Task: Create an automation rule in Jira to clone a parent issue from one project to another when a version is created.
Action: Mouse moved to (788, 106)
Screenshot: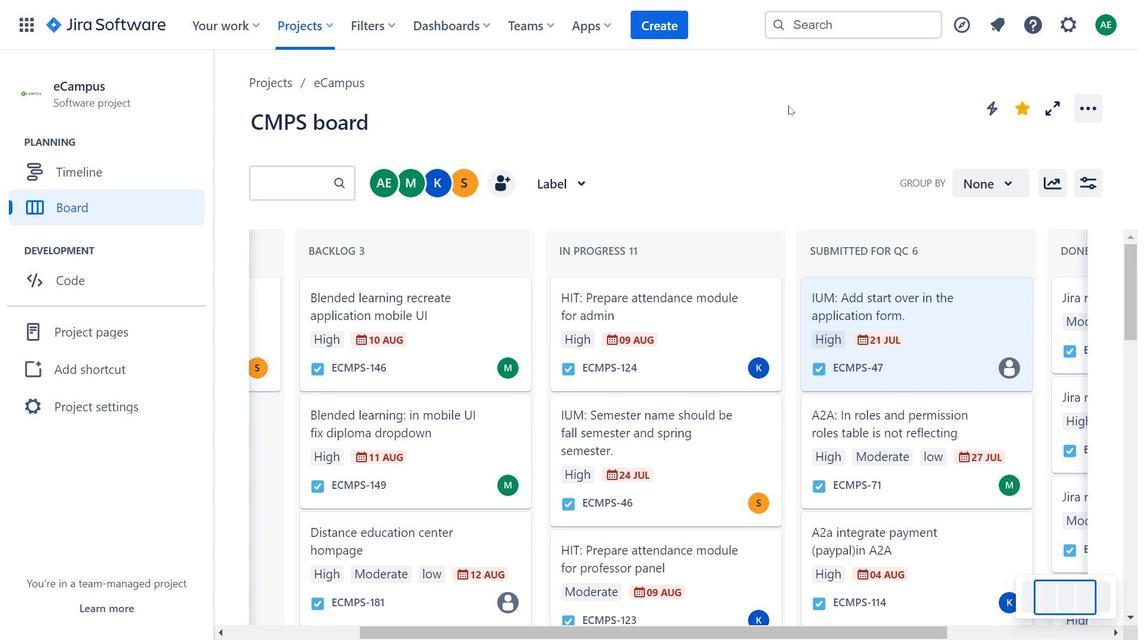
Action: Mouse pressed left at (788, 106)
Screenshot: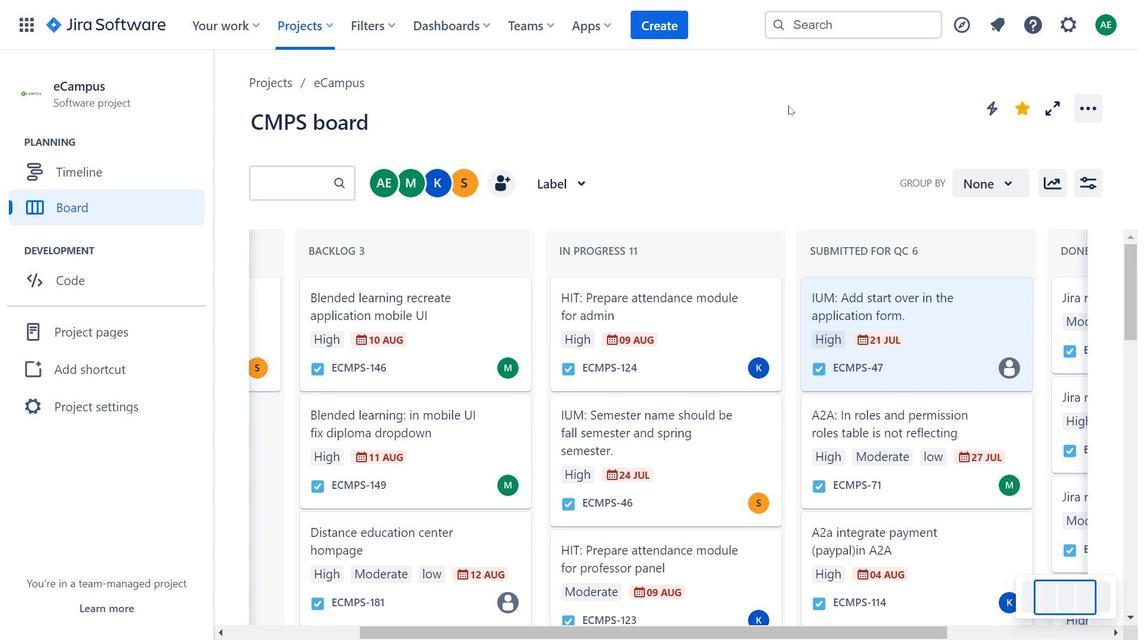 
Action: Mouse moved to (990, 179)
Screenshot: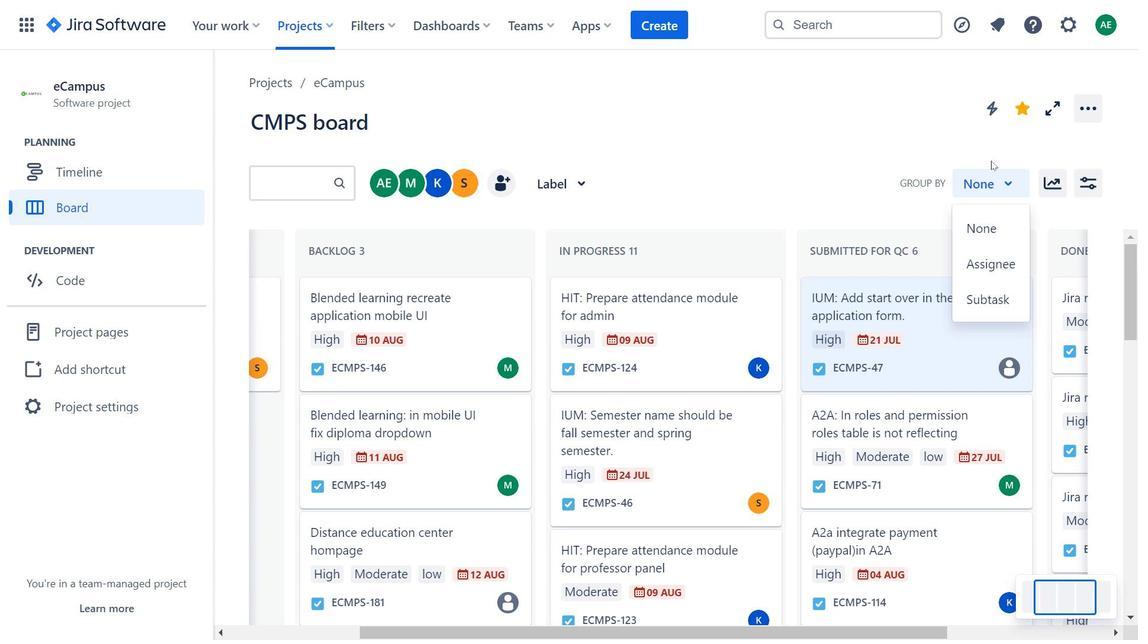 
Action: Mouse pressed left at (990, 179)
Screenshot: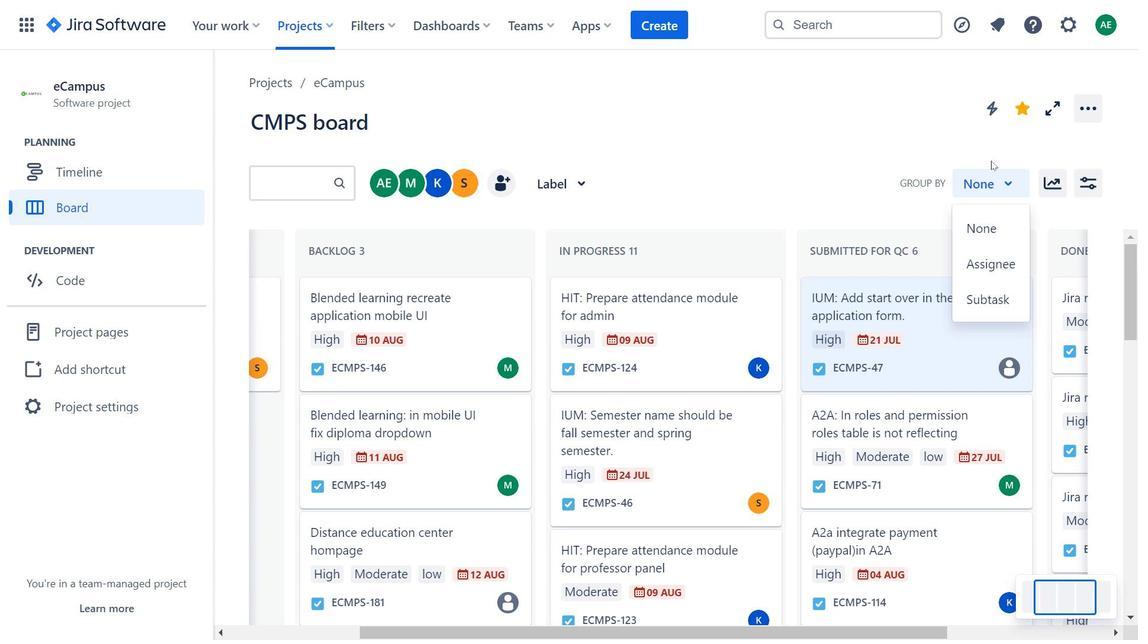 
Action: Mouse moved to (820, 126)
Screenshot: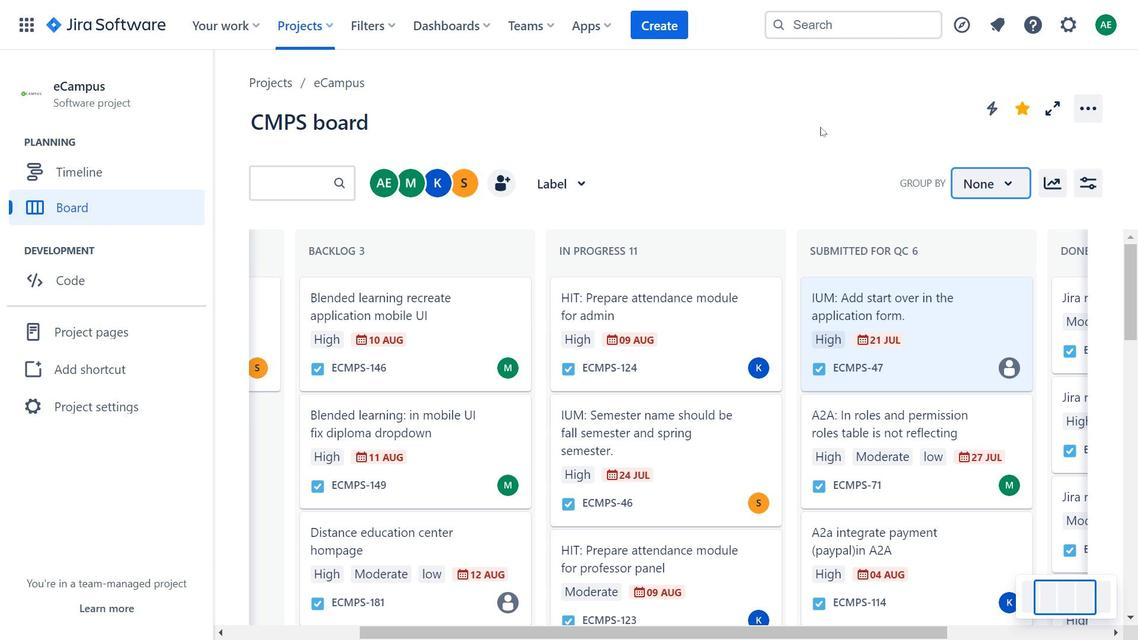 
Action: Mouse pressed left at (820, 126)
Screenshot: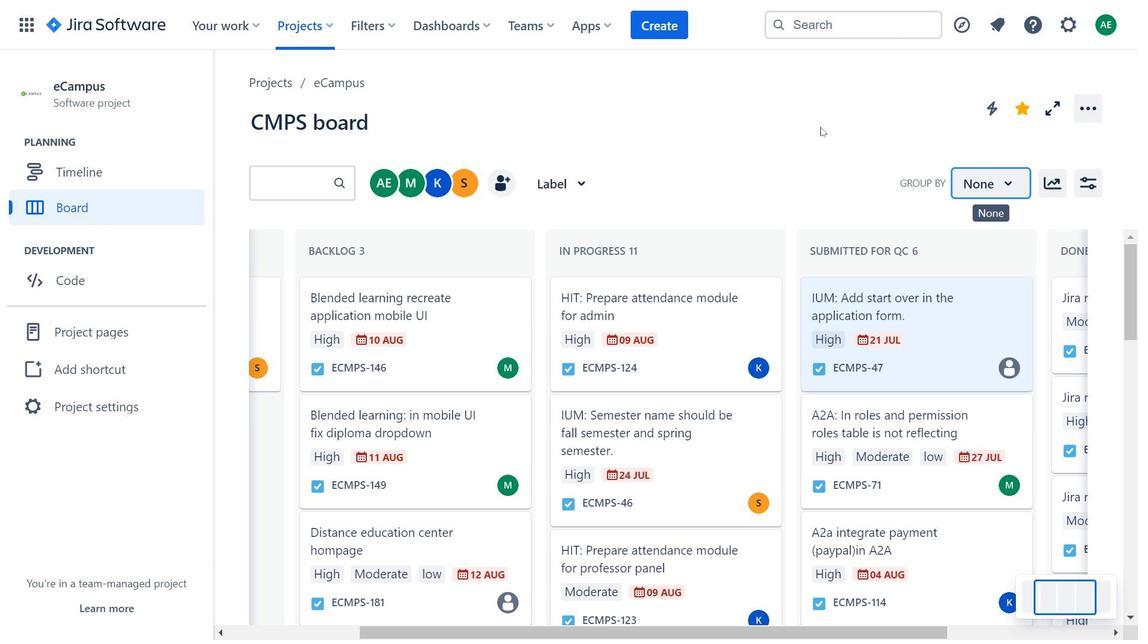 
Action: Mouse moved to (1045, 185)
Screenshot: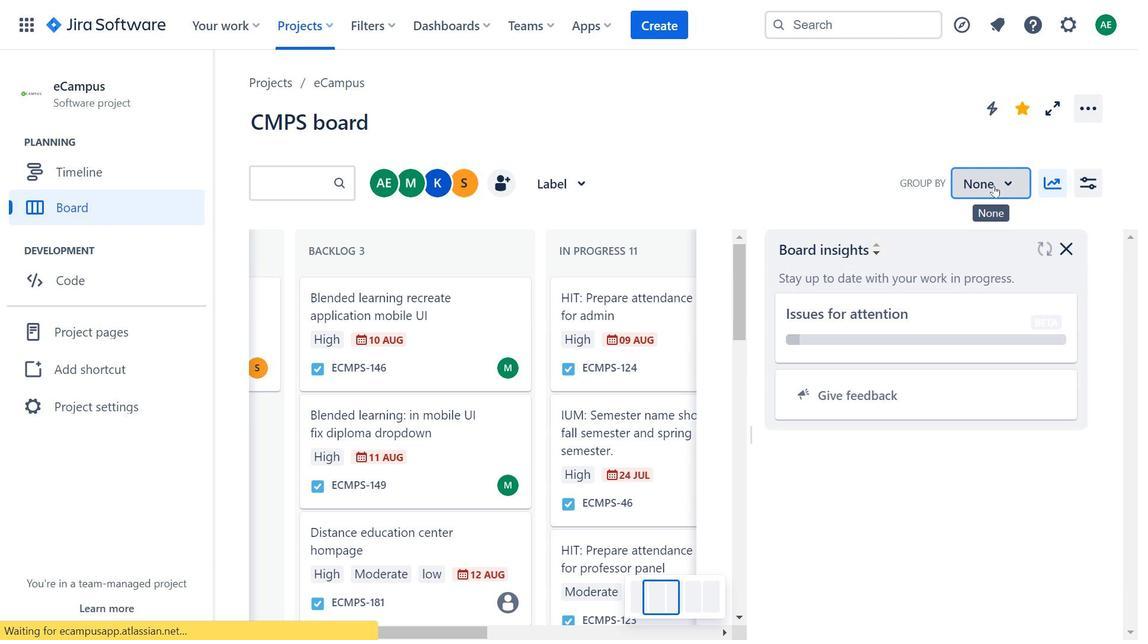
Action: Mouse pressed left at (1045, 185)
Screenshot: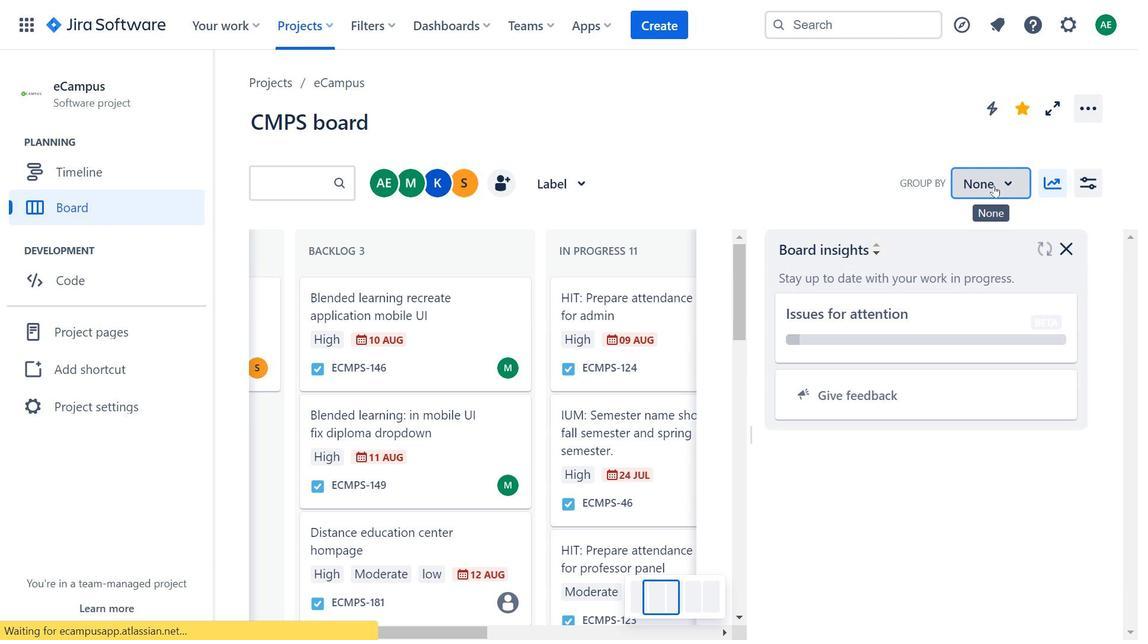 
Action: Mouse moved to (1071, 250)
Screenshot: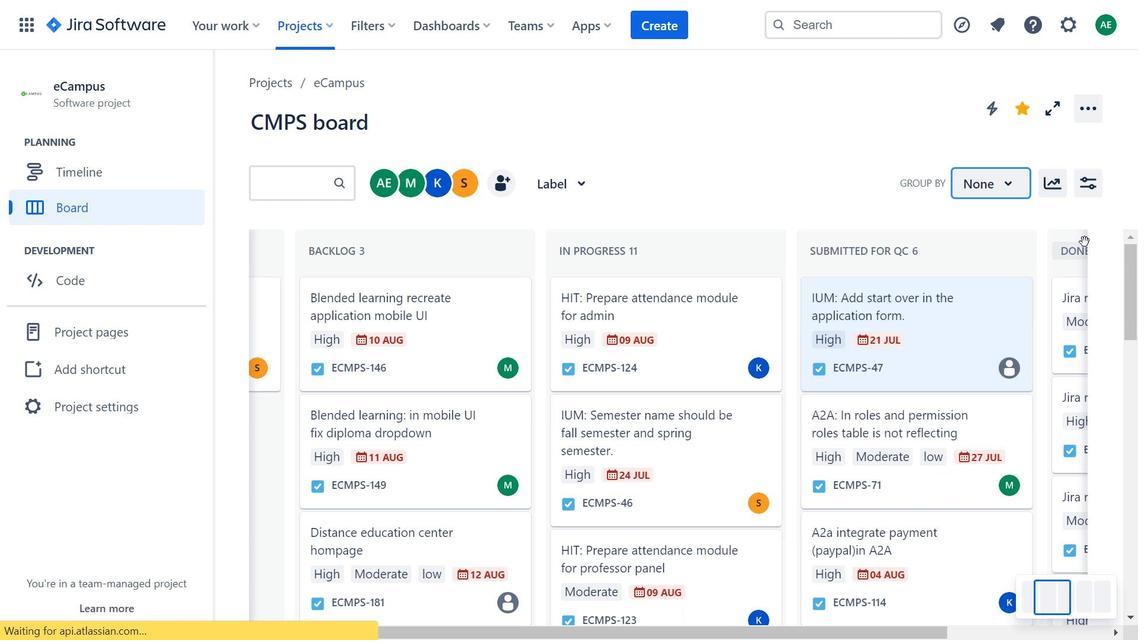 
Action: Mouse pressed left at (1071, 250)
Screenshot: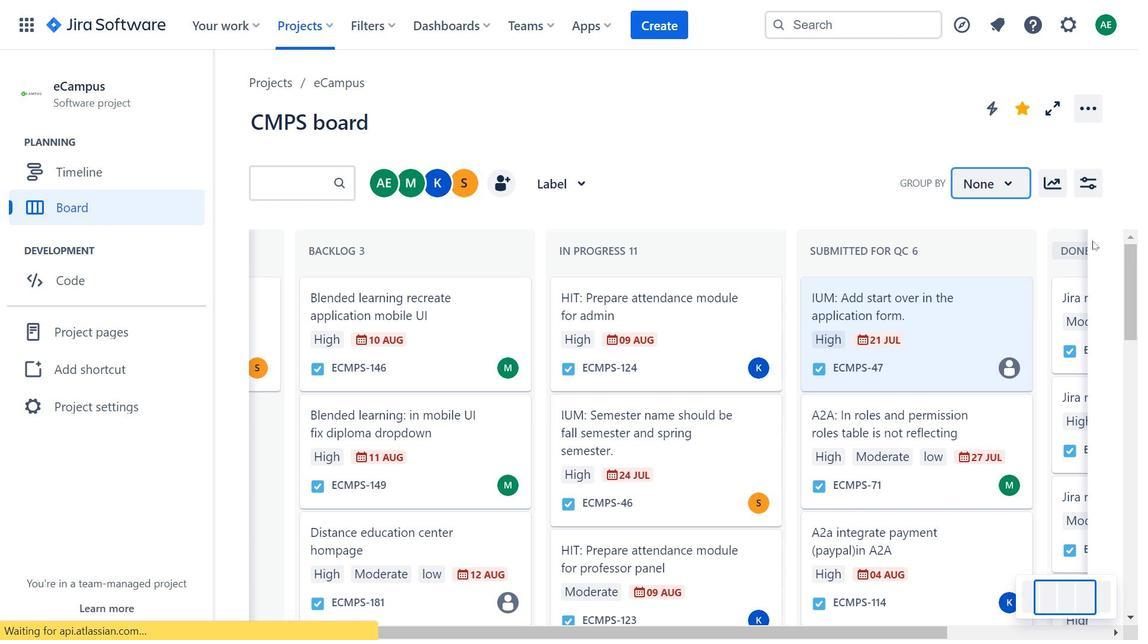
Action: Mouse moved to (709, 239)
Screenshot: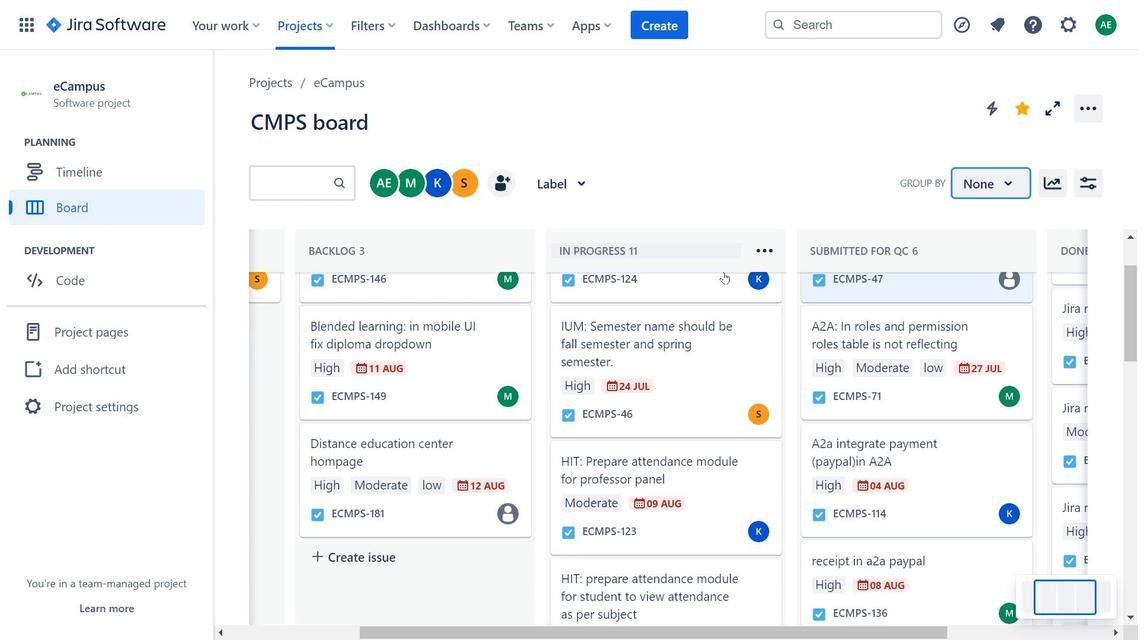 
Action: Mouse scrolled (709, 239) with delta (0, 0)
Screenshot: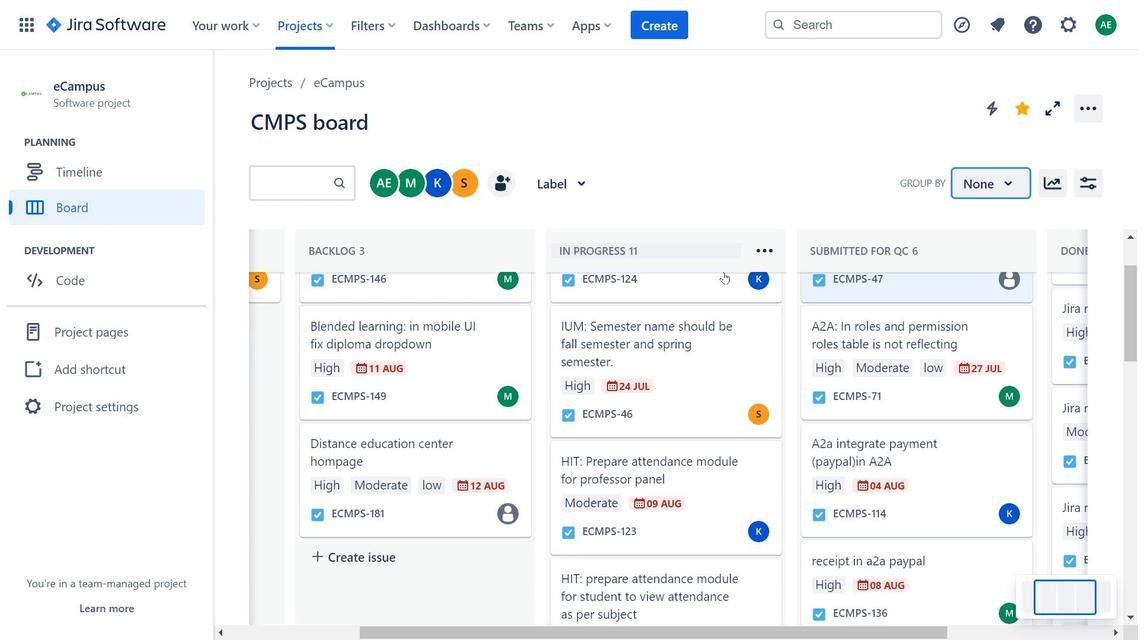 
Action: Mouse moved to (724, 284)
Screenshot: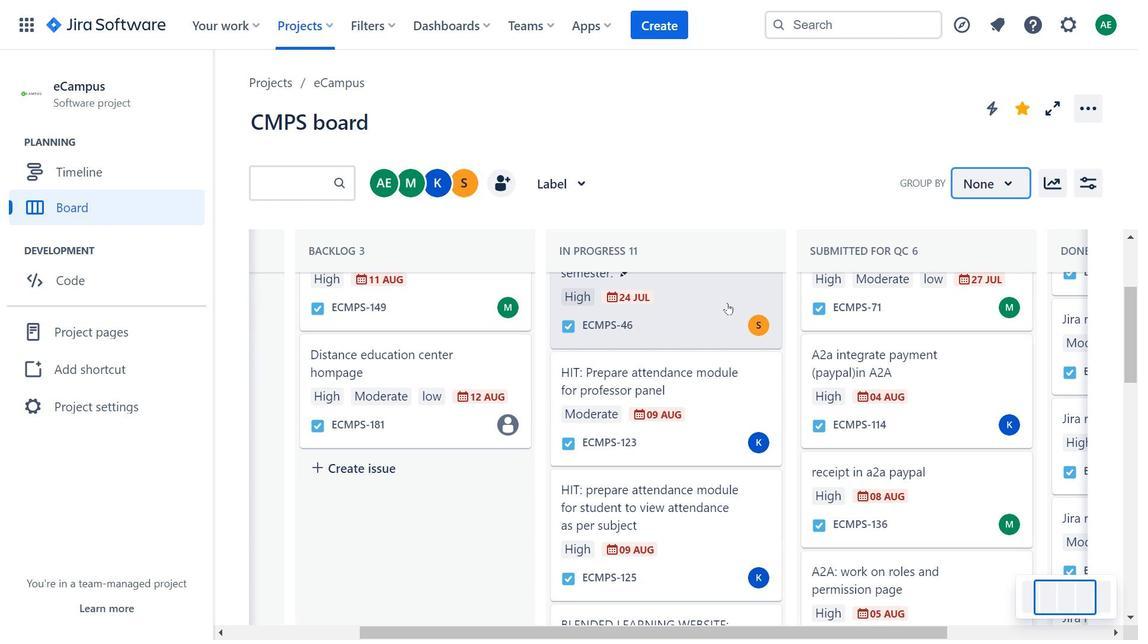 
Action: Mouse scrolled (724, 284) with delta (0, 0)
Screenshot: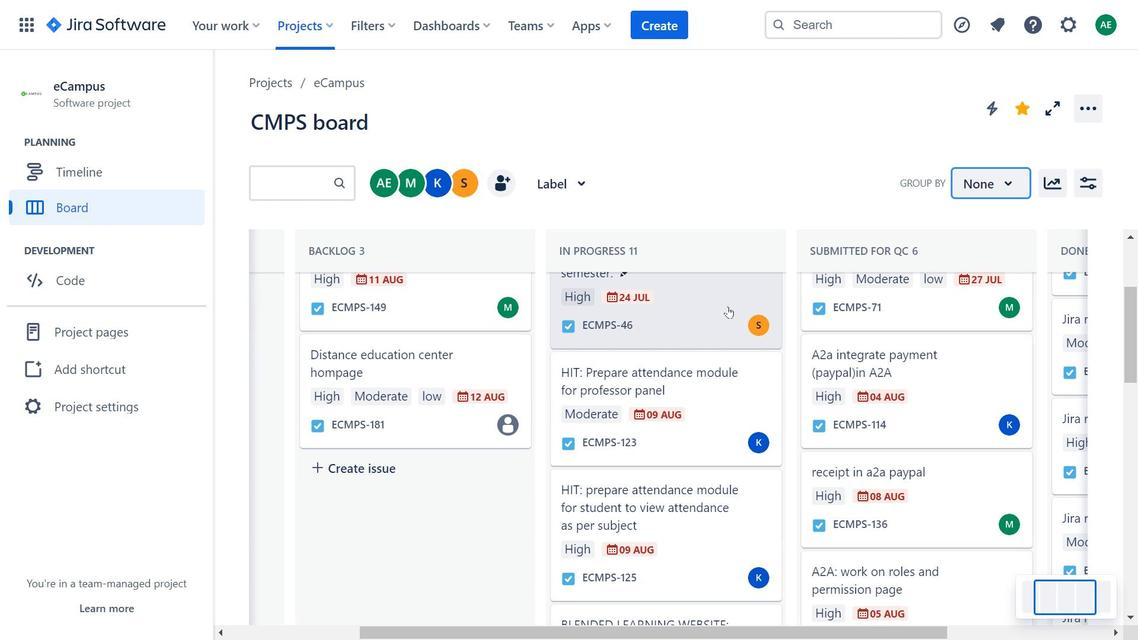 
Action: Mouse moved to (729, 307)
Screenshot: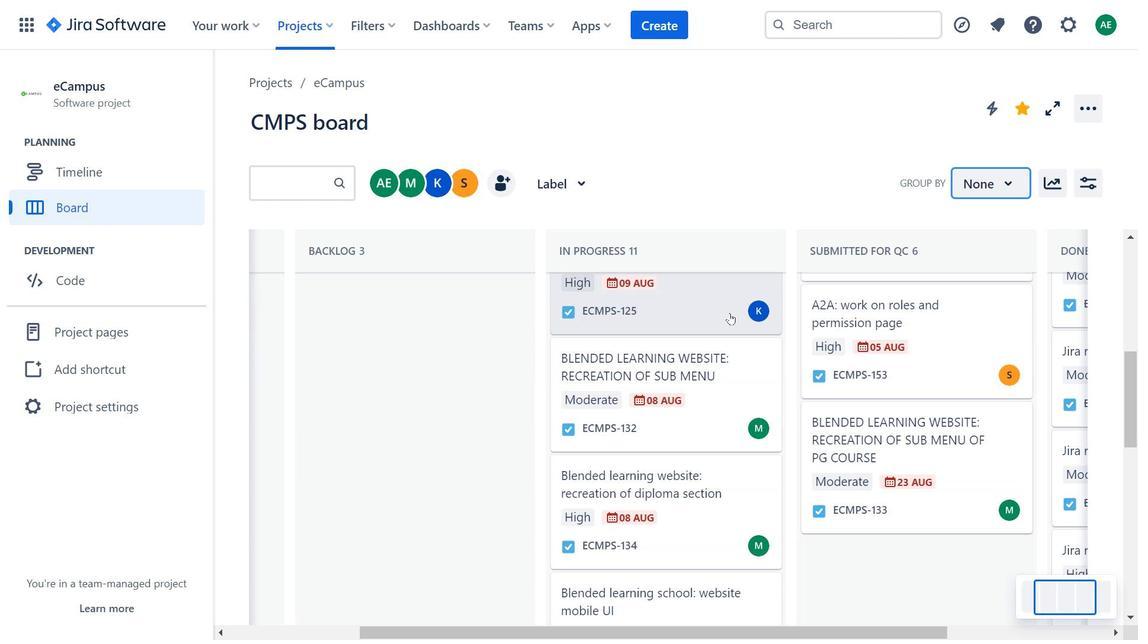 
Action: Mouse scrolled (729, 307) with delta (0, 0)
Screenshot: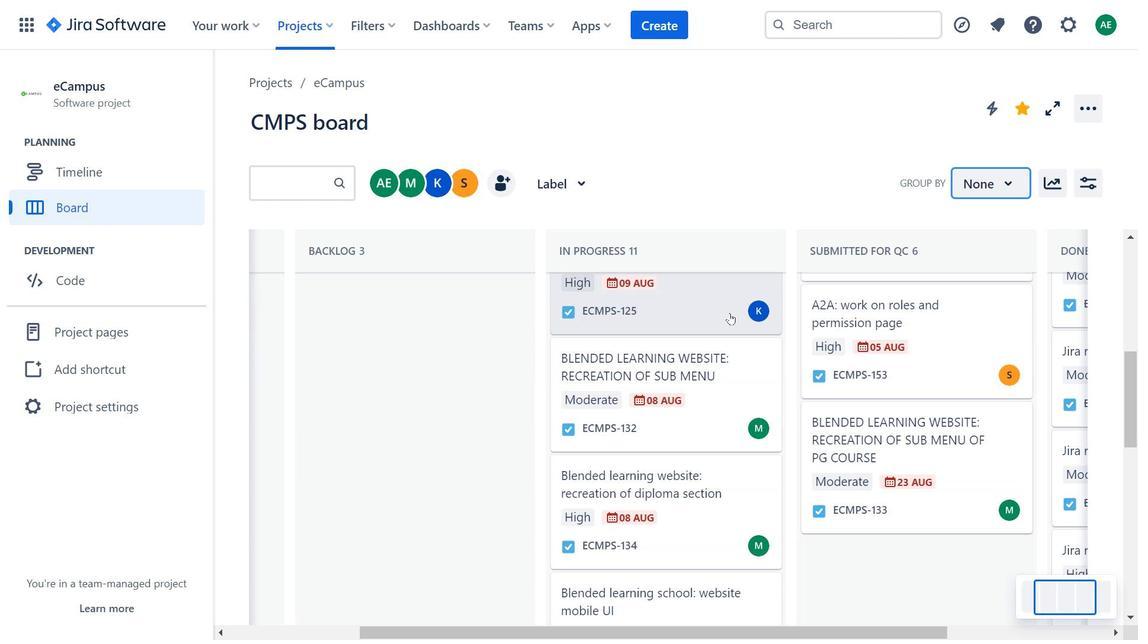 
Action: Mouse scrolled (729, 307) with delta (0, 0)
Screenshot: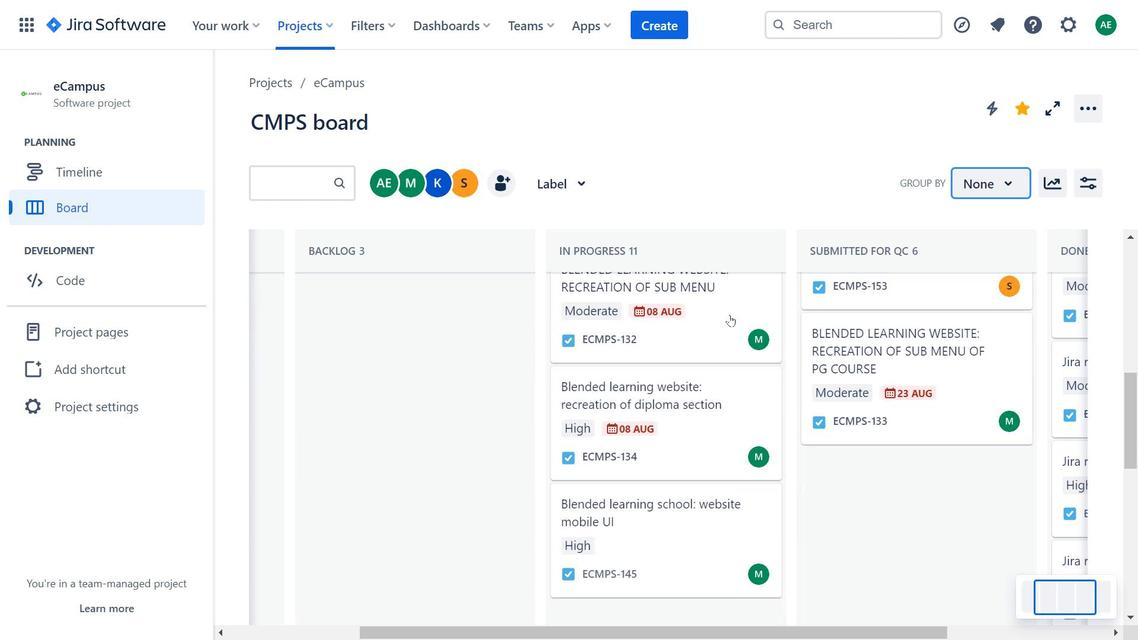 
Action: Mouse moved to (729, 311)
Screenshot: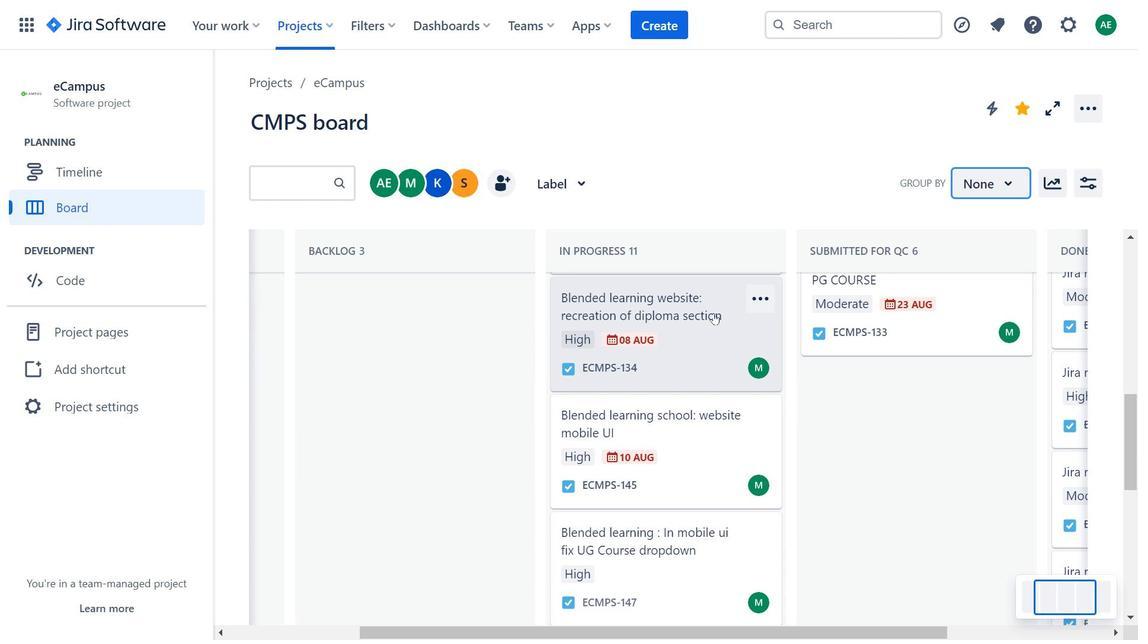 
Action: Mouse scrolled (729, 310) with delta (0, 0)
Screenshot: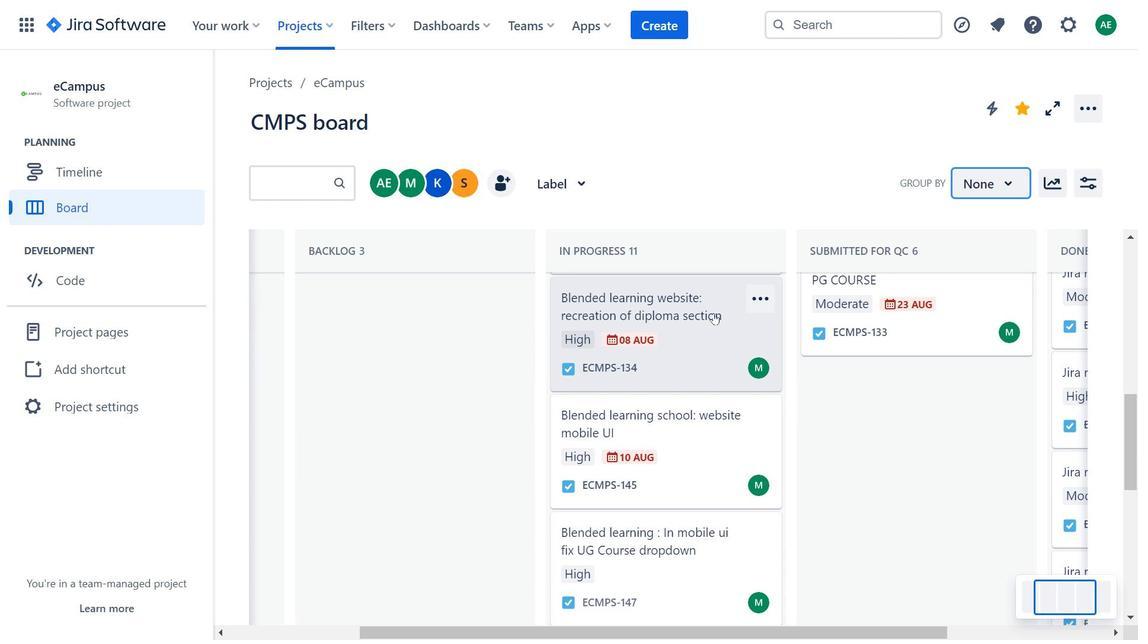
Action: Mouse moved to (729, 312)
Screenshot: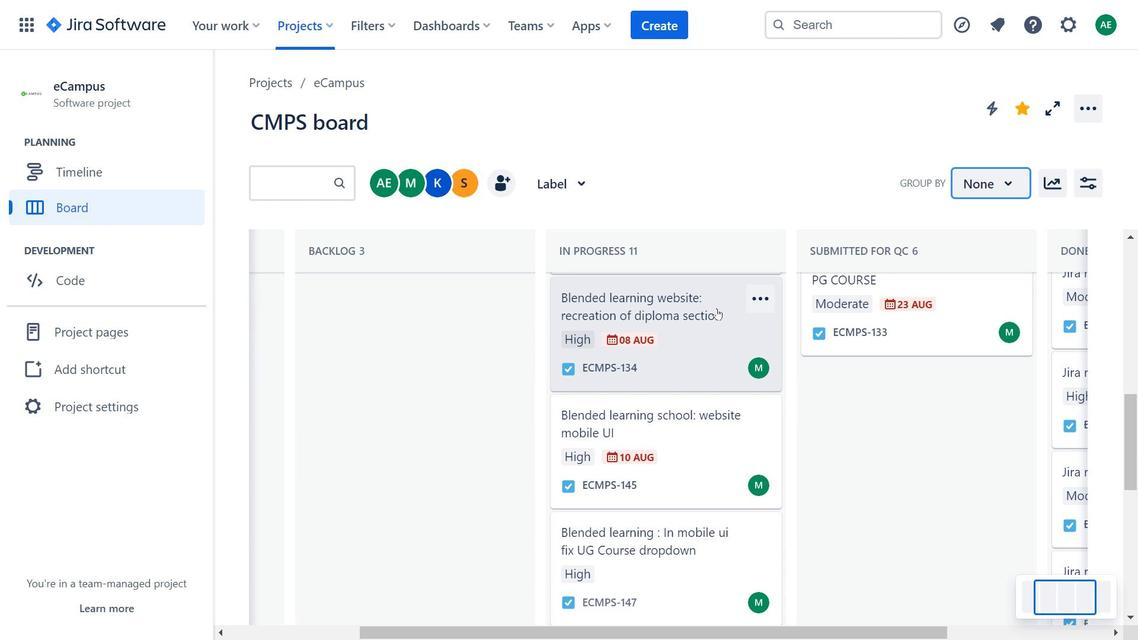 
Action: Mouse scrolled (729, 312) with delta (0, 0)
Screenshot: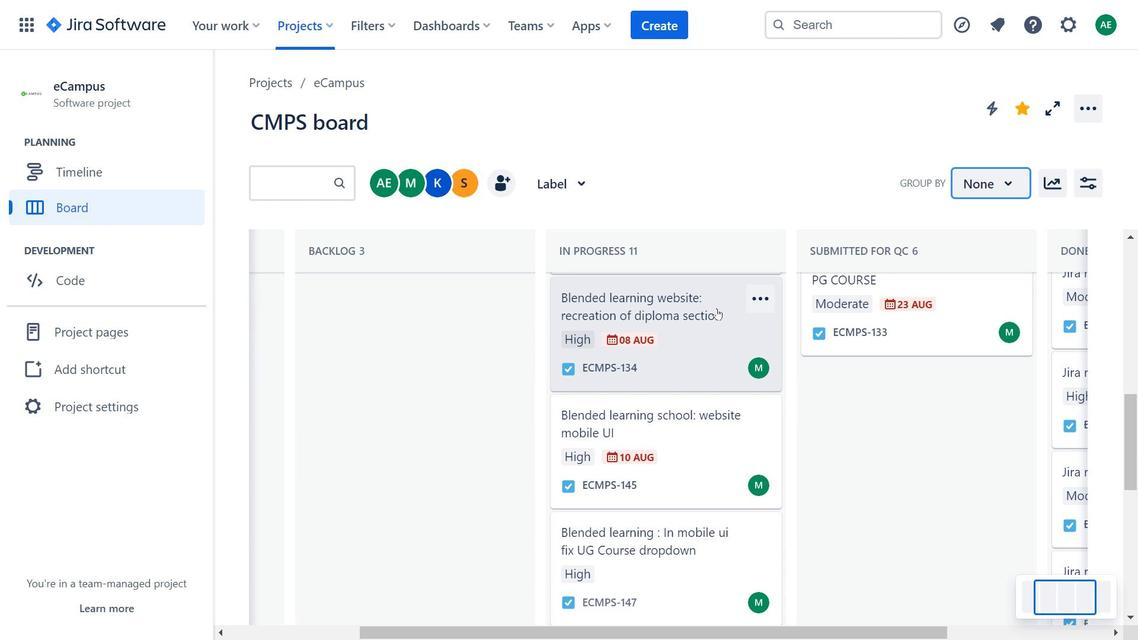 
Action: Mouse moved to (730, 314)
Screenshot: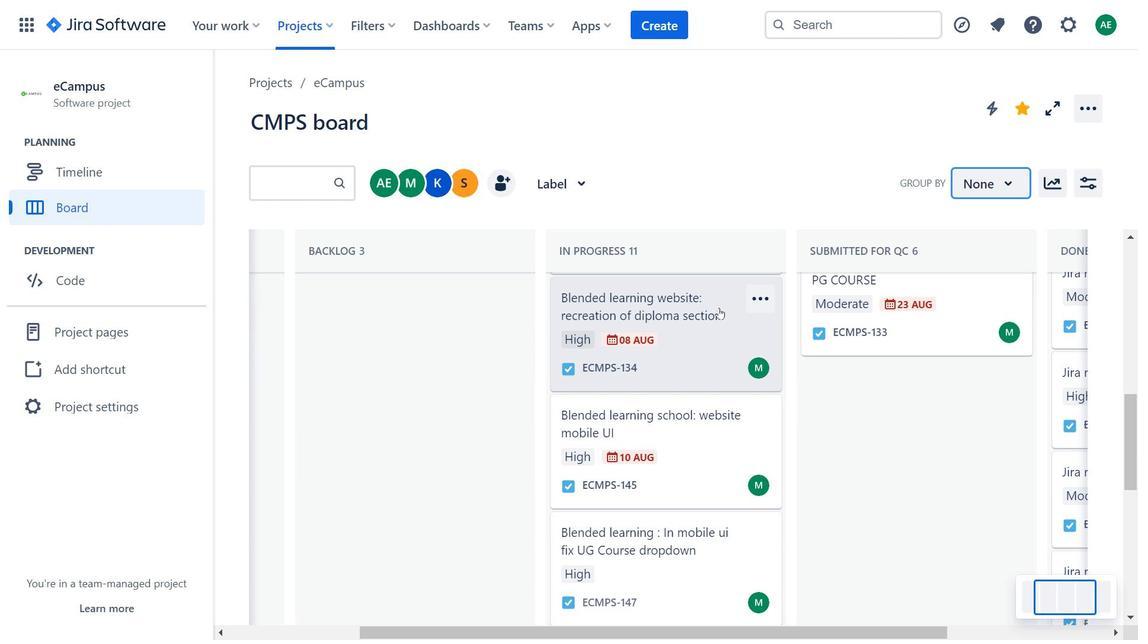 
Action: Mouse scrolled (730, 314) with delta (0, 0)
Screenshot: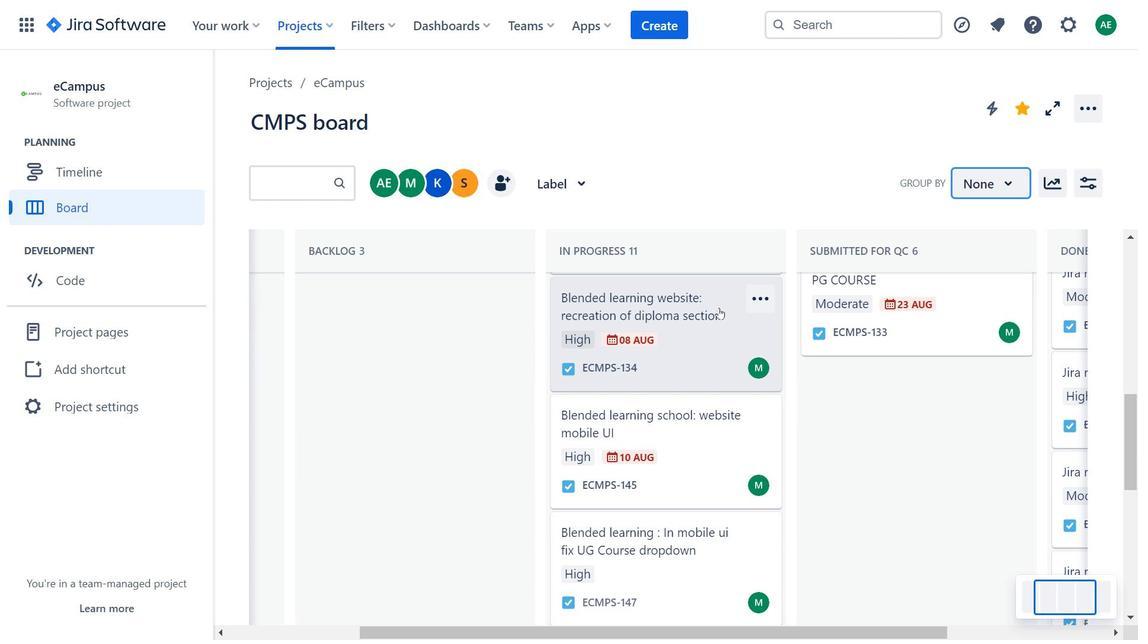
Action: Mouse moved to (720, 351)
Screenshot: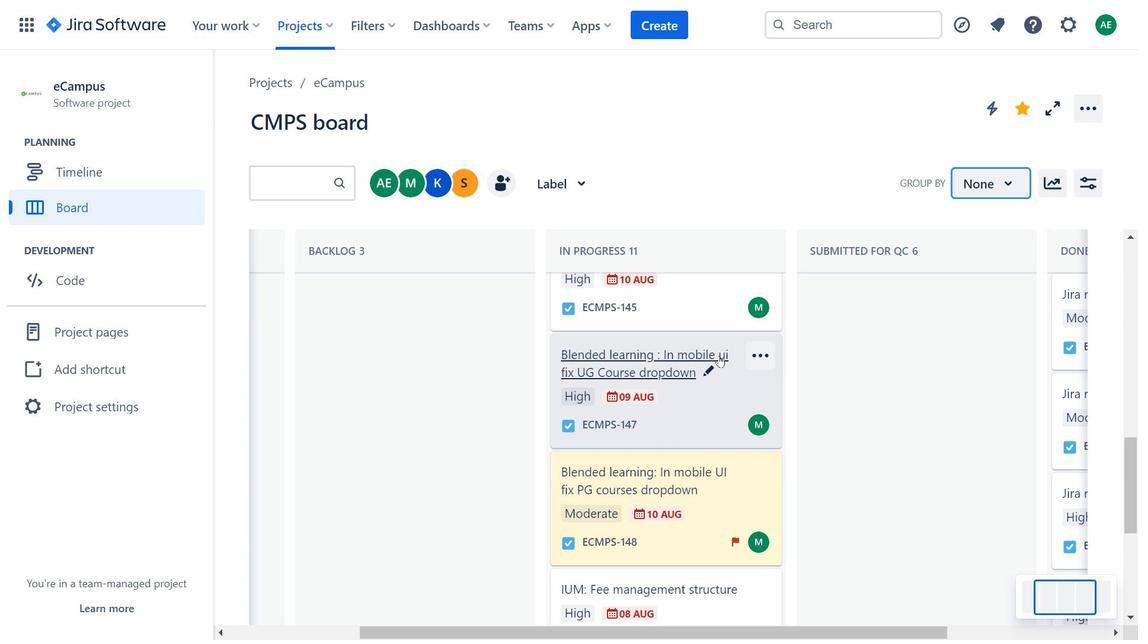 
Action: Mouse scrolled (720, 351) with delta (0, 0)
Screenshot: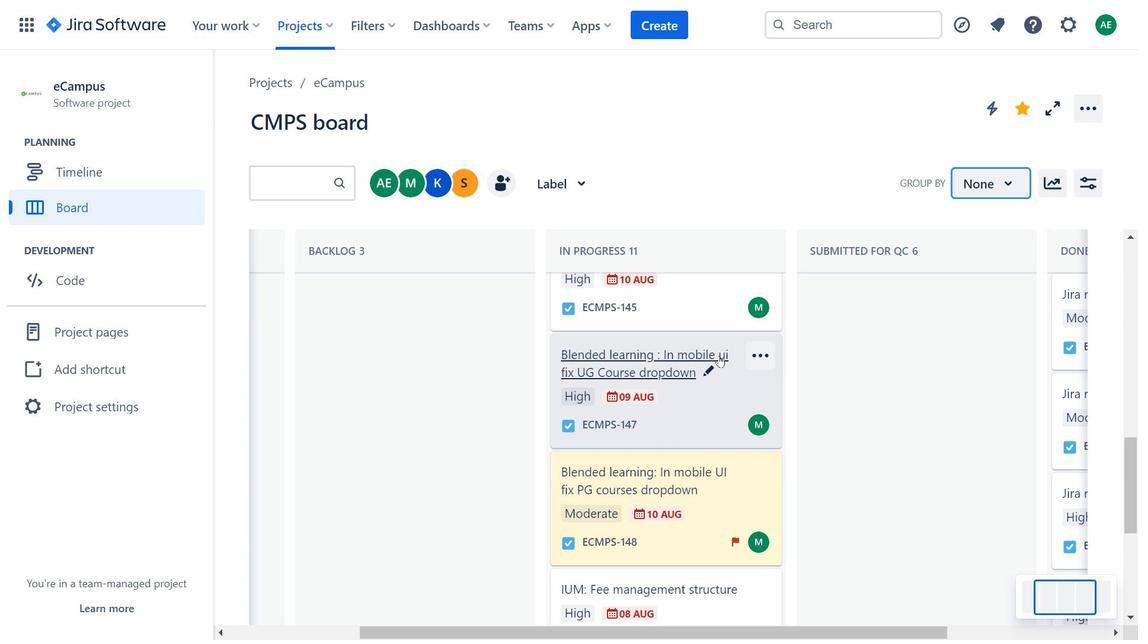 
Action: Mouse moved to (719, 355)
Screenshot: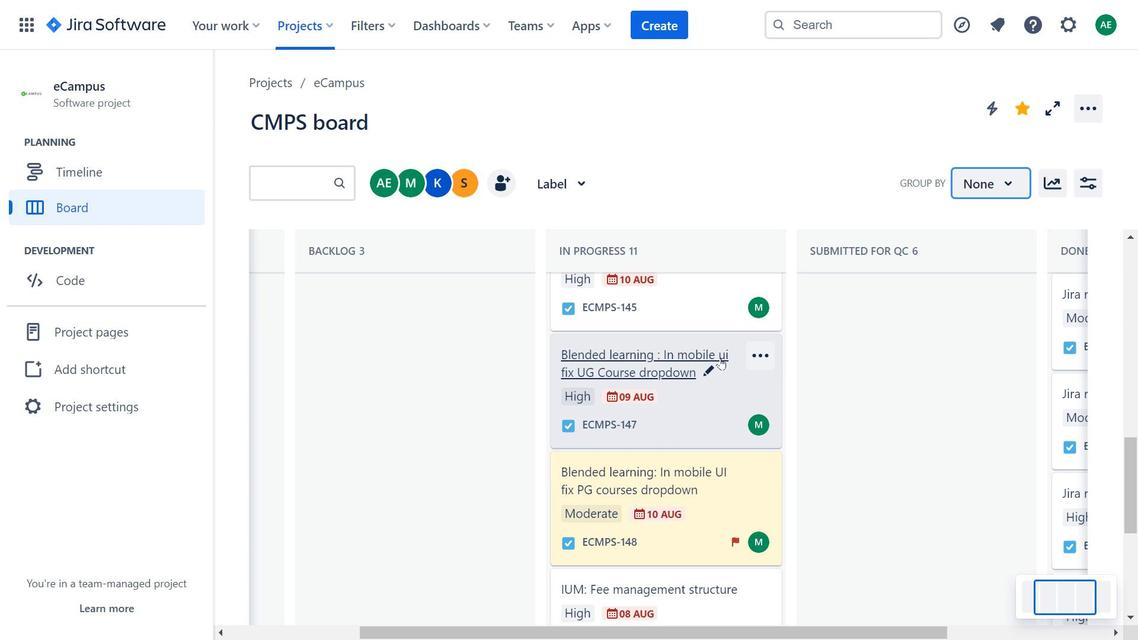 
Action: Mouse scrolled (719, 354) with delta (0, 0)
Screenshot: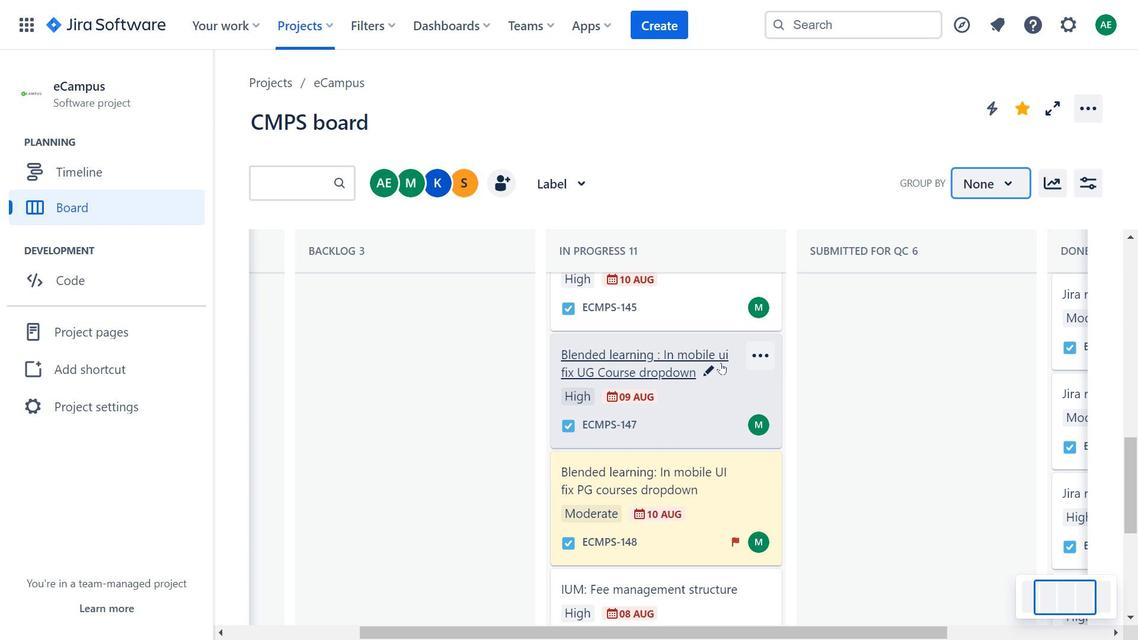 
Action: Mouse moved to (721, 363)
Screenshot: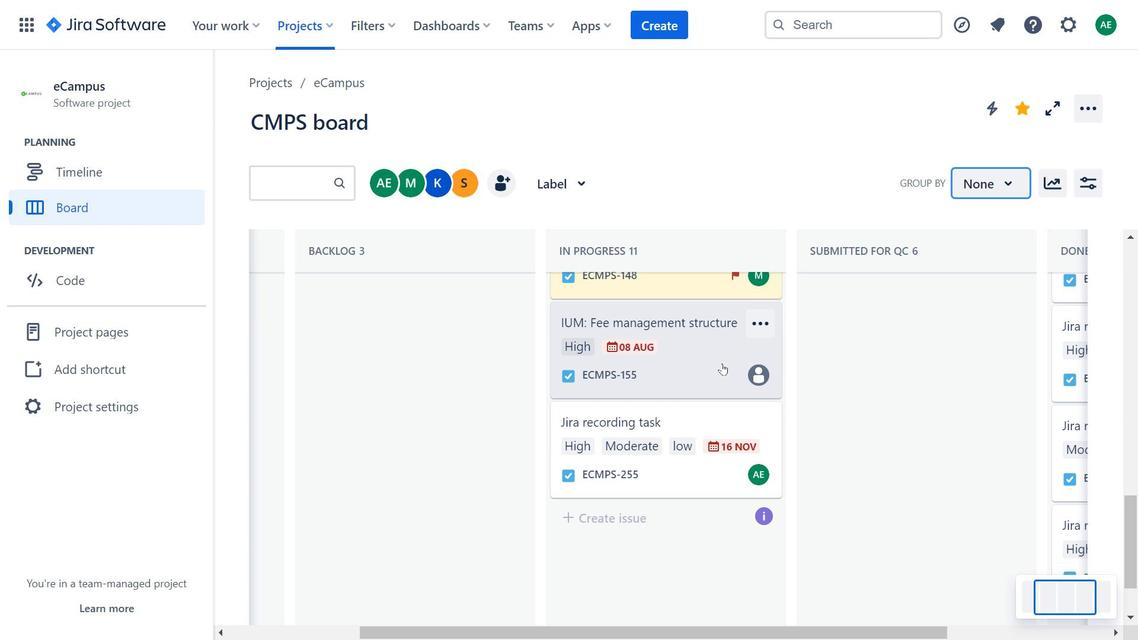 
Action: Mouse scrolled (721, 362) with delta (0, 0)
Screenshot: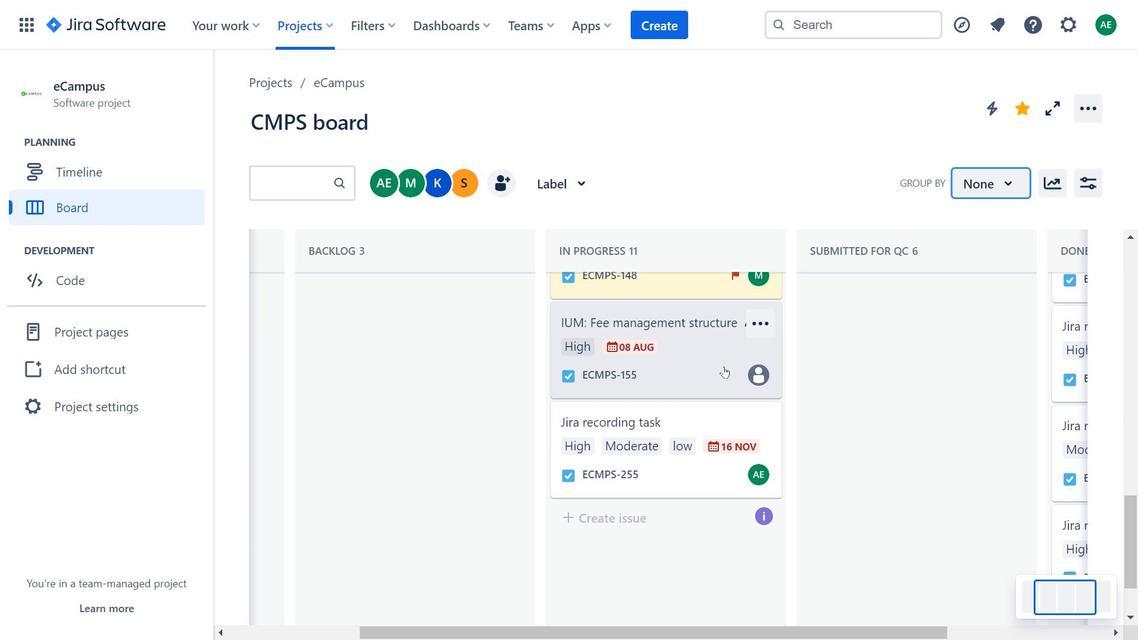 
Action: Mouse scrolled (721, 362) with delta (0, 0)
Screenshot: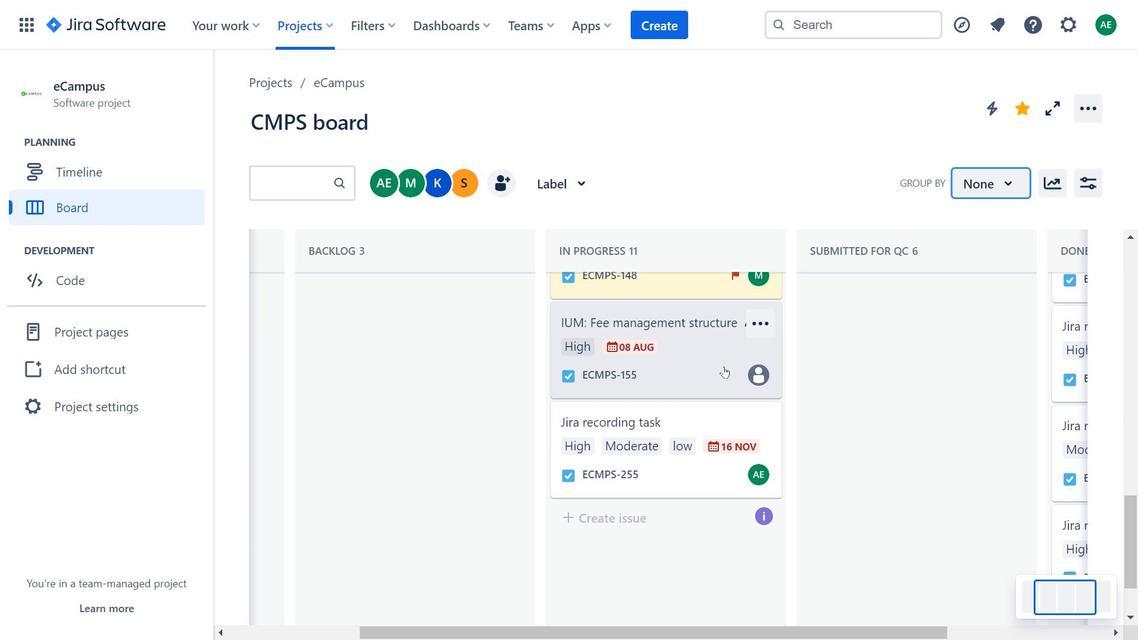 
Action: Mouse moved to (722, 363)
Screenshot: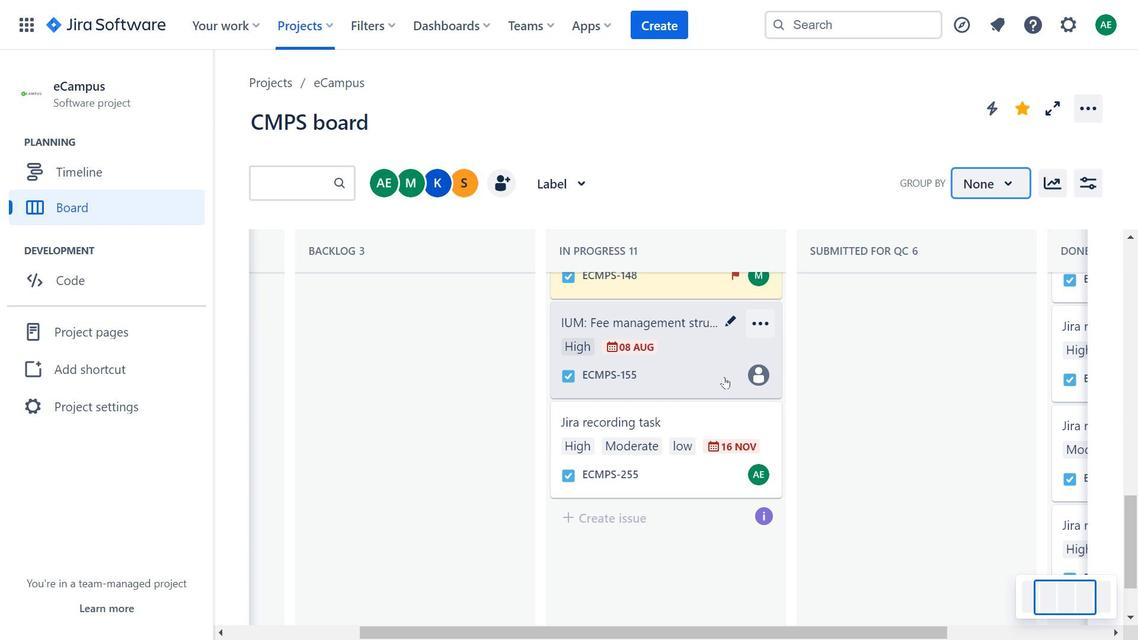 
Action: Mouse scrolled (722, 363) with delta (0, 0)
Screenshot: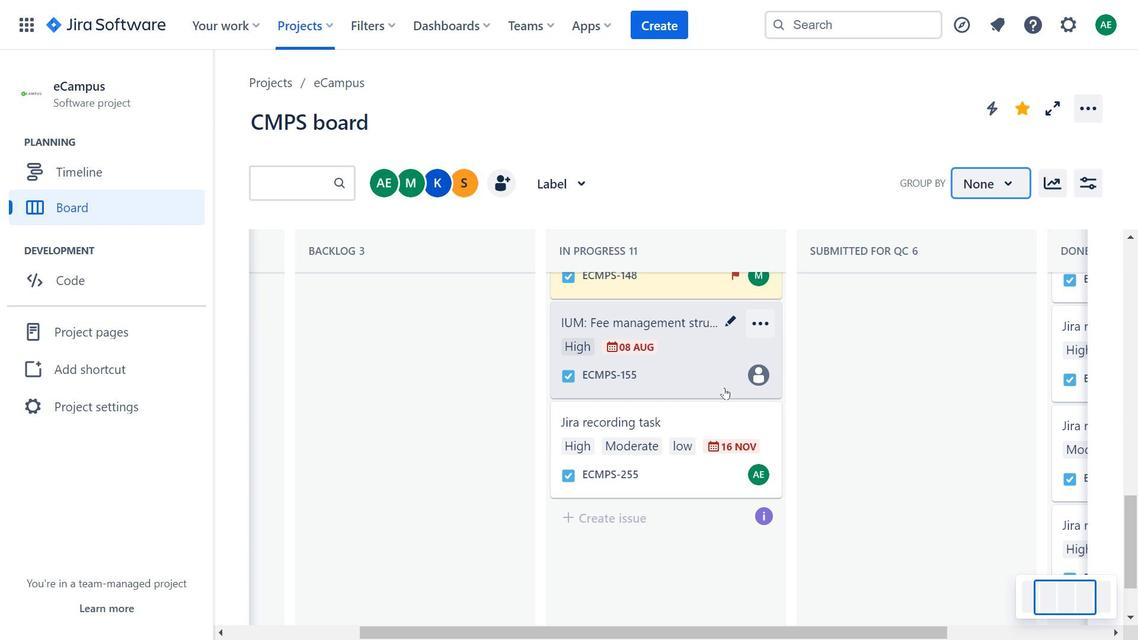 
Action: Mouse moved to (720, 469)
Screenshot: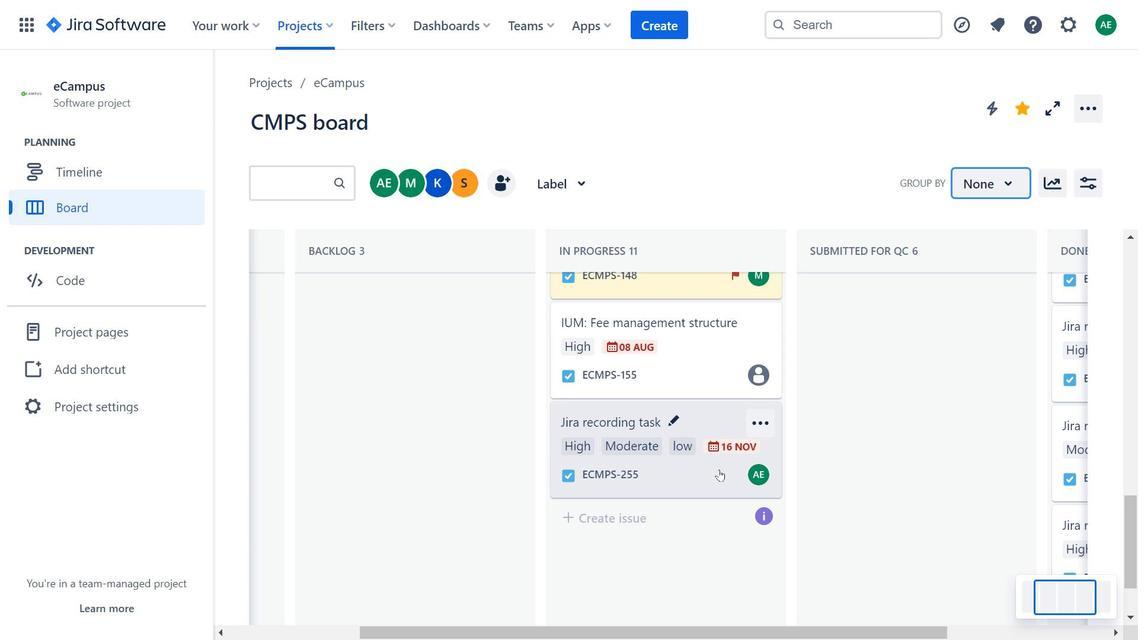 
Action: Mouse pressed left at (720, 469)
Screenshot: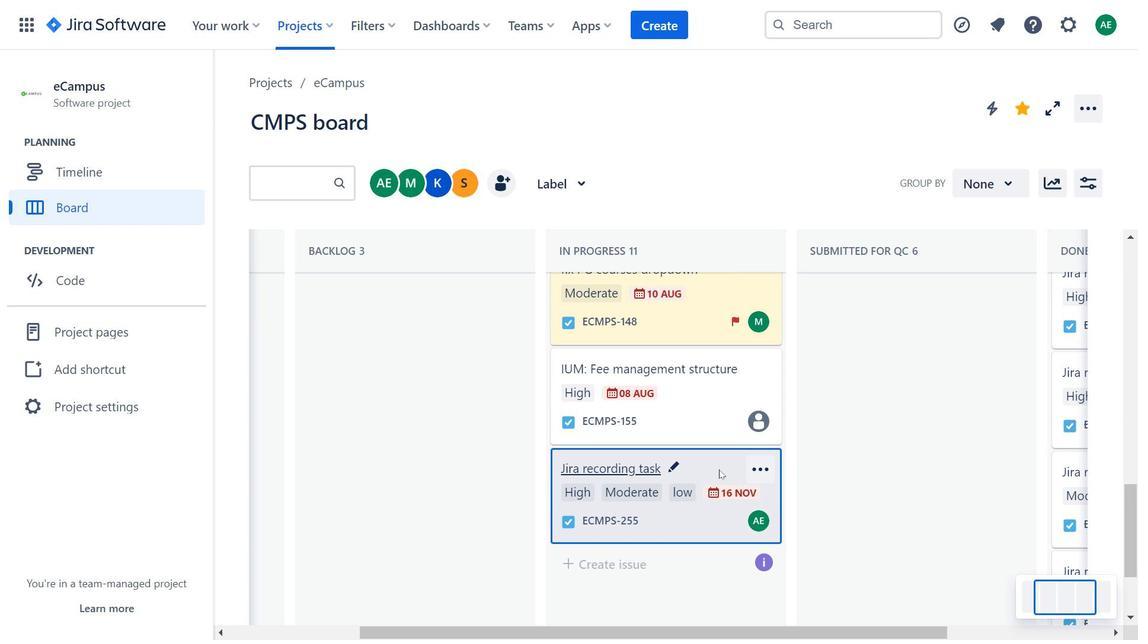 
Action: Mouse moved to (776, 137)
Screenshot: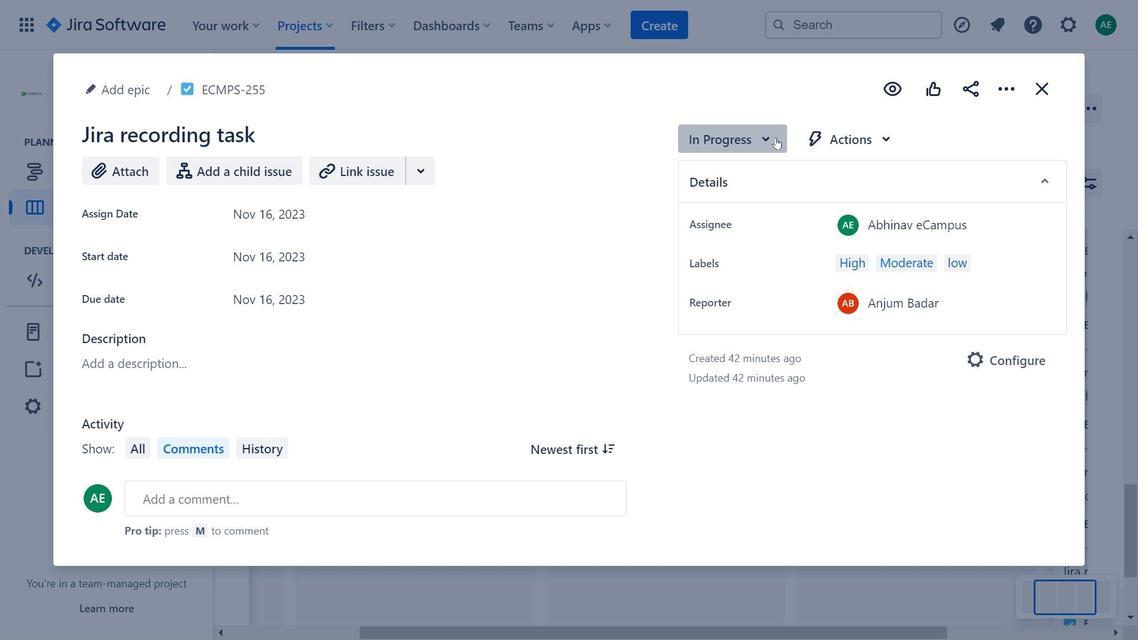 
Action: Mouse pressed left at (776, 137)
Screenshot: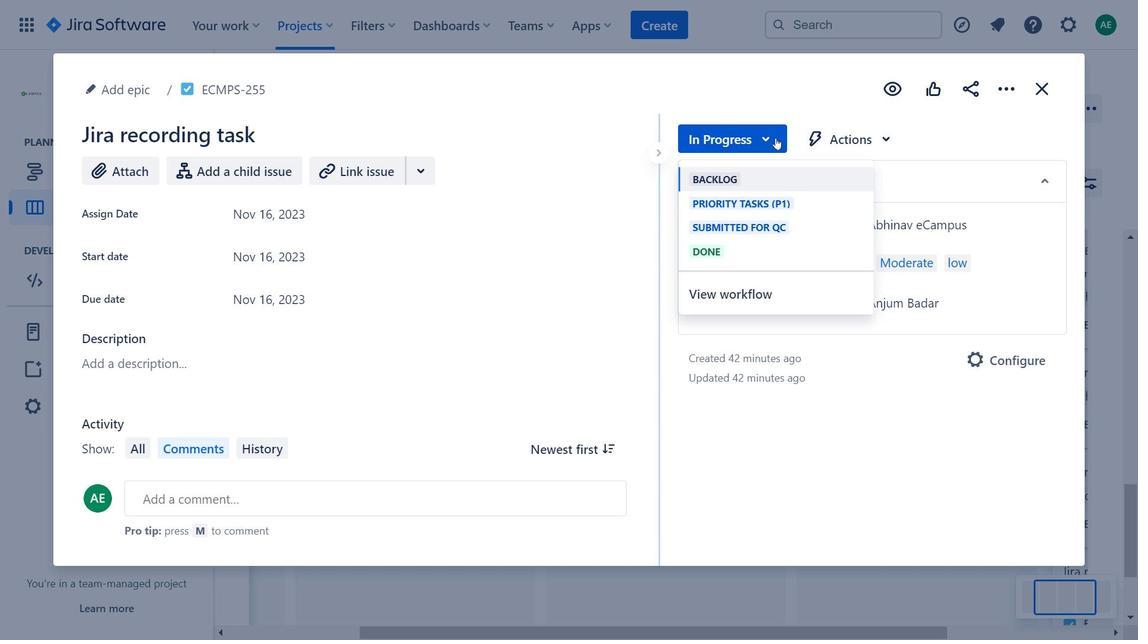 
Action: Mouse moved to (965, 93)
Screenshot: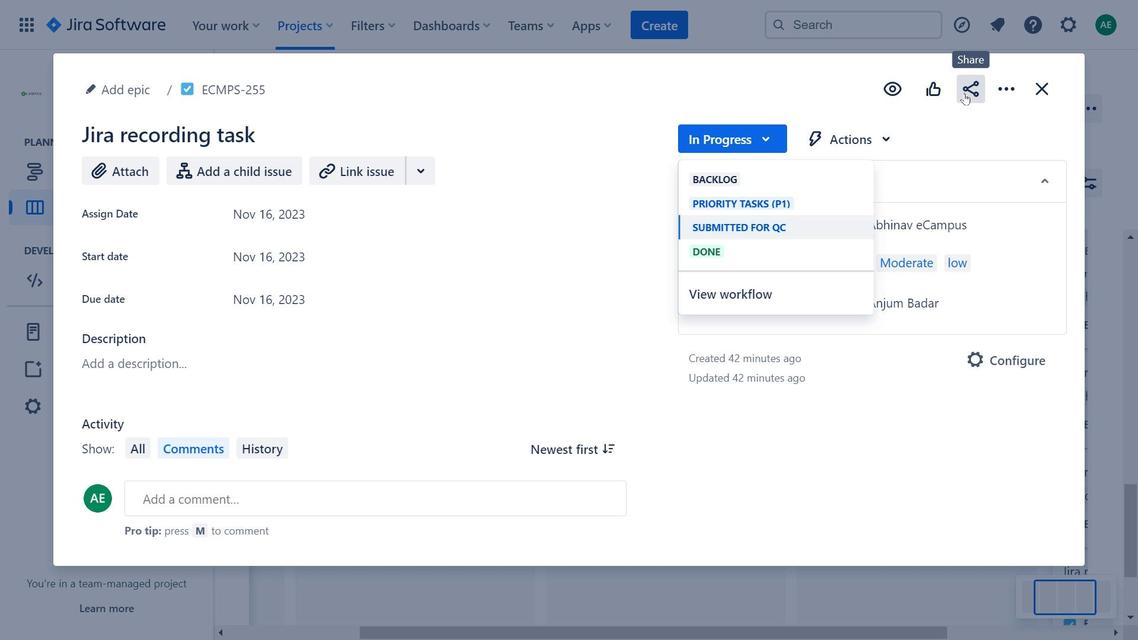 
Action: Mouse pressed left at (965, 93)
Screenshot: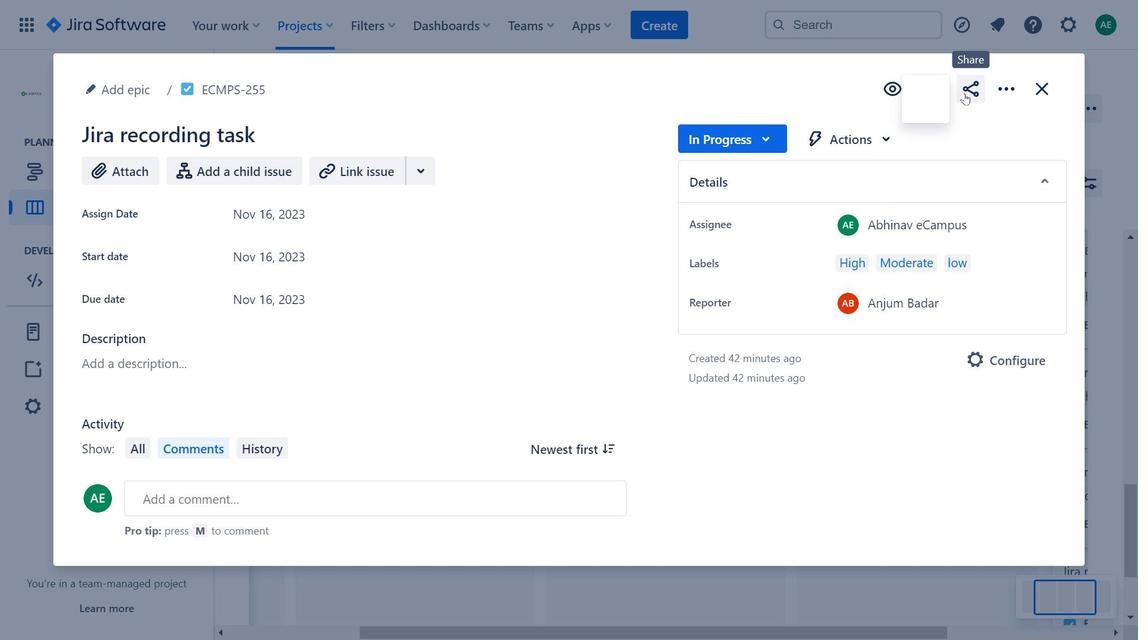 
Action: Mouse moved to (417, 179)
Screenshot: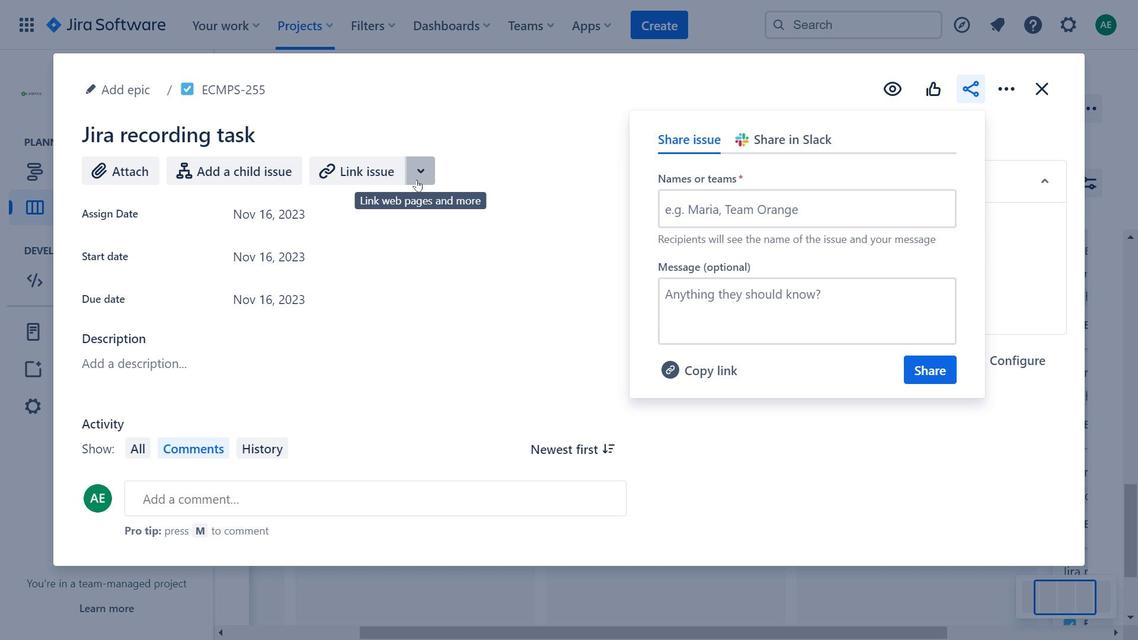 
Action: Mouse pressed left at (417, 179)
Screenshot: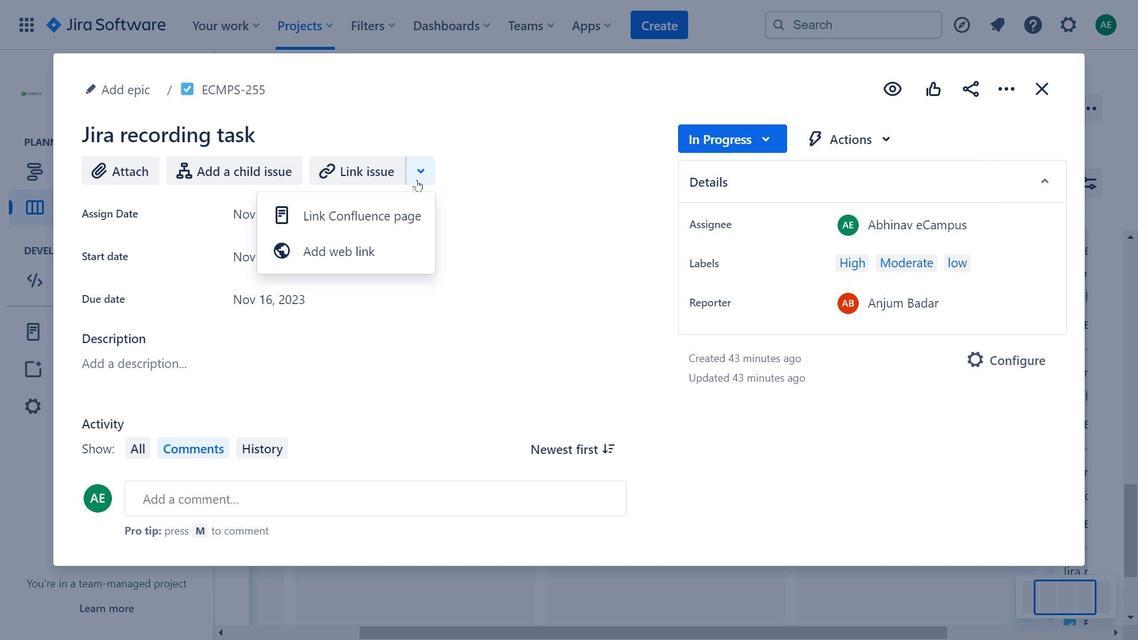 
Action: Mouse moved to (746, 145)
Screenshot: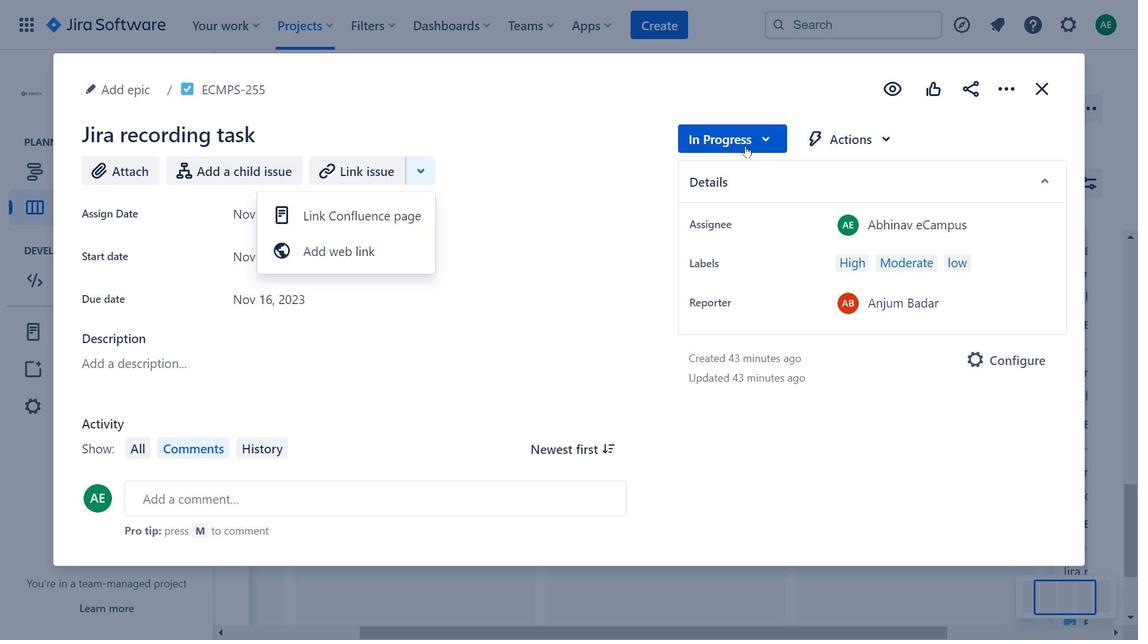 
Action: Mouse pressed left at (746, 145)
Screenshot: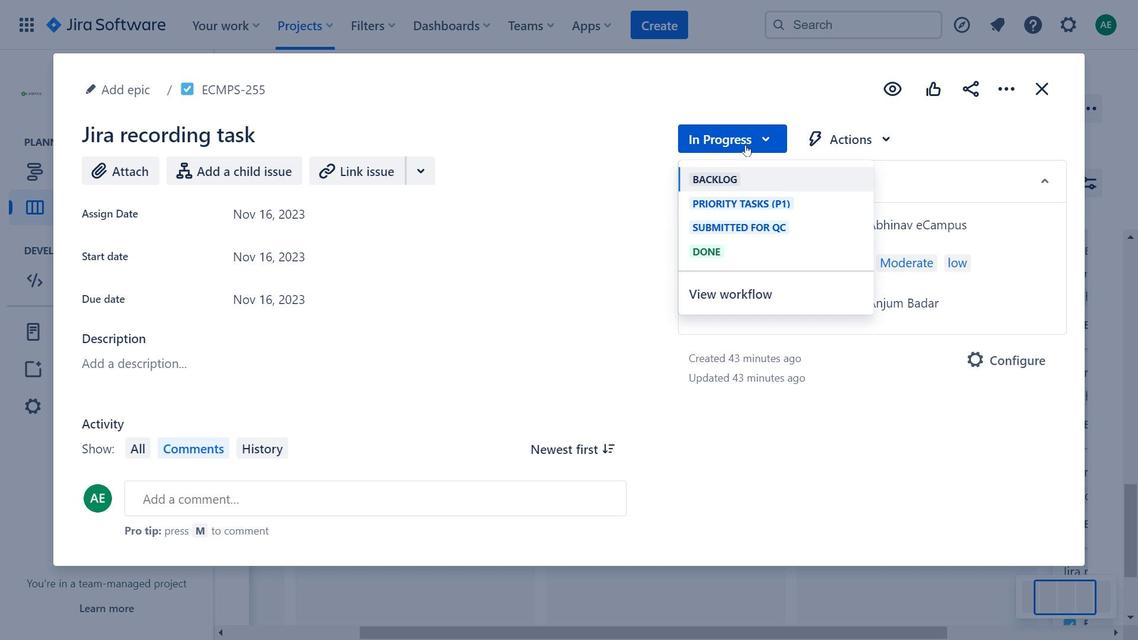 
Action: Mouse moved to (750, 240)
Screenshot: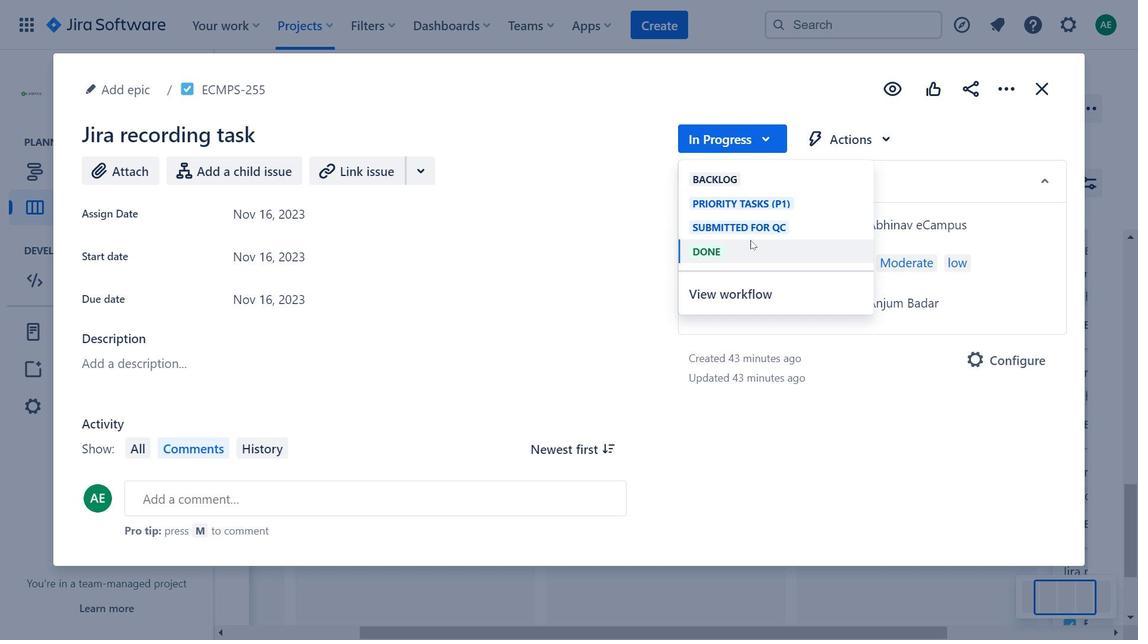 
Action: Mouse pressed left at (750, 240)
Screenshot: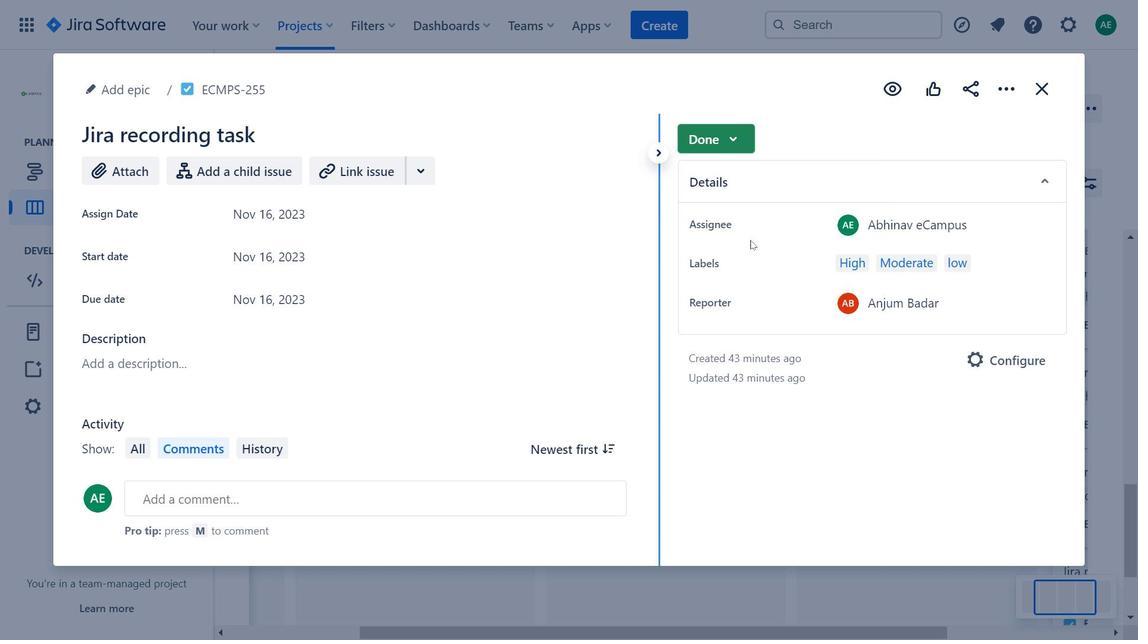 
Action: Mouse moved to (503, 133)
Screenshot: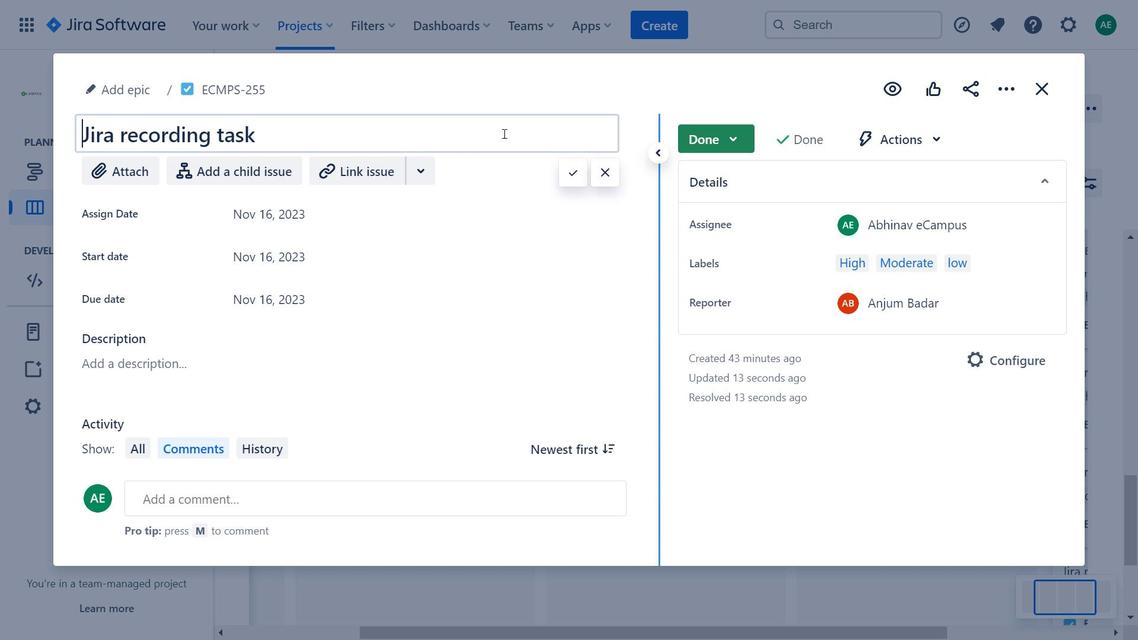 
Action: Mouse pressed left at (503, 133)
Screenshot: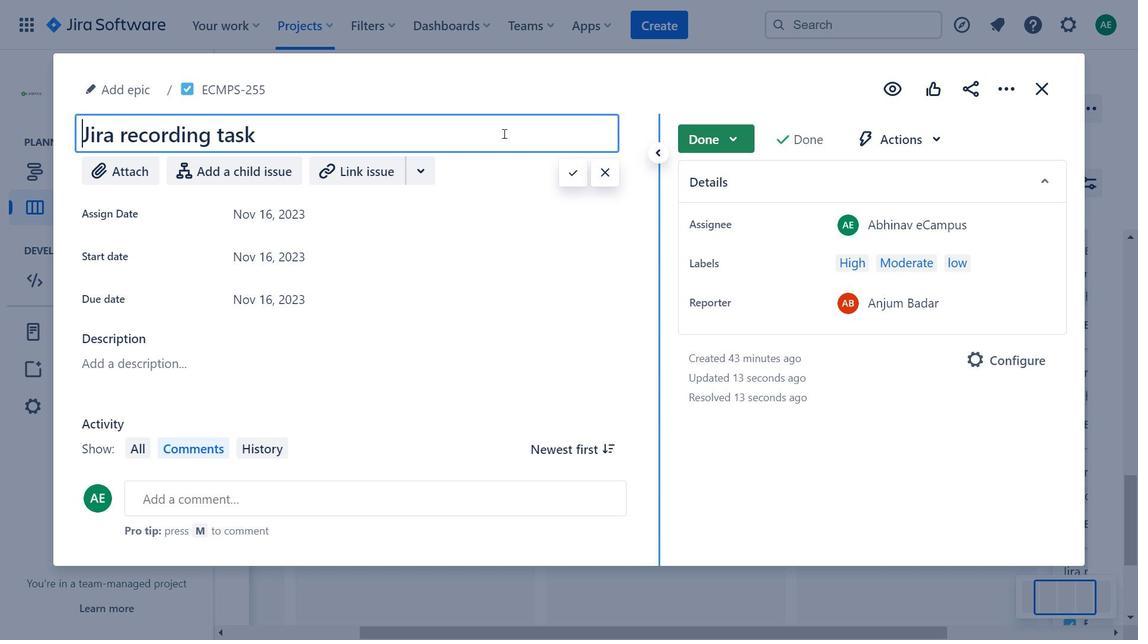 
Action: Mouse moved to (676, 74)
Screenshot: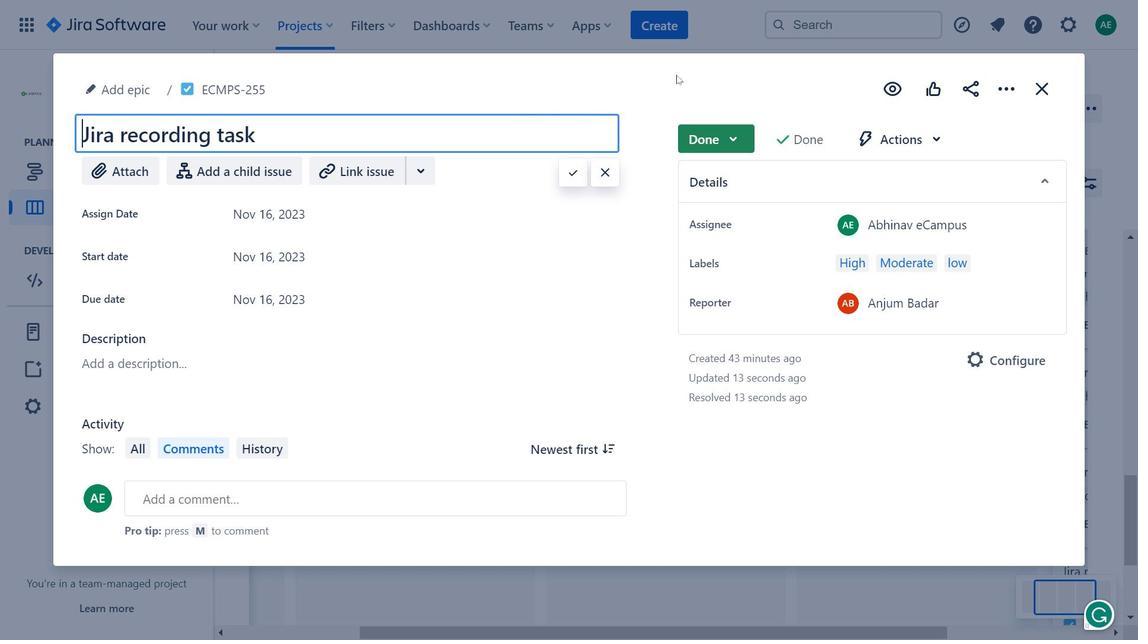 
Action: Mouse pressed left at (676, 74)
Screenshot: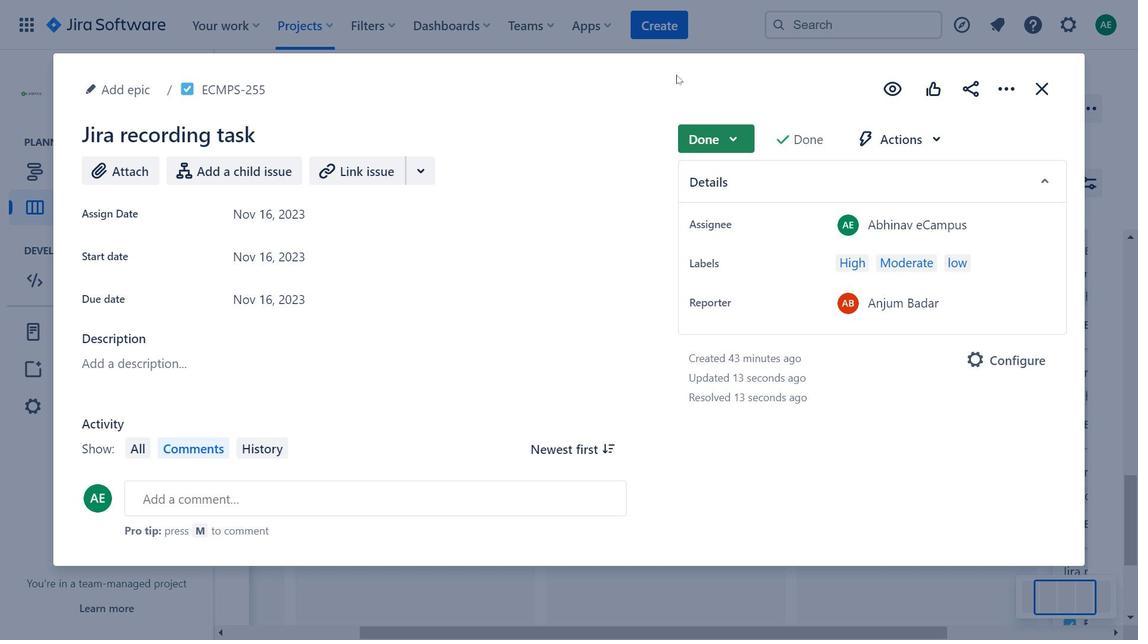 
Action: Mouse moved to (433, 167)
Screenshot: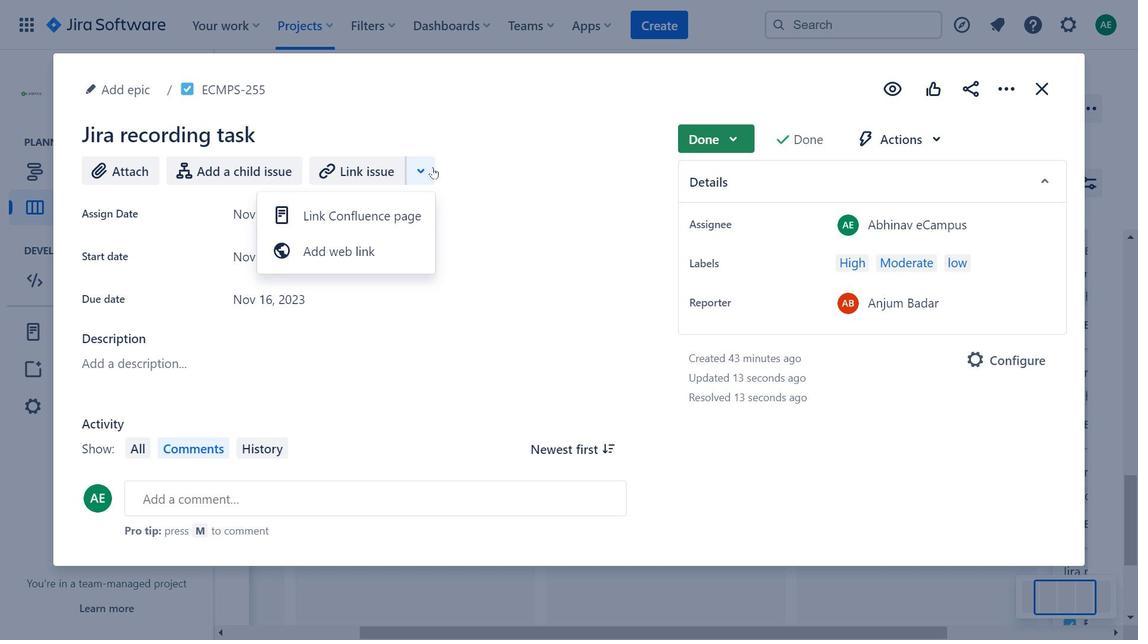 
Action: Mouse pressed left at (433, 167)
Screenshot: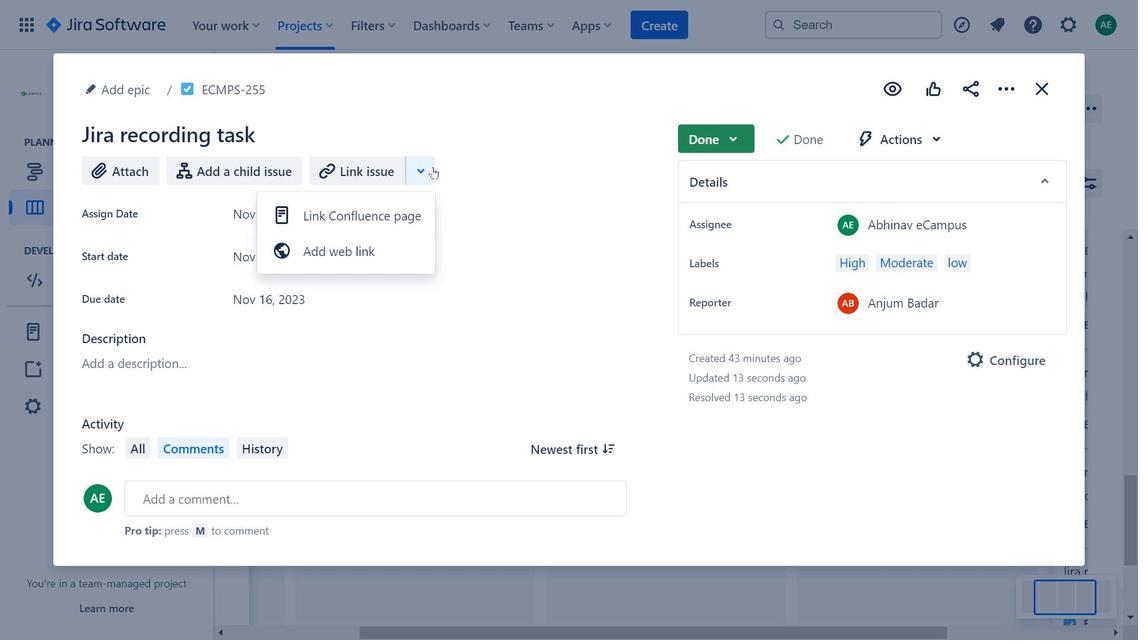 
Action: Mouse moved to (1041, 93)
Screenshot: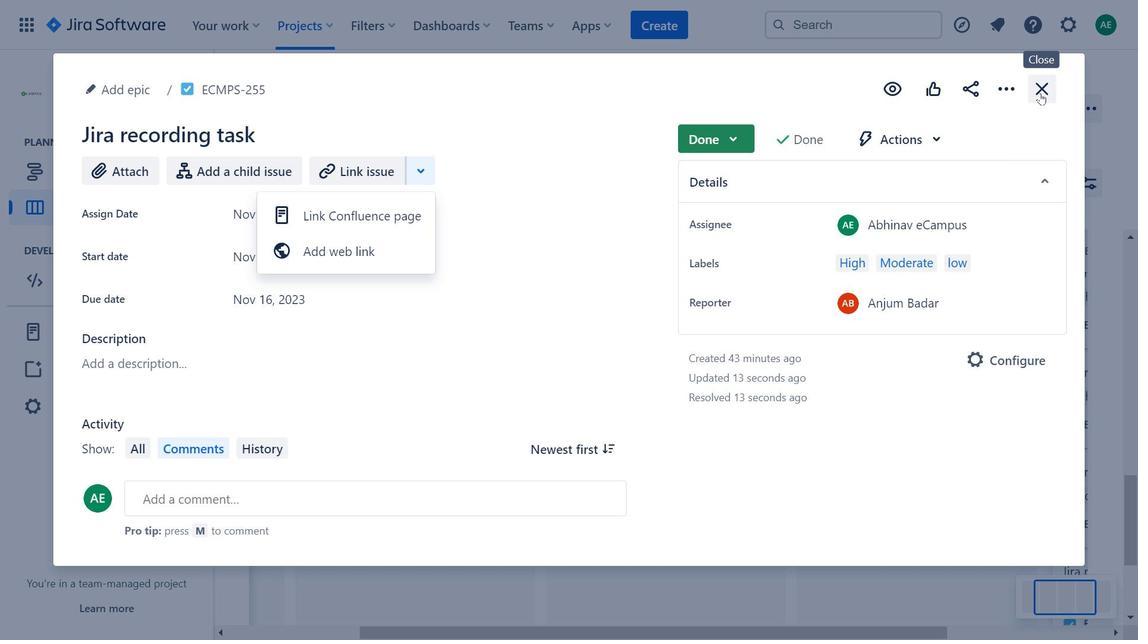 
Action: Mouse pressed left at (1041, 93)
Screenshot: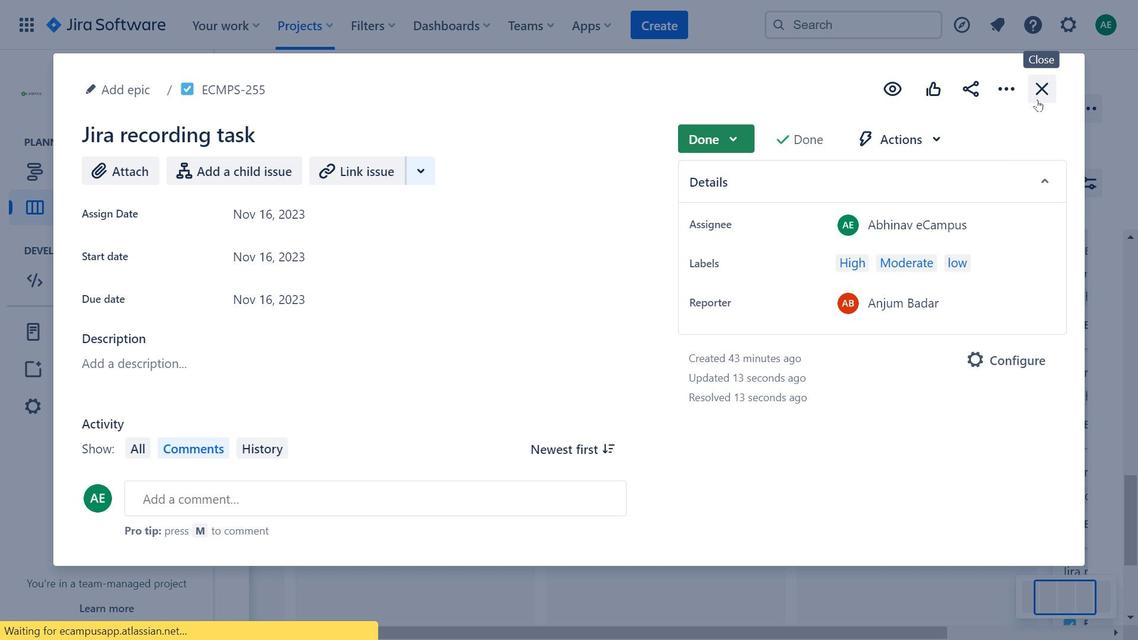 
Action: Mouse moved to (710, 392)
Screenshot: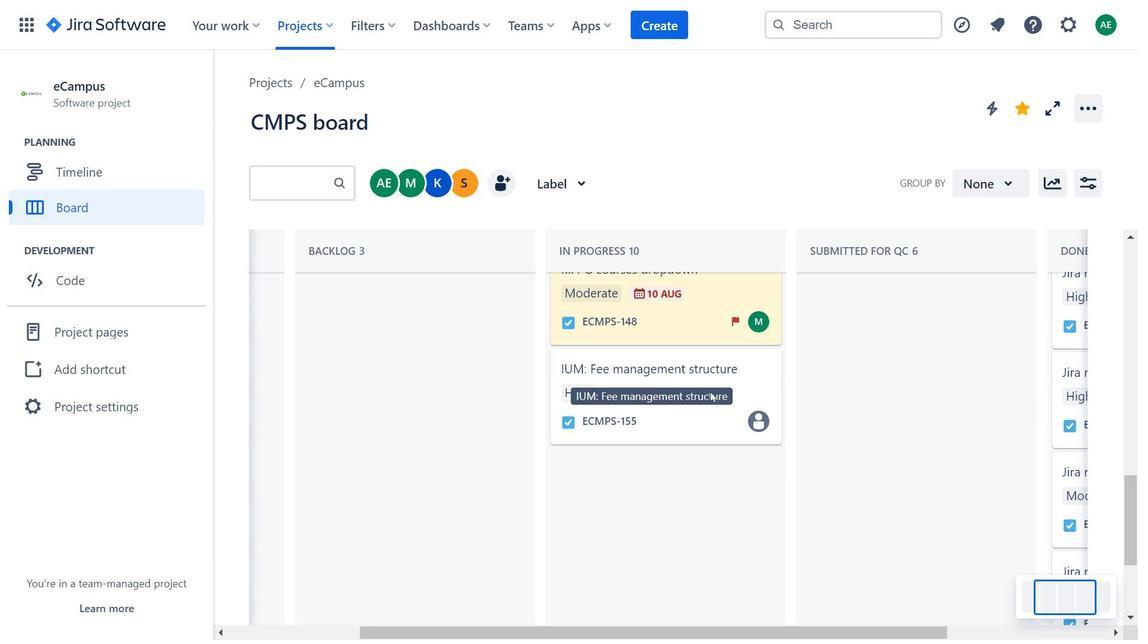 
Action: Mouse scrolled (710, 393) with delta (0, 0)
Screenshot: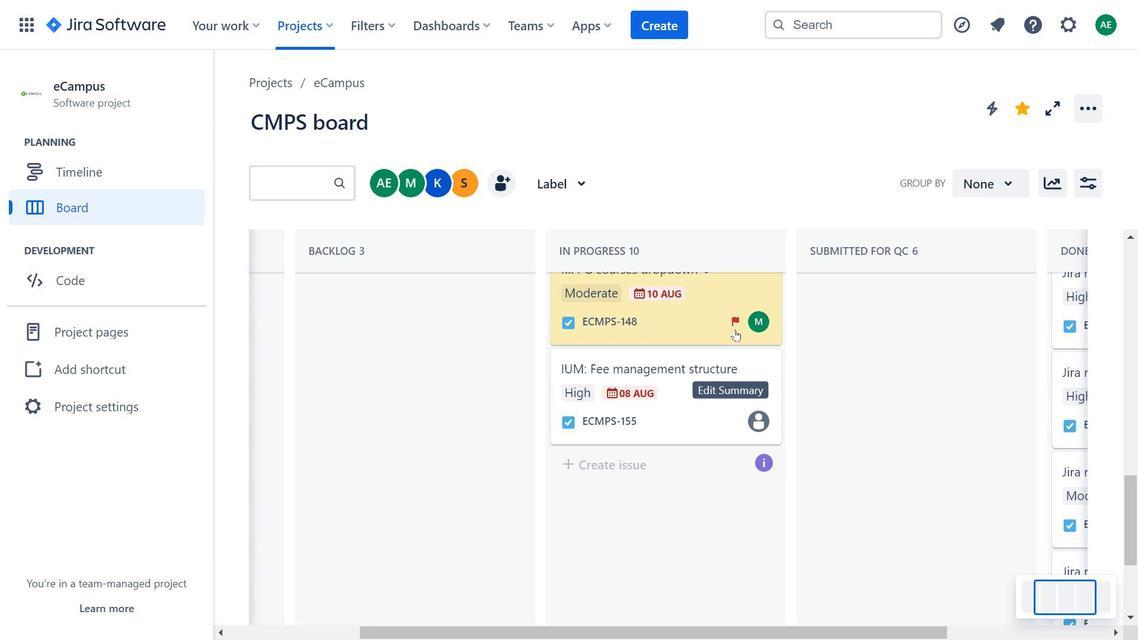 
Action: Mouse scrolled (710, 393) with delta (0, 0)
Screenshot: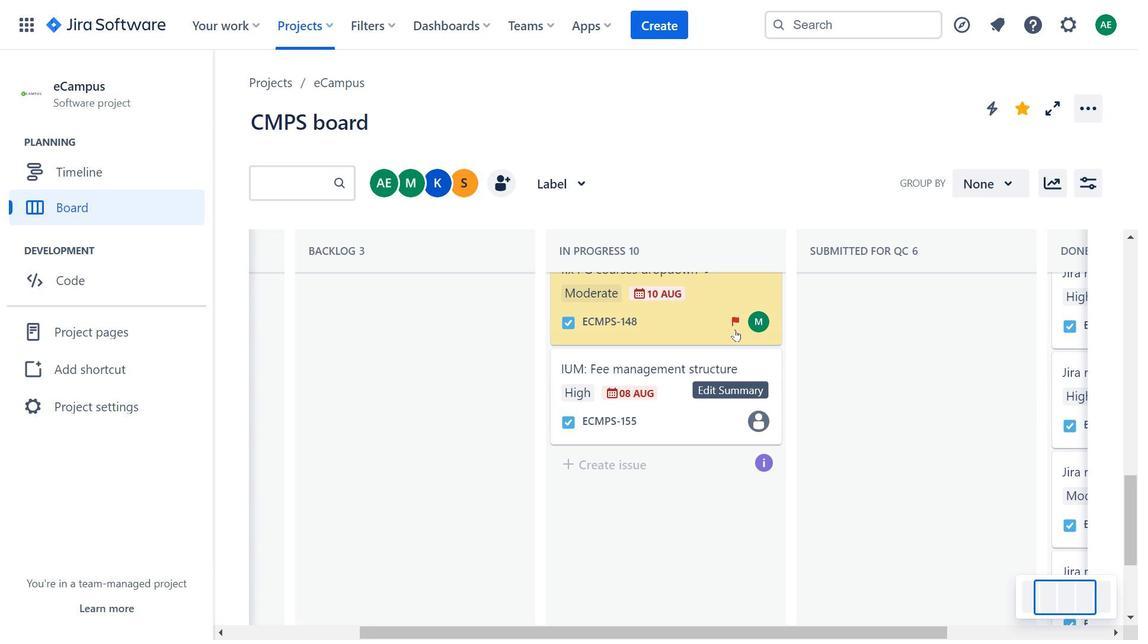 
Action: Mouse moved to (735, 325)
Screenshot: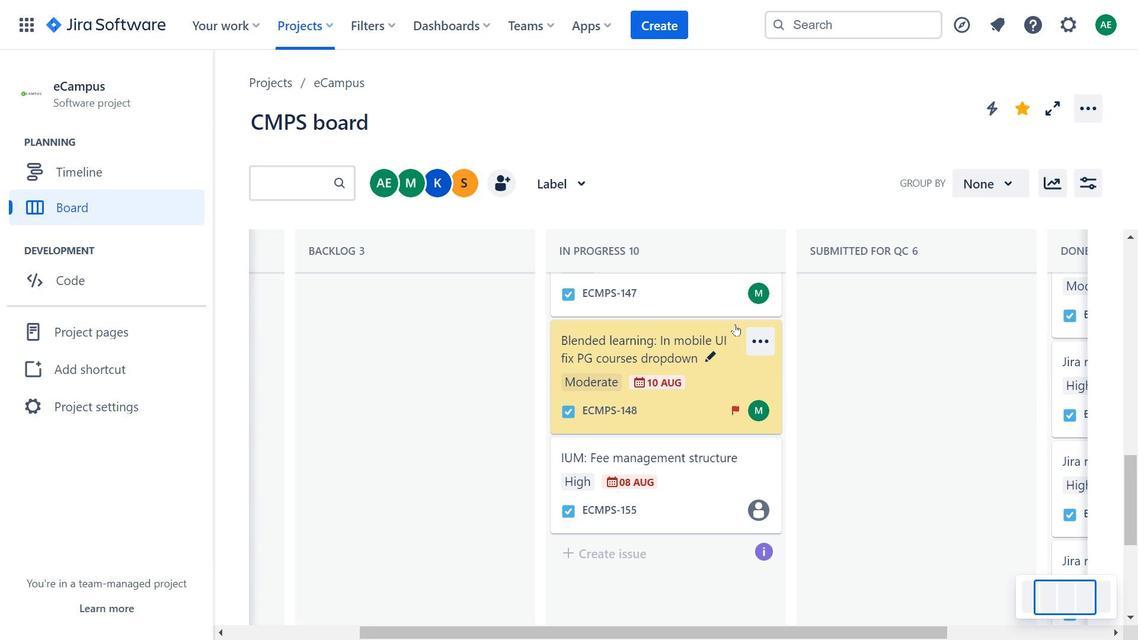 
Action: Mouse scrolled (735, 325) with delta (0, 0)
Screenshot: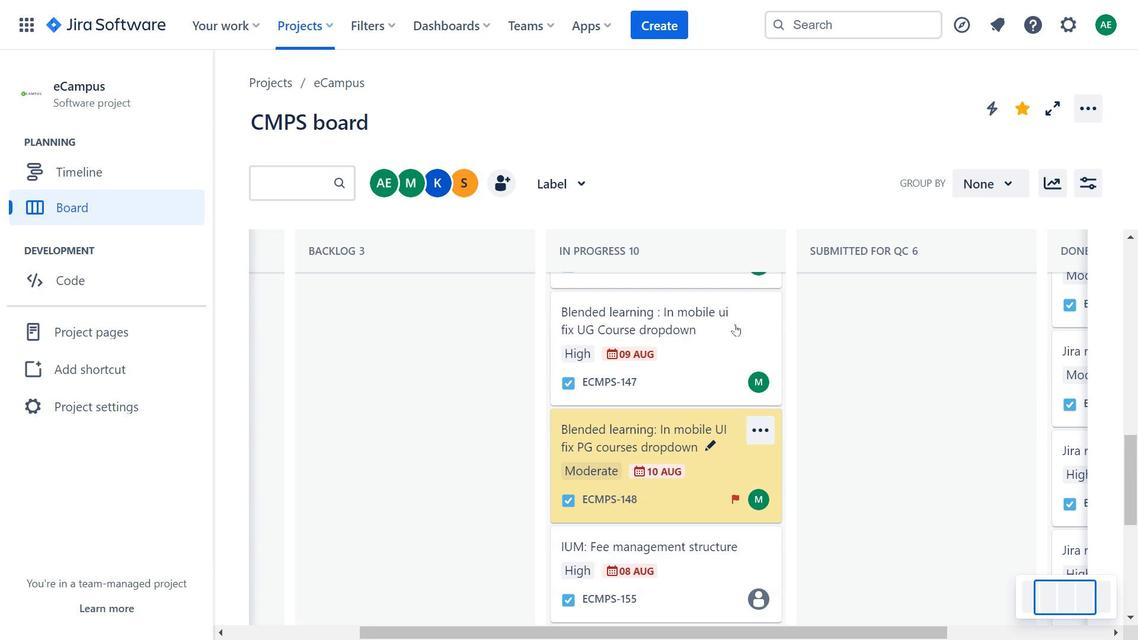 
Action: Mouse scrolled (735, 325) with delta (0, 0)
Screenshot: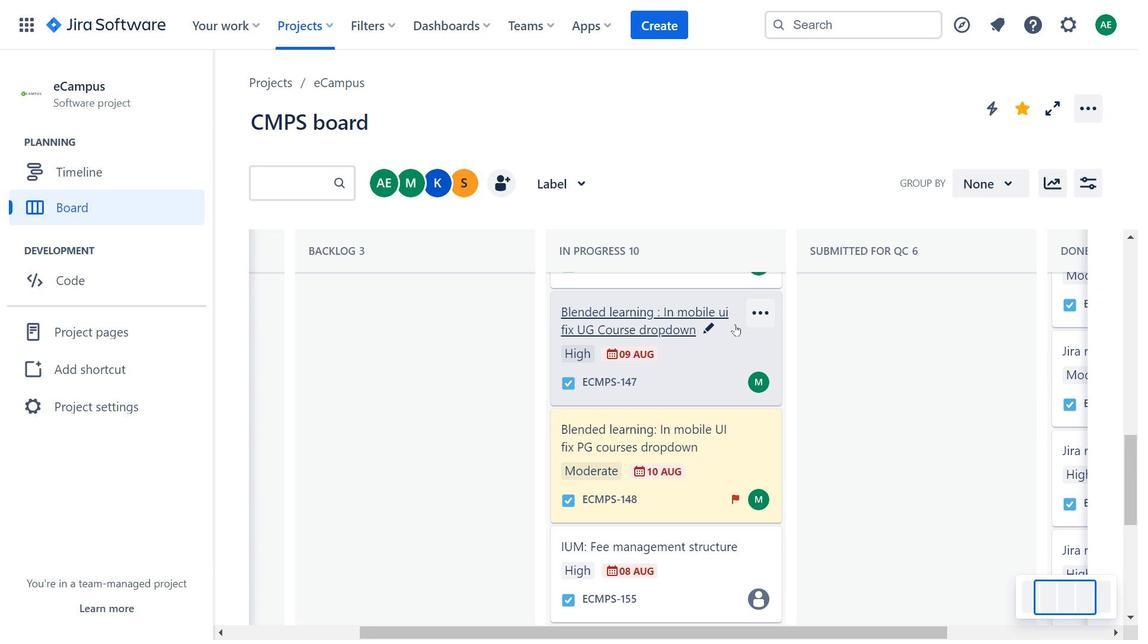 
Action: Mouse scrolled (735, 325) with delta (0, 0)
Screenshot: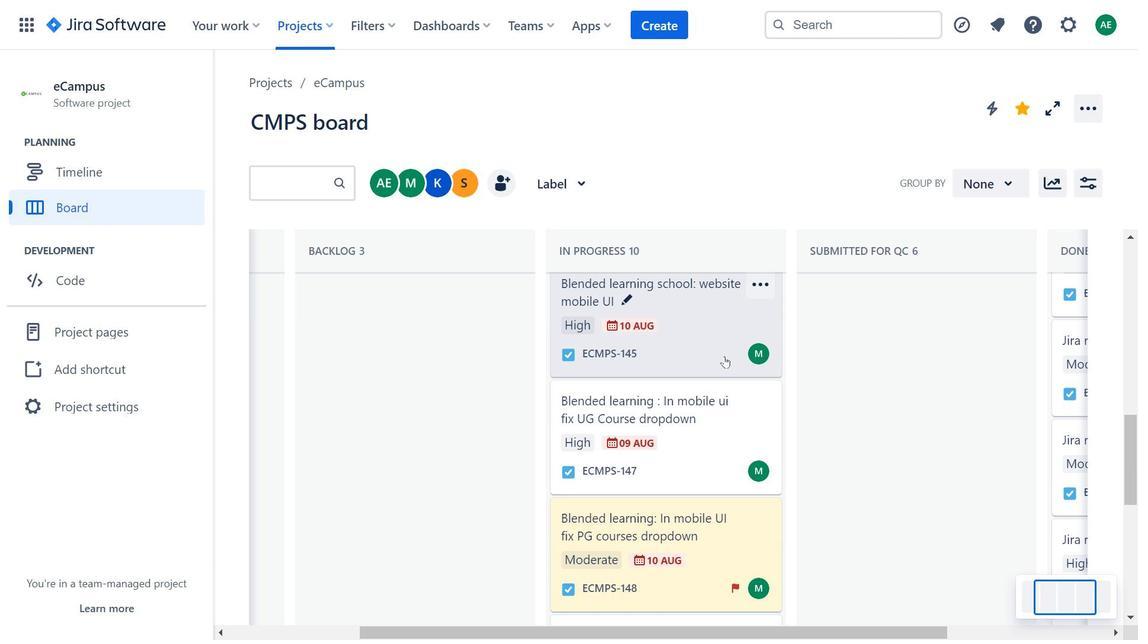
Action: Mouse moved to (724, 356)
Screenshot: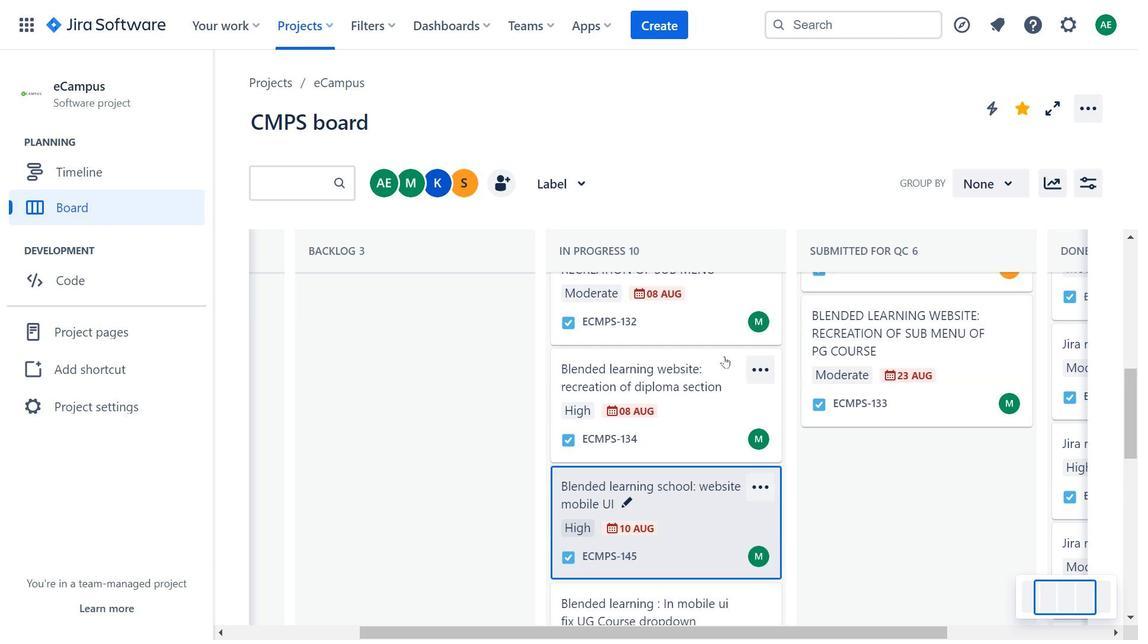 
Action: Mouse pressed left at (724, 356)
Screenshot: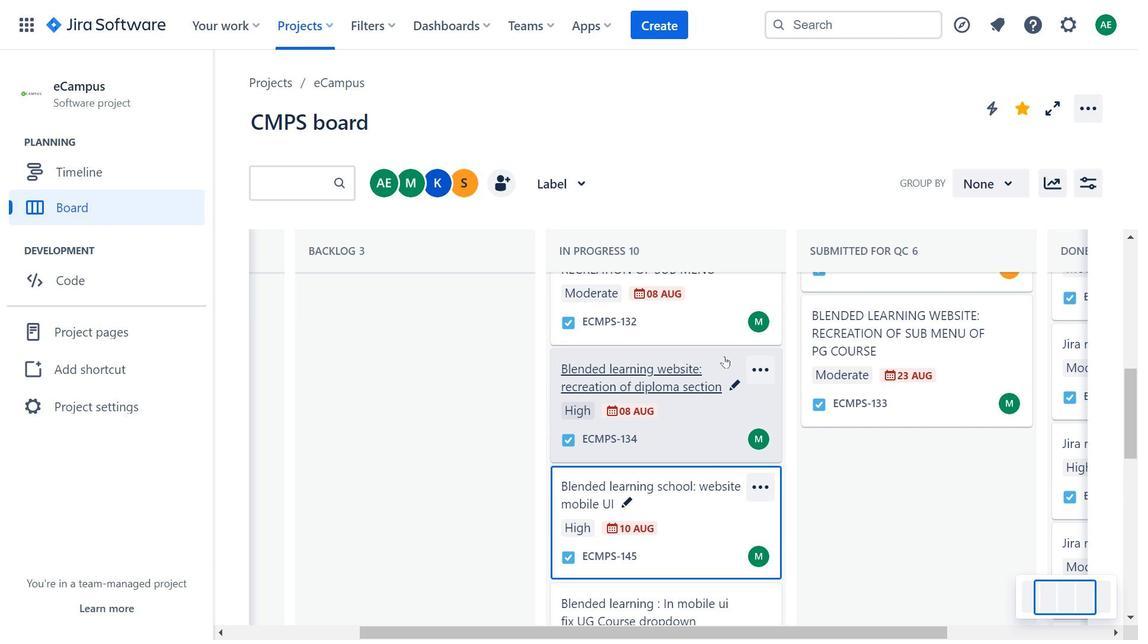 
Action: Mouse moved to (713, 527)
Screenshot: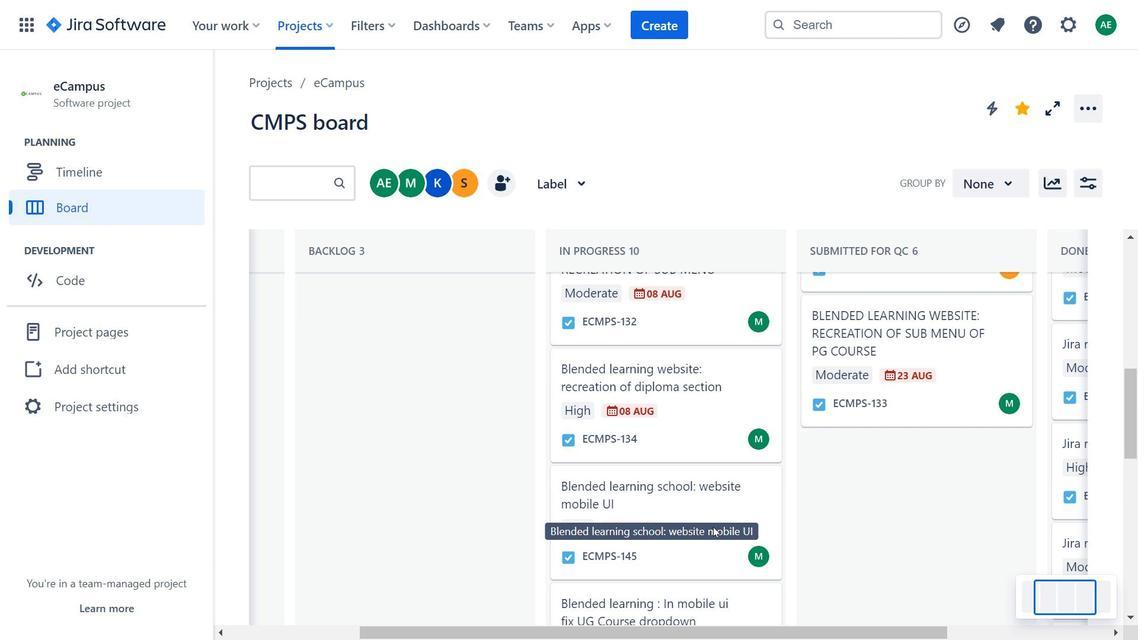 
Action: Mouse pressed left at (713, 527)
Screenshot: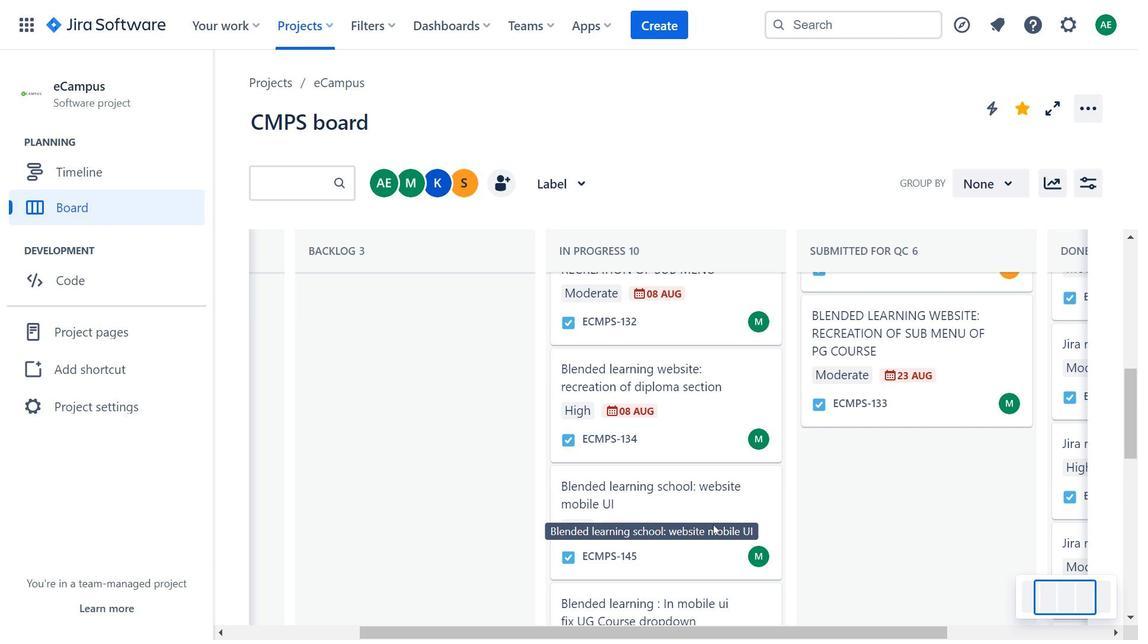 
Action: Mouse moved to (772, 134)
Screenshot: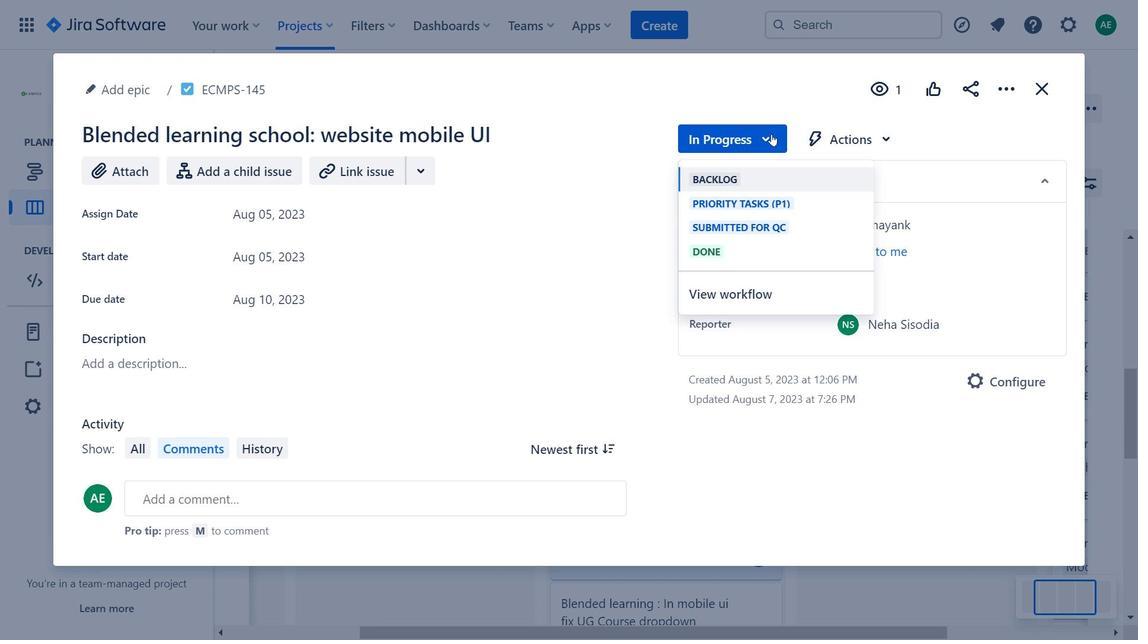 
Action: Mouse pressed left at (772, 134)
Screenshot: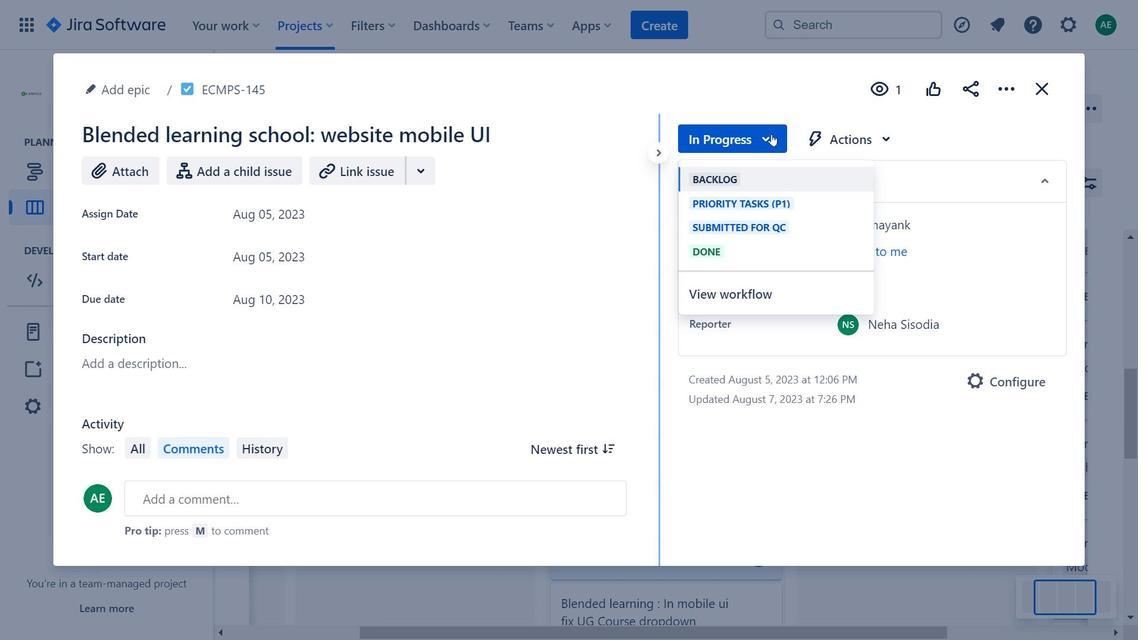 
Action: Mouse moved to (879, 135)
Screenshot: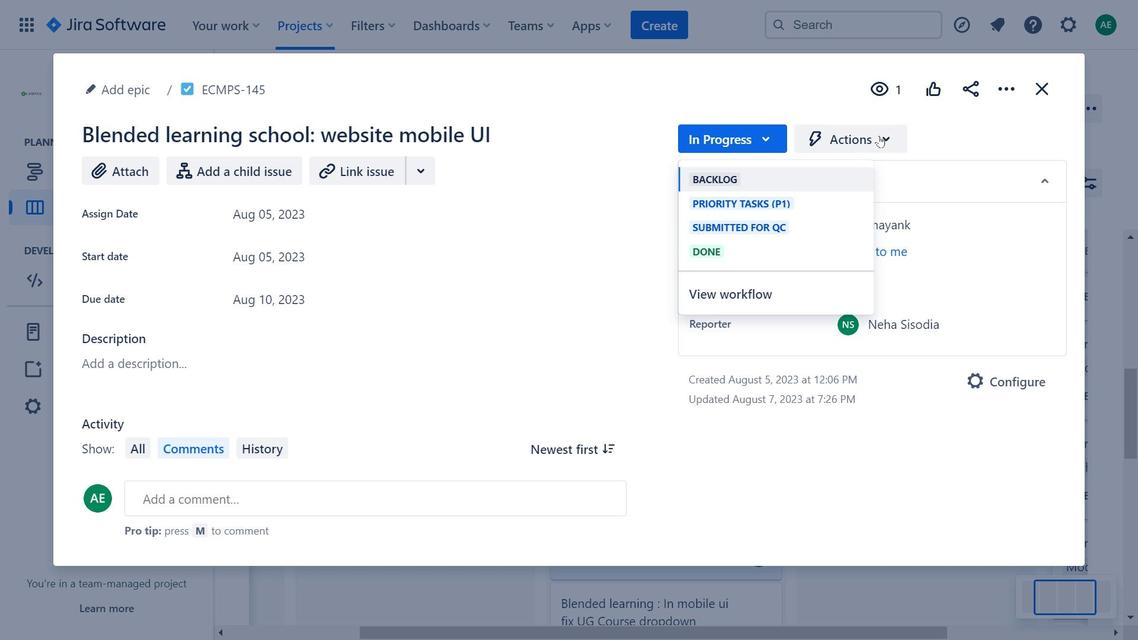 
Action: Mouse pressed left at (879, 135)
Screenshot: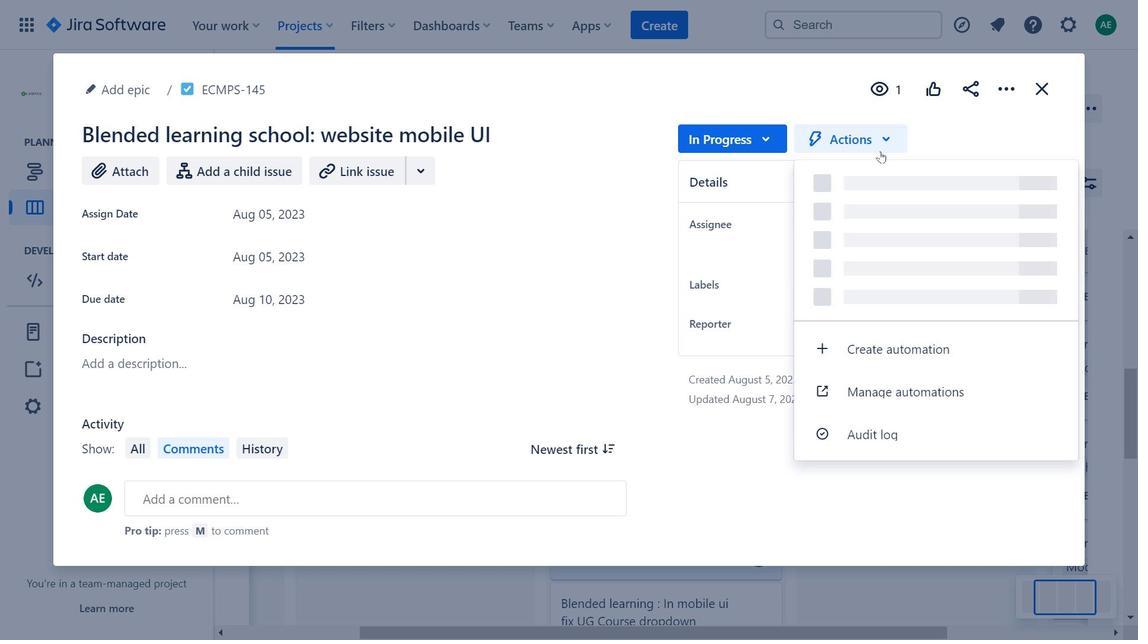 
Action: Mouse moved to (953, 538)
Screenshot: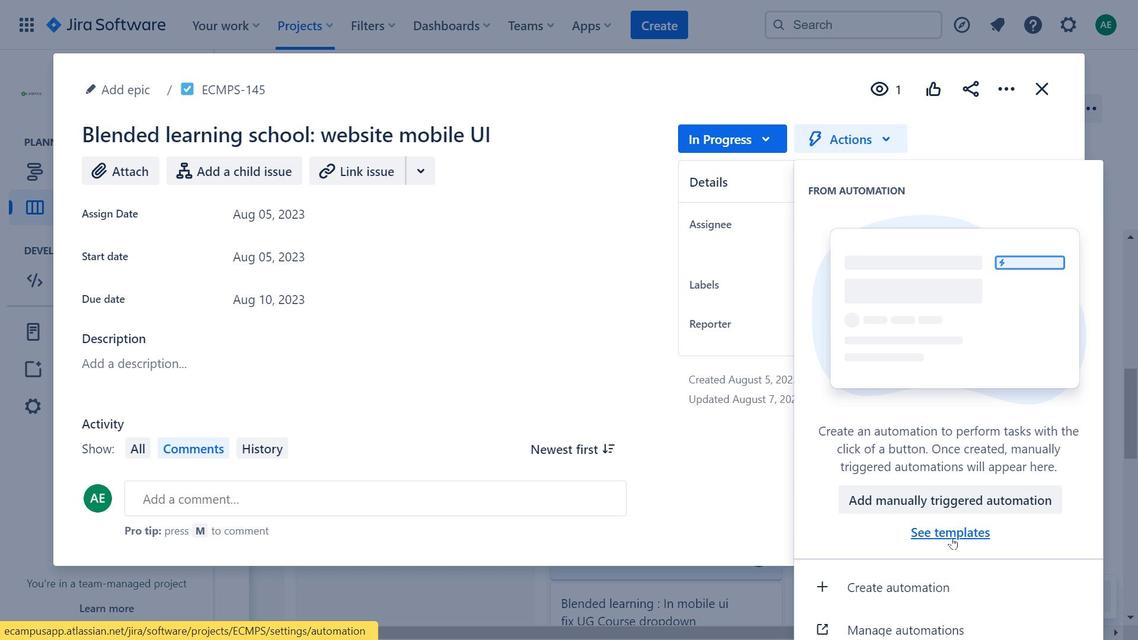 
Action: Mouse pressed left at (953, 538)
Screenshot: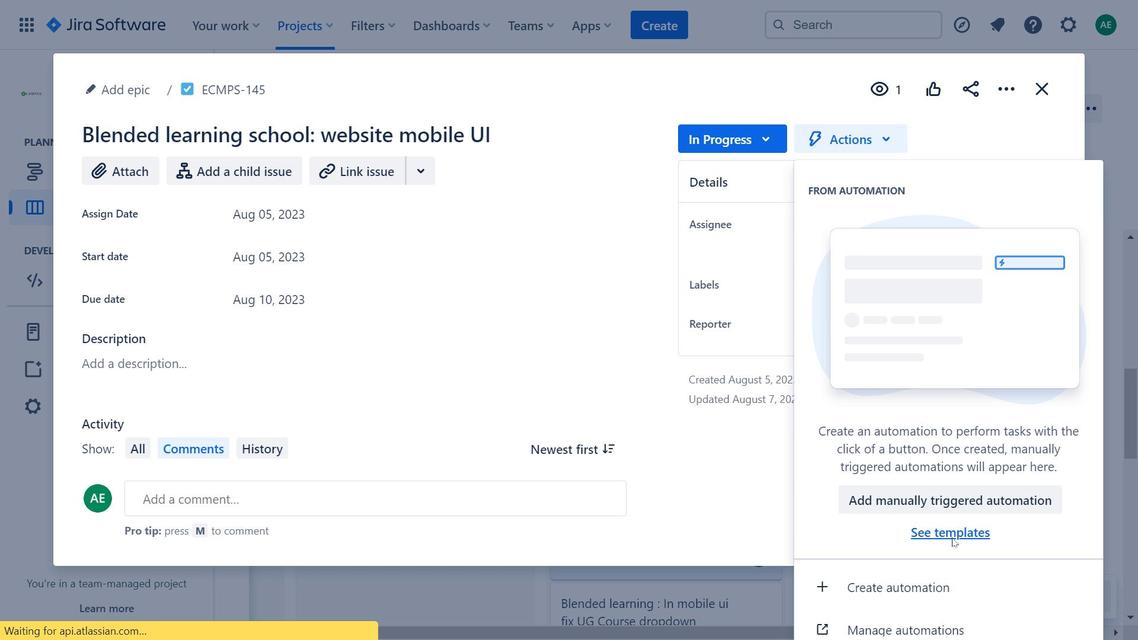 
Action: Mouse moved to (530, 276)
Screenshot: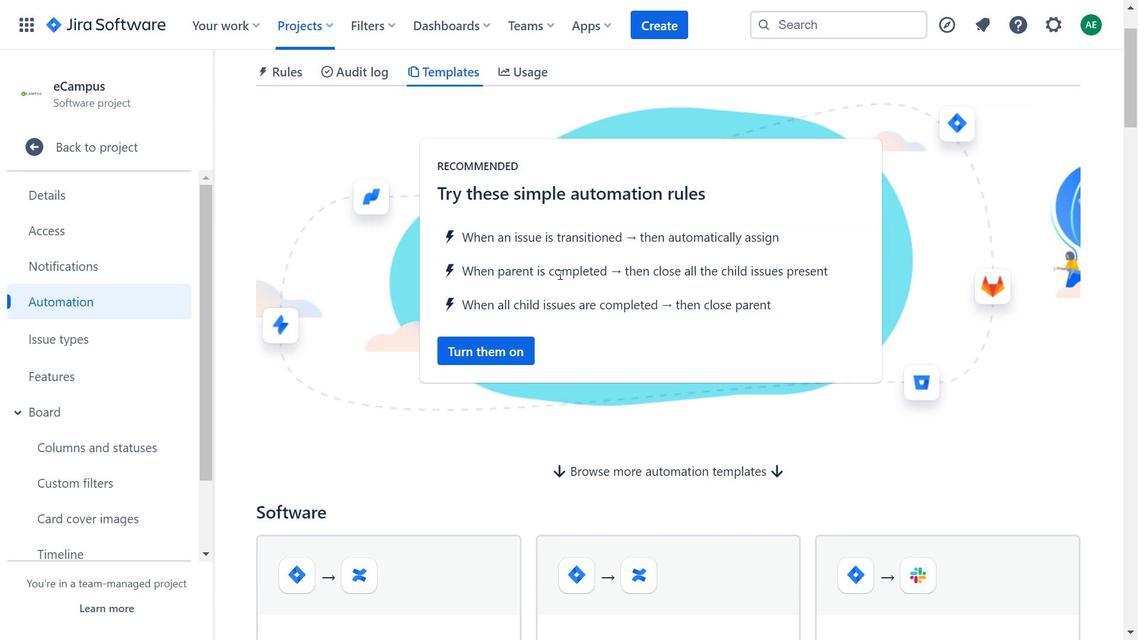 
Action: Mouse scrolled (530, 275) with delta (0, 0)
Screenshot: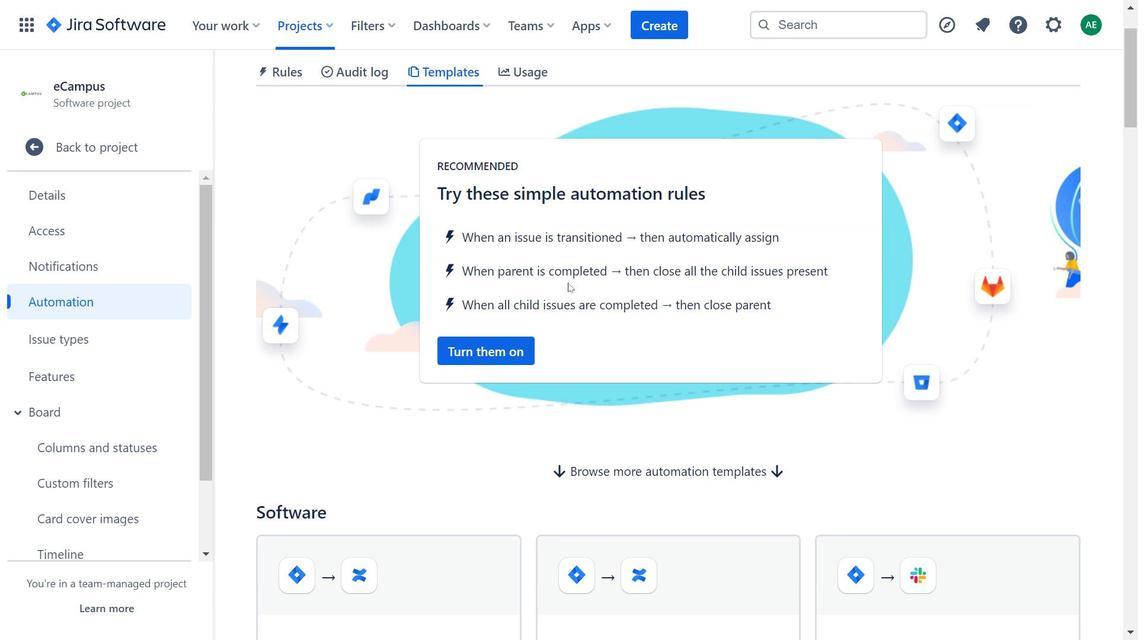 
Action: Mouse moved to (579, 295)
Screenshot: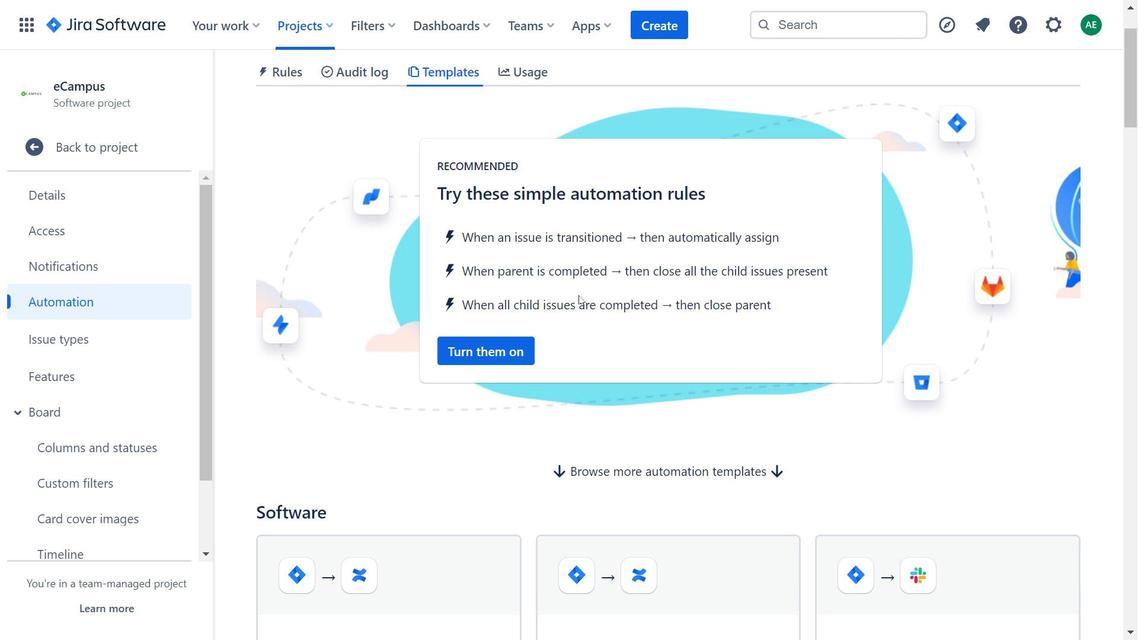 
Action: Mouse scrolled (579, 294) with delta (0, 0)
Screenshot: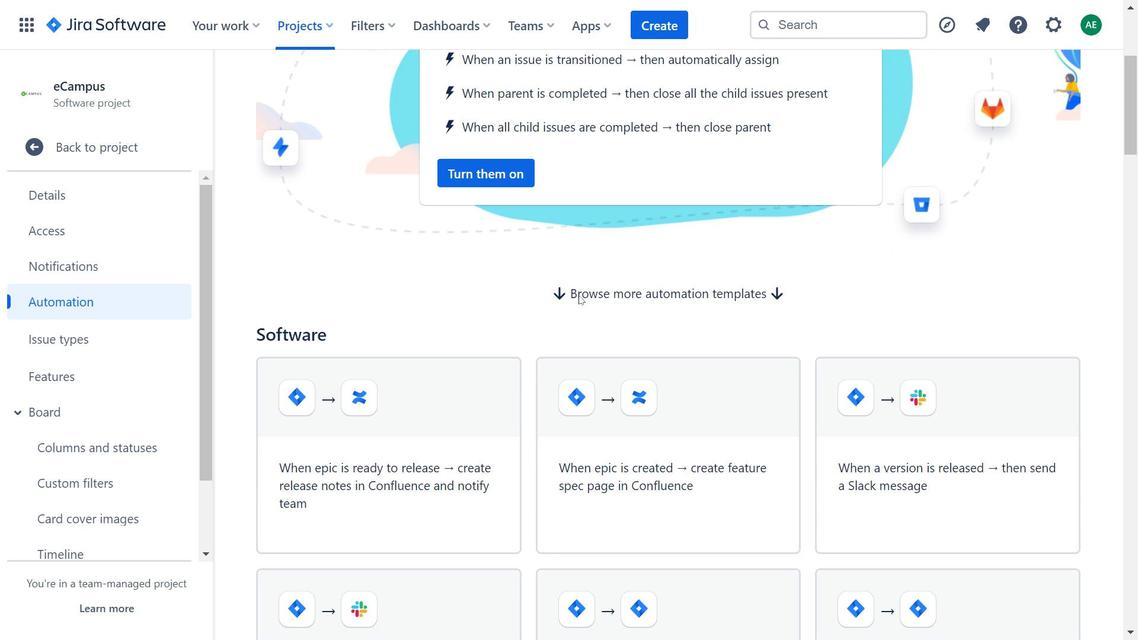 
Action: Mouse scrolled (579, 294) with delta (0, 0)
Screenshot: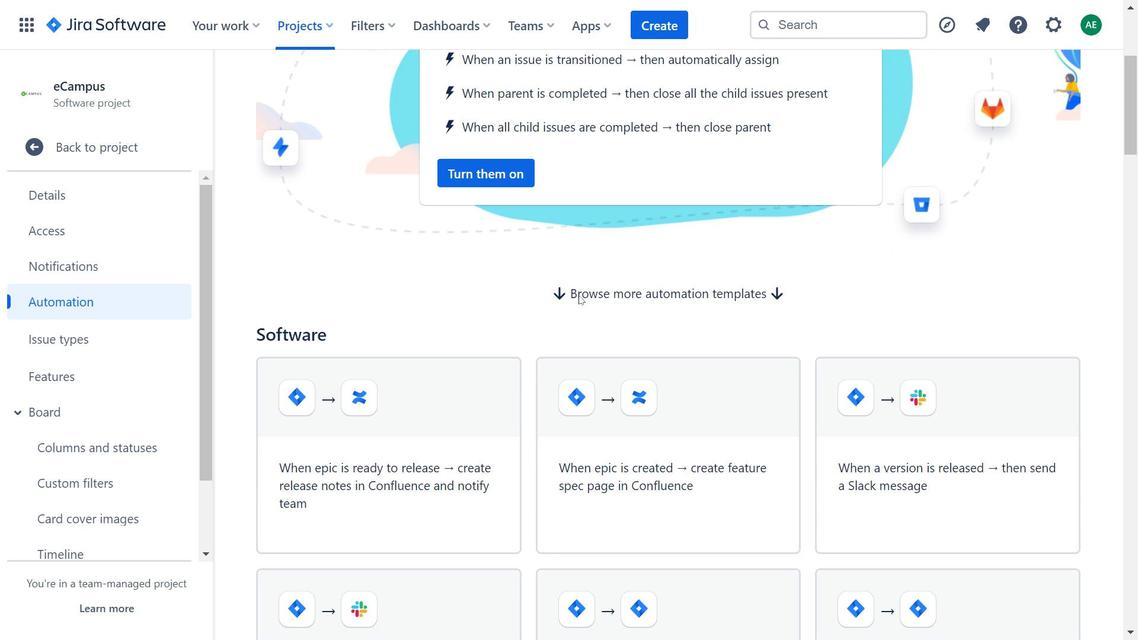
Action: Mouse scrolled (579, 294) with delta (0, 0)
Screenshot: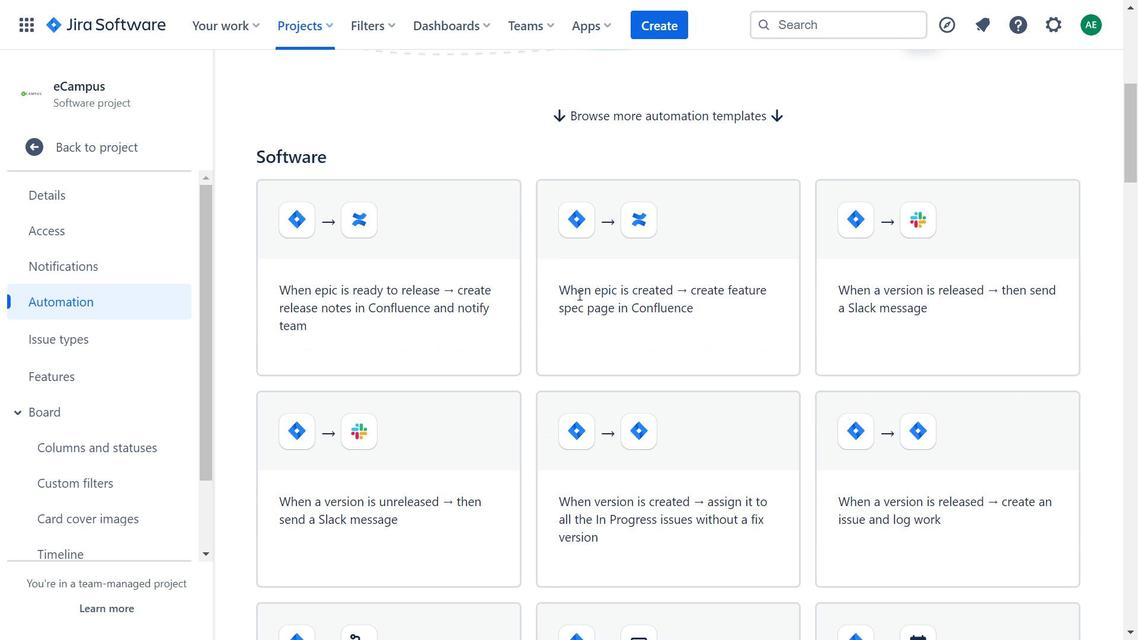 
Action: Mouse scrolled (579, 294) with delta (0, 0)
Screenshot: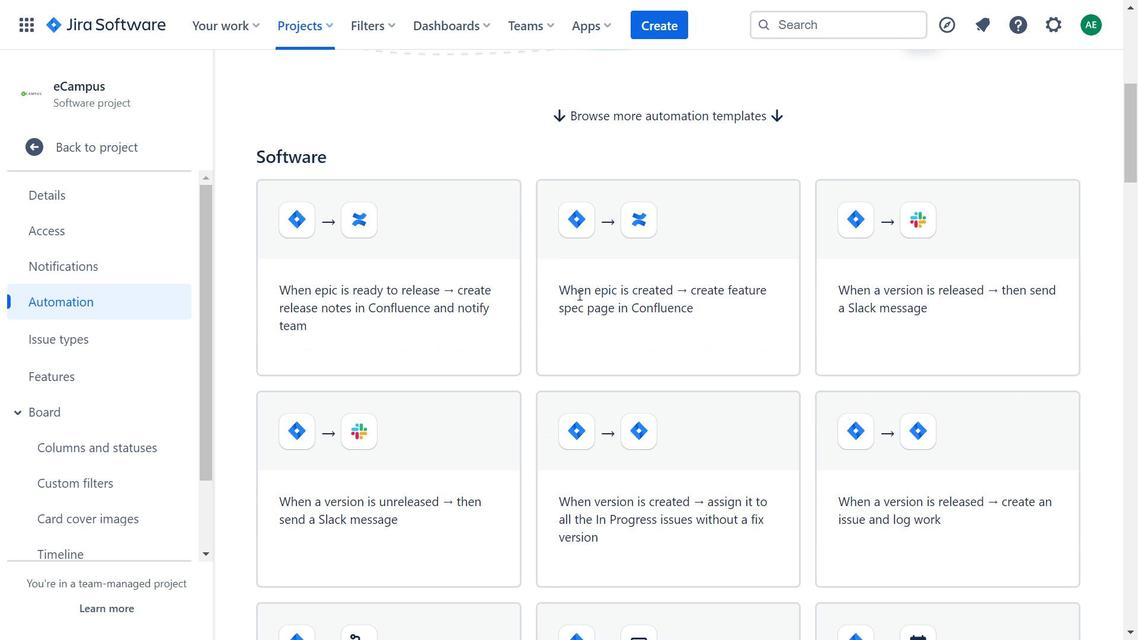 
Action: Mouse moved to (497, 454)
Screenshot: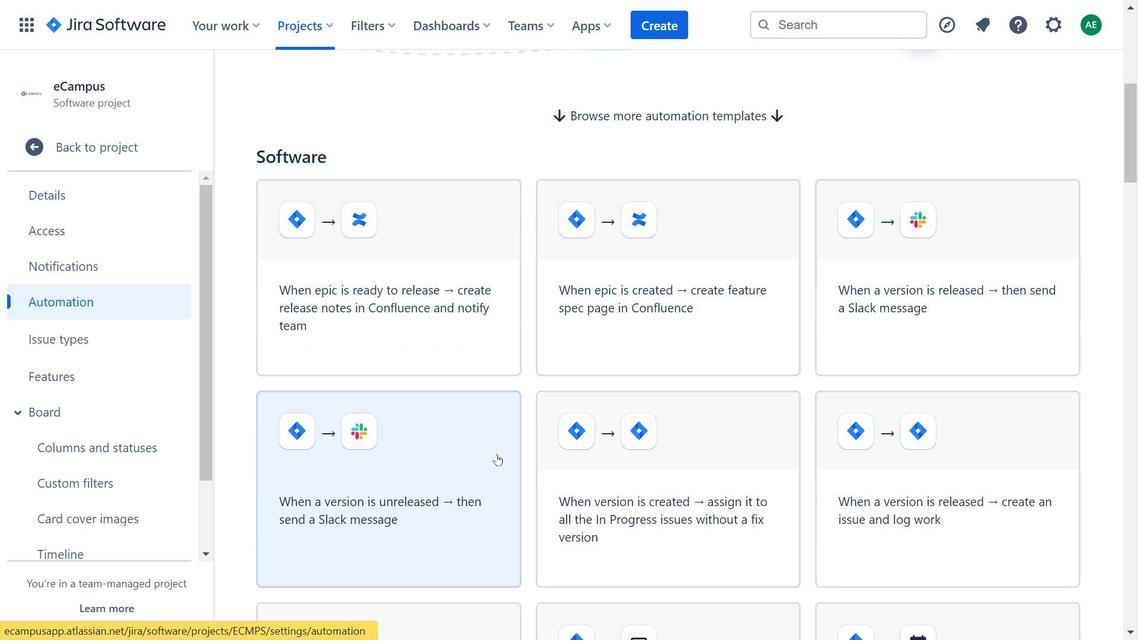 
Action: Mouse pressed left at (497, 454)
Screenshot: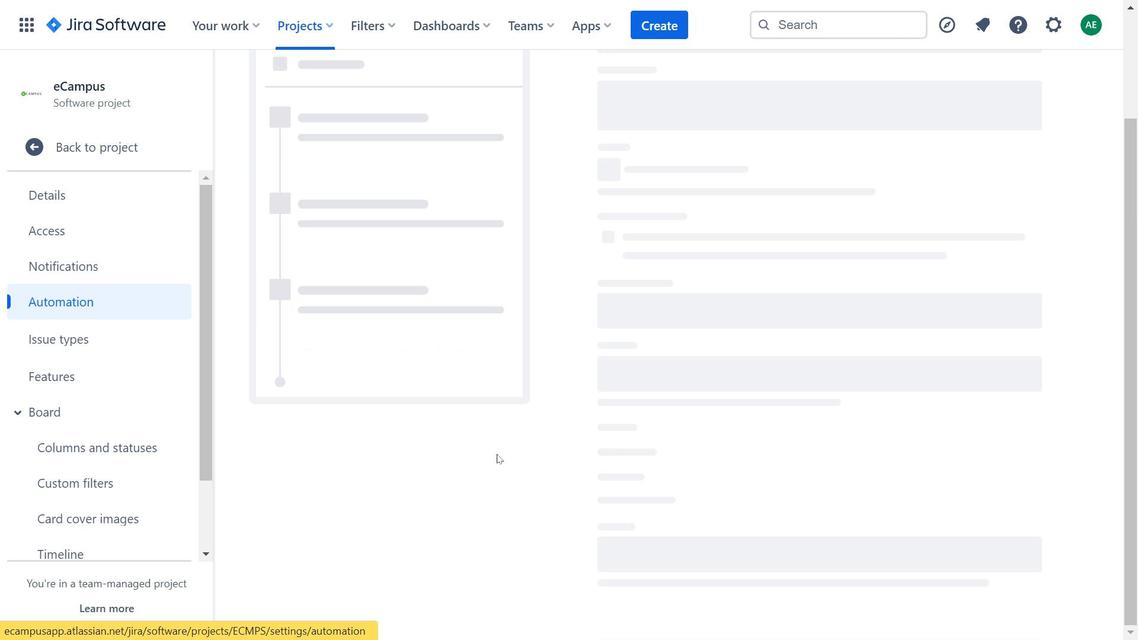 
Action: Mouse moved to (688, 312)
Screenshot: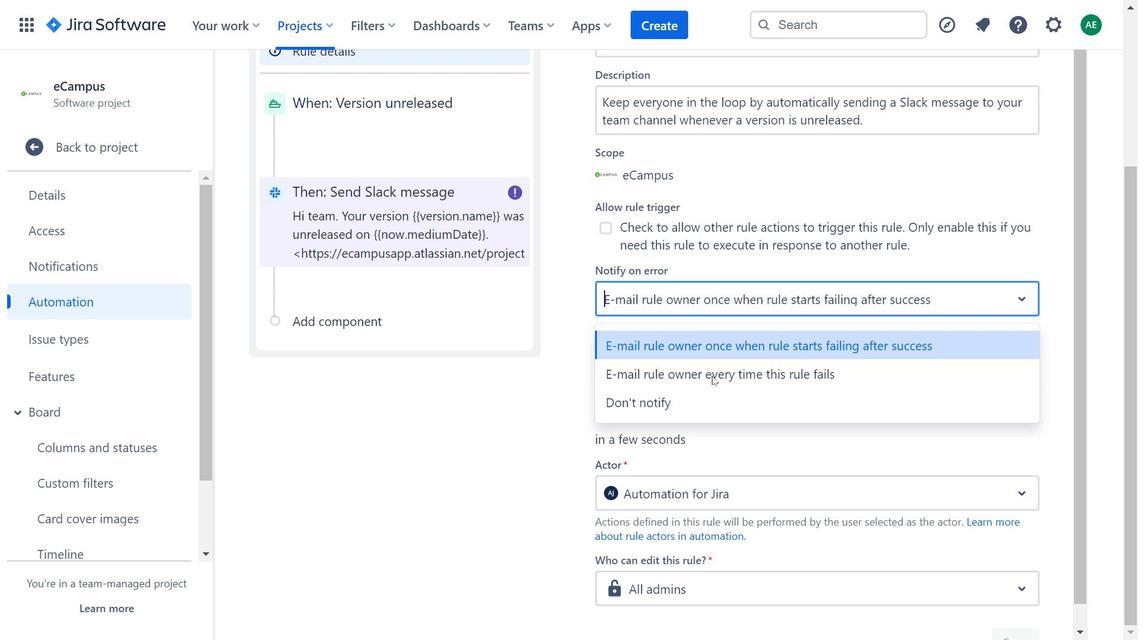 
Action: Mouse pressed left at (688, 312)
Screenshot: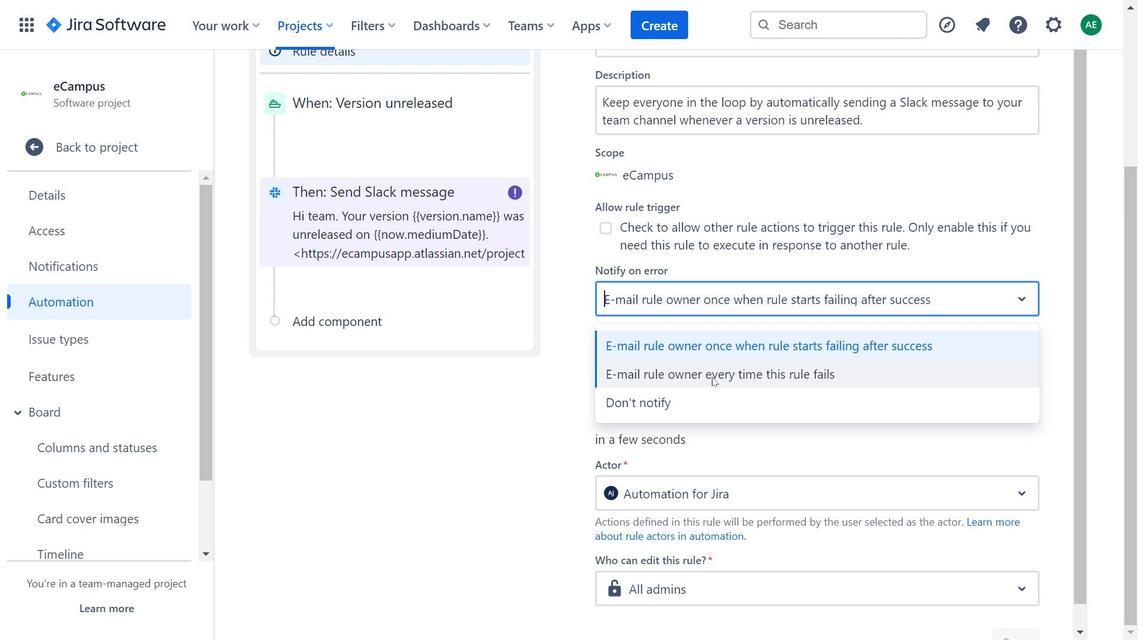 
Action: Mouse moved to (730, 237)
Screenshot: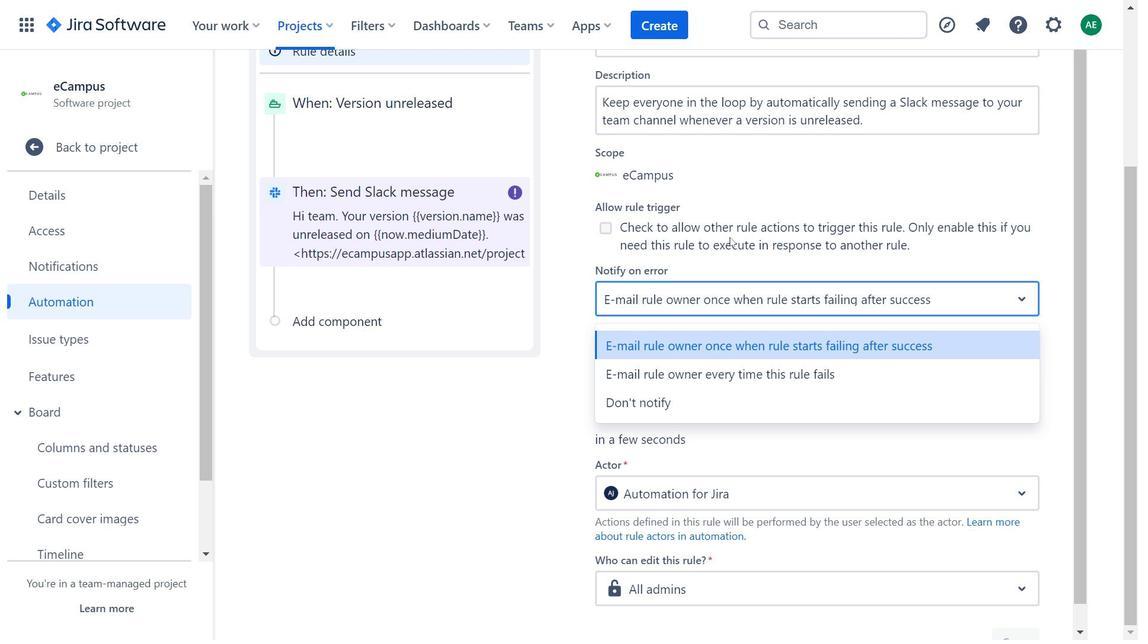 
Action: Mouse scrolled (730, 238) with delta (0, 0)
Screenshot: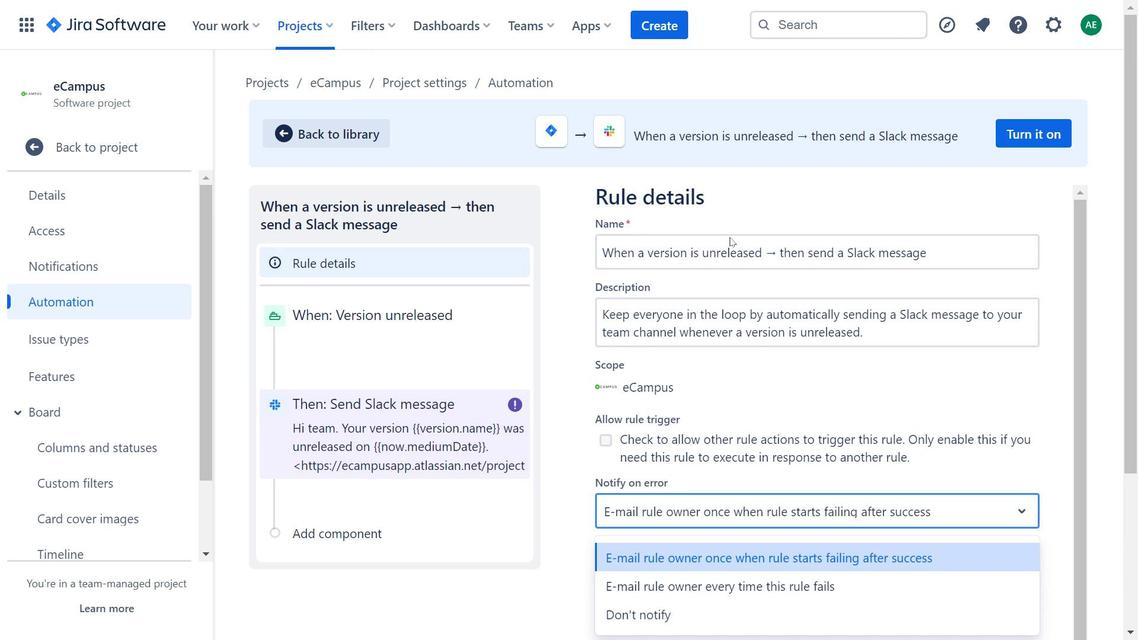 
Action: Mouse scrolled (730, 238) with delta (0, 0)
Screenshot: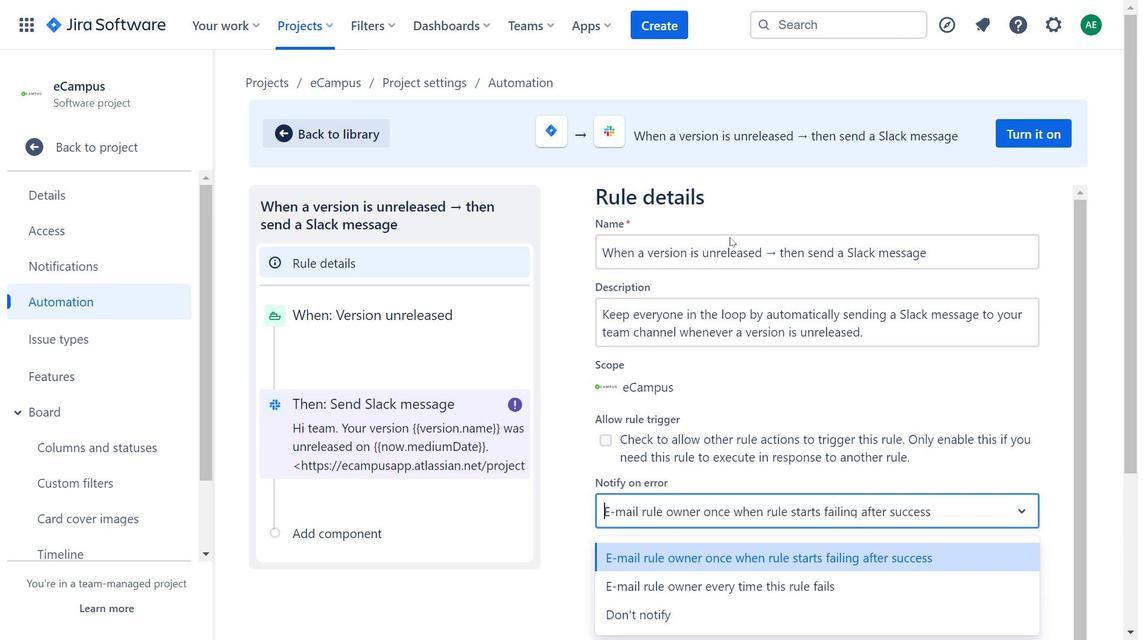 
Action: Mouse scrolled (730, 238) with delta (0, 0)
Screenshot: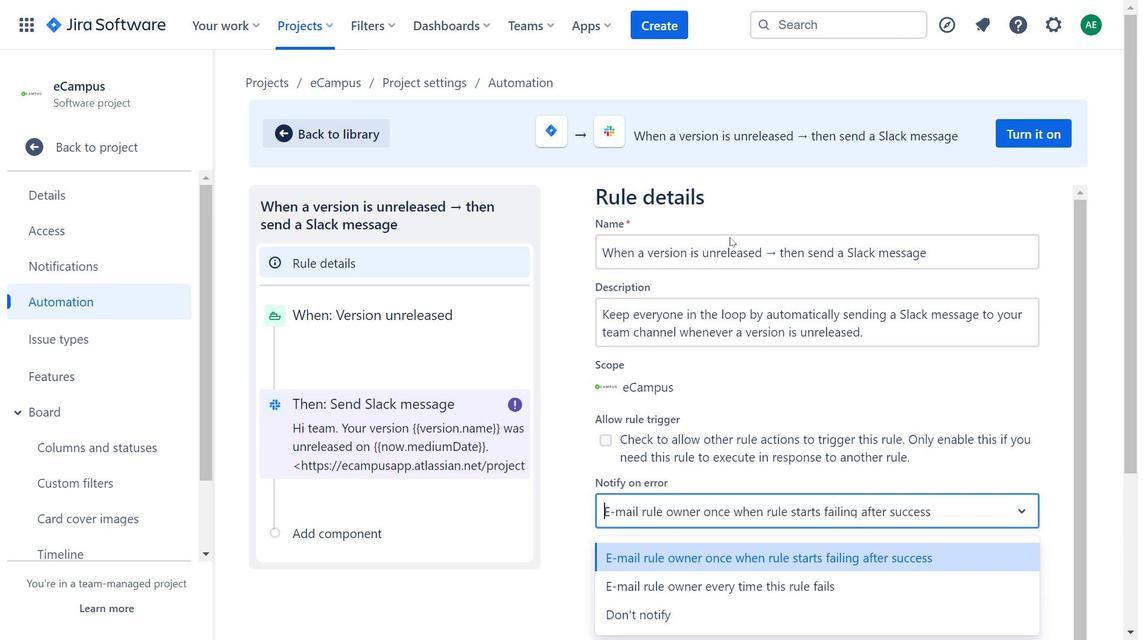 
Action: Mouse scrolled (730, 238) with delta (0, 0)
Screenshot: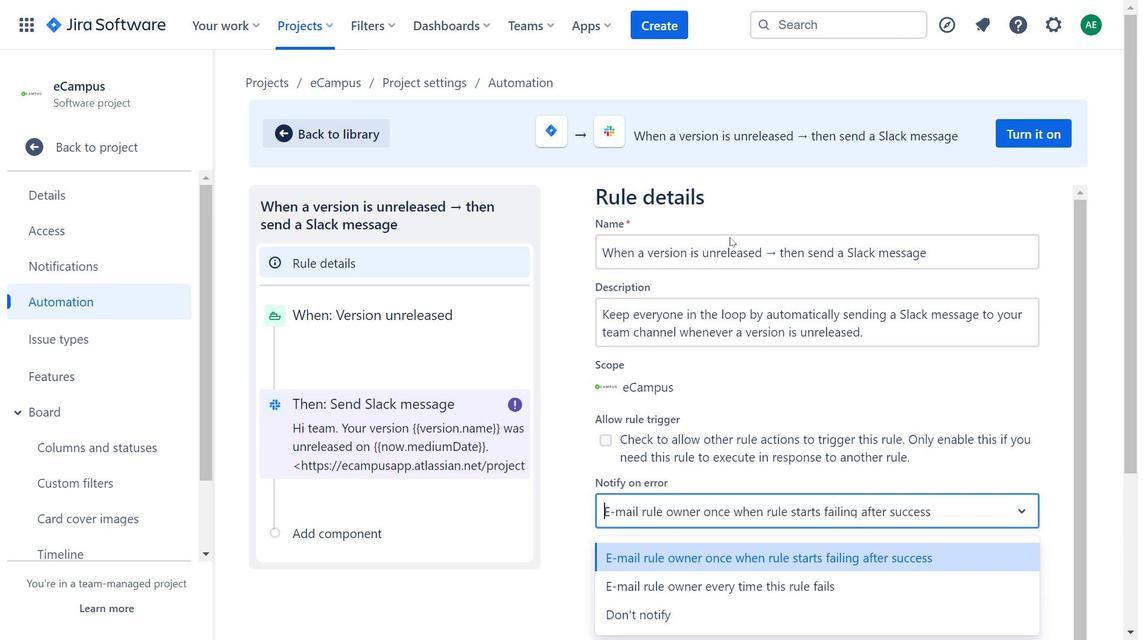 
Action: Mouse scrolled (730, 238) with delta (0, 0)
Screenshot: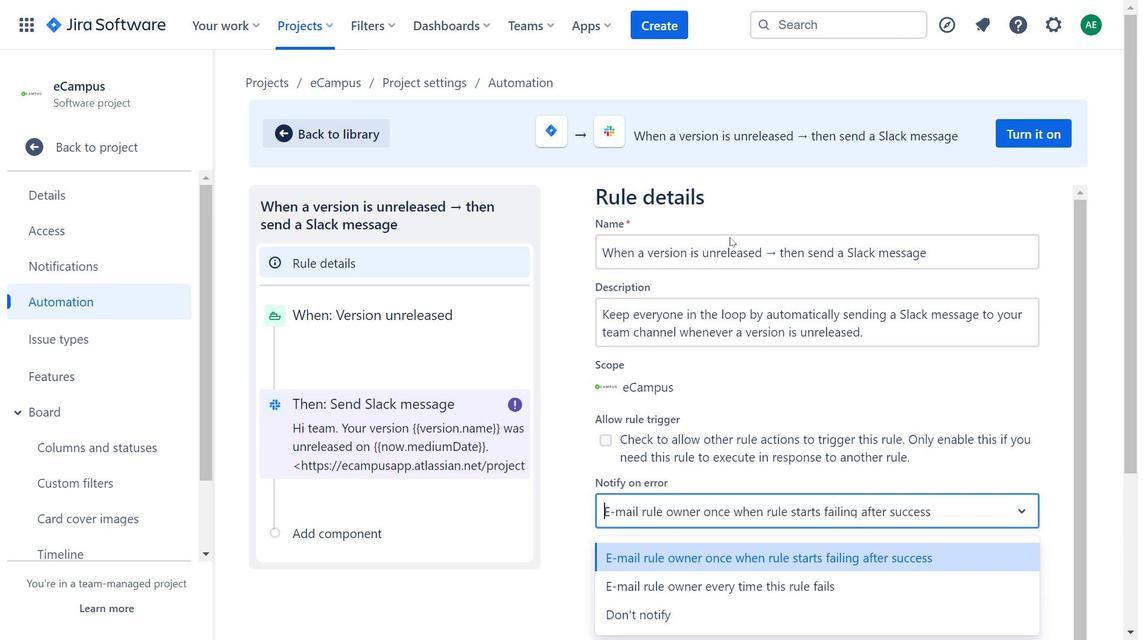 
Action: Mouse moved to (402, 313)
Screenshot: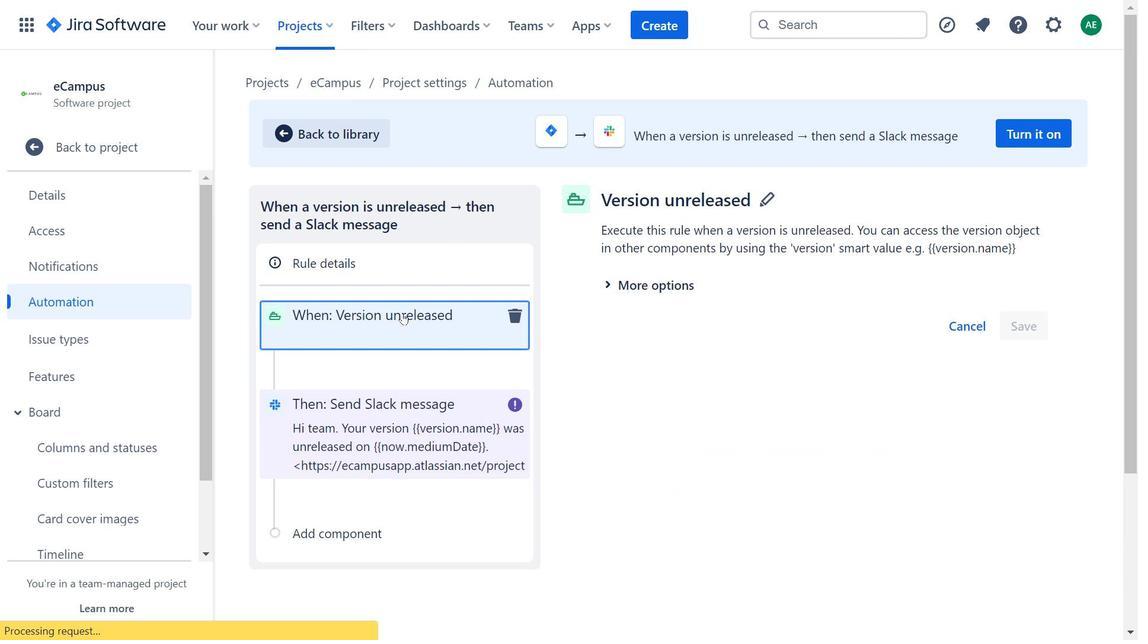 
Action: Mouse pressed left at (402, 313)
Screenshot: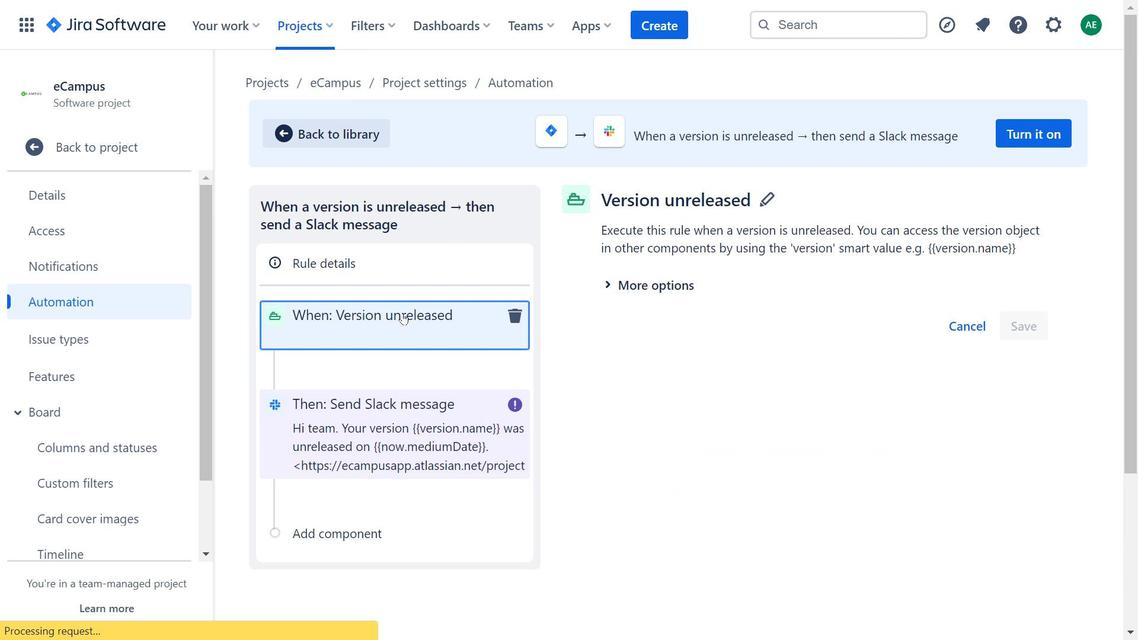 
Action: Mouse moved to (323, 77)
Screenshot: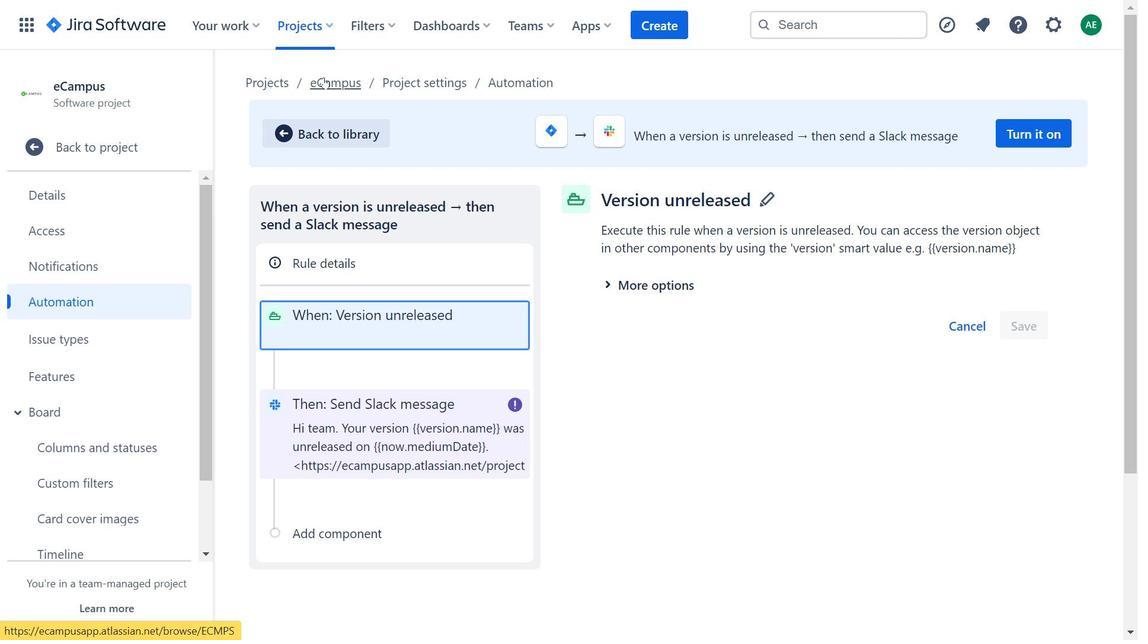 
Action: Mouse pressed left at (323, 77)
Screenshot: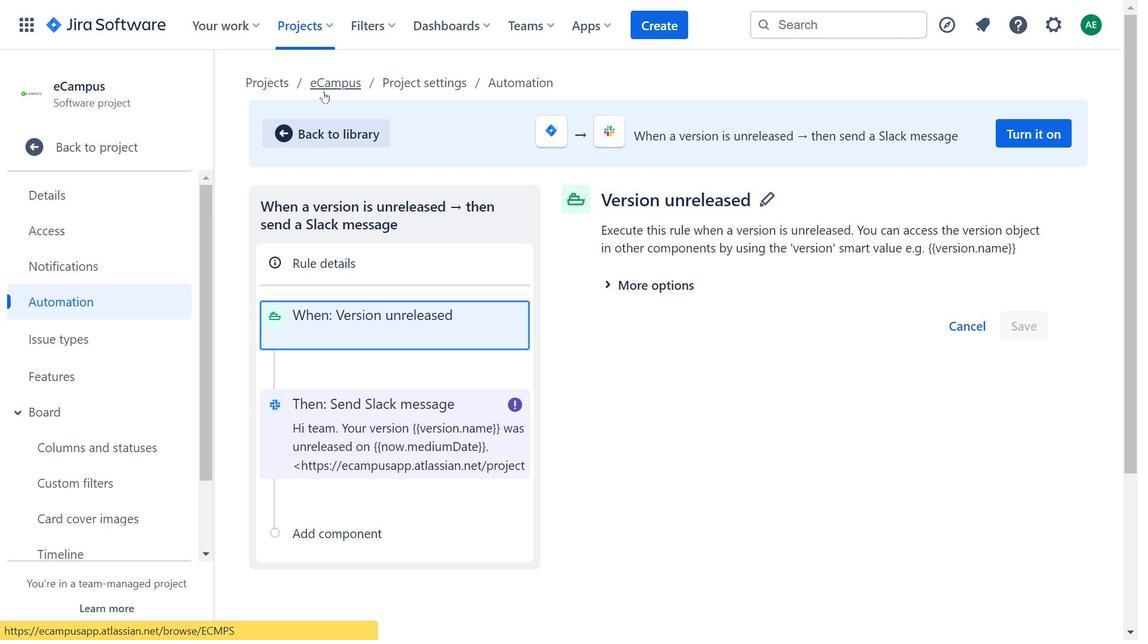 
Action: Mouse moved to (600, 189)
Screenshot: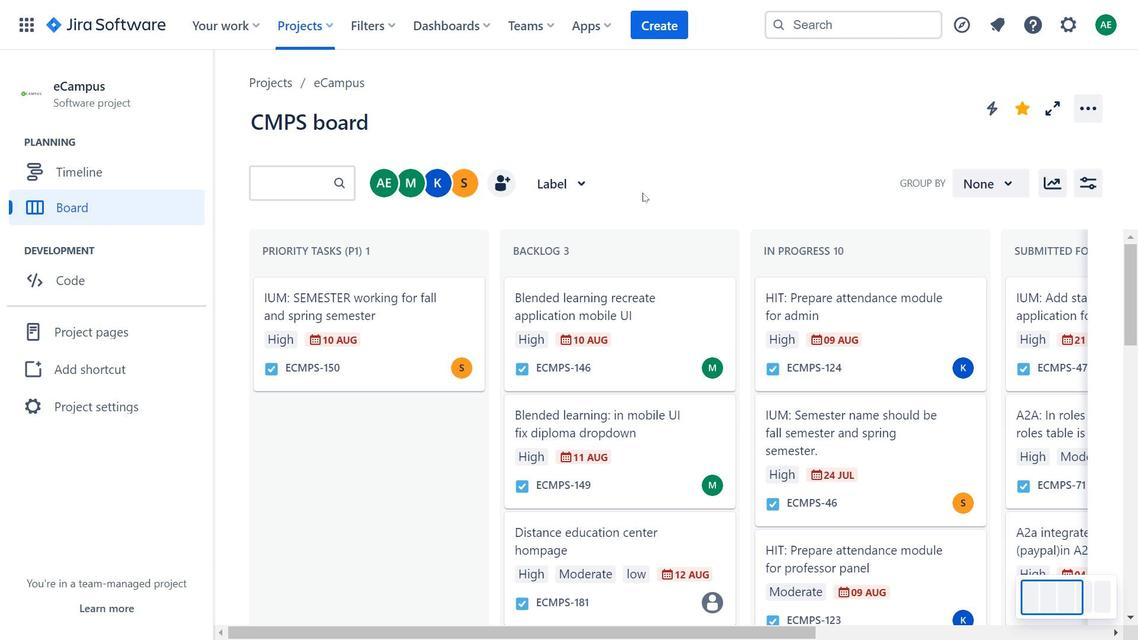 
Action: Mouse scrolled (600, 188) with delta (0, 0)
Screenshot: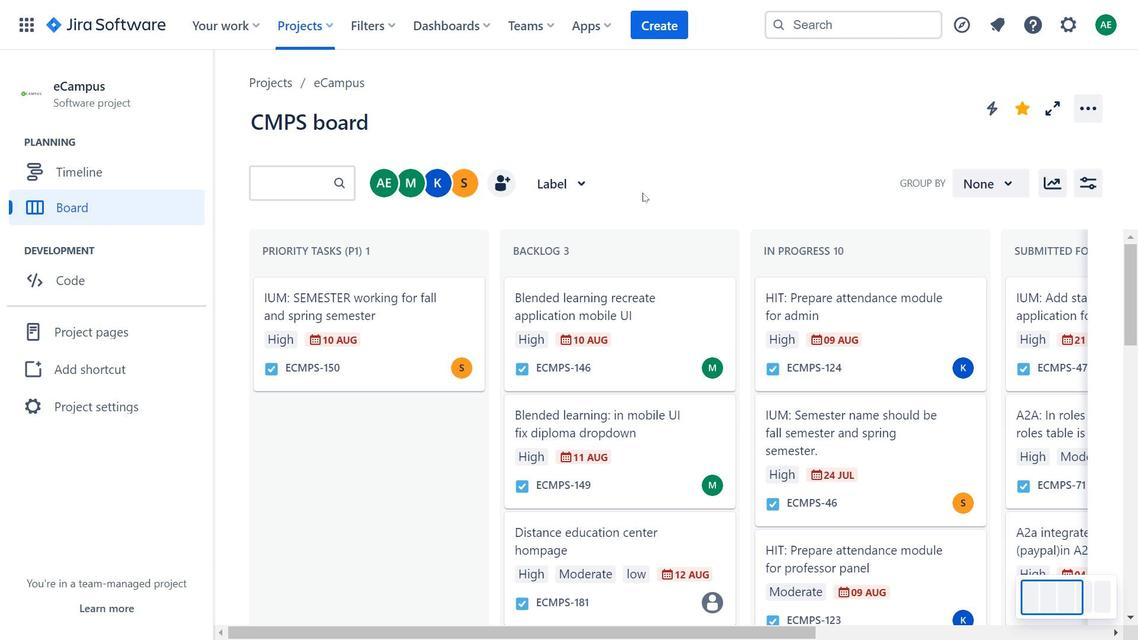 
Action: Mouse moved to (600, 189)
Screenshot: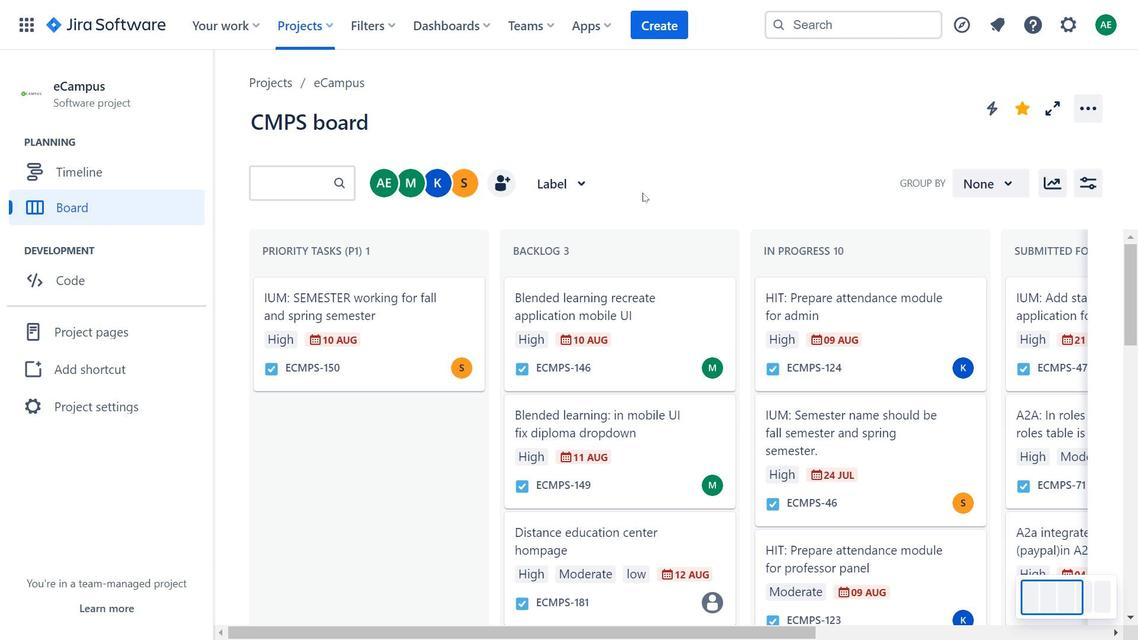 
Action: Mouse scrolled (600, 188) with delta (0, 0)
Screenshot: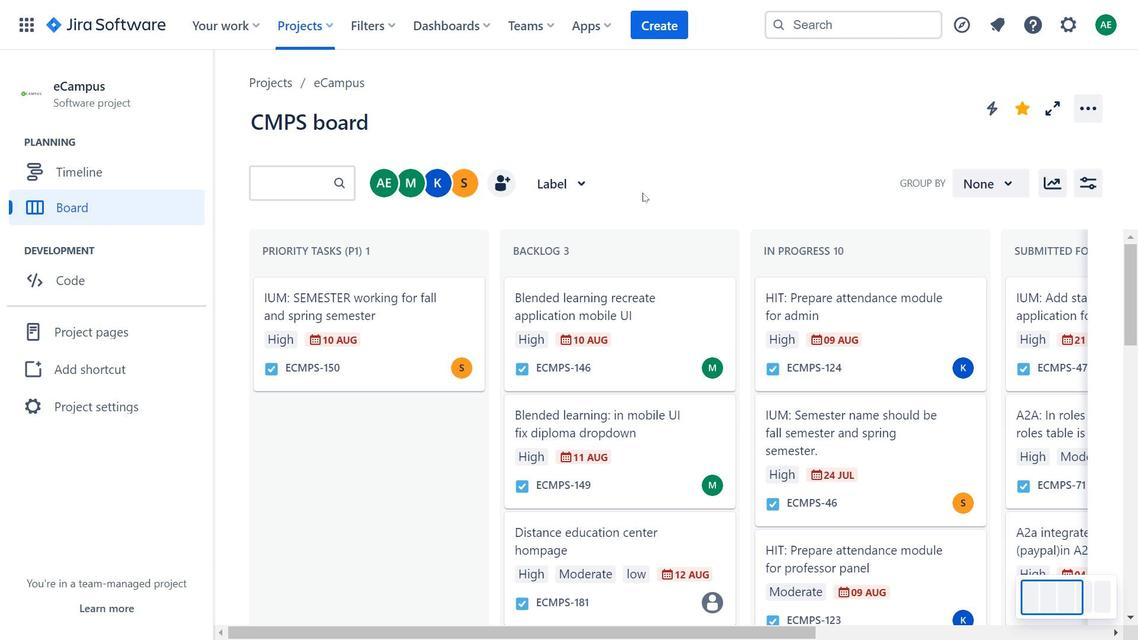
Action: Mouse moved to (666, 291)
Screenshot: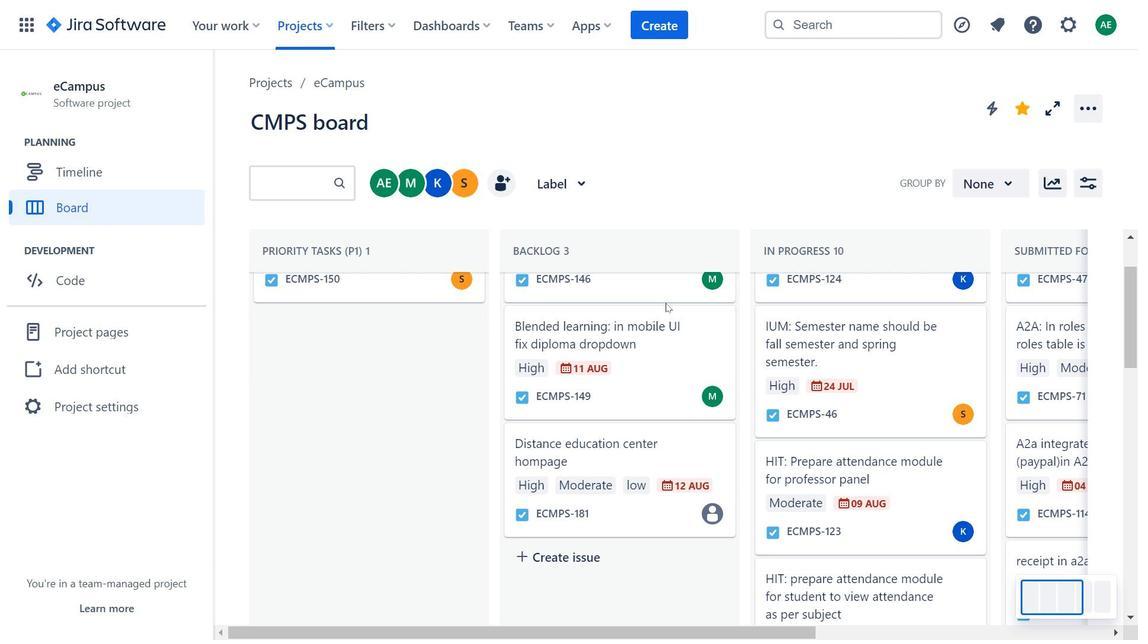 
Action: Mouse scrolled (666, 291) with delta (0, 0)
Screenshot: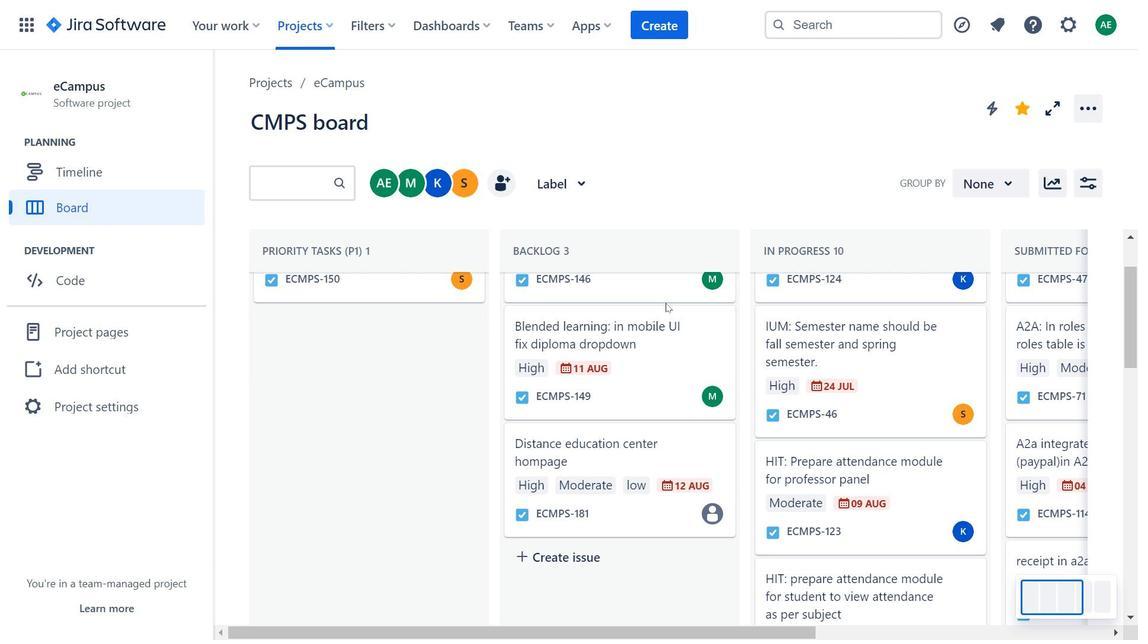 
Action: Mouse moved to (1051, 580)
Screenshot: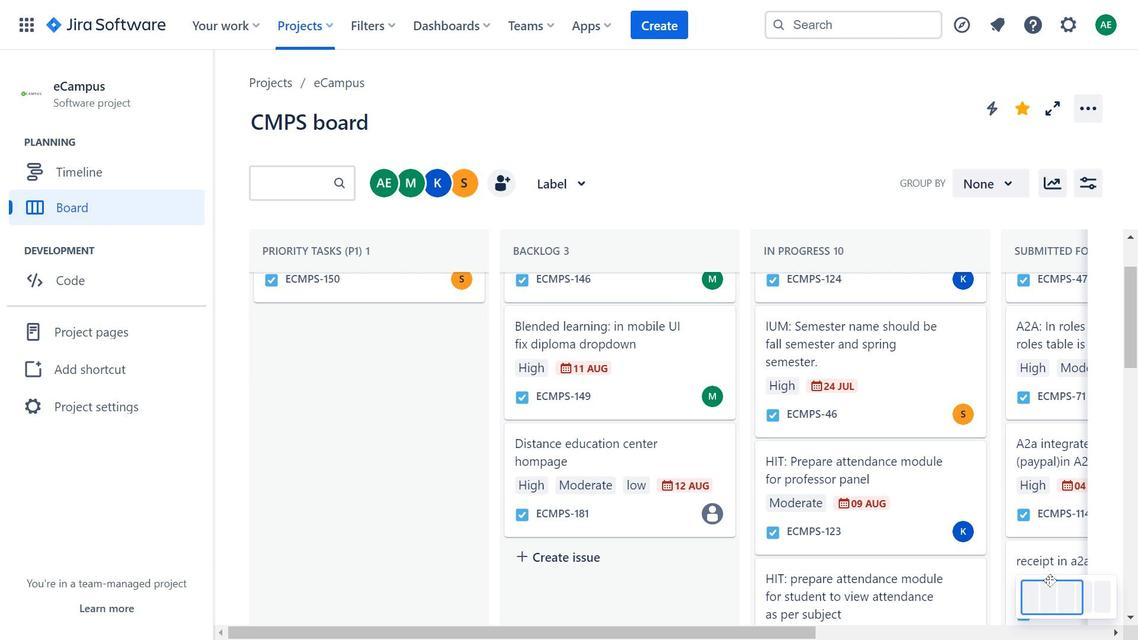 
Action: Mouse pressed left at (1051, 580)
Screenshot: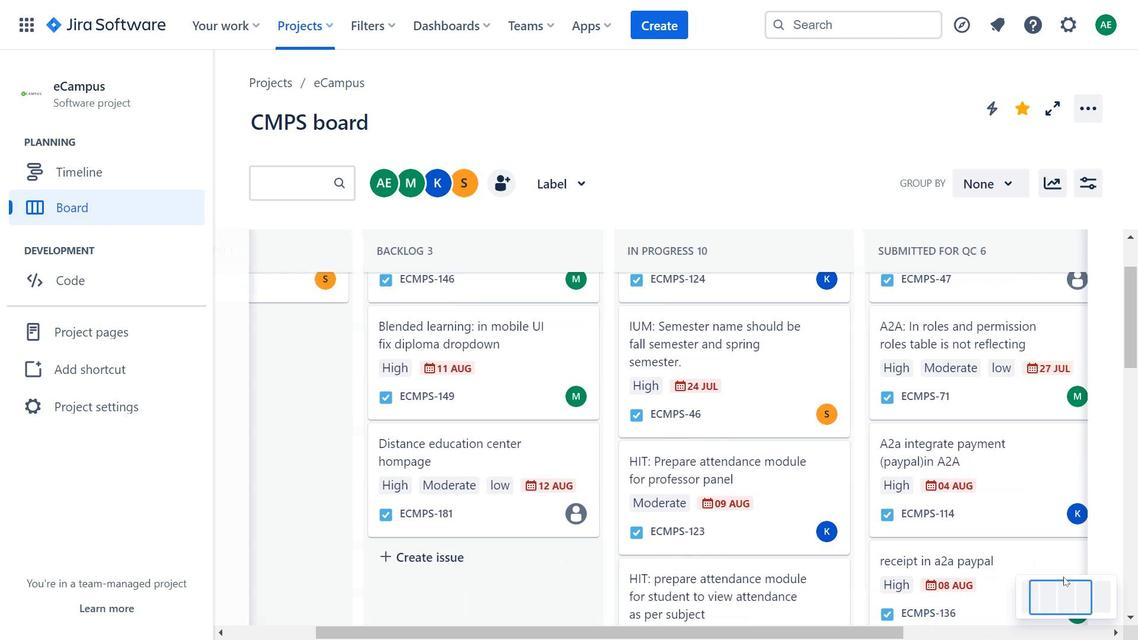 
Action: Mouse moved to (769, 406)
Screenshot: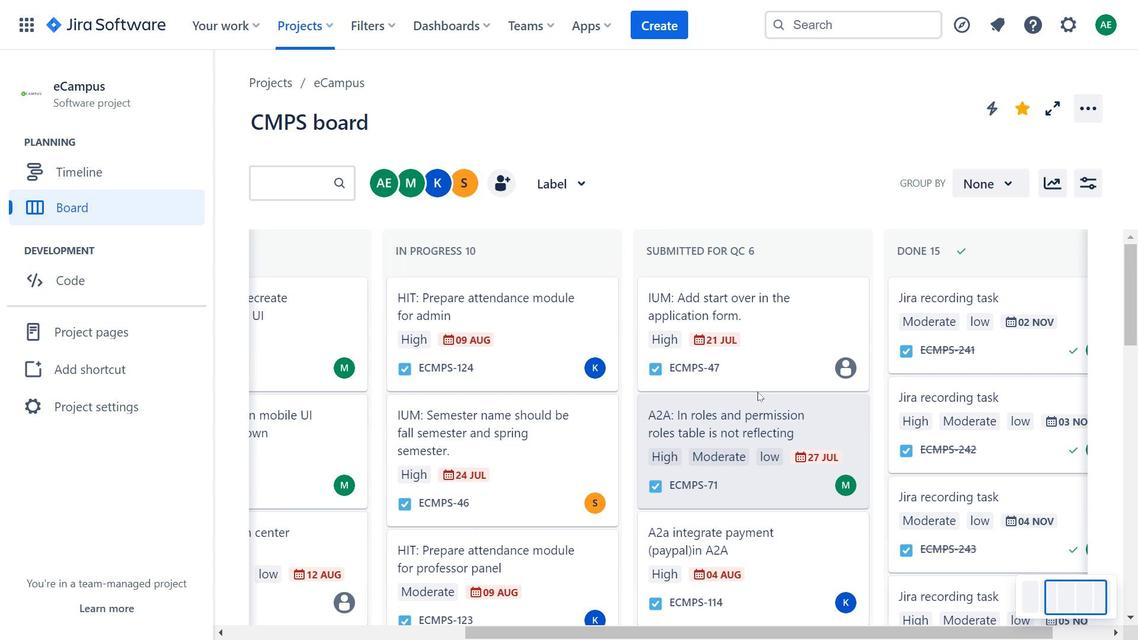 
Action: Mouse scrolled (769, 407) with delta (0, 0)
Screenshot: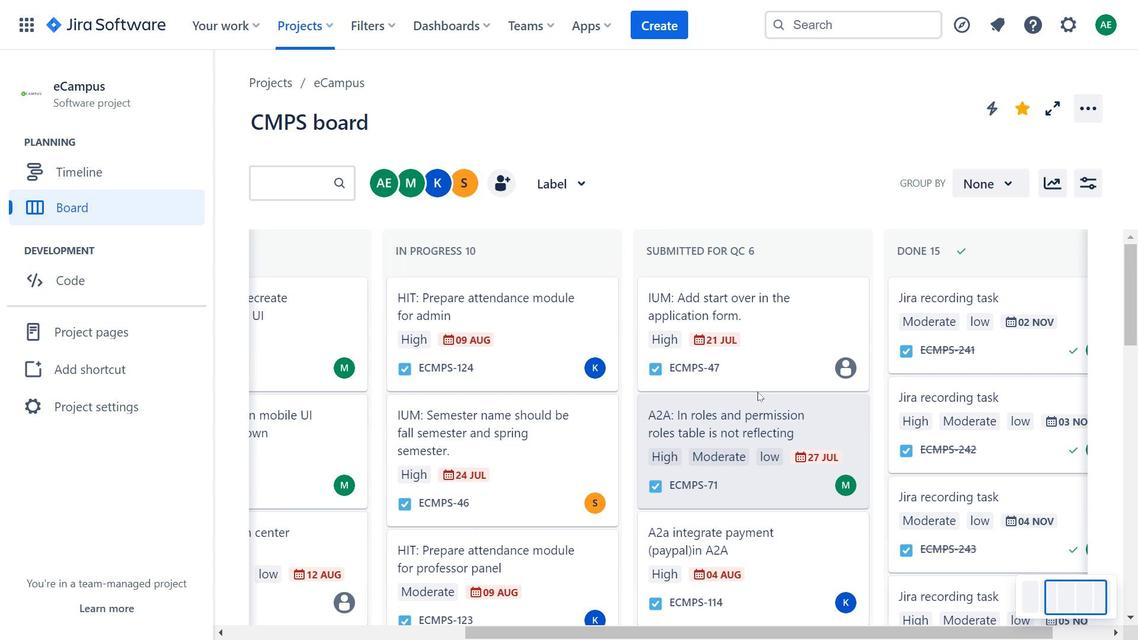 
Action: Mouse scrolled (769, 407) with delta (0, 0)
Screenshot: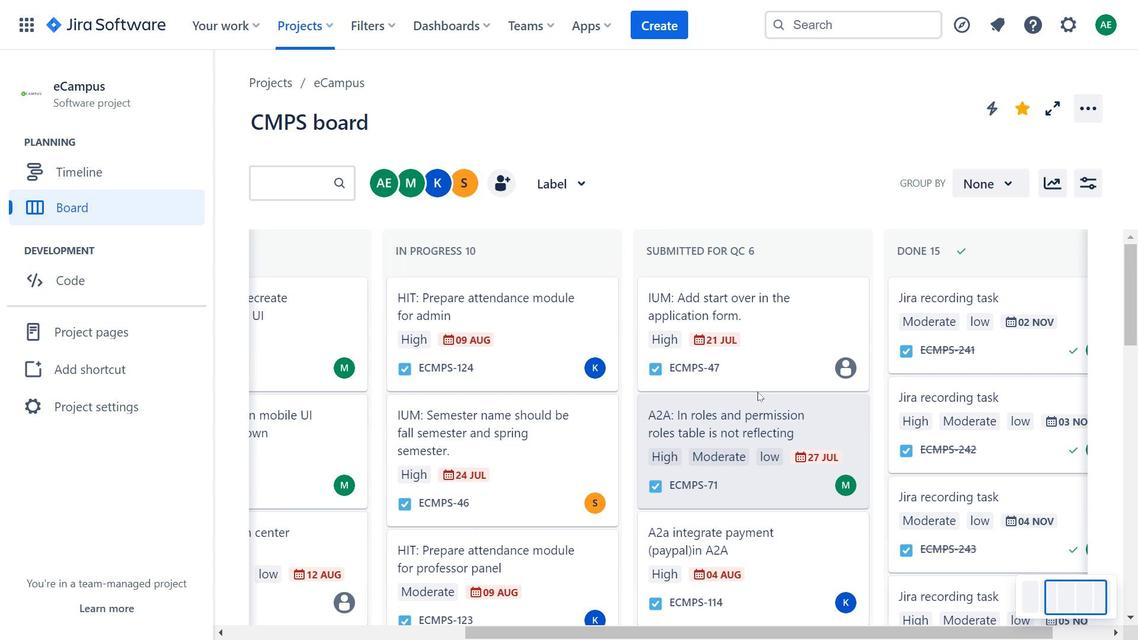 
Action: Mouse moved to (769, 405)
Screenshot: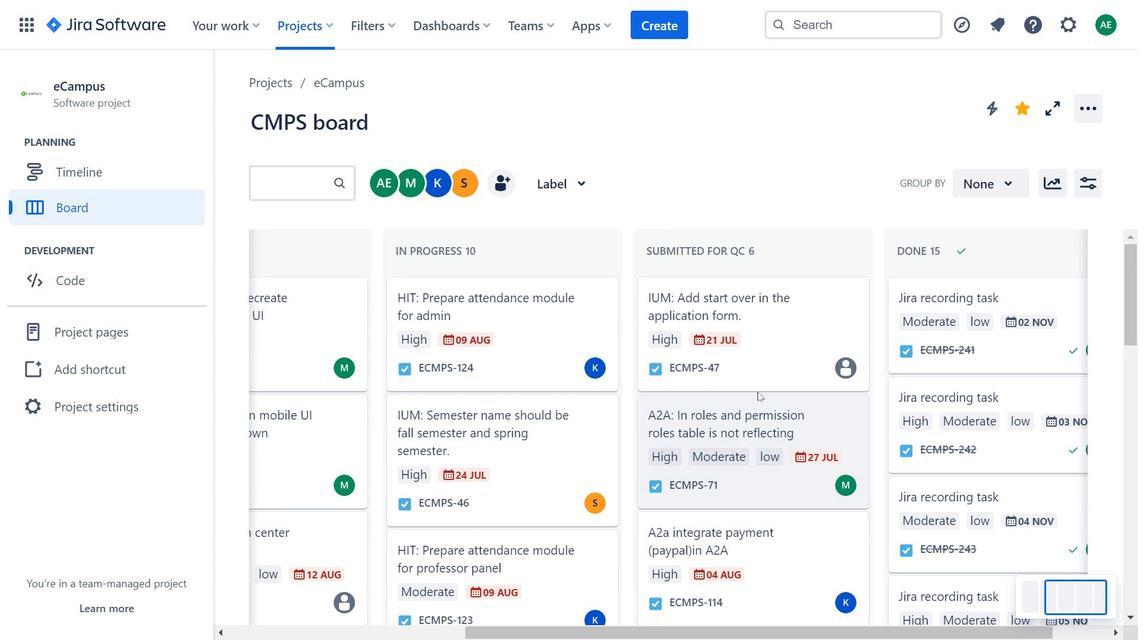 
Action: Mouse scrolled (769, 406) with delta (0, 0)
Screenshot: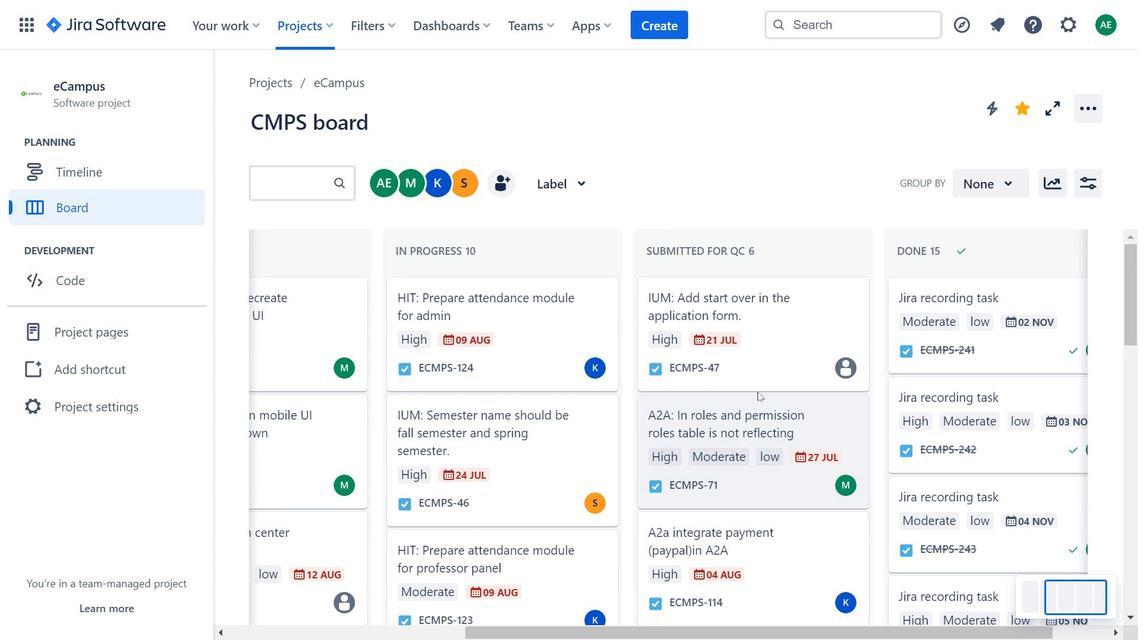 
Action: Mouse moved to (758, 485)
Screenshot: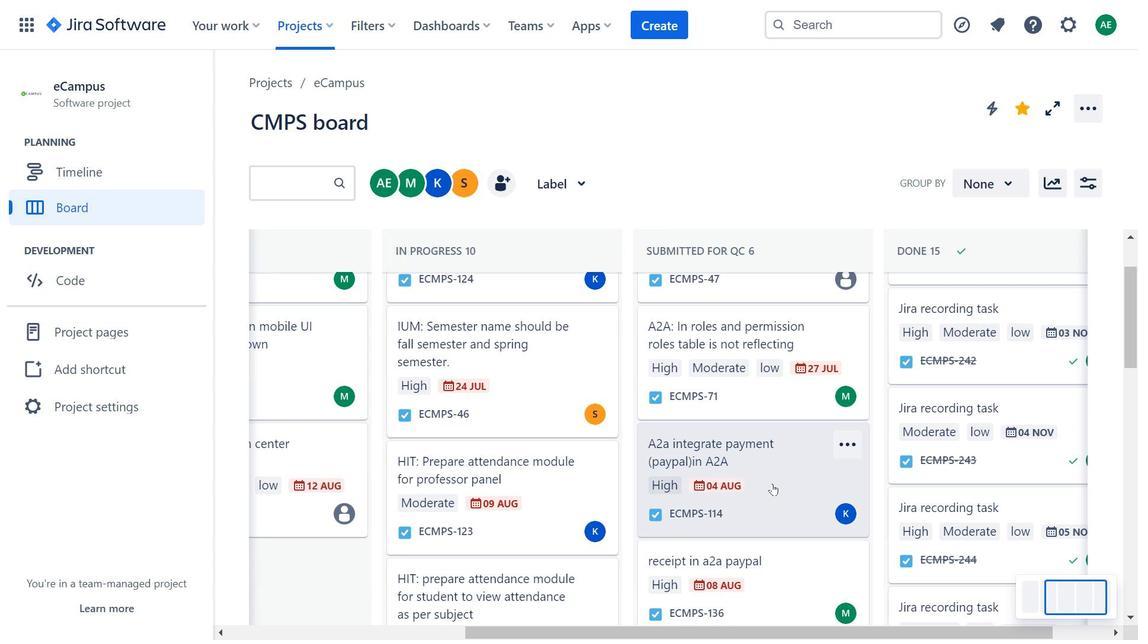 
Action: Mouse scrolled (758, 484) with delta (0, 0)
Screenshot: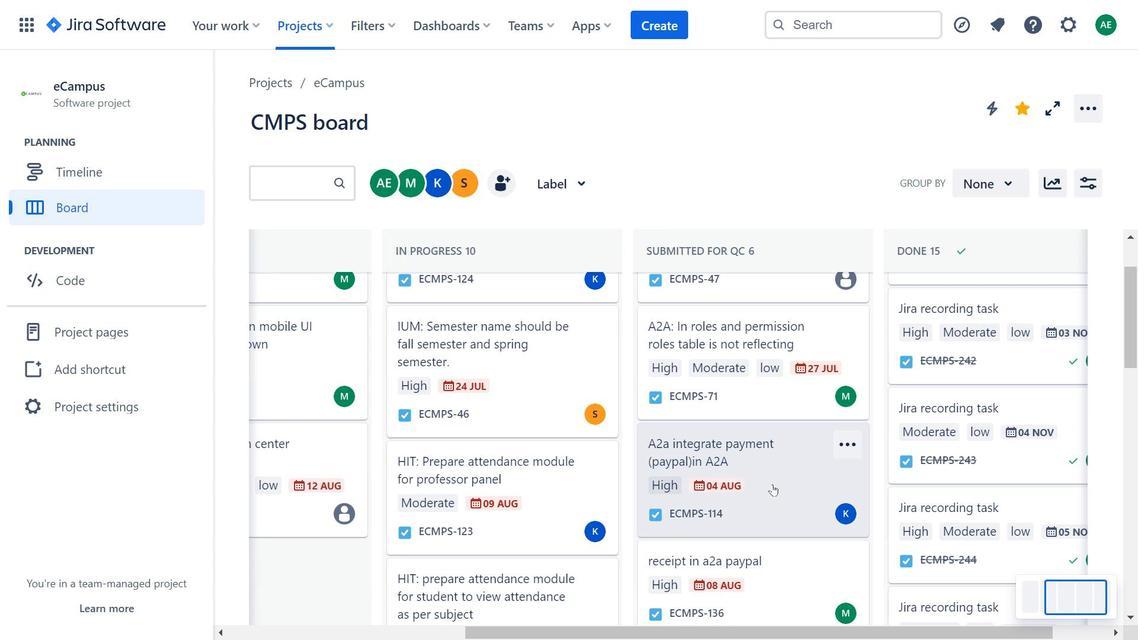 
Action: Mouse moved to (774, 487)
Screenshot: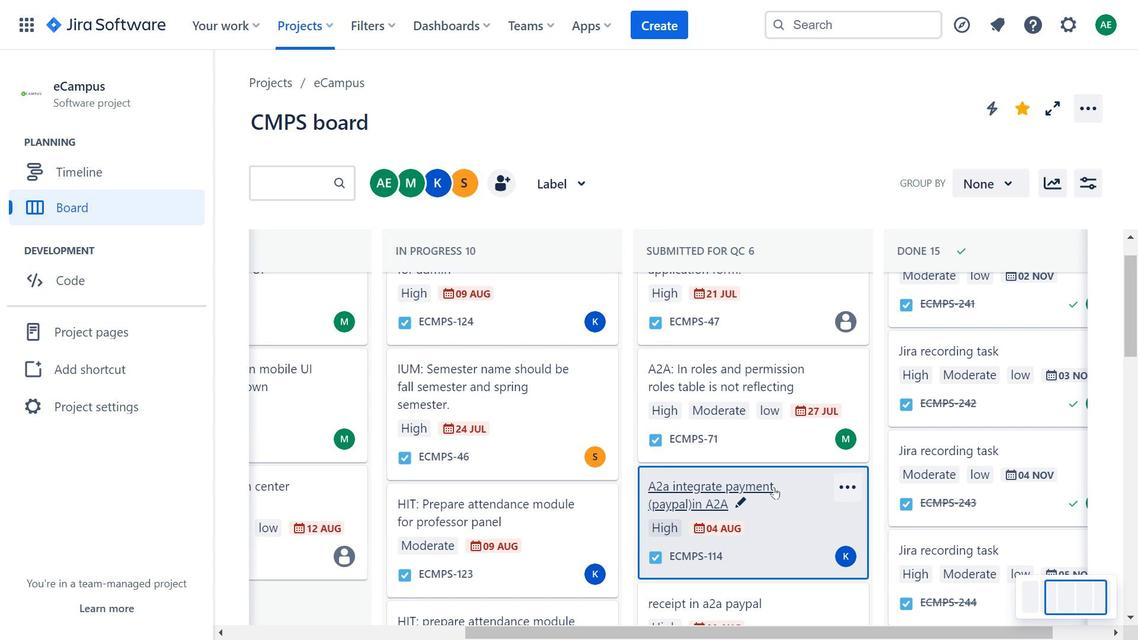 
Action: Mouse pressed left at (774, 487)
Screenshot: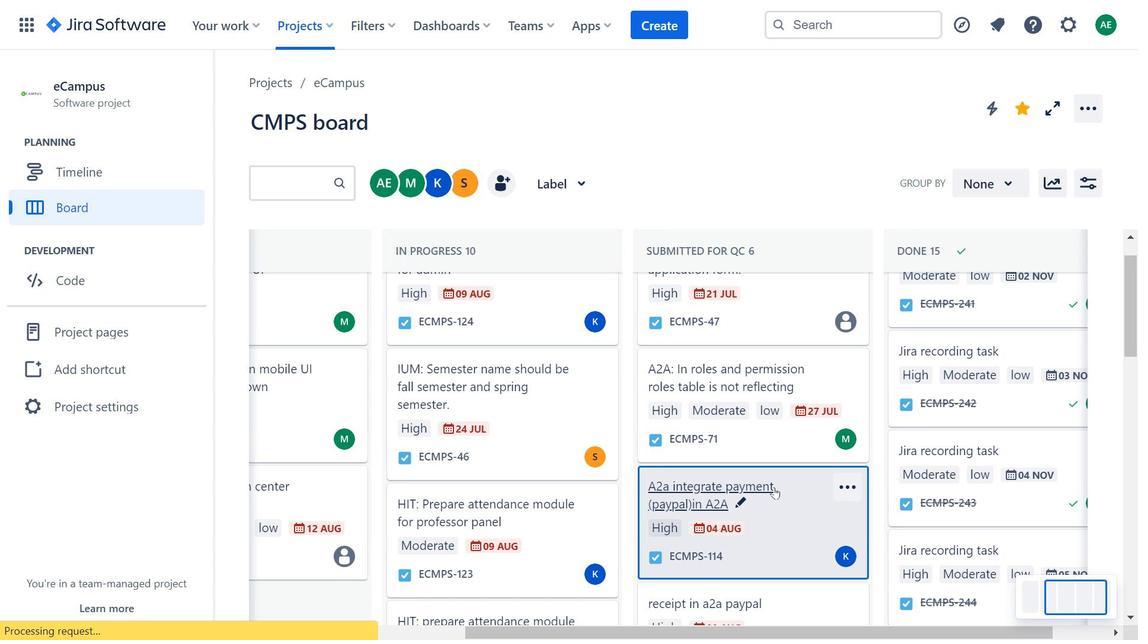 
Action: Mouse moved to (426, 180)
Screenshot: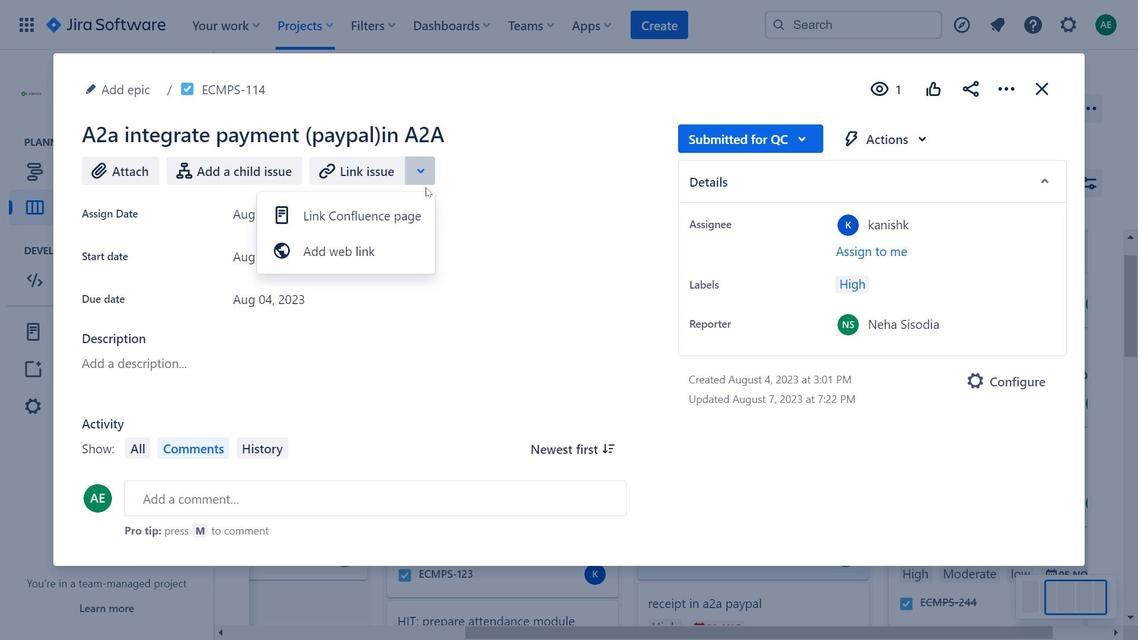 
Action: Mouse pressed left at (426, 180)
Screenshot: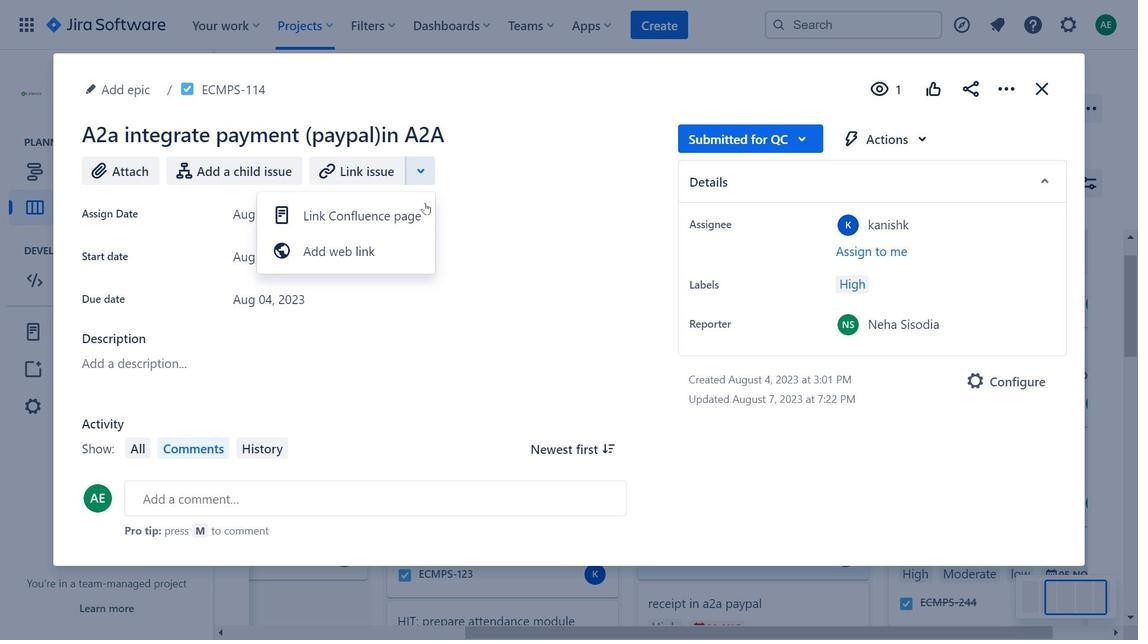 
Action: Mouse moved to (1014, 75)
Screenshot: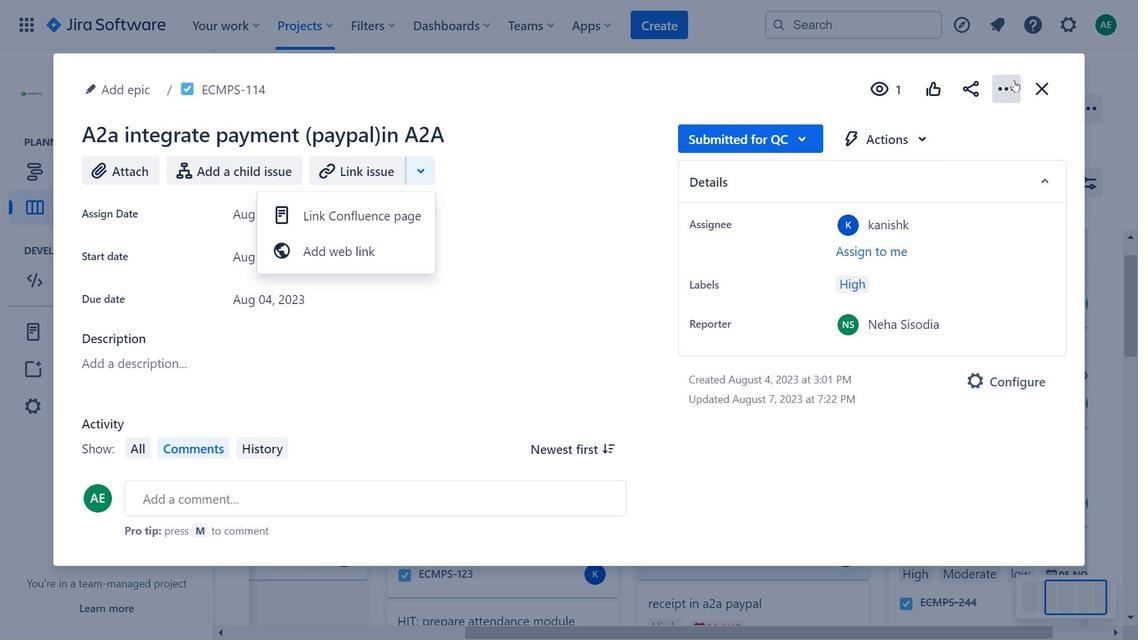 
Action: Mouse pressed left at (1014, 75)
Screenshot: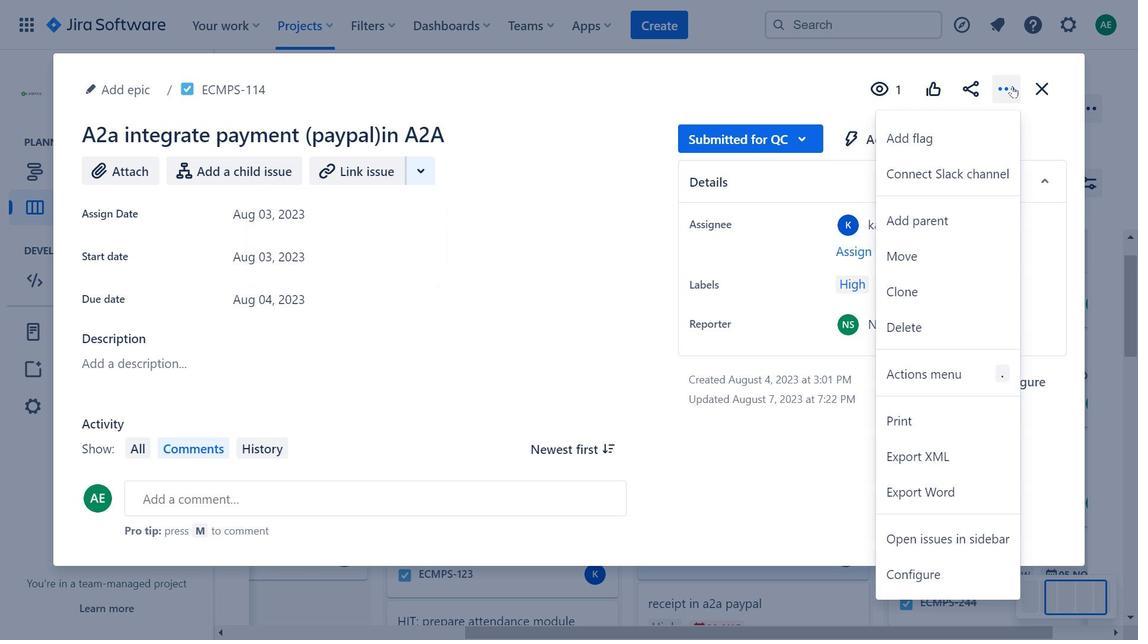 
Action: Mouse moved to (336, 287)
Screenshot: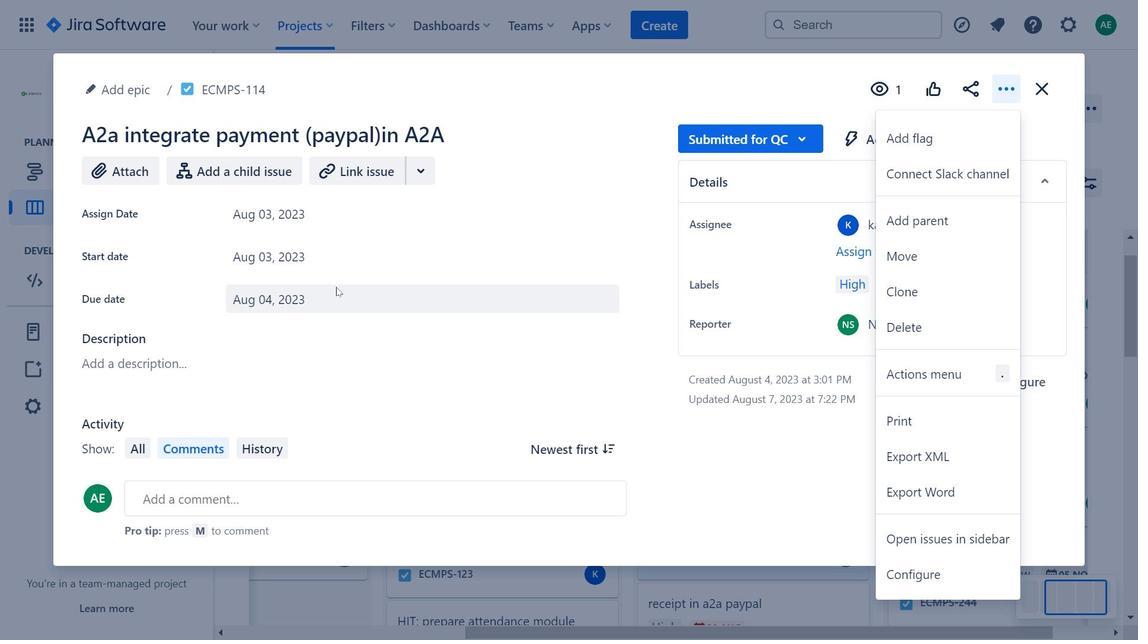 
Action: Mouse pressed left at (336, 287)
Screenshot: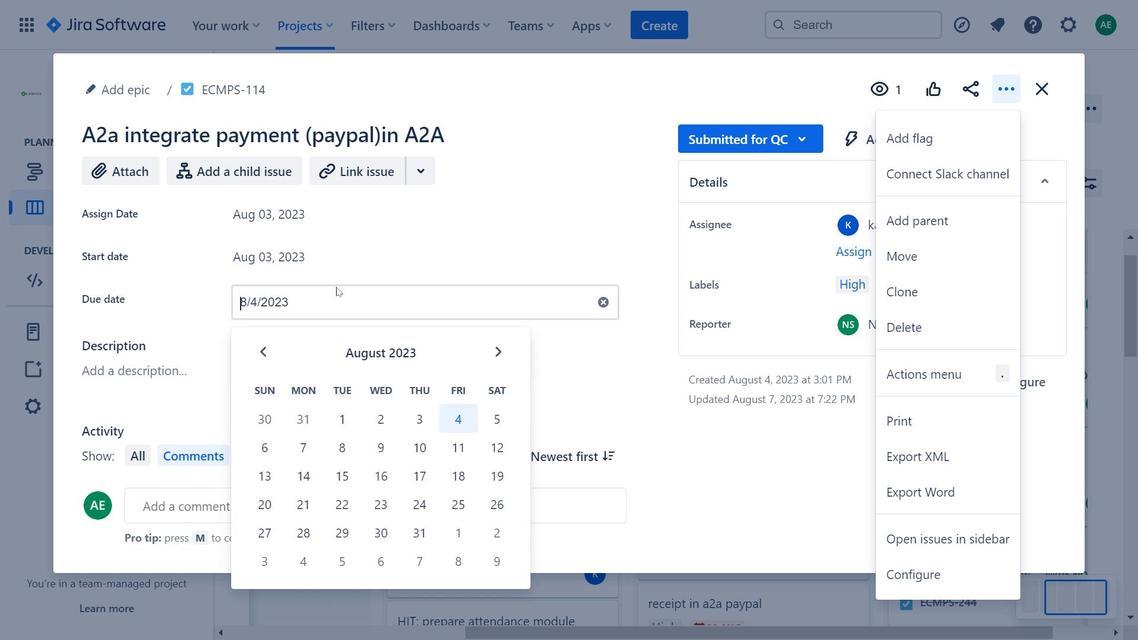 
Action: Mouse moved to (494, 359)
Screenshot: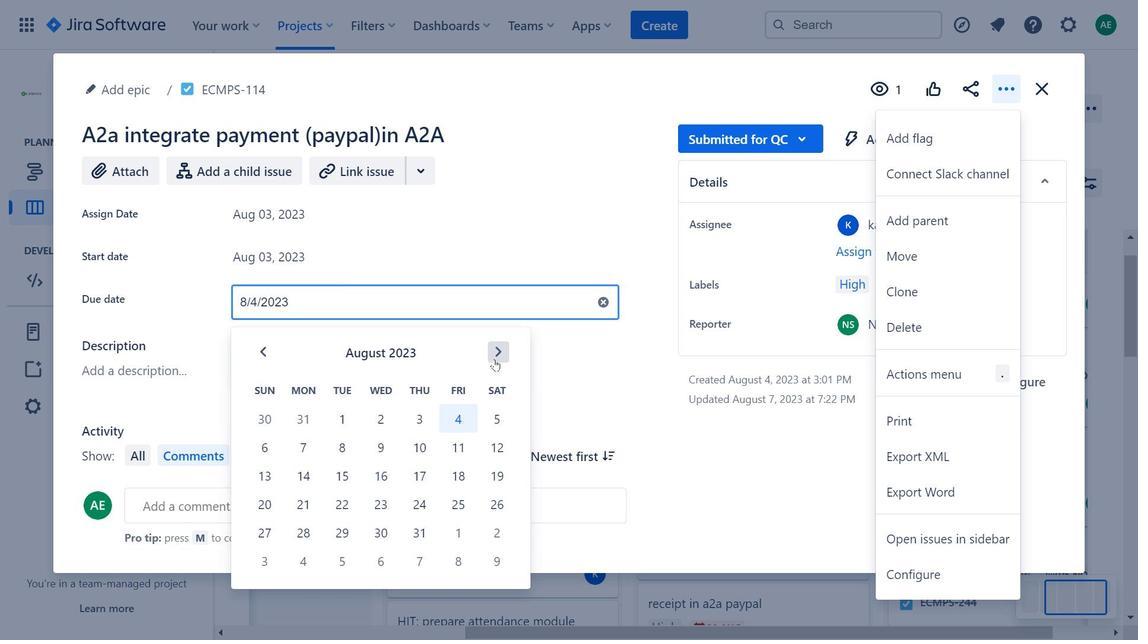 
Action: Mouse pressed left at (494, 359)
Screenshot: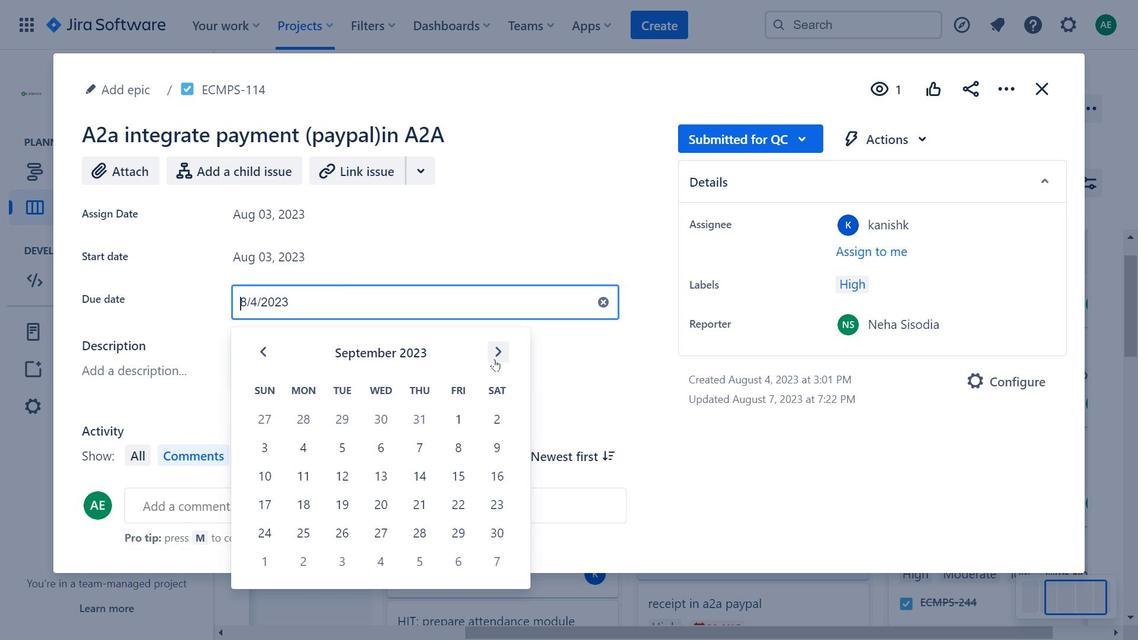 
Action: Mouse pressed left at (494, 359)
Screenshot: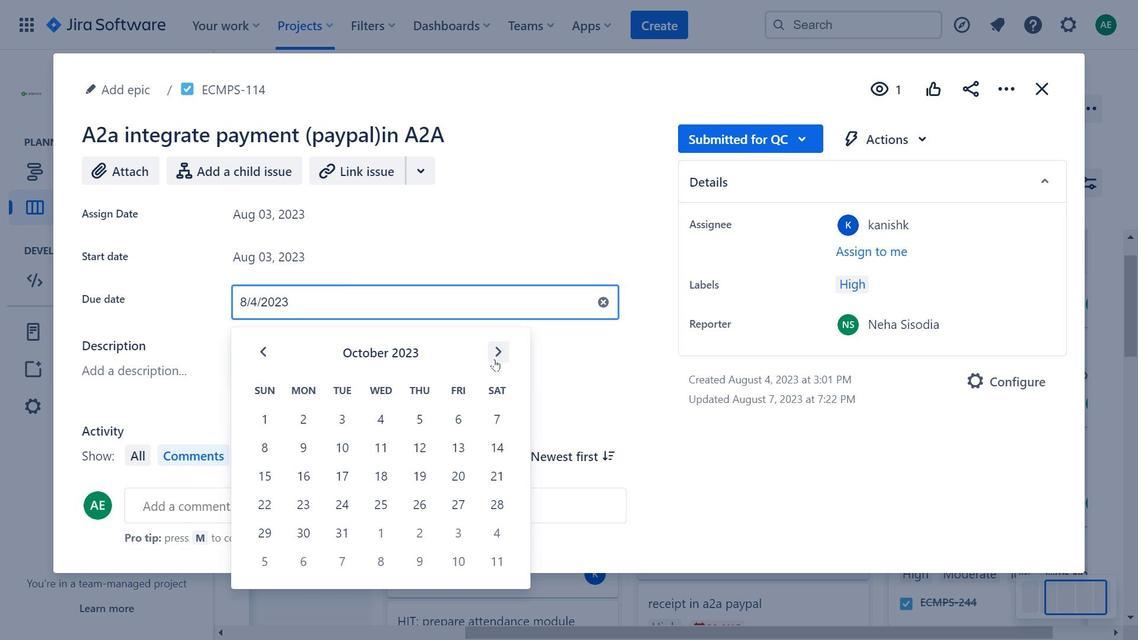 
Action: Mouse pressed left at (494, 359)
Screenshot: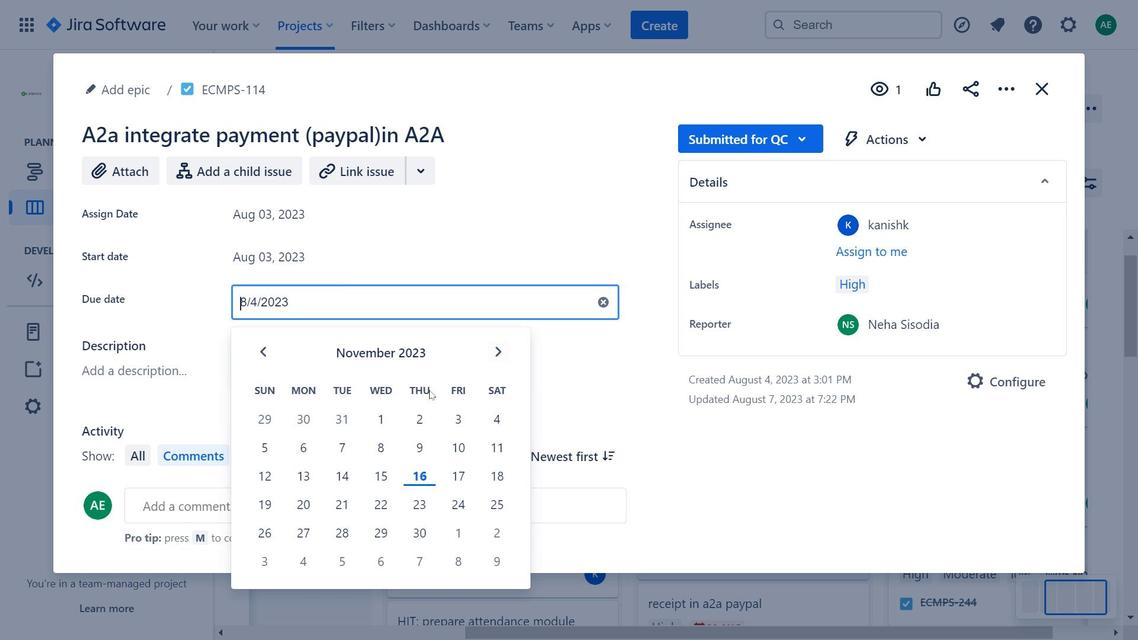 
Action: Mouse moved to (1042, 87)
Screenshot: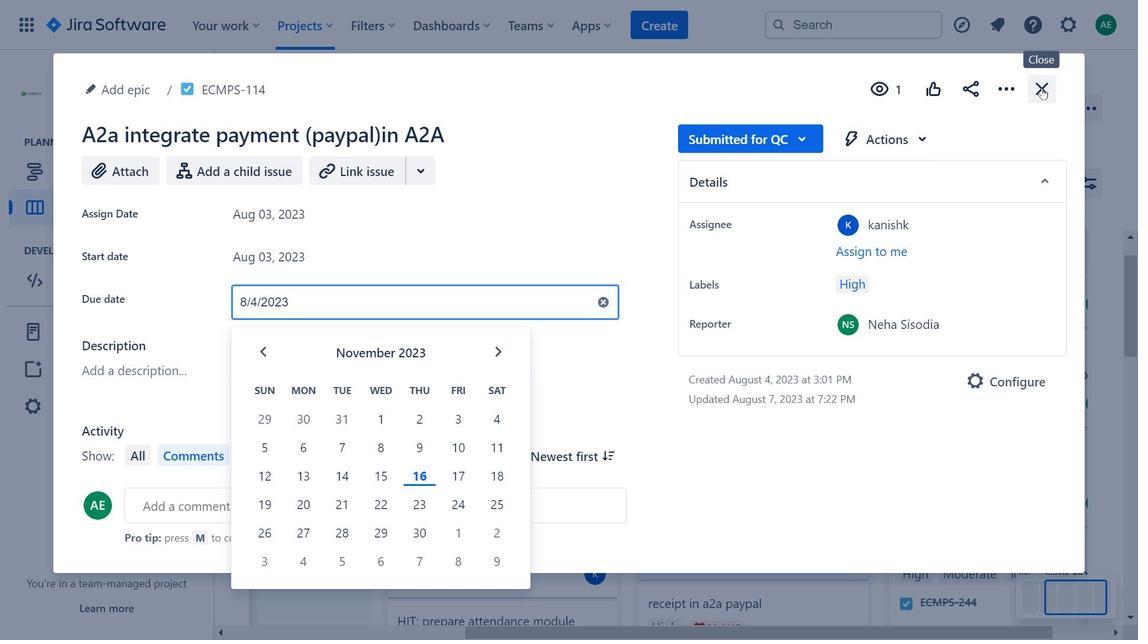 
Action: Mouse pressed left at (1042, 87)
Screenshot: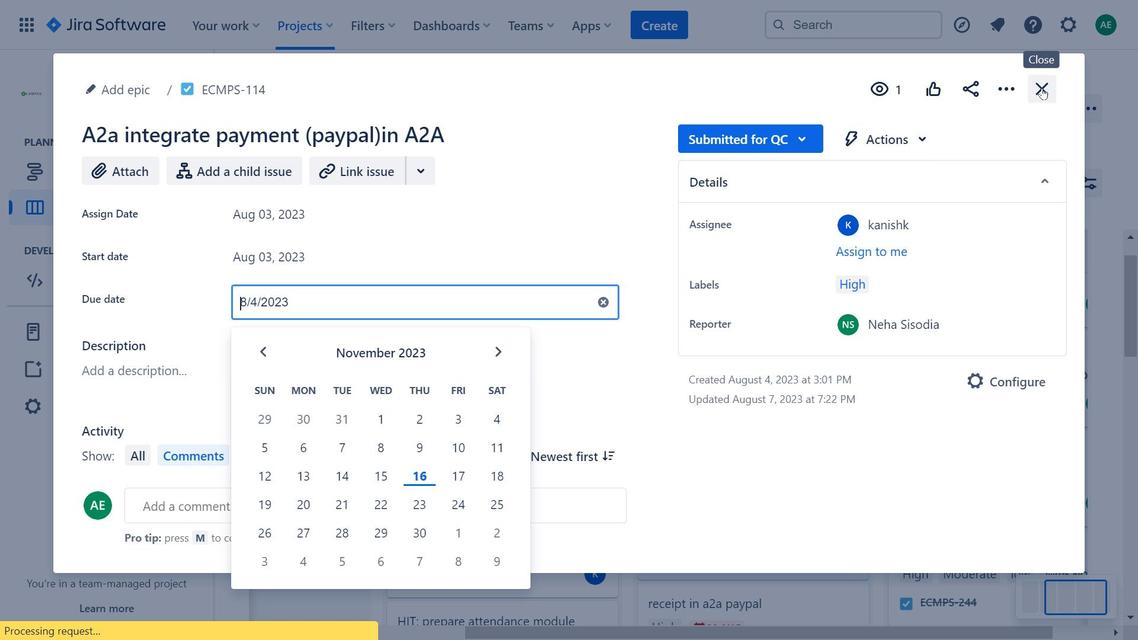 
Action: Mouse moved to (790, 395)
Screenshot: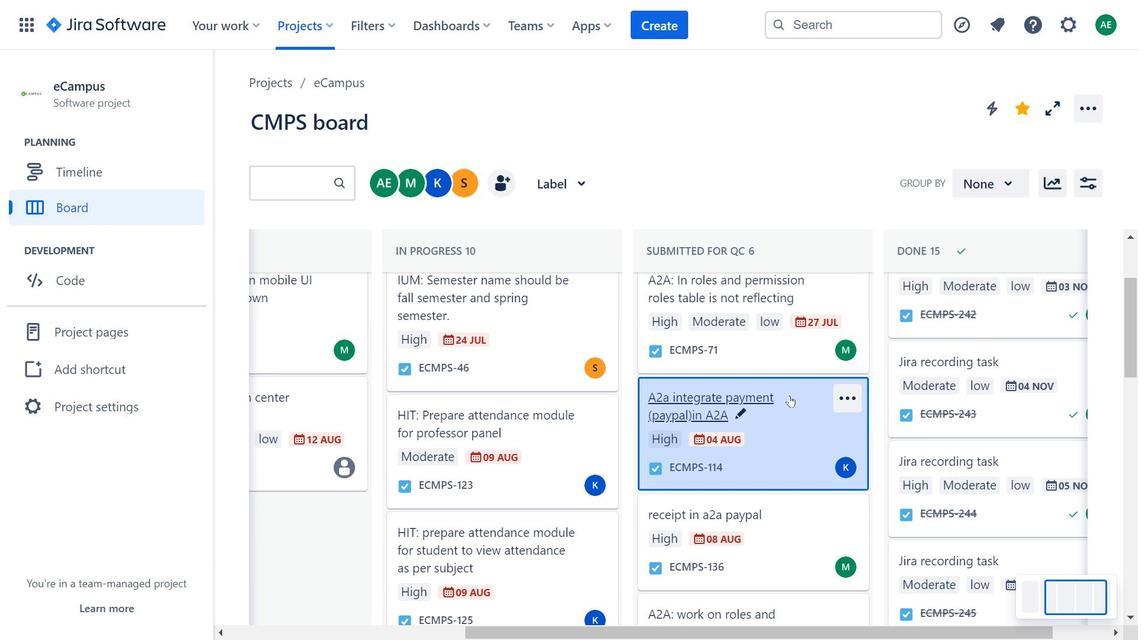 
Action: Mouse scrolled (790, 394) with delta (0, 0)
Screenshot: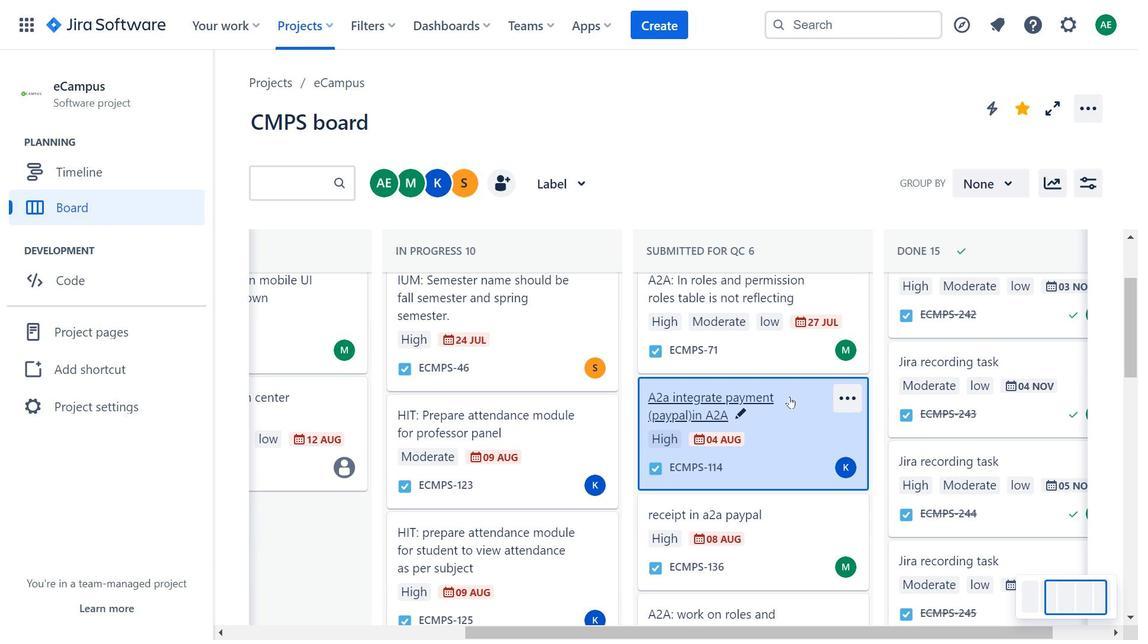 
Action: Mouse moved to (790, 396)
Screenshot: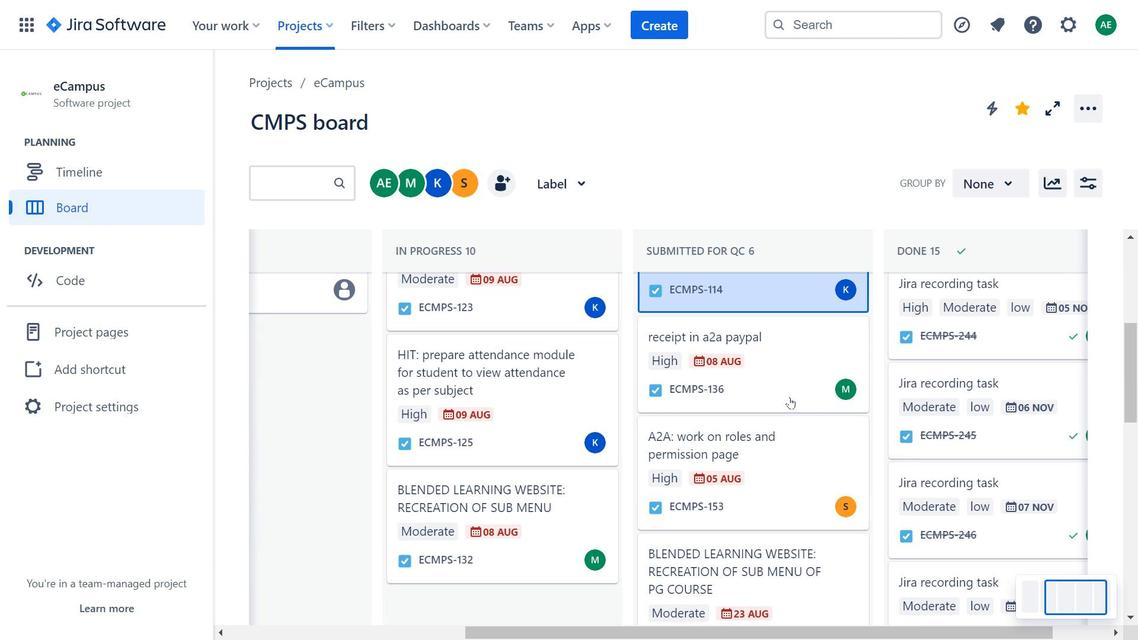 
Action: Mouse scrolled (790, 395) with delta (0, 0)
Screenshot: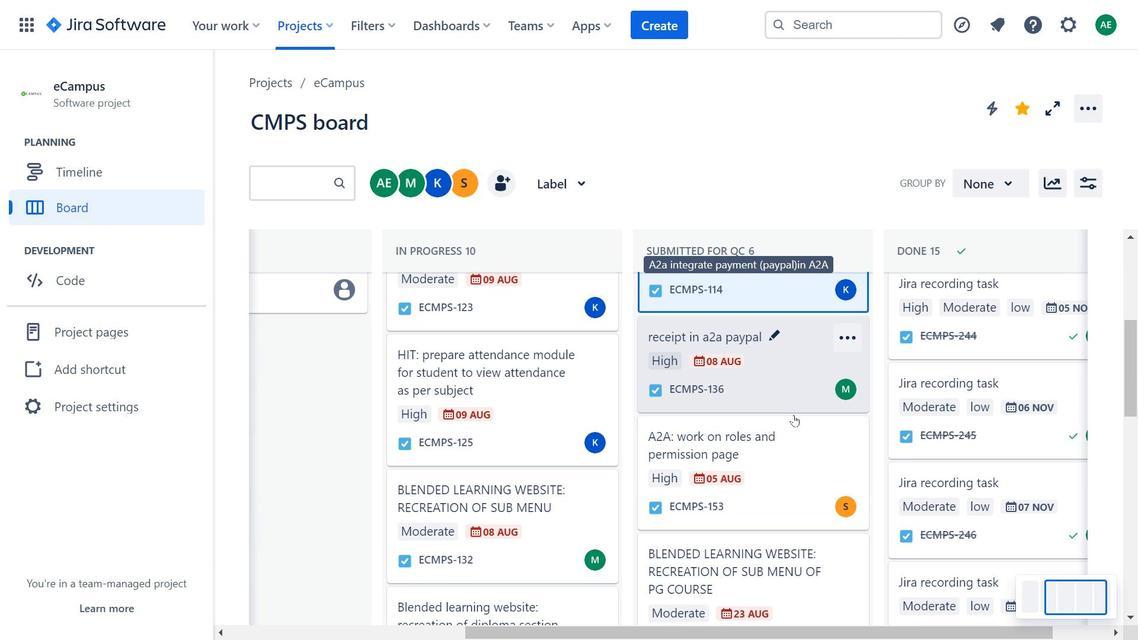 
Action: Mouse moved to (790, 398)
Screenshot: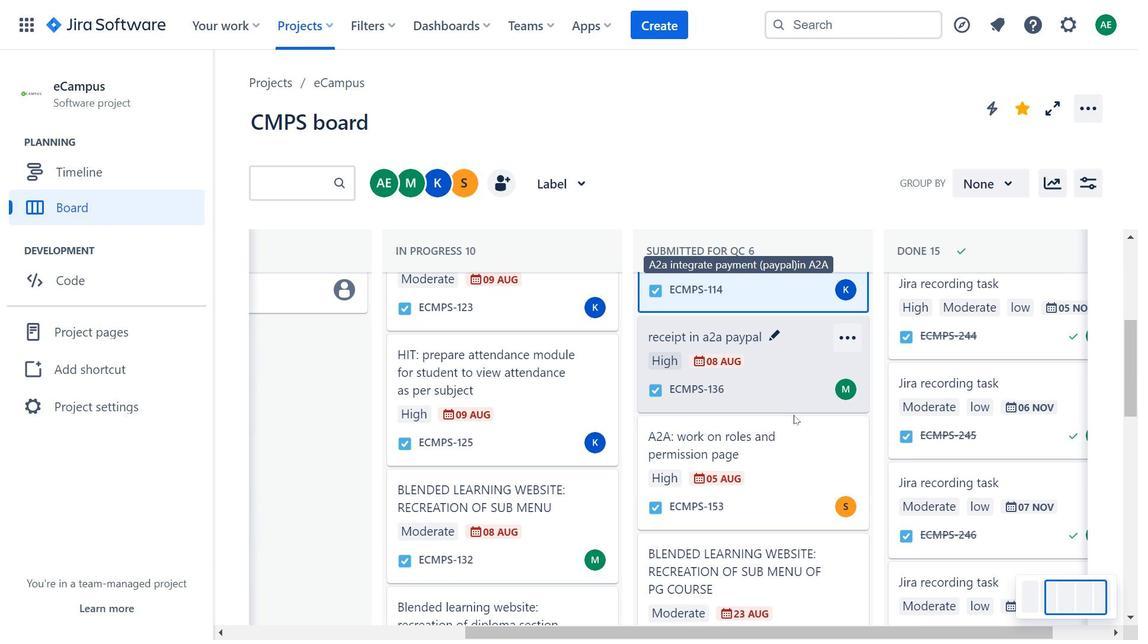 
Action: Mouse scrolled (790, 397) with delta (0, 0)
Screenshot: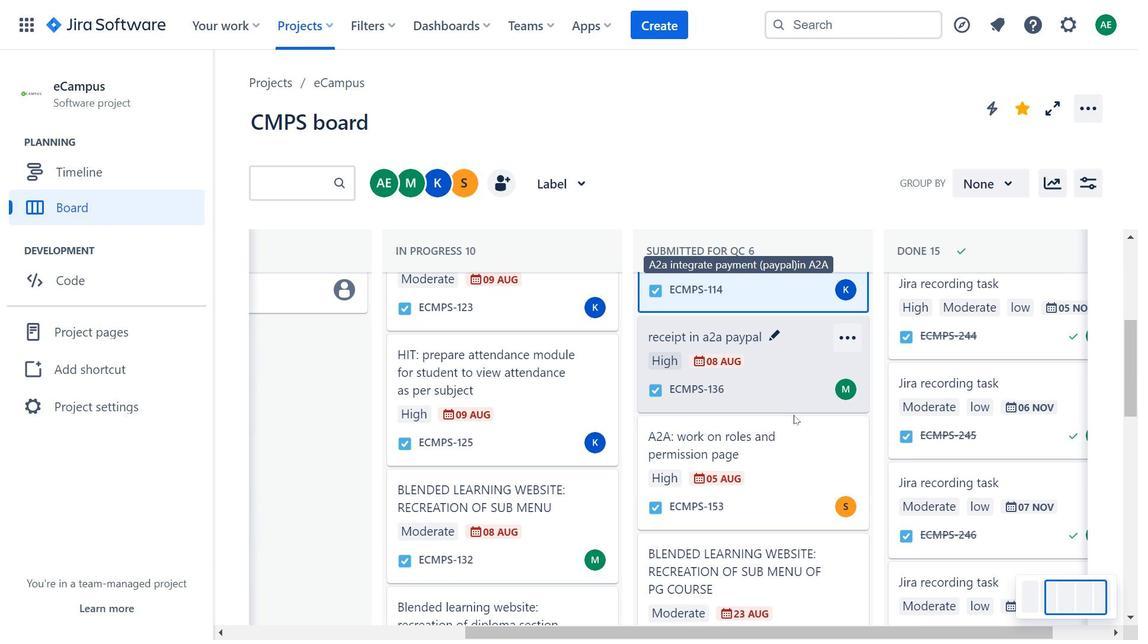 
Action: Mouse moved to (803, 463)
Screenshot: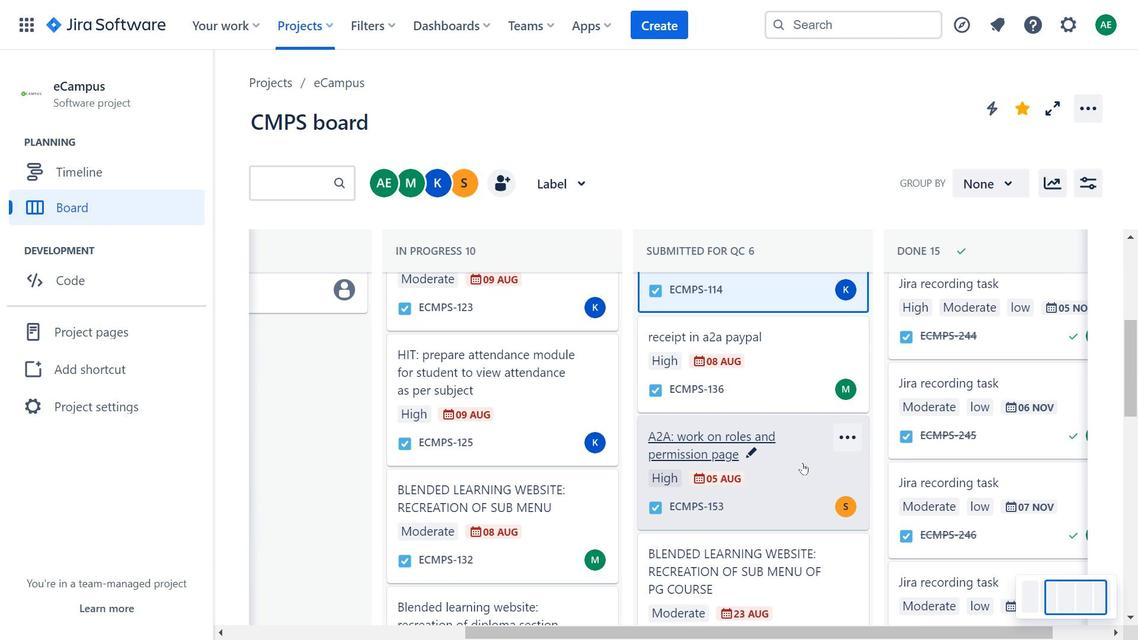 
Action: Mouse pressed left at (803, 463)
Screenshot: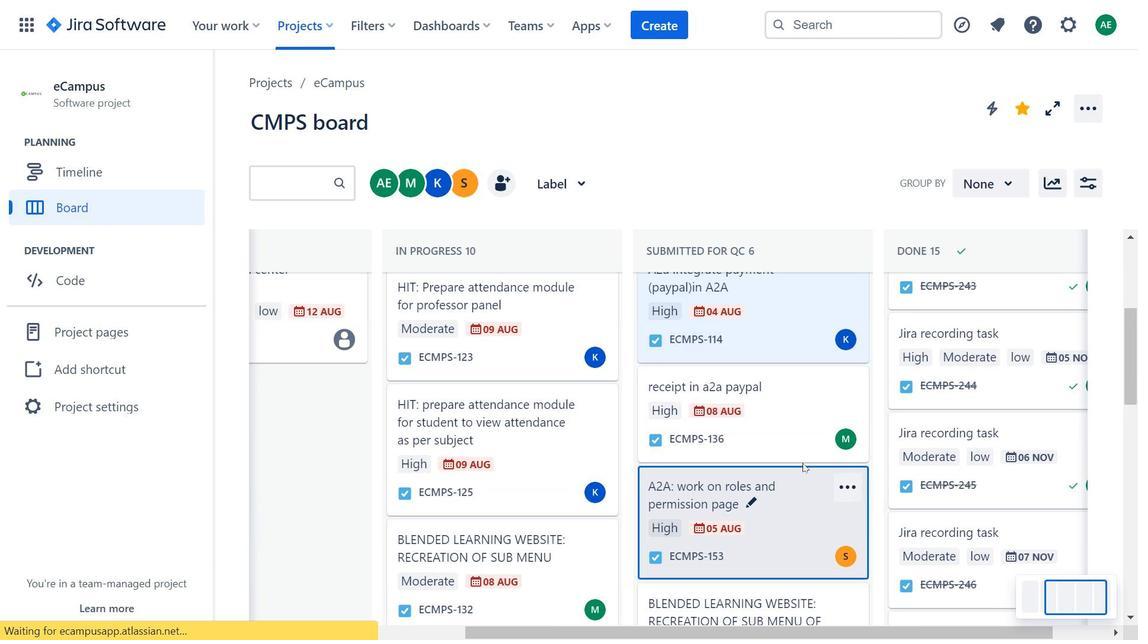 
Action: Mouse moved to (303, 259)
Screenshot: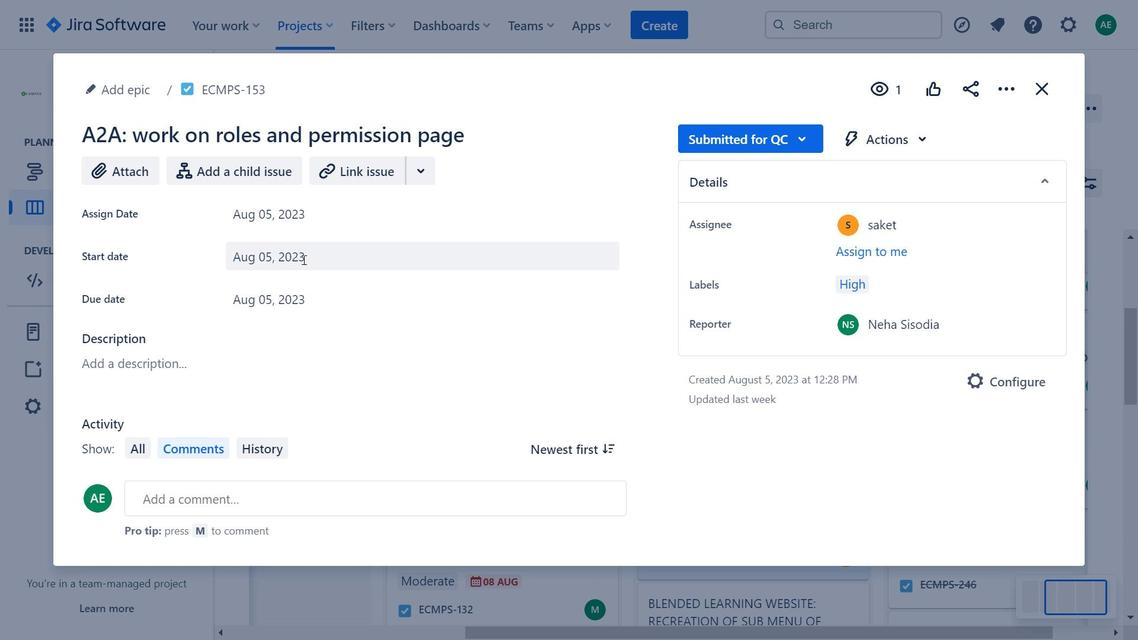 
Action: Mouse pressed left at (303, 259)
Screenshot: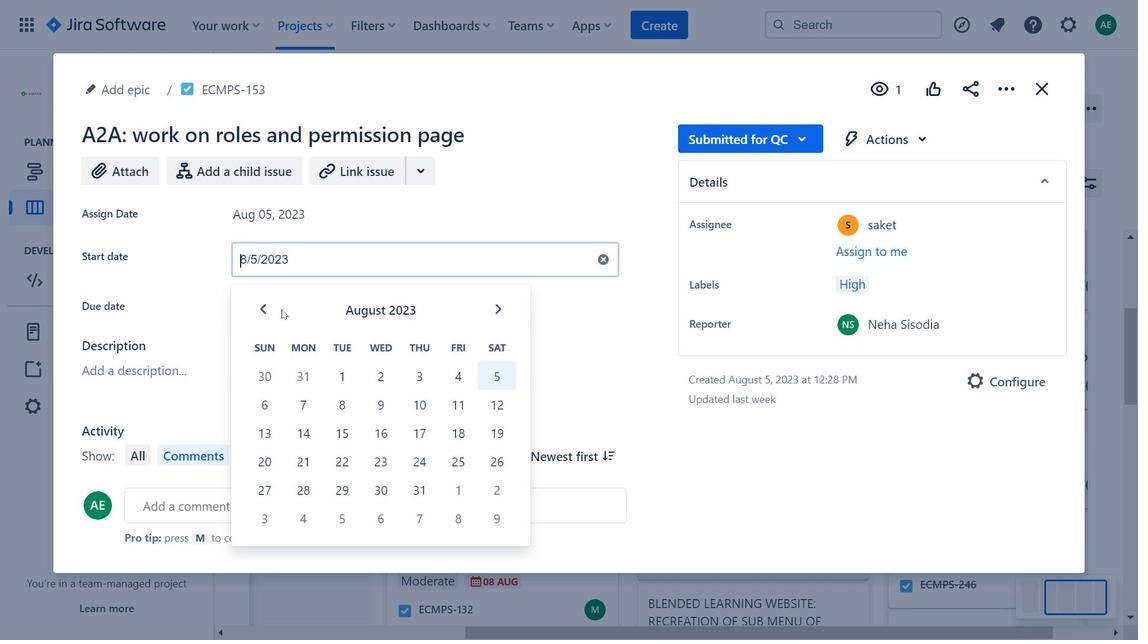 
Action: Mouse moved to (506, 308)
Screenshot: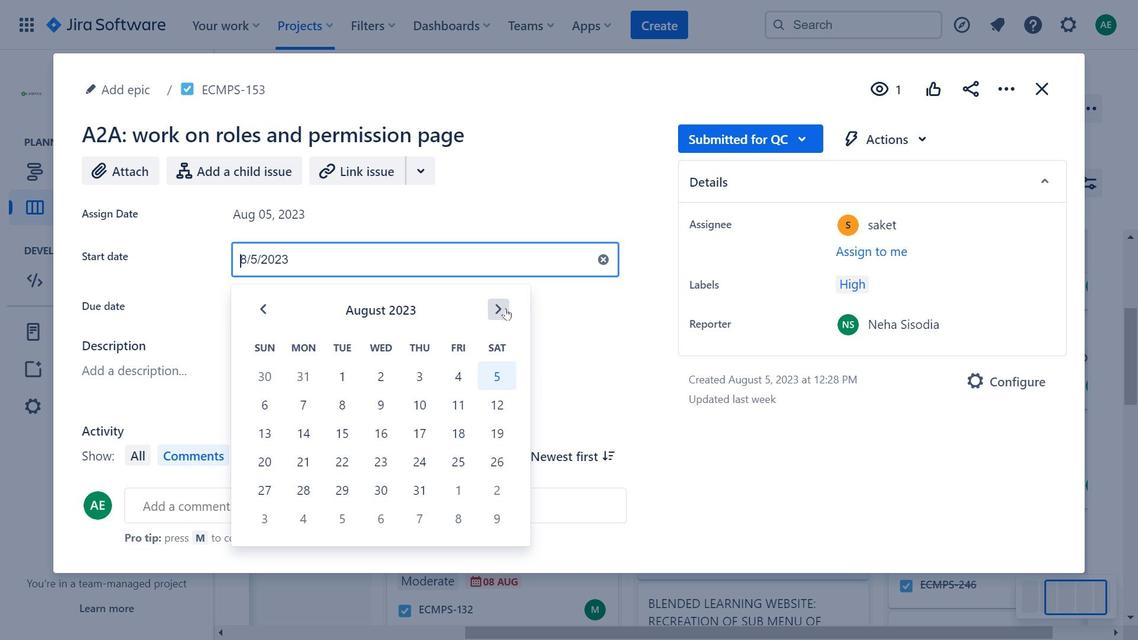 
Action: Mouse pressed left at (506, 308)
Screenshot: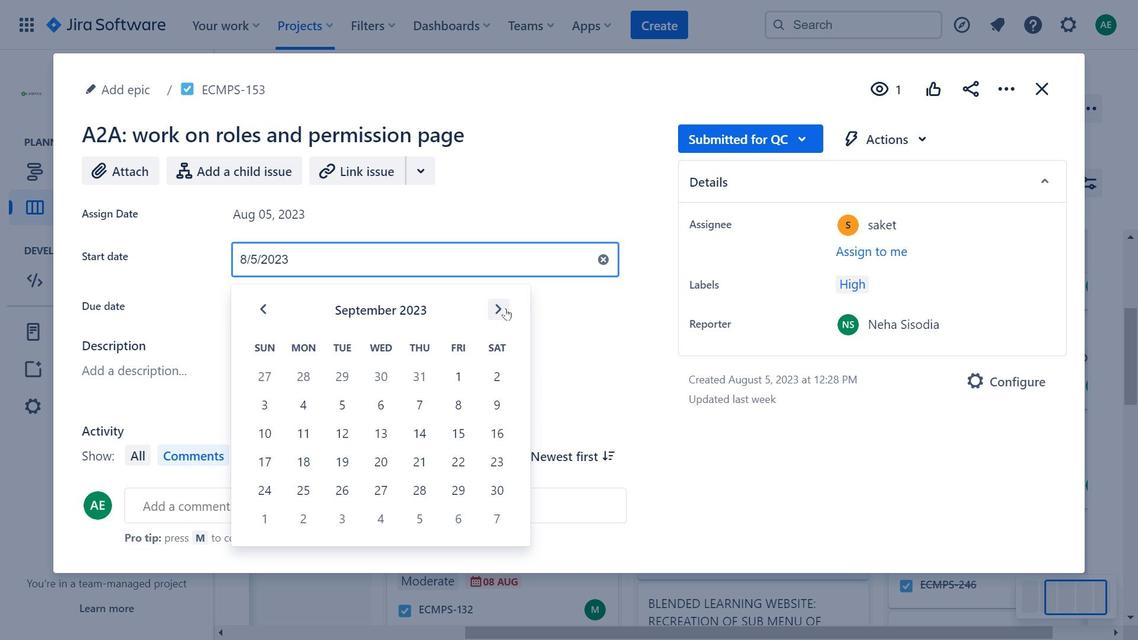 
Action: Mouse pressed left at (506, 308)
Screenshot: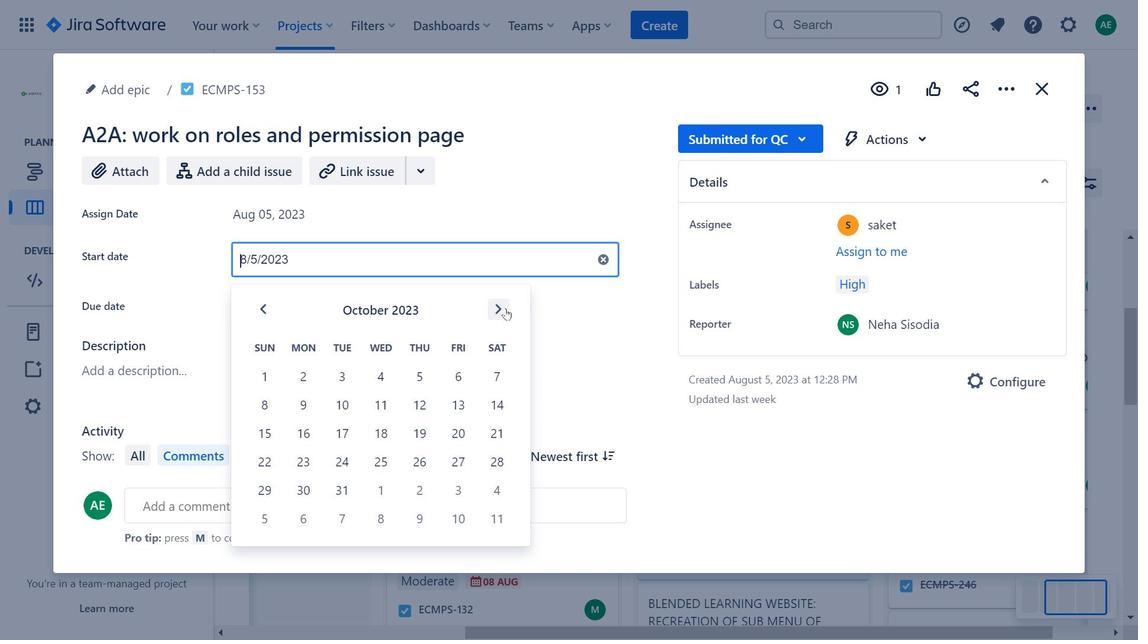 
Action: Mouse pressed left at (506, 308)
Screenshot: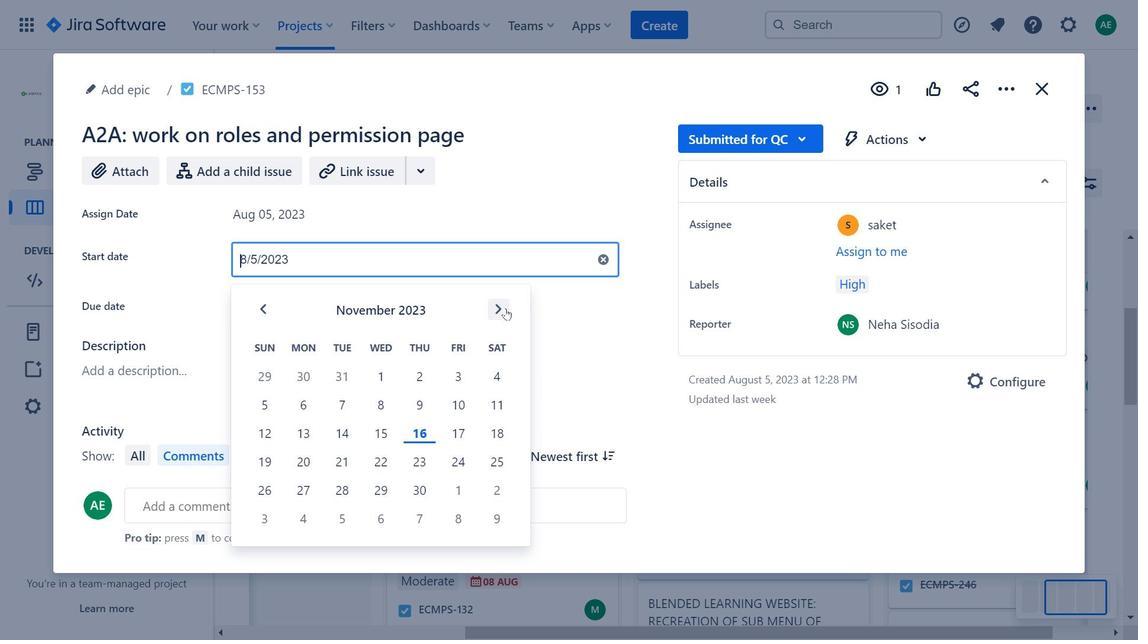 
Action: Mouse moved to (1006, 99)
Screenshot: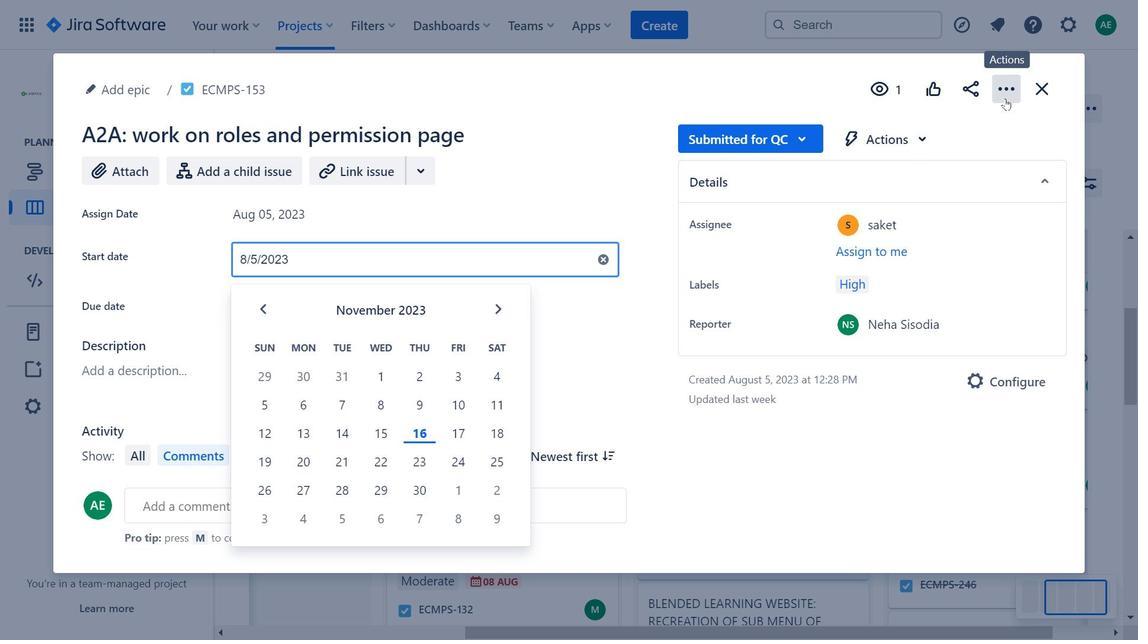 
Action: Mouse pressed left at (1006, 99)
Screenshot: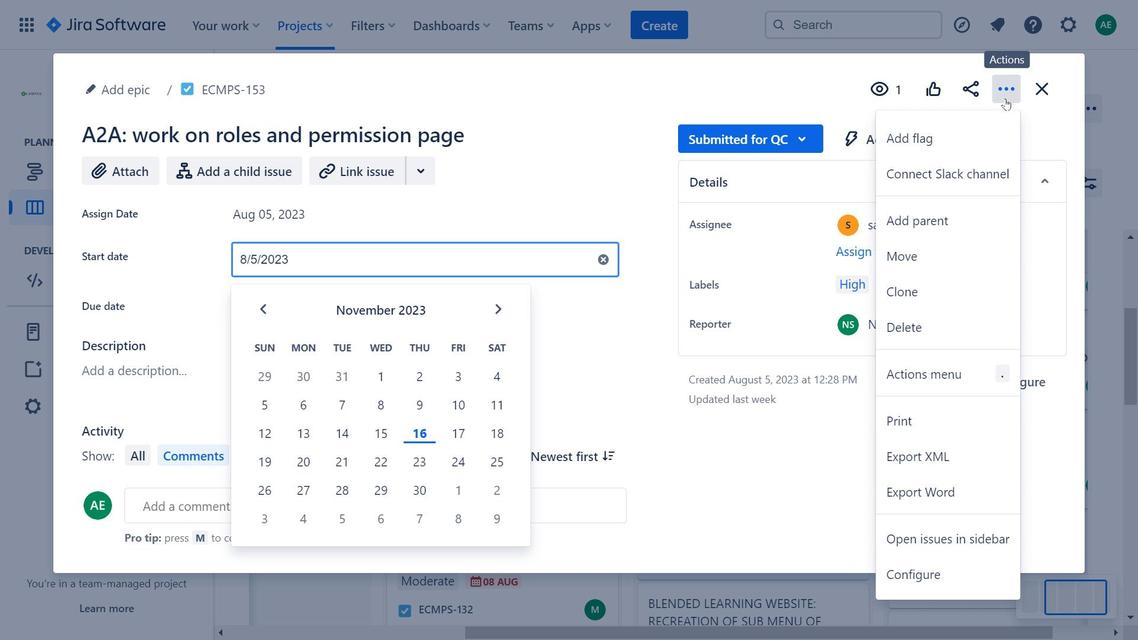 
Action: Mouse moved to (868, 141)
Screenshot: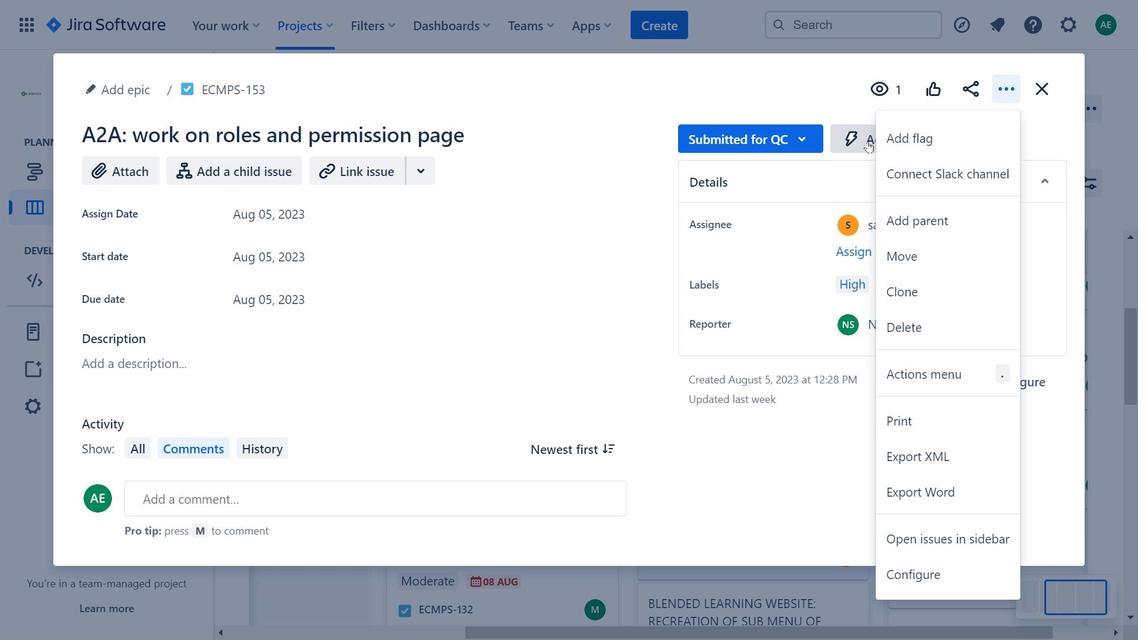 
Action: Mouse pressed left at (868, 141)
Screenshot: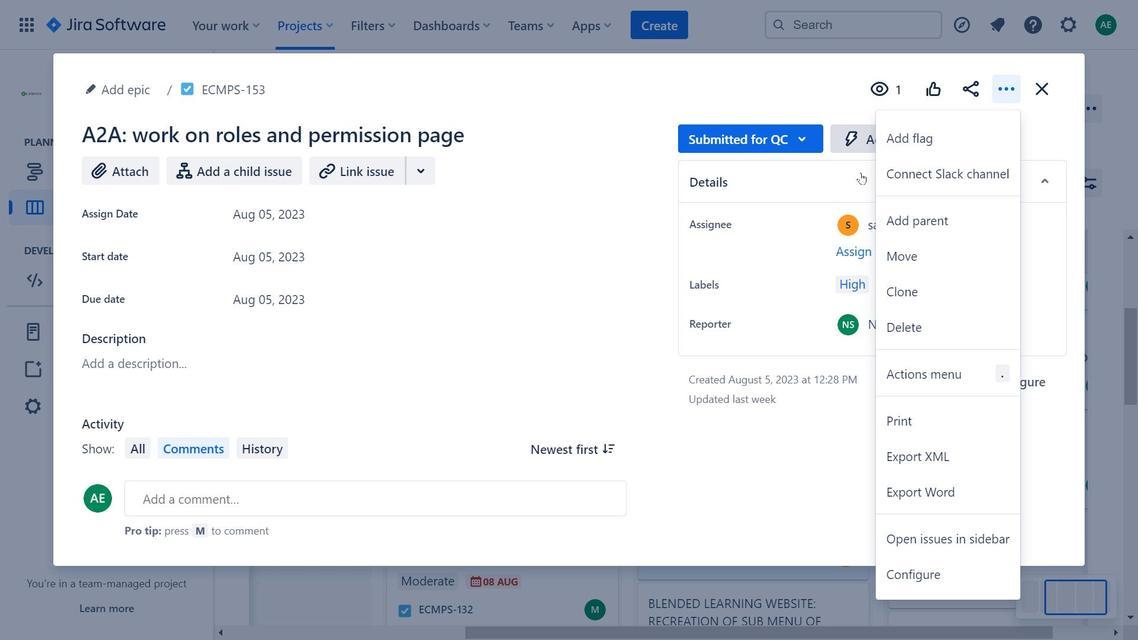 
Action: Mouse moved to (985, 533)
Screenshot: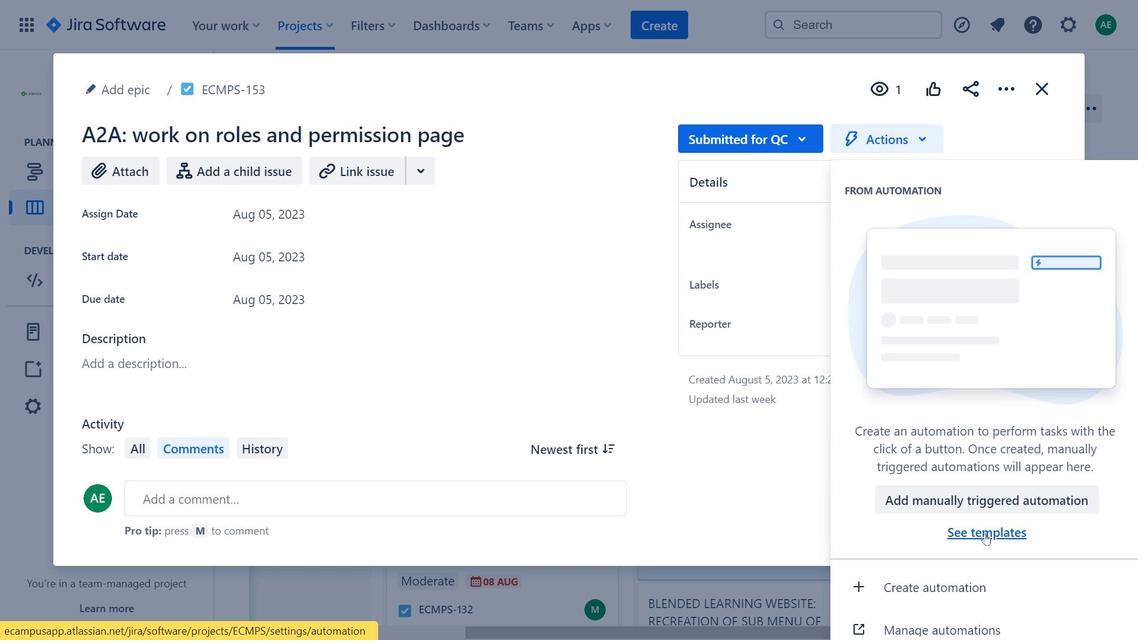 
Action: Mouse pressed left at (985, 533)
Screenshot: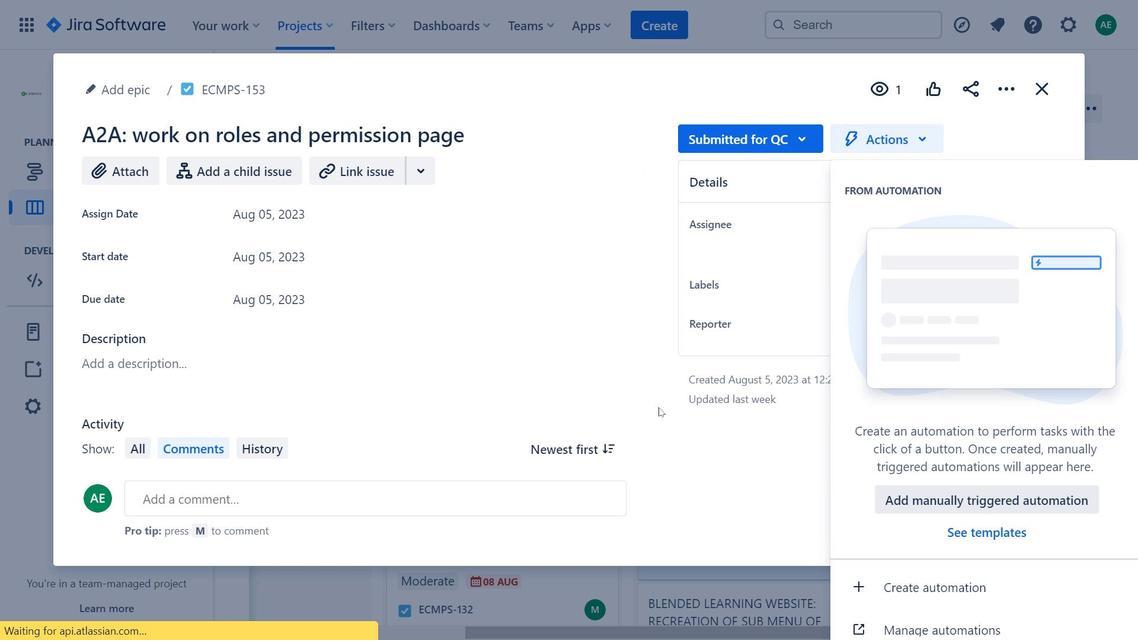 
Action: Mouse moved to (1069, 119)
Screenshot: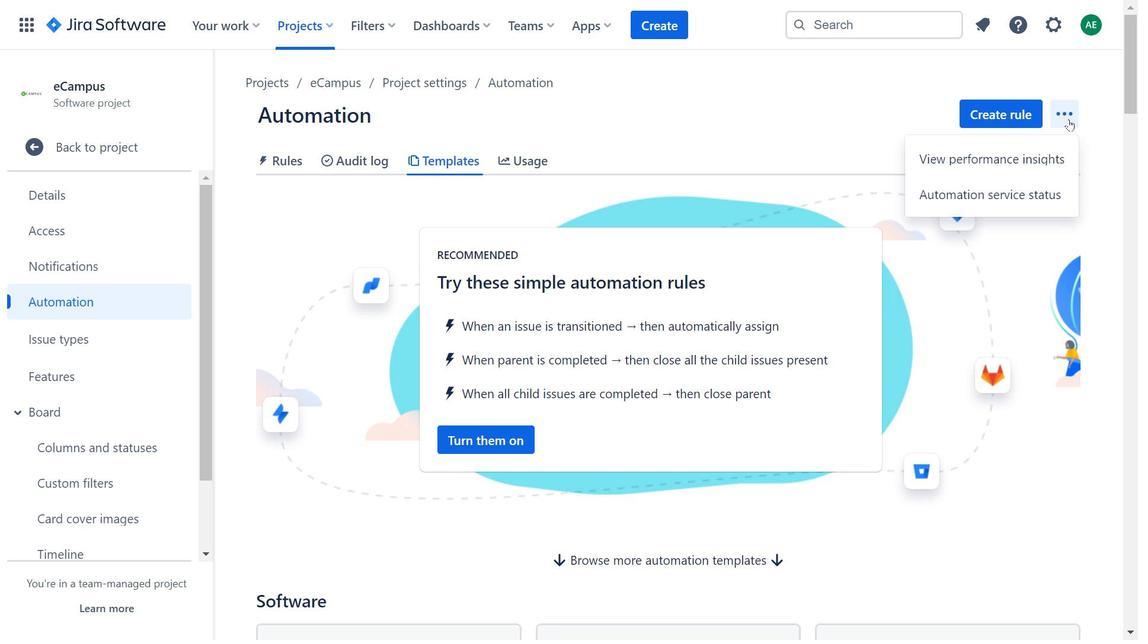 
Action: Mouse pressed left at (1069, 119)
Screenshot: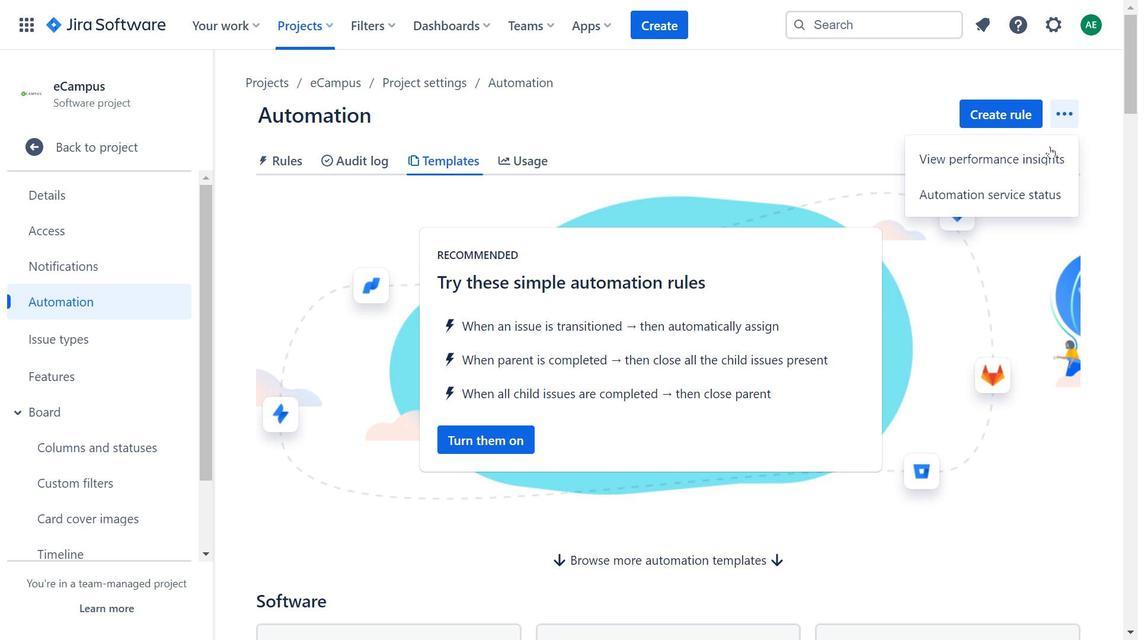 
Action: Mouse moved to (580, 242)
Screenshot: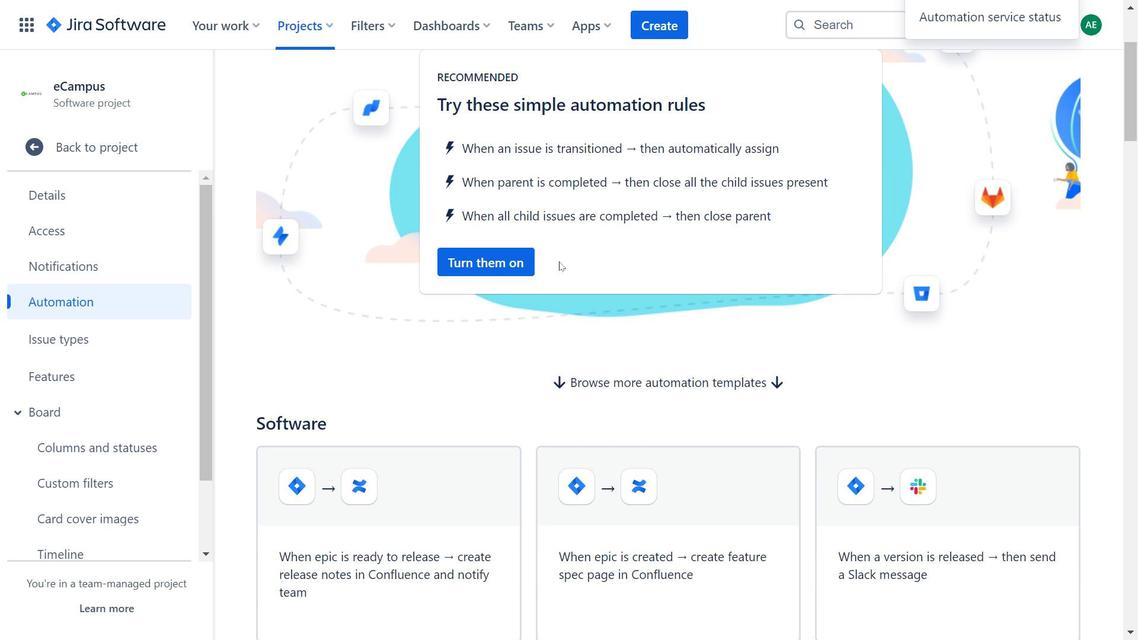 
Action: Mouse scrolled (580, 241) with delta (0, 0)
Screenshot: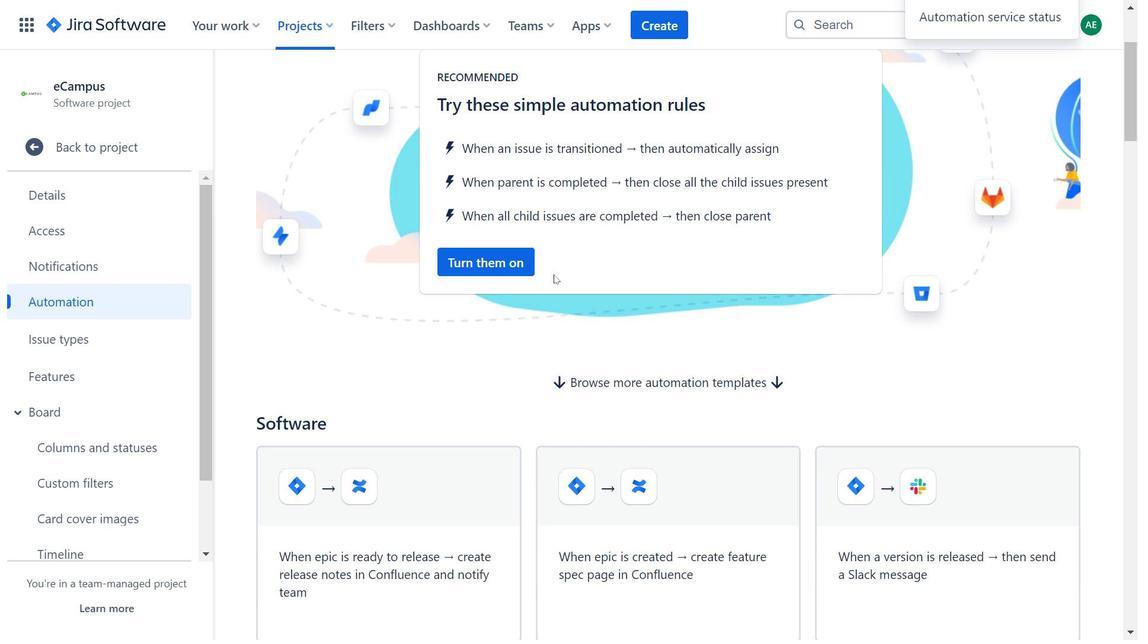
Action: Mouse scrolled (580, 241) with delta (0, 0)
Screenshot: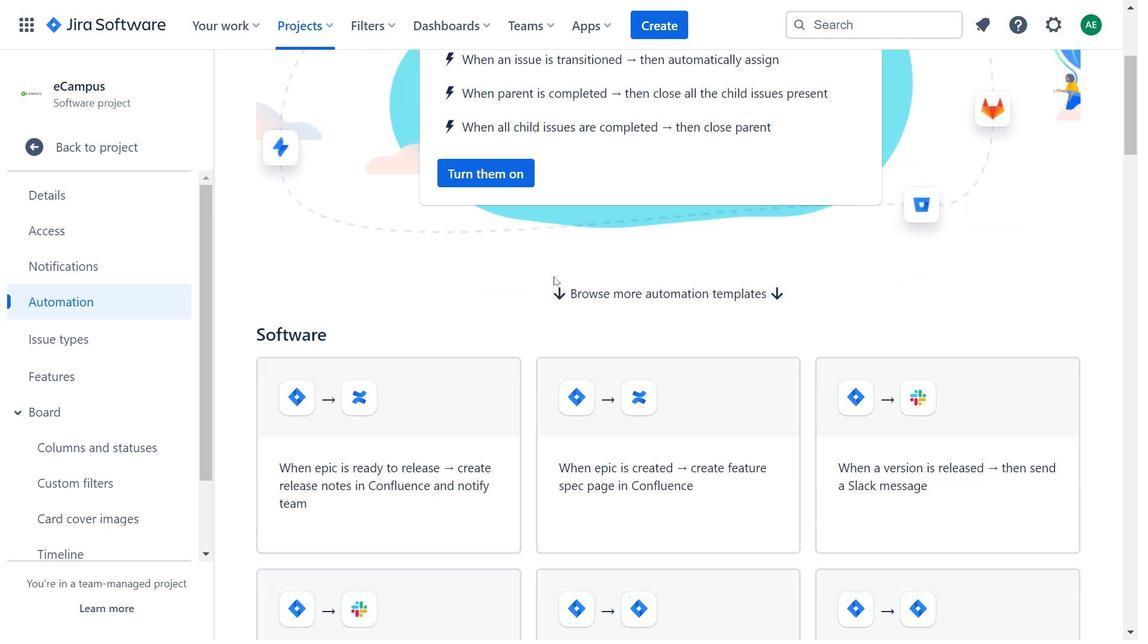 
Action: Mouse moved to (554, 275)
Screenshot: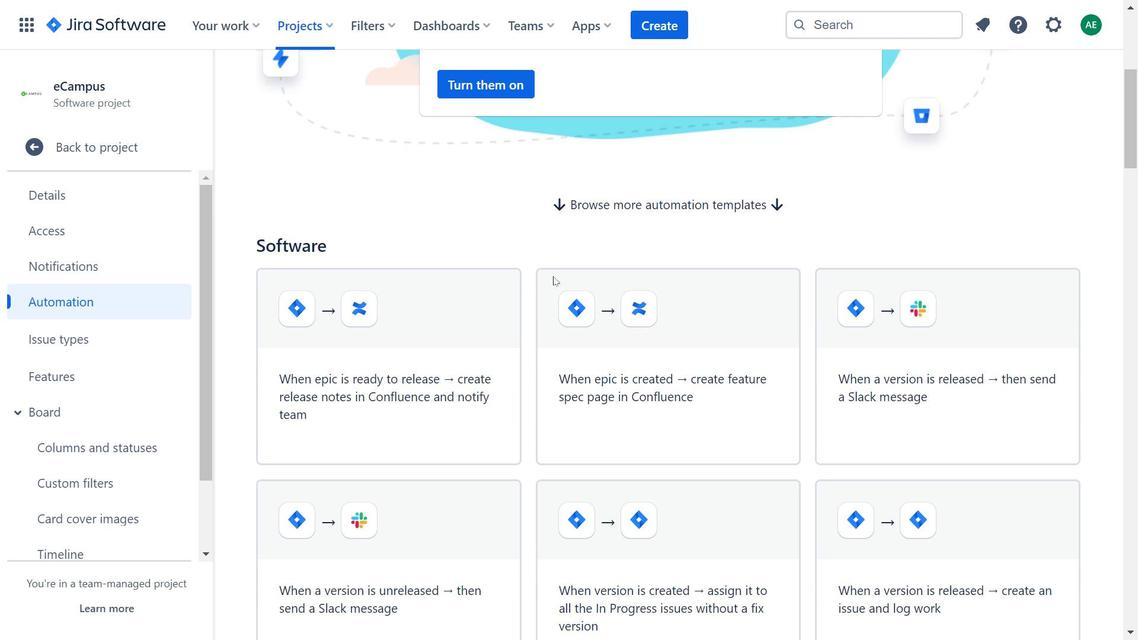 
Action: Mouse scrolled (554, 275) with delta (0, 0)
Screenshot: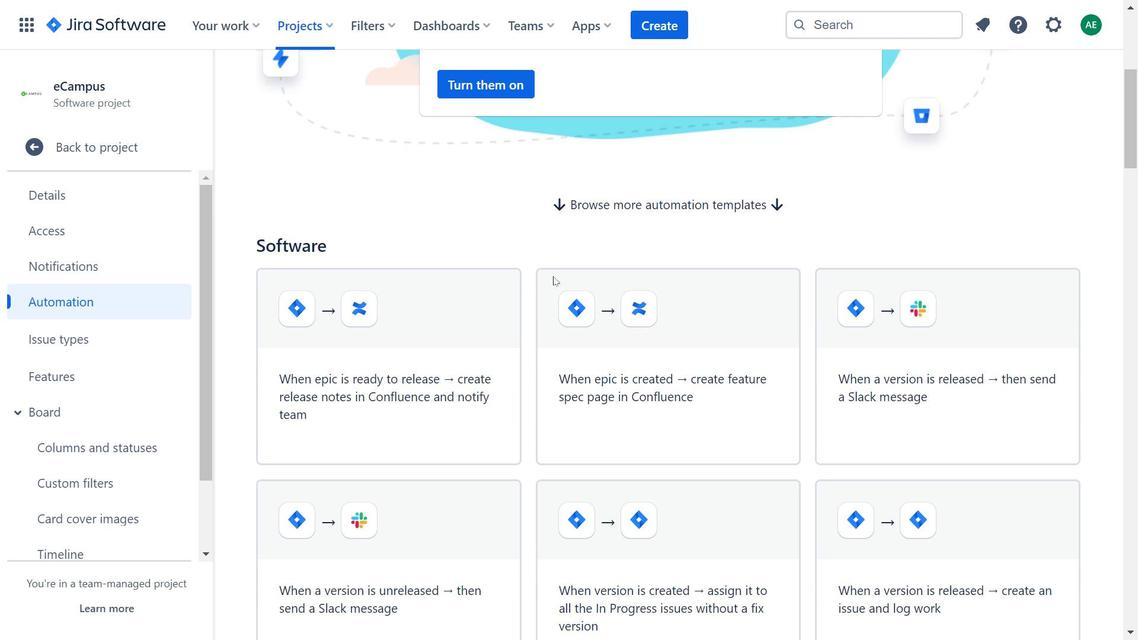 
Action: Mouse scrolled (554, 275) with delta (0, 0)
Screenshot: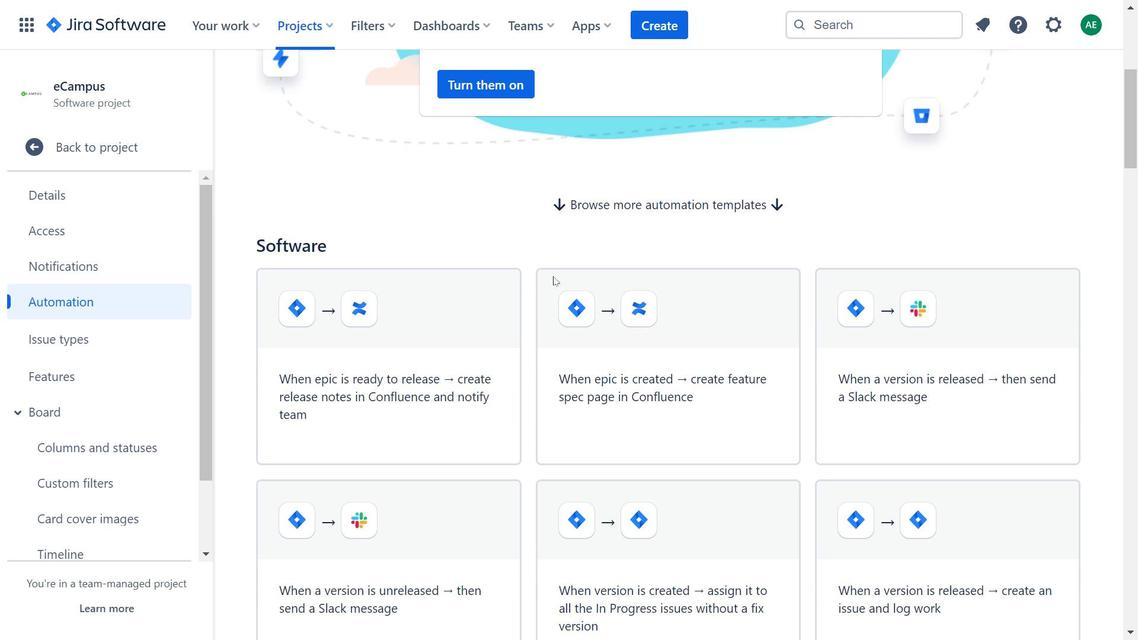 
Action: Mouse moved to (705, 297)
Screenshot: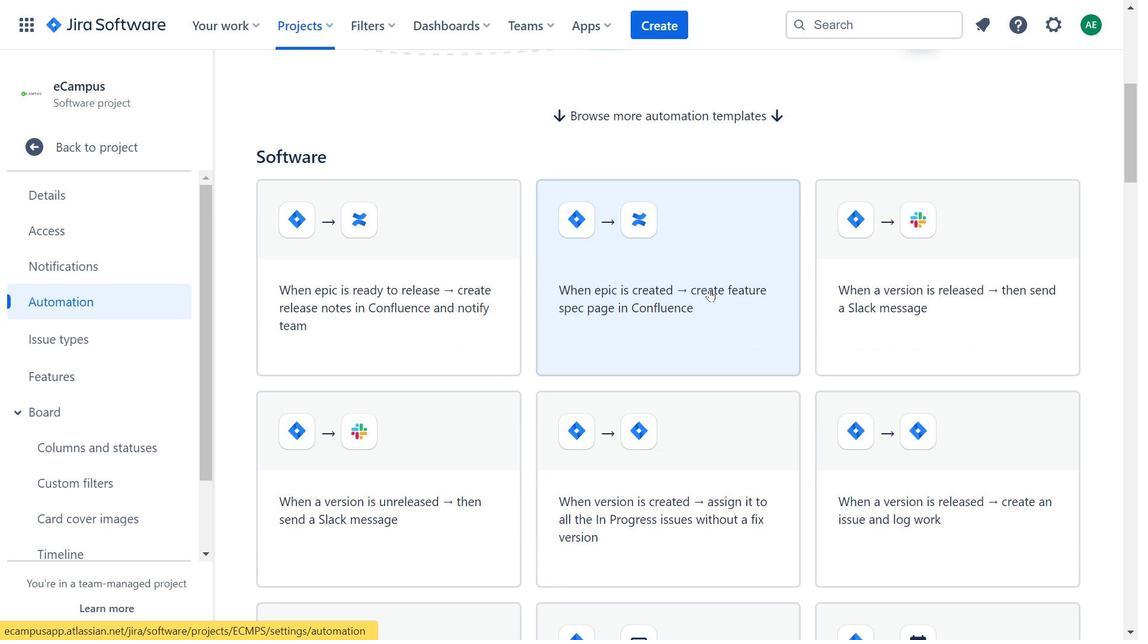 
Action: Mouse scrolled (705, 297) with delta (0, 0)
Screenshot: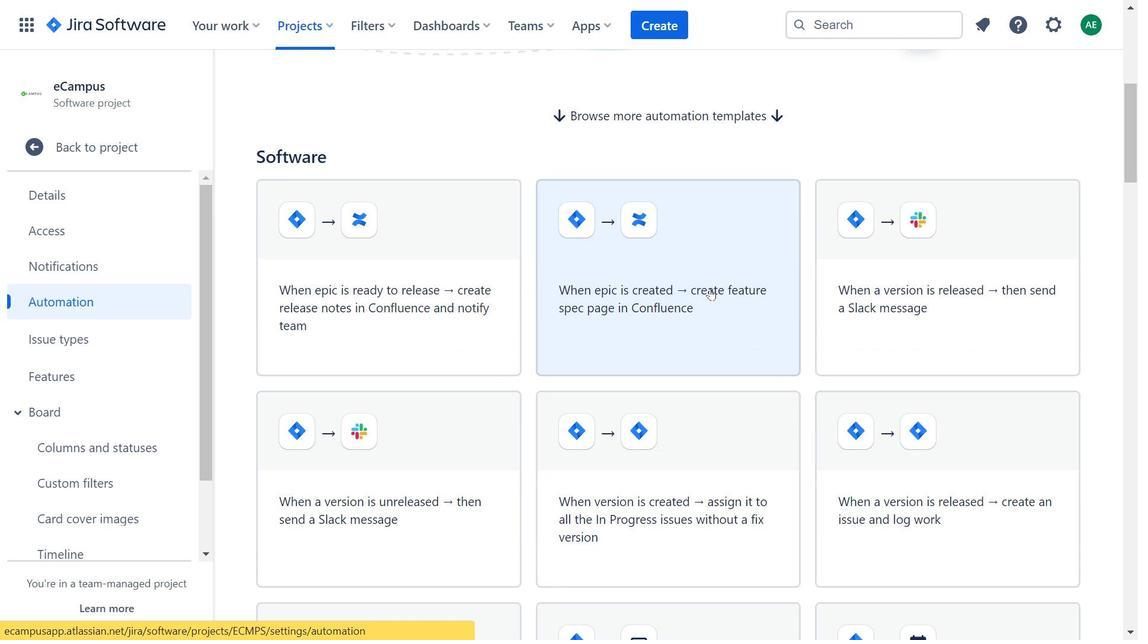 
Action: Mouse moved to (748, 413)
Screenshot: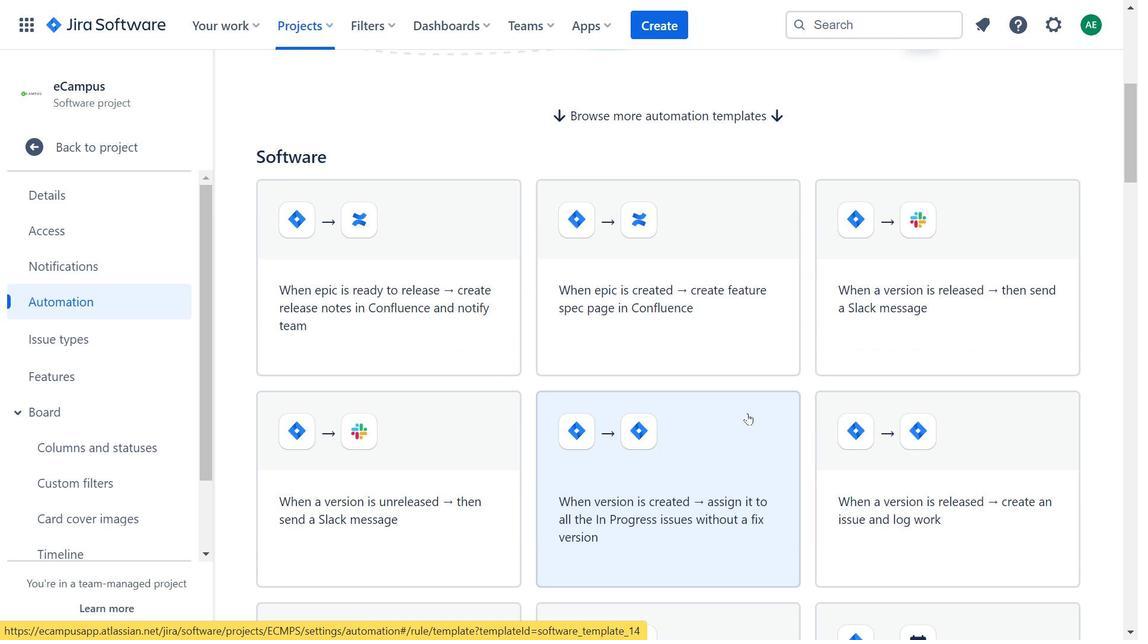 
Action: Mouse pressed left at (748, 413)
Screenshot: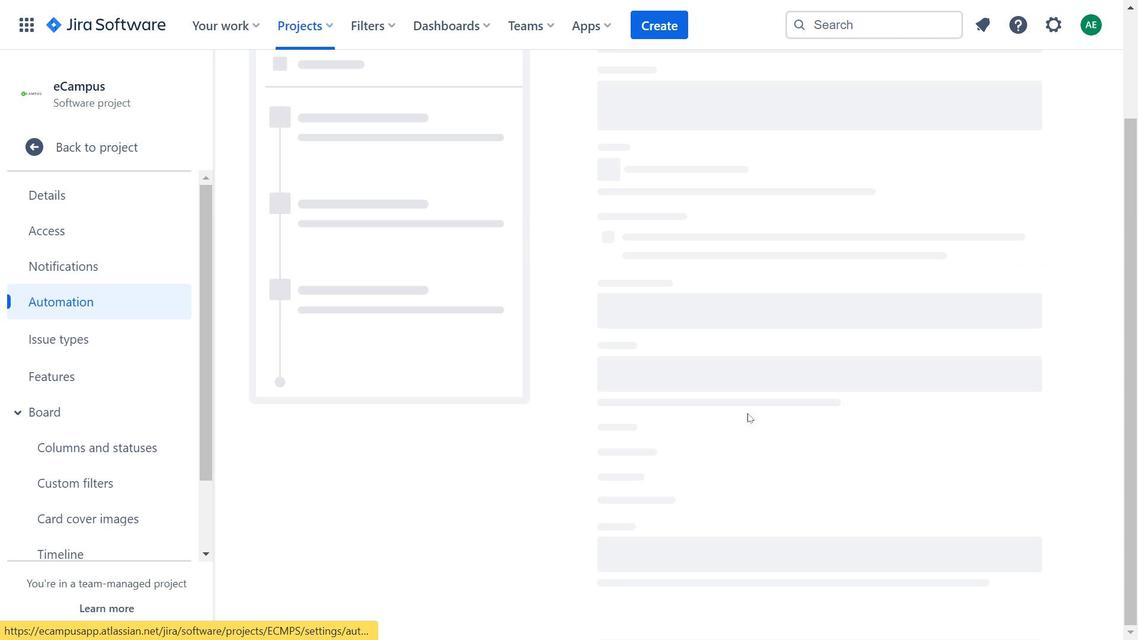 
Action: Mouse moved to (450, 105)
Screenshot: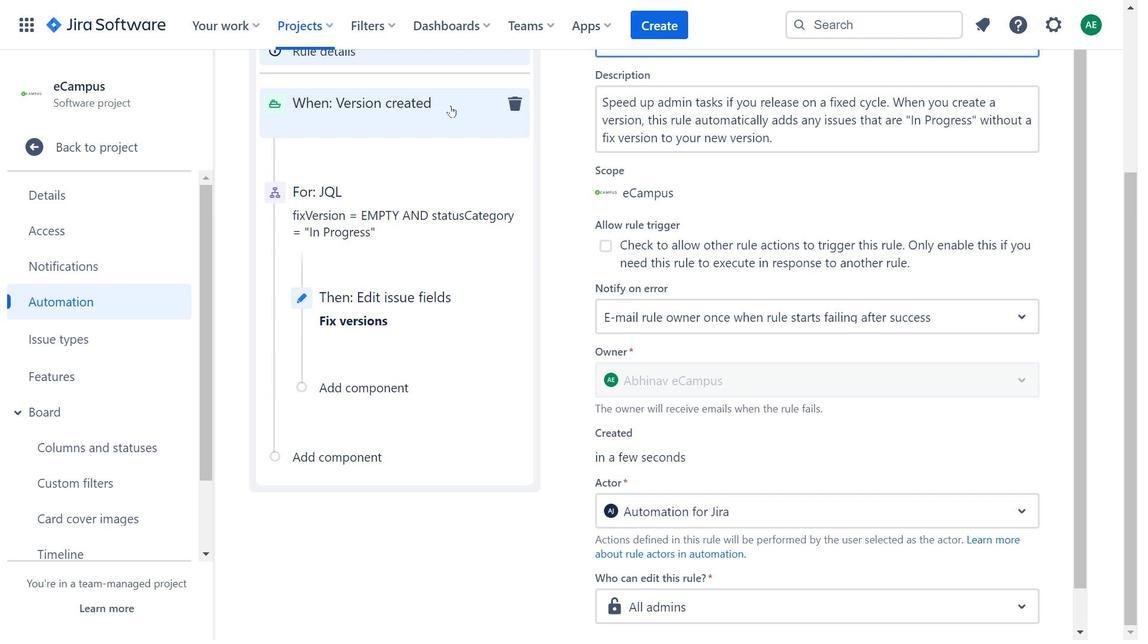 
Action: Mouse pressed left at (450, 105)
Screenshot: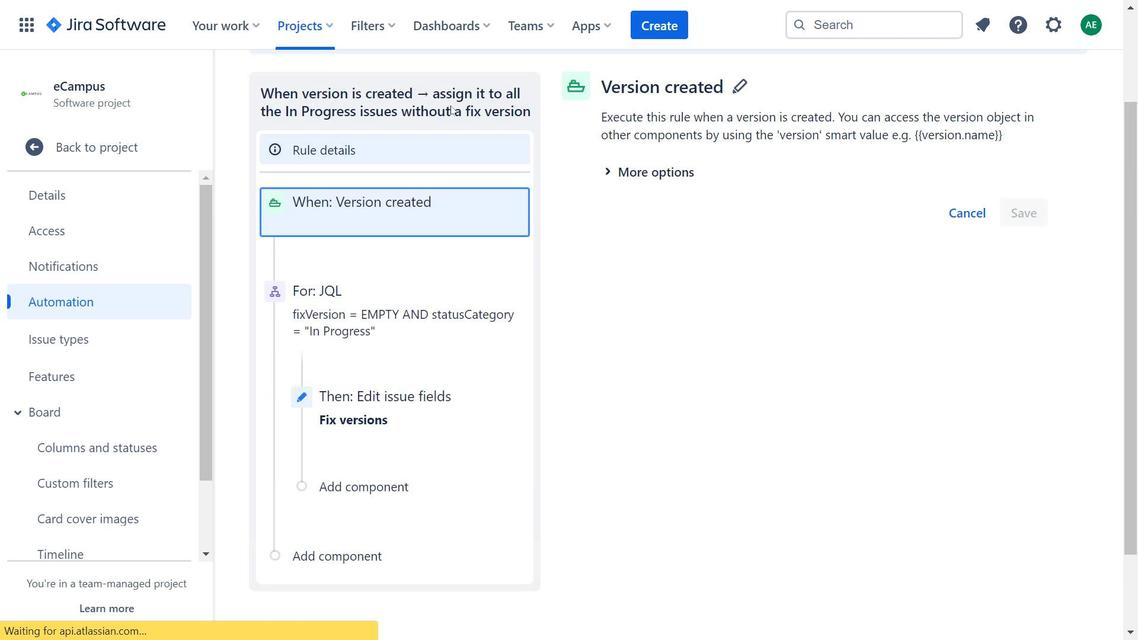 
Action: Mouse moved to (361, 225)
Screenshot: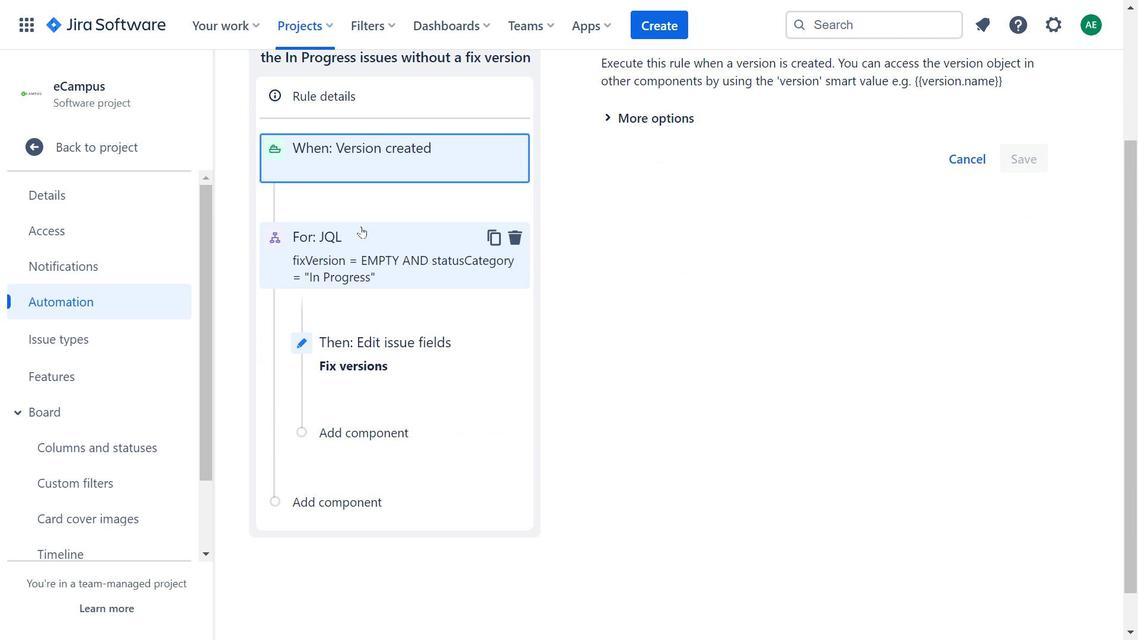 
Action: Mouse scrolled (361, 224) with delta (0, 0)
Screenshot: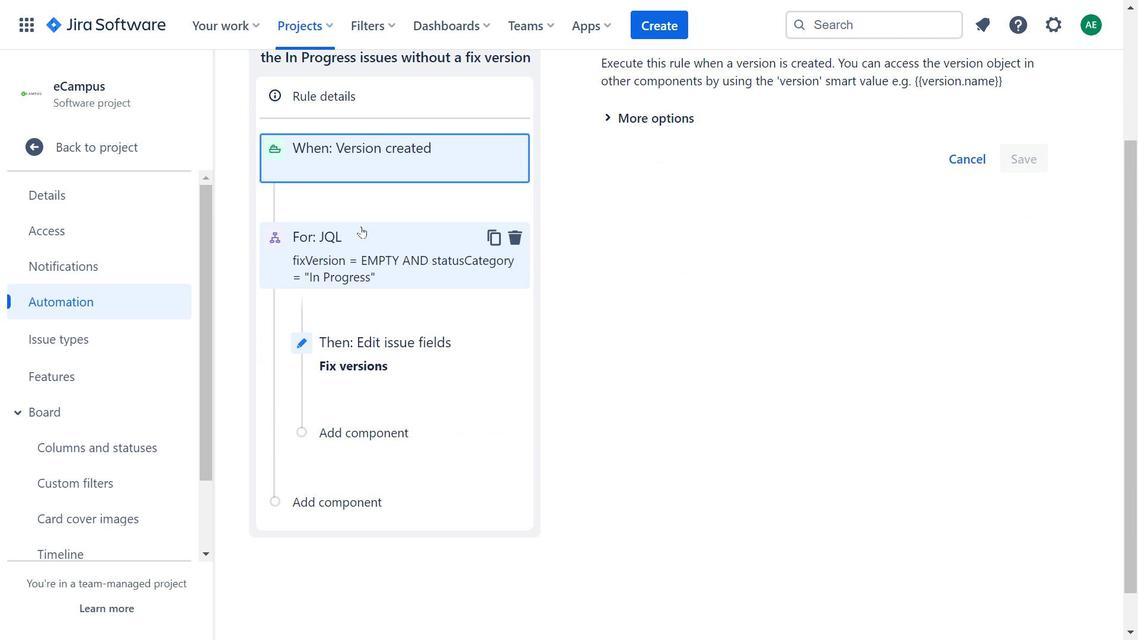 
Action: Mouse scrolled (361, 224) with delta (0, 0)
Screenshot: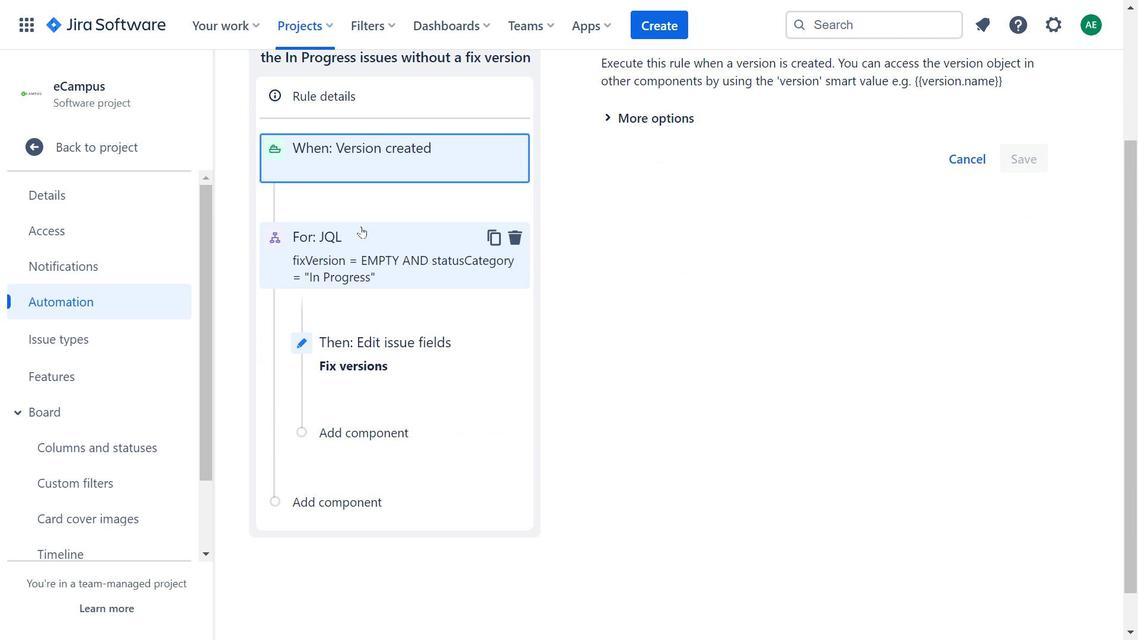 
Action: Mouse moved to (360, 228)
Screenshot: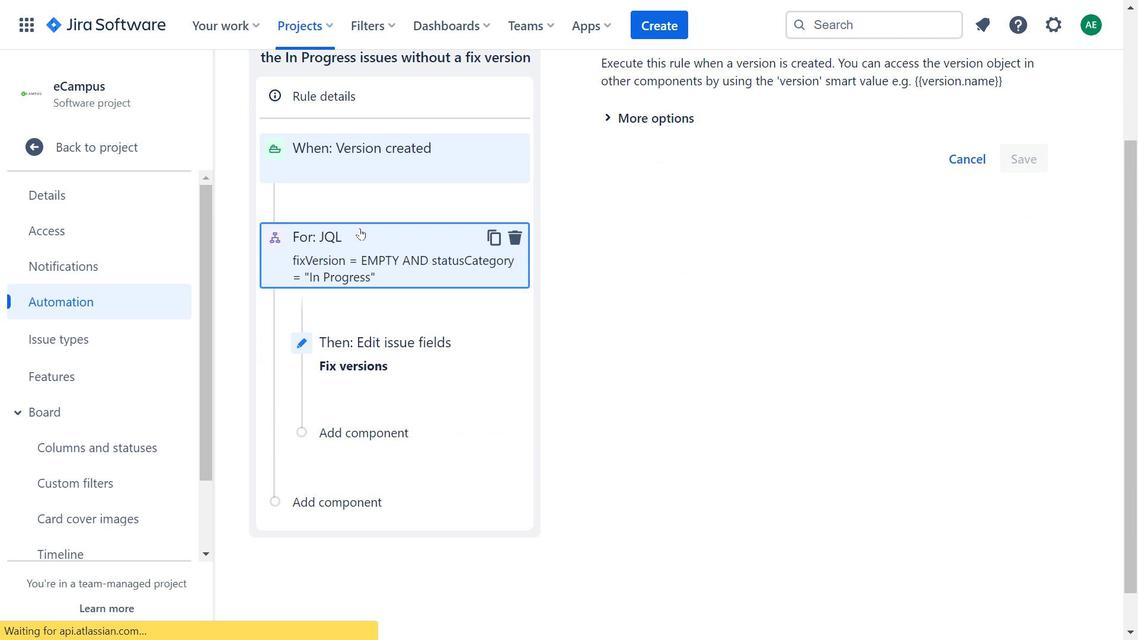 
Action: Mouse pressed left at (360, 228)
Screenshot: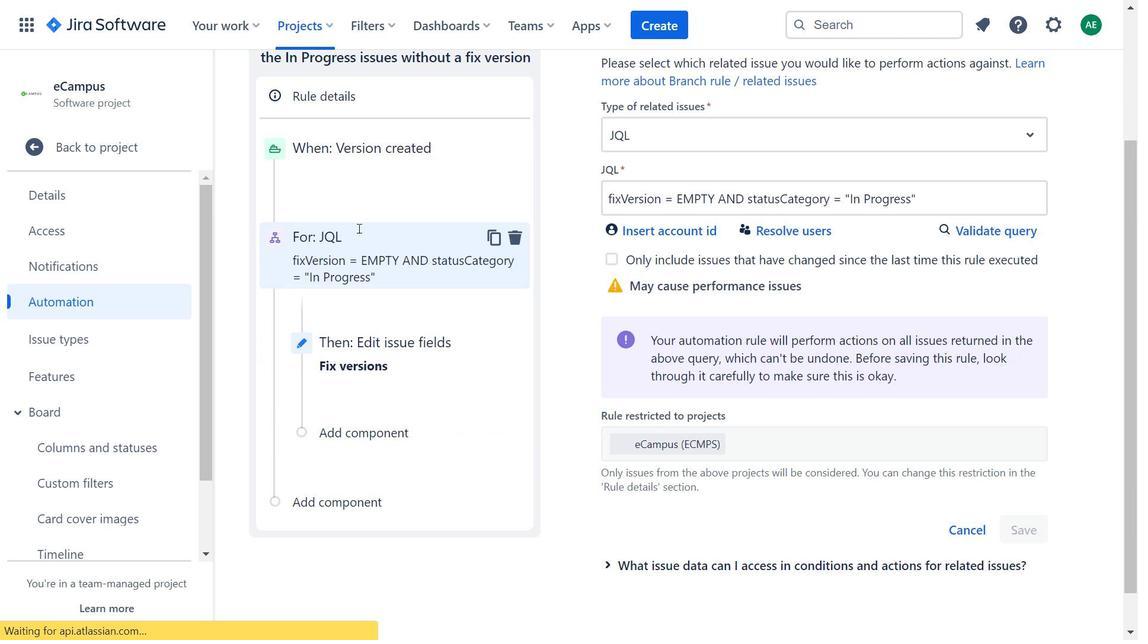 
Action: Mouse moved to (671, 316)
Screenshot: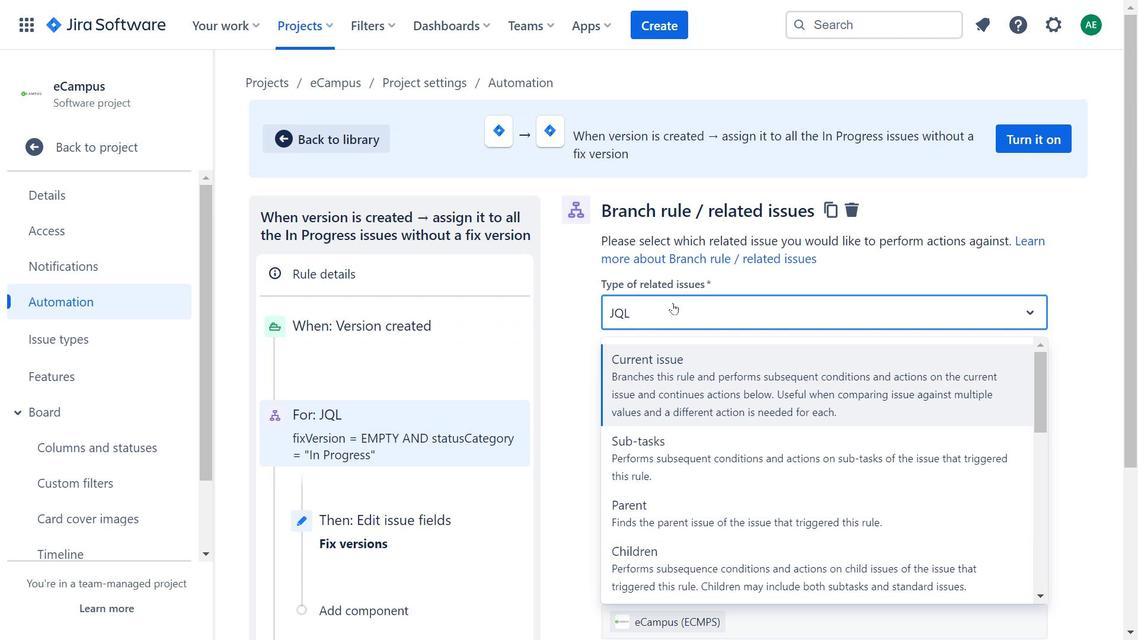 
Action: Mouse pressed left at (671, 316)
Screenshot: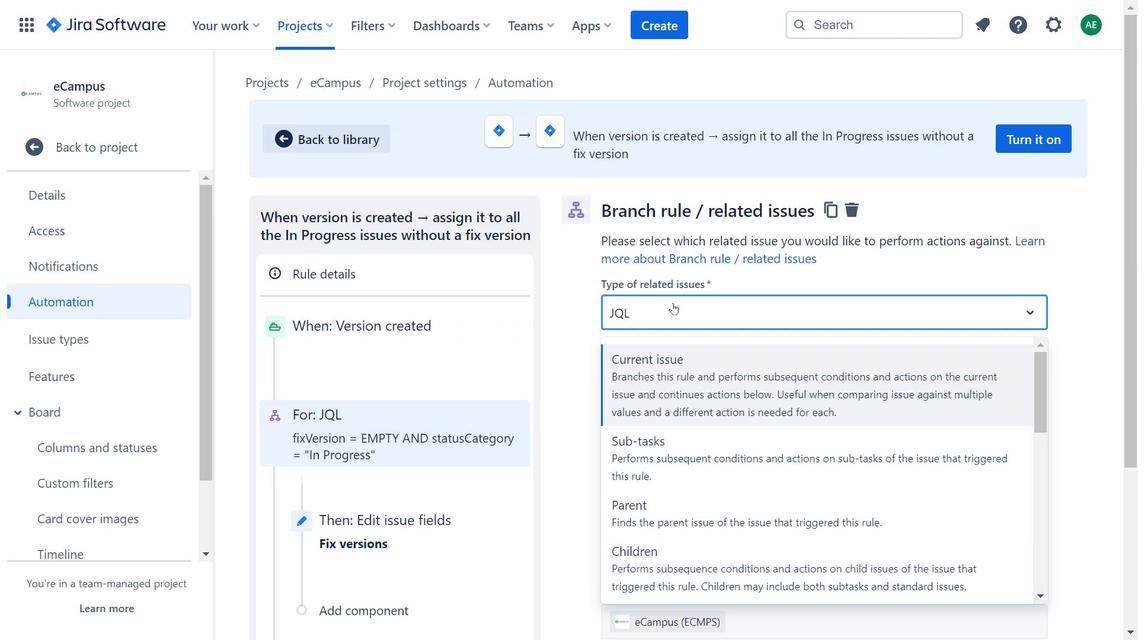 
Action: Mouse moved to (781, 444)
Screenshot: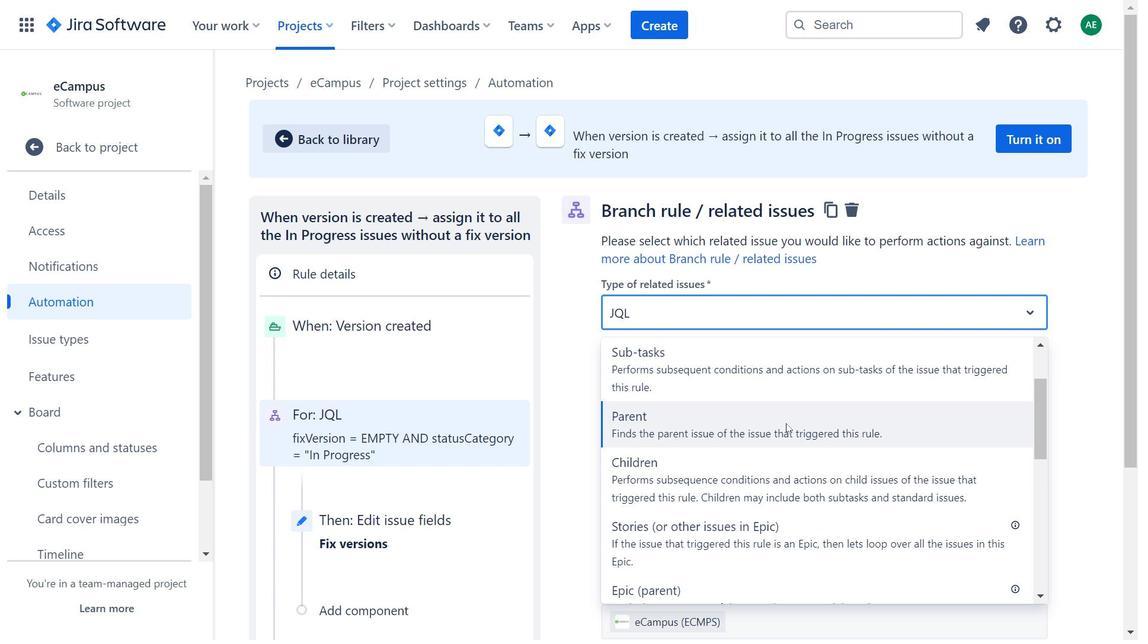 
Action: Mouse scrolled (781, 444) with delta (0, 0)
Screenshot: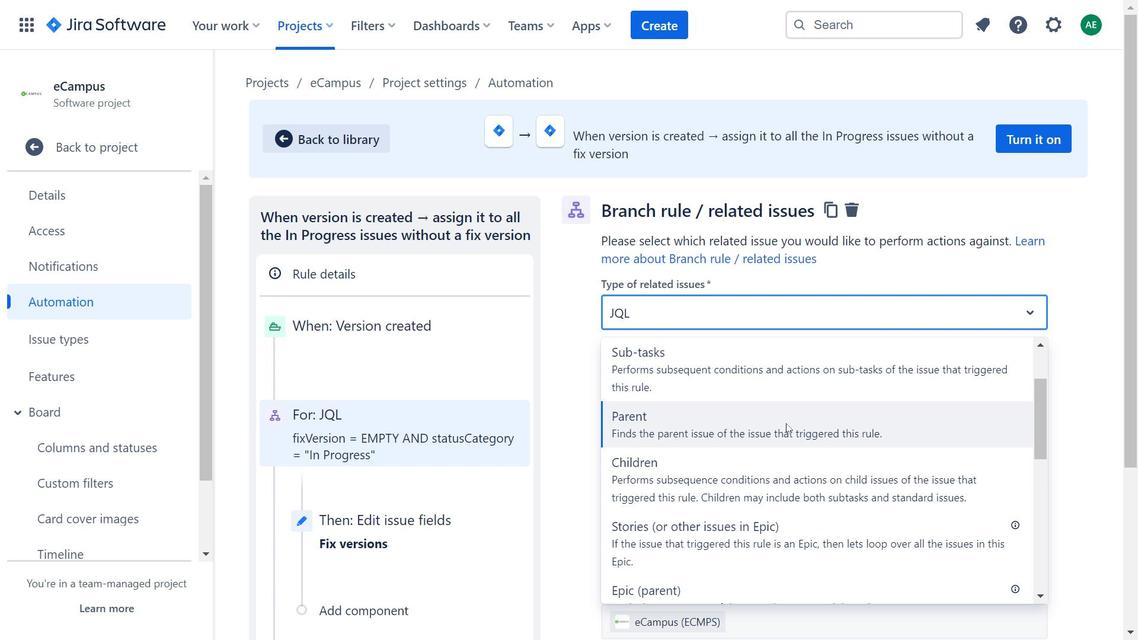 
Action: Mouse moved to (797, 459)
Screenshot: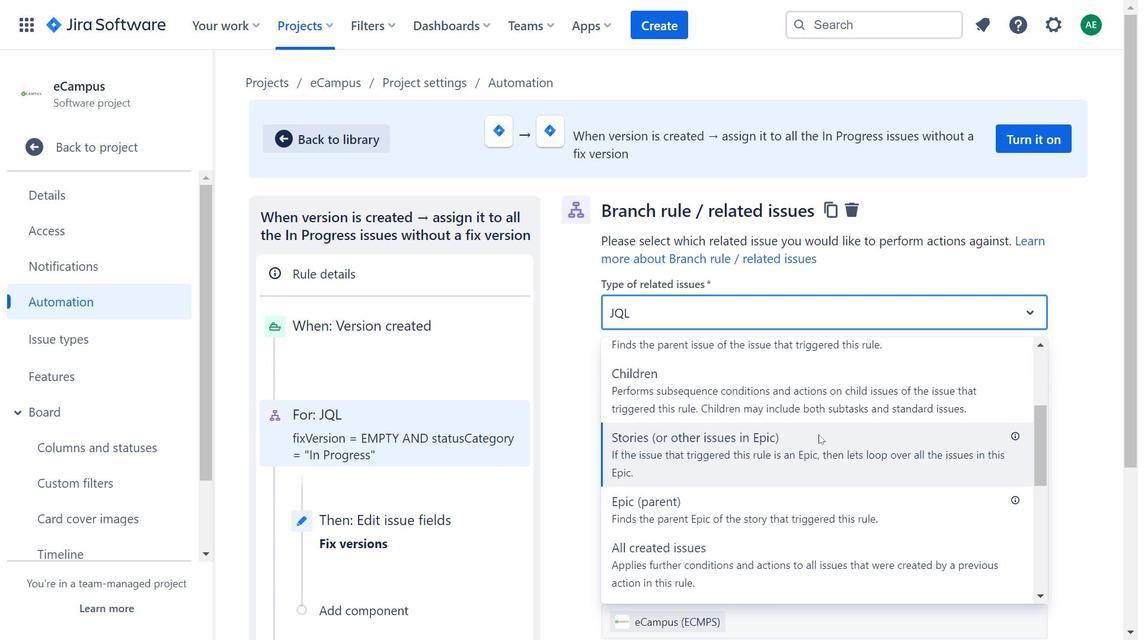 
Action: Mouse scrolled (797, 458) with delta (0, 0)
Screenshot: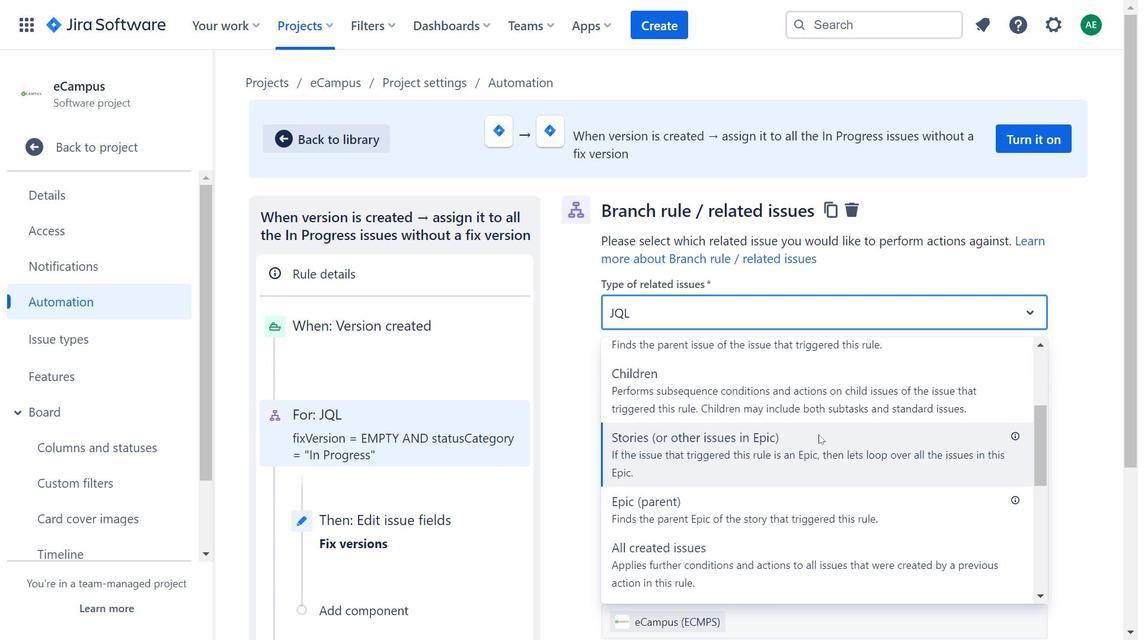 
Action: Mouse moved to (785, 480)
Screenshot: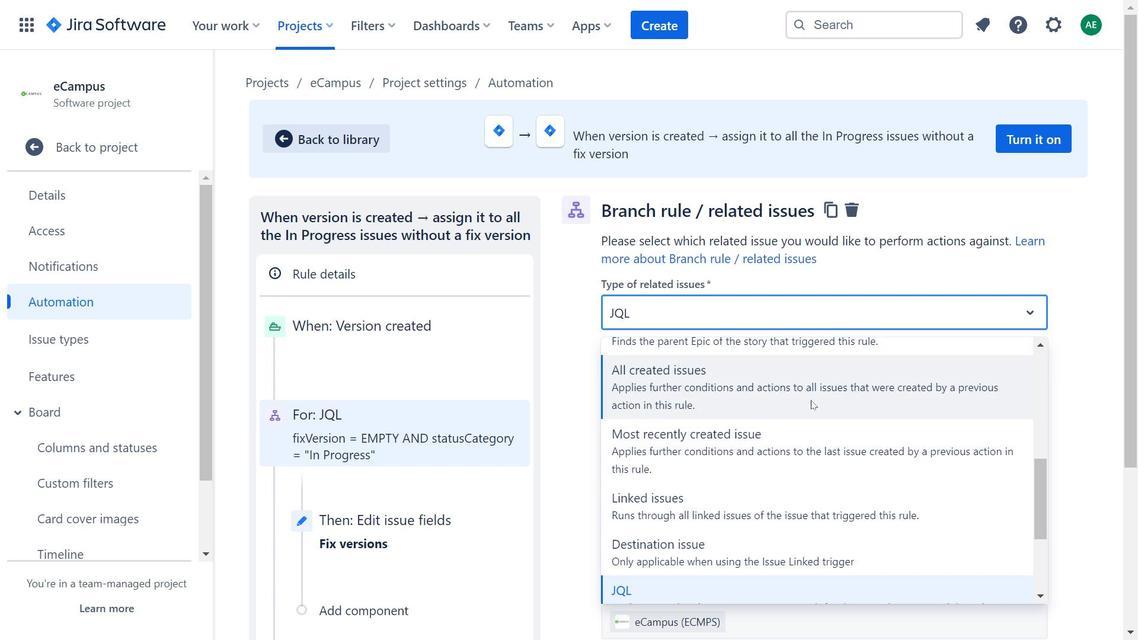 
Action: Mouse scrolled (785, 479) with delta (0, 0)
Screenshot: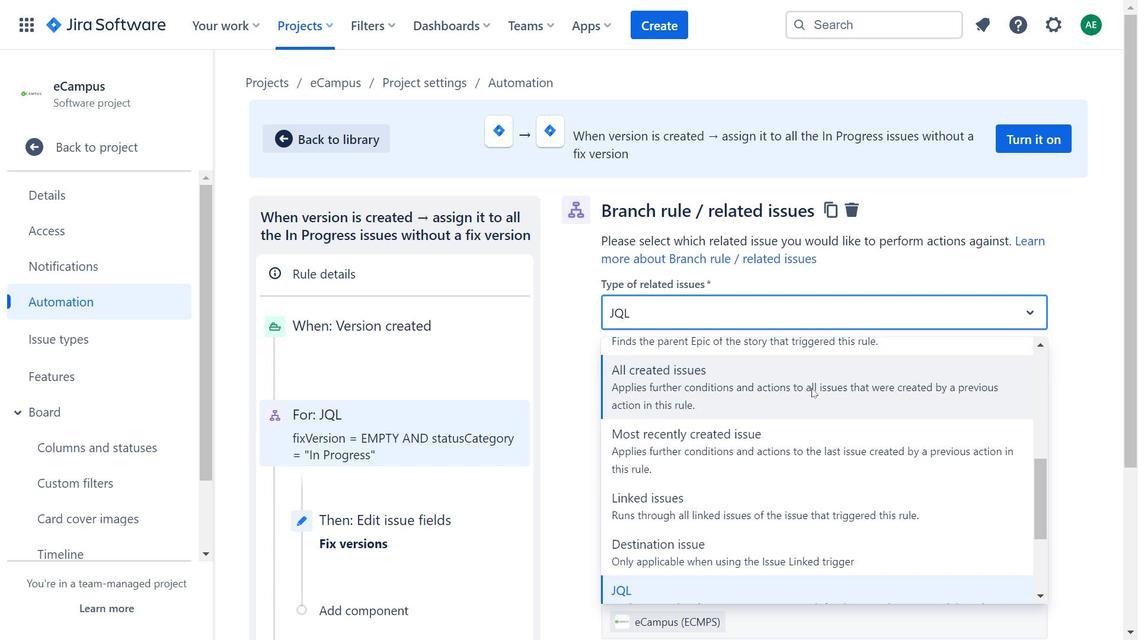 
Action: Mouse moved to (786, 481)
Screenshot: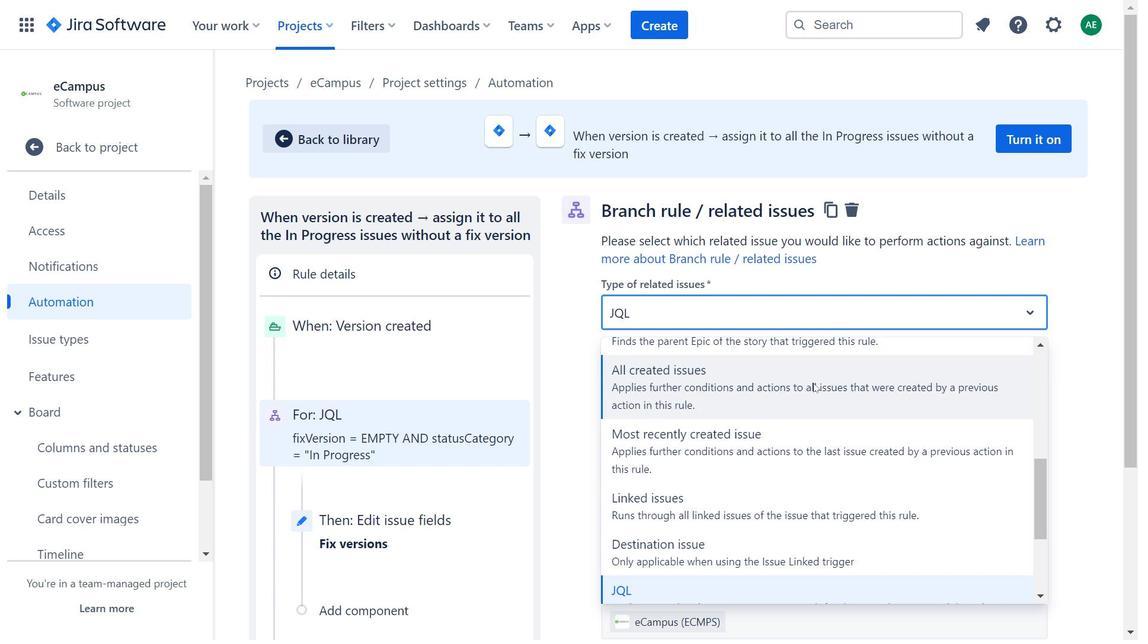 
Action: Mouse scrolled (786, 480) with delta (0, 0)
Screenshot: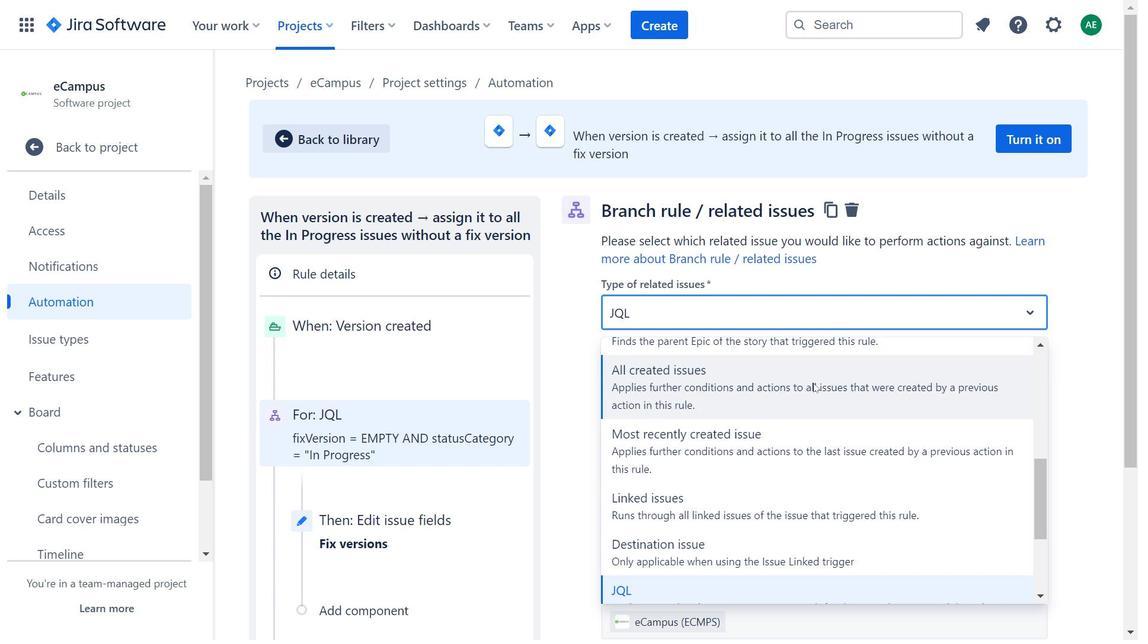 
Action: Mouse moved to (825, 370)
Screenshot: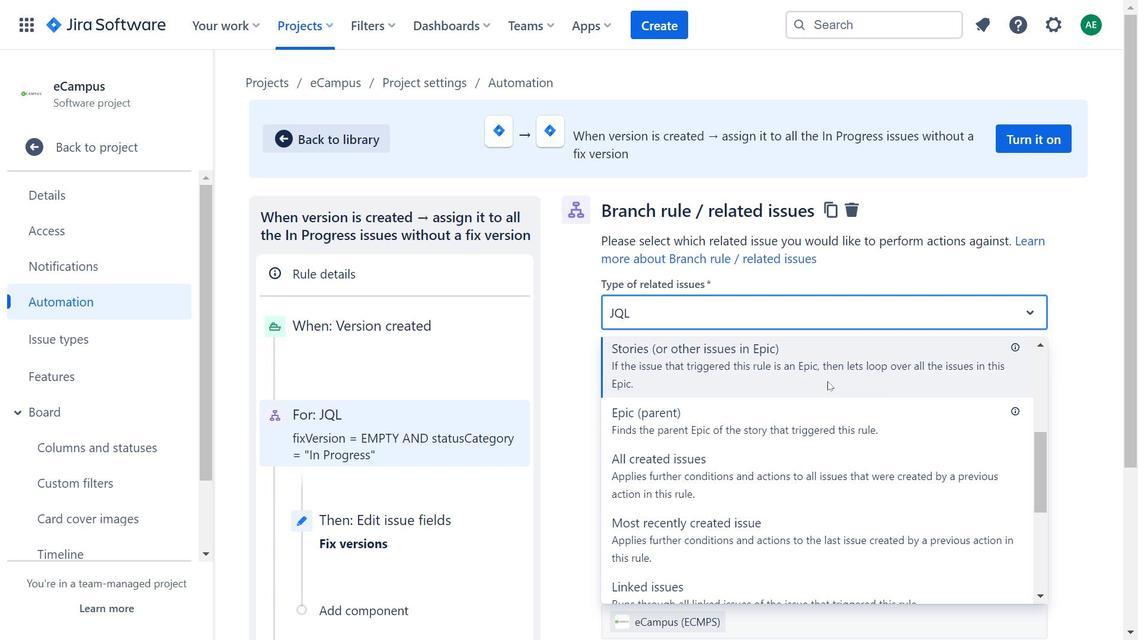 
Action: Mouse scrolled (825, 370) with delta (0, 0)
Screenshot: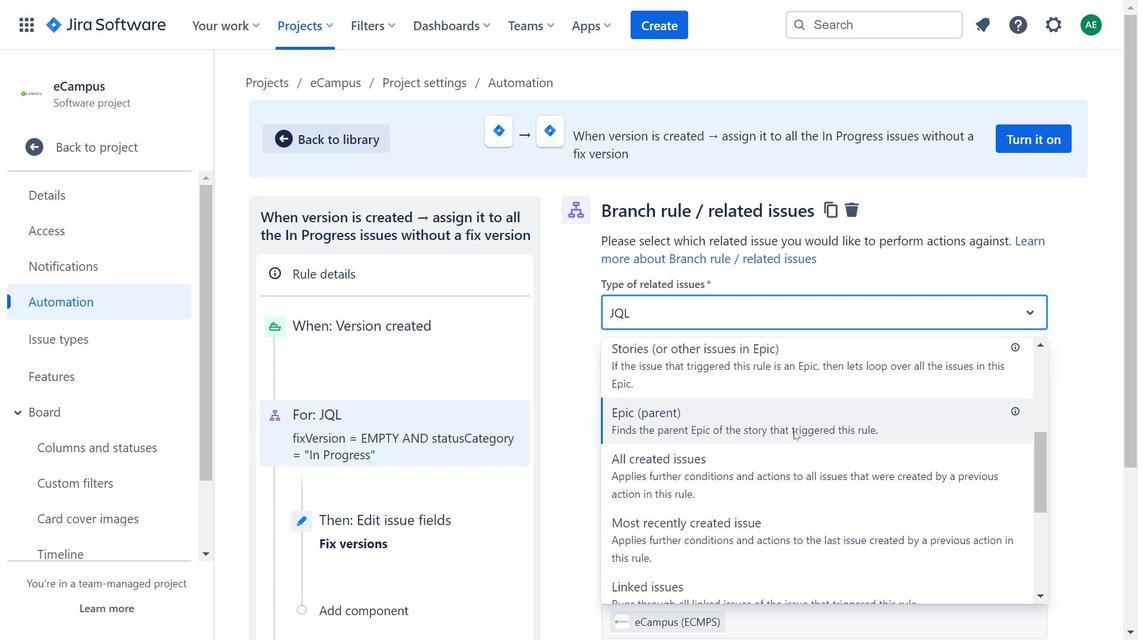 
Action: Mouse moved to (777, 453)
Screenshot: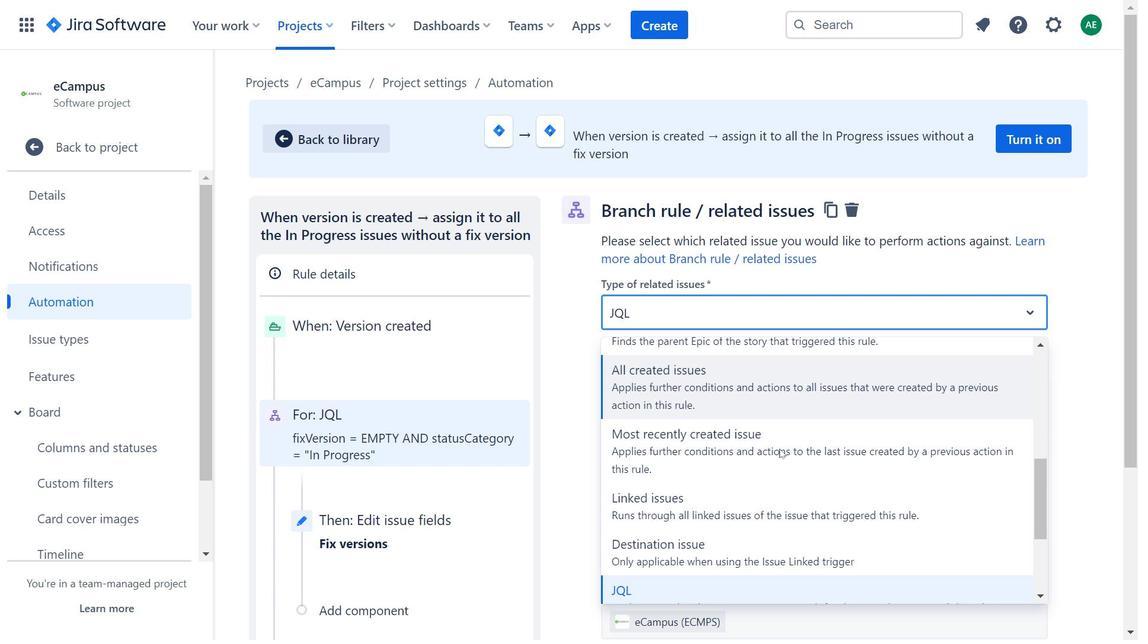 
Action: Mouse scrolled (777, 452) with delta (0, 0)
Screenshot: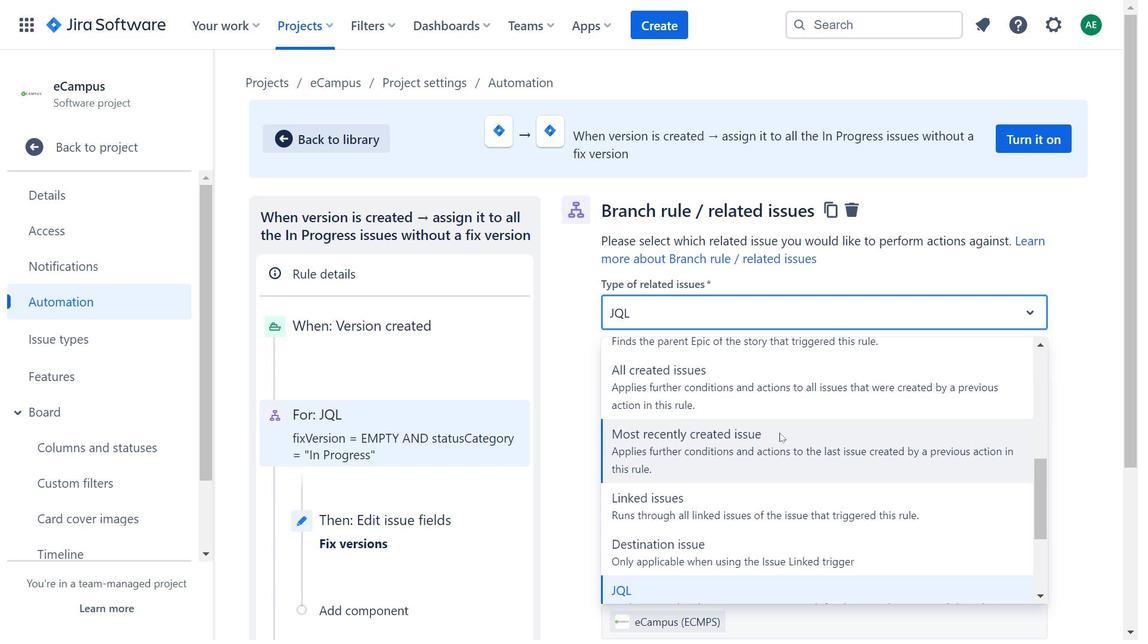 
Action: Mouse moved to (718, 488)
Screenshot: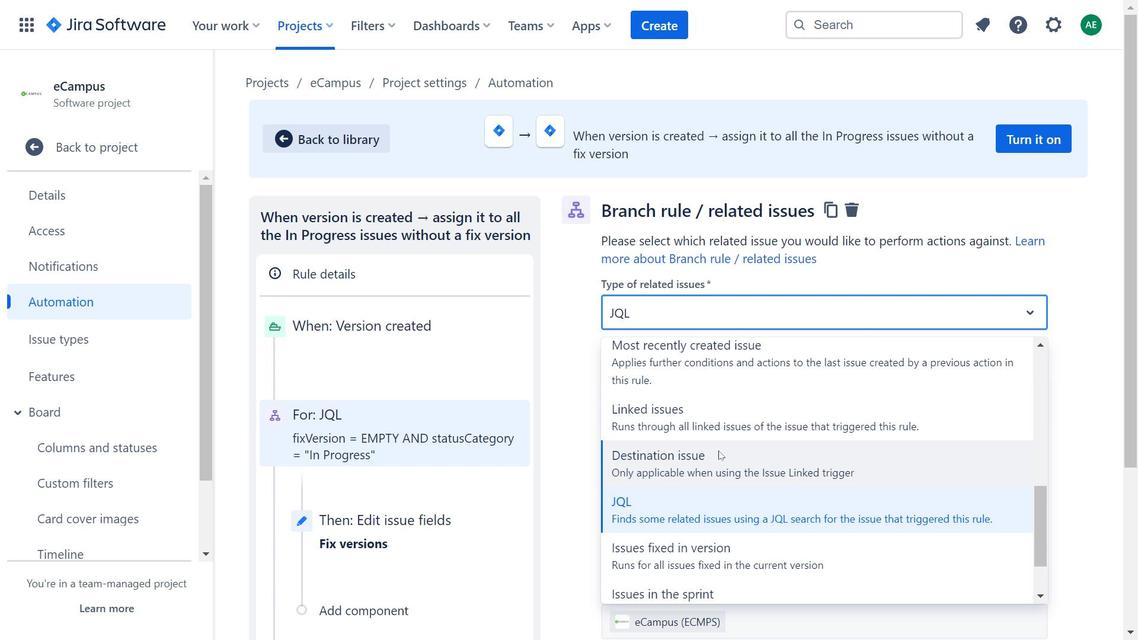 
Action: Mouse scrolled (718, 488) with delta (0, 0)
Screenshot: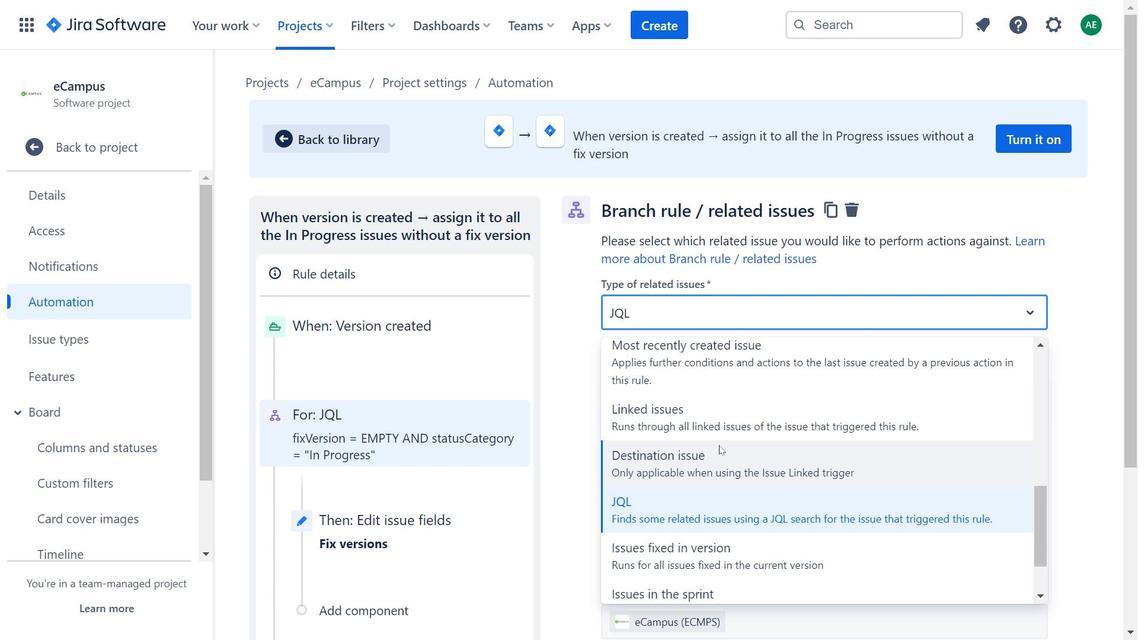 
Action: Mouse moved to (721, 447)
Screenshot: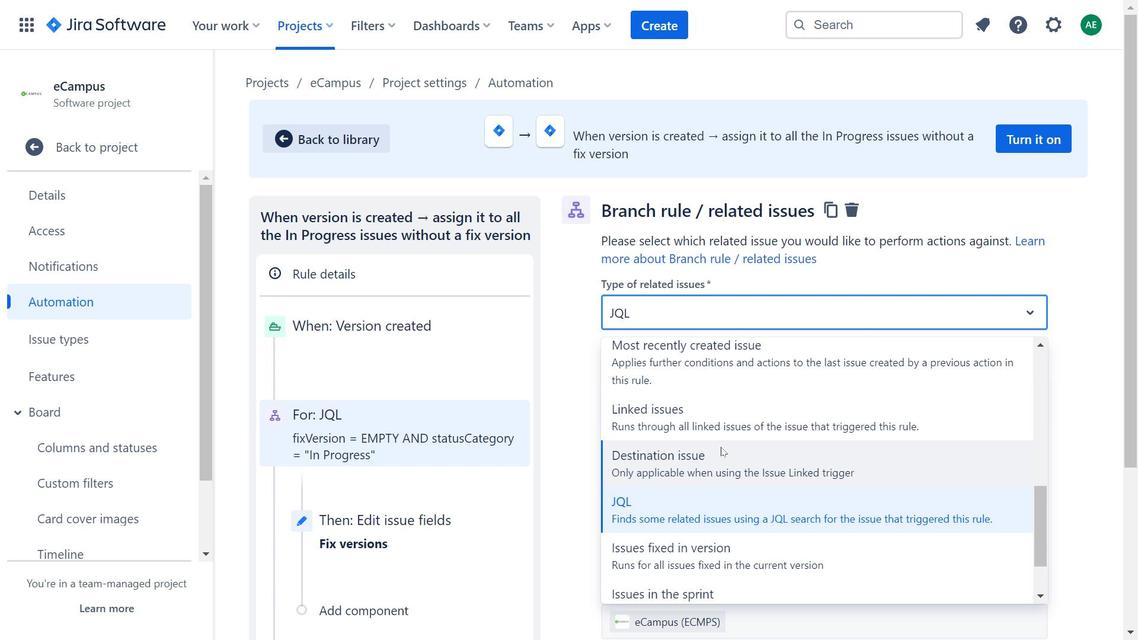 
Action: Mouse scrolled (721, 446) with delta (0, 0)
Screenshot: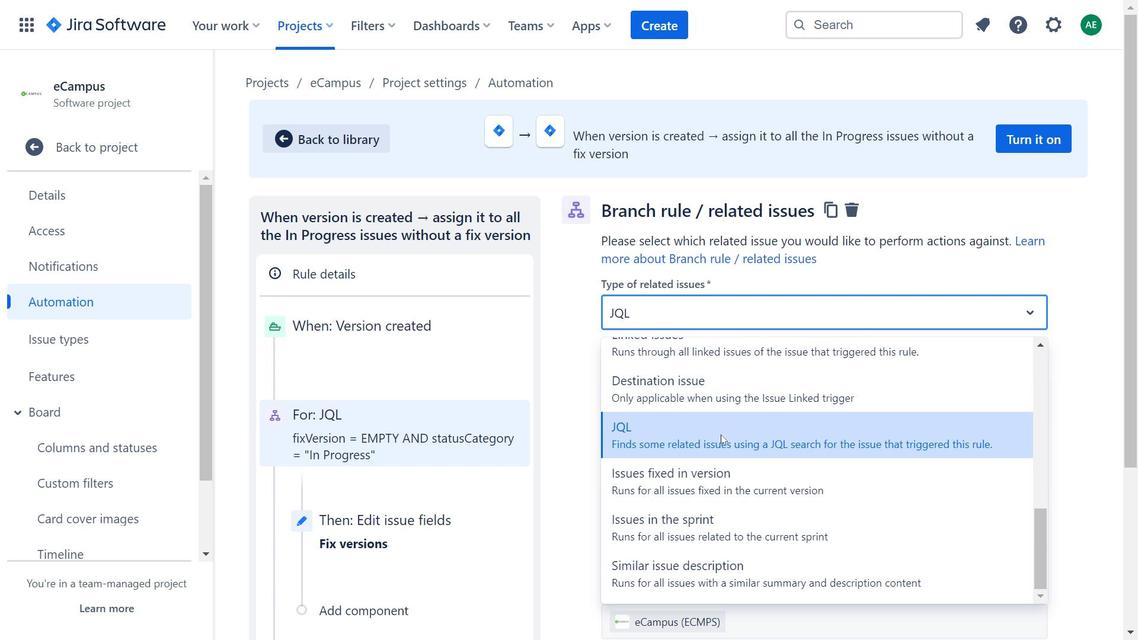 
Action: Mouse moved to (723, 467)
Screenshot: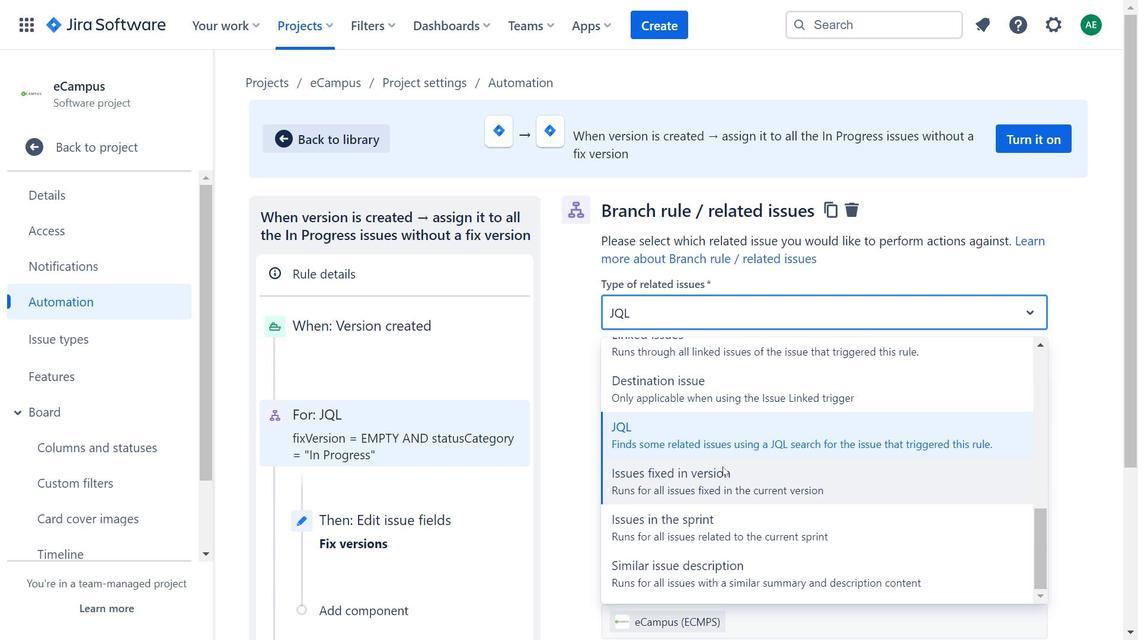 
Action: Mouse scrolled (723, 466) with delta (0, 0)
Screenshot: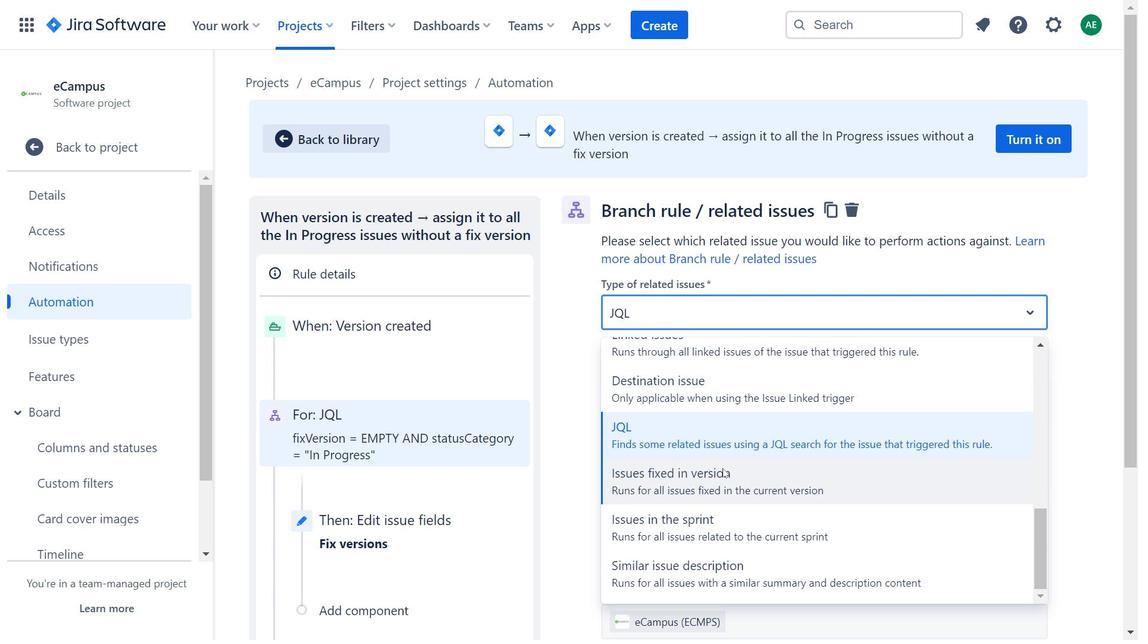 
Action: Mouse moved to (571, 484)
Screenshot: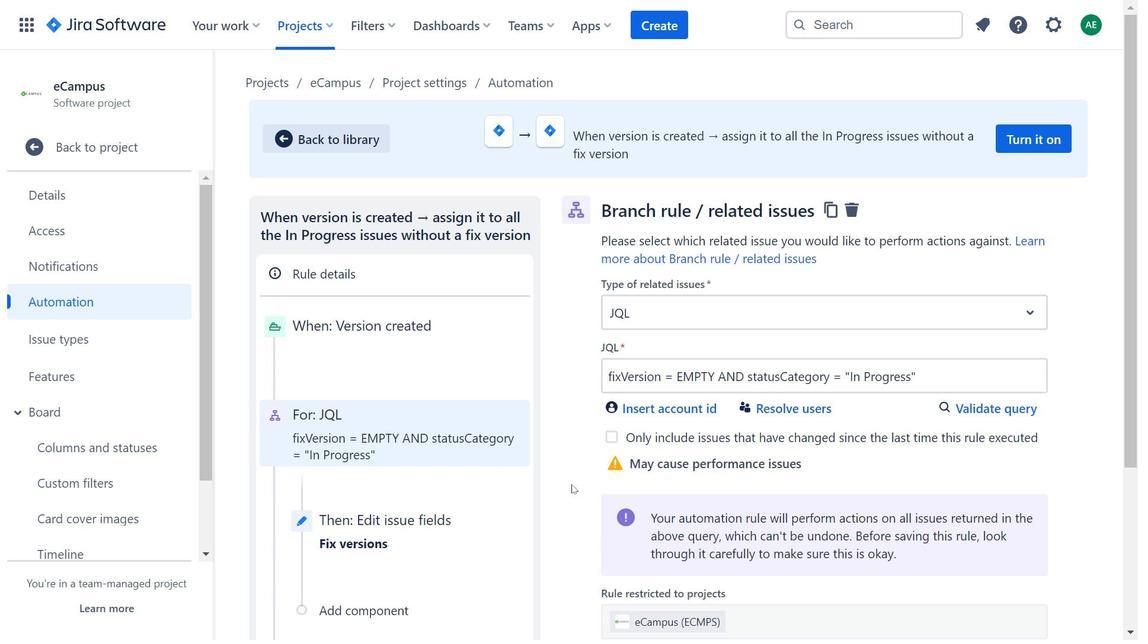 
Action: Mouse pressed left at (571, 484)
Screenshot: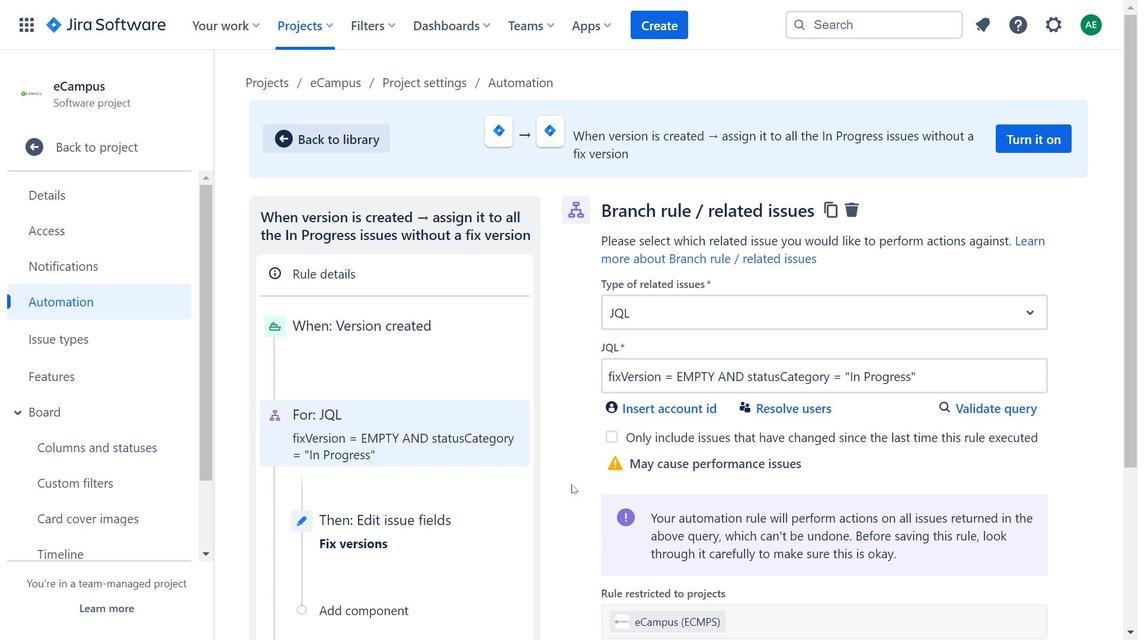 
Action: Mouse moved to (597, 422)
Screenshot: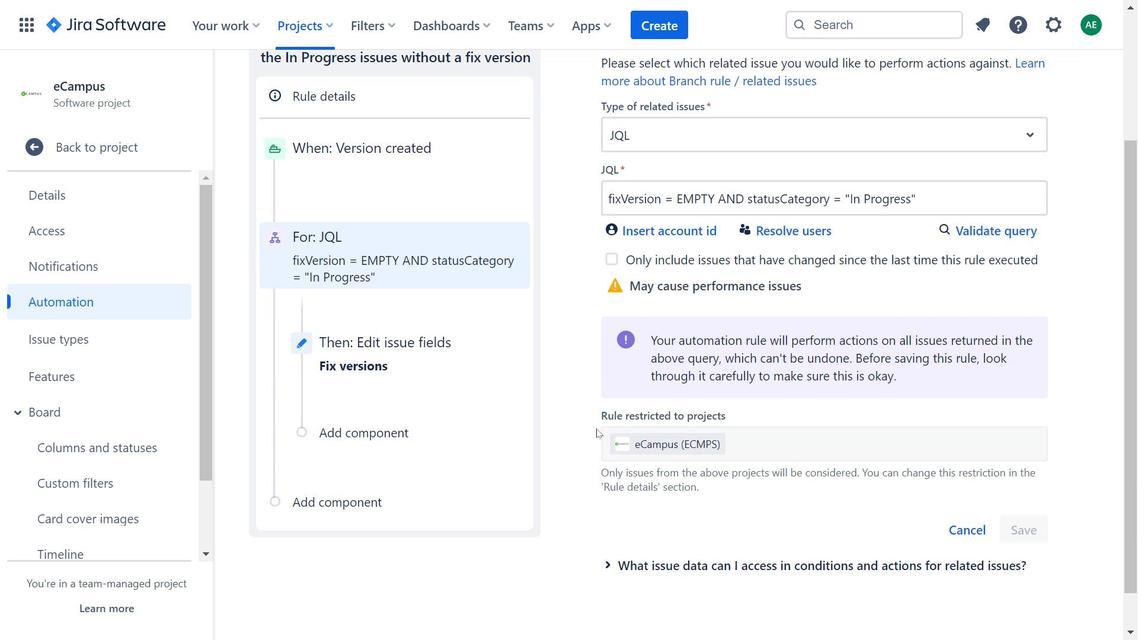 
Action: Mouse scrolled (597, 422) with delta (0, 0)
Screenshot: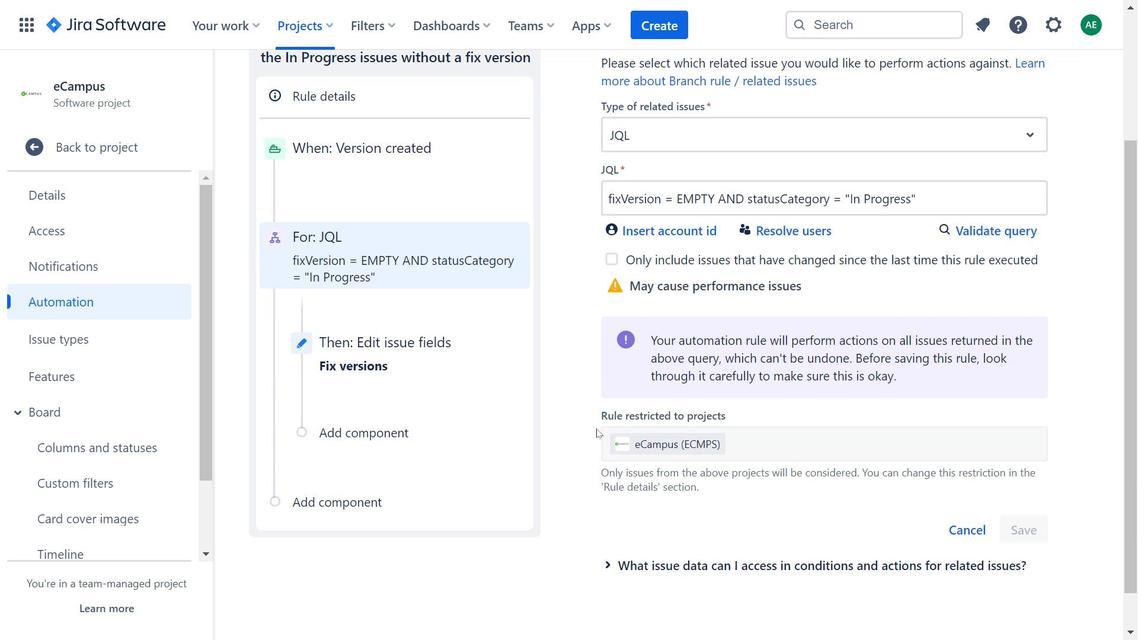
Action: Mouse moved to (597, 424)
Screenshot: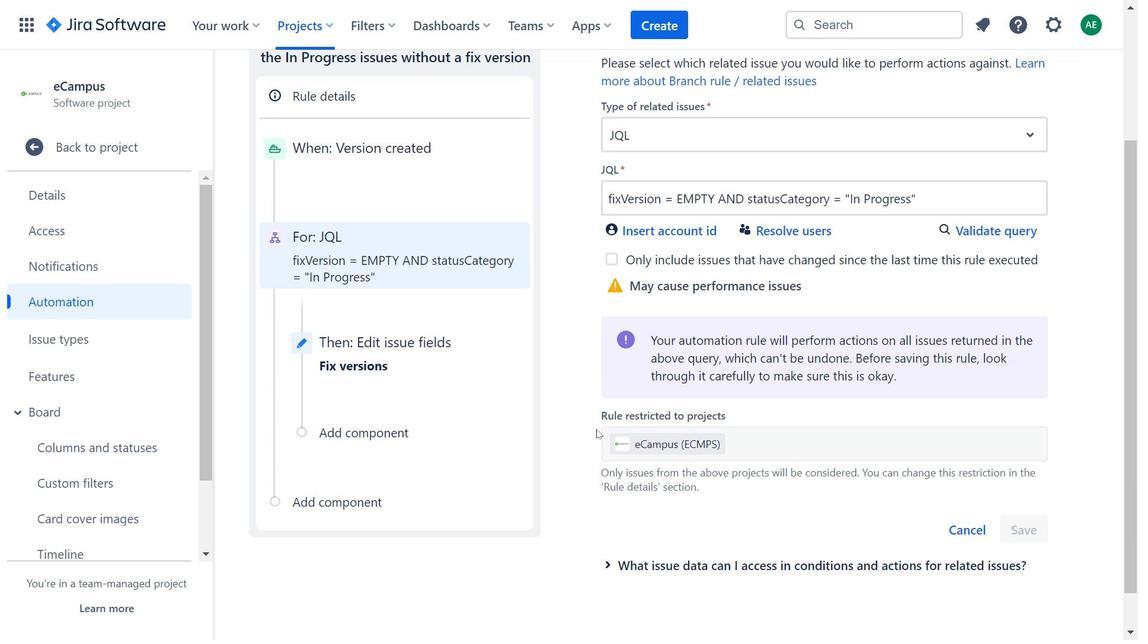 
Action: Mouse scrolled (597, 423) with delta (0, 0)
Screenshot: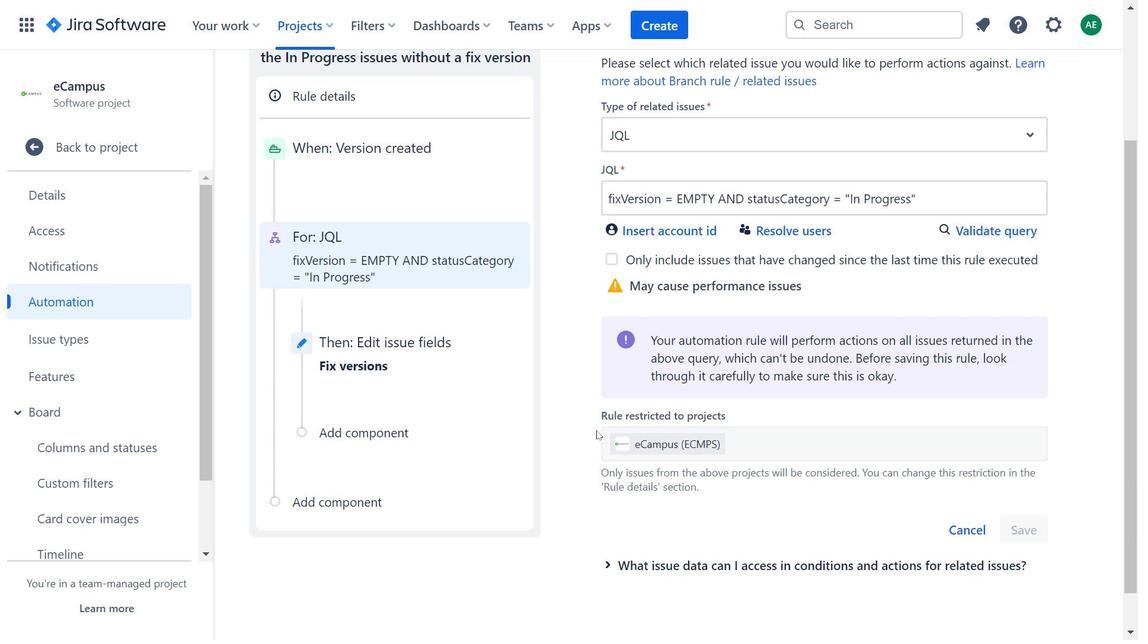 
Action: Mouse moved to (443, 363)
Screenshot: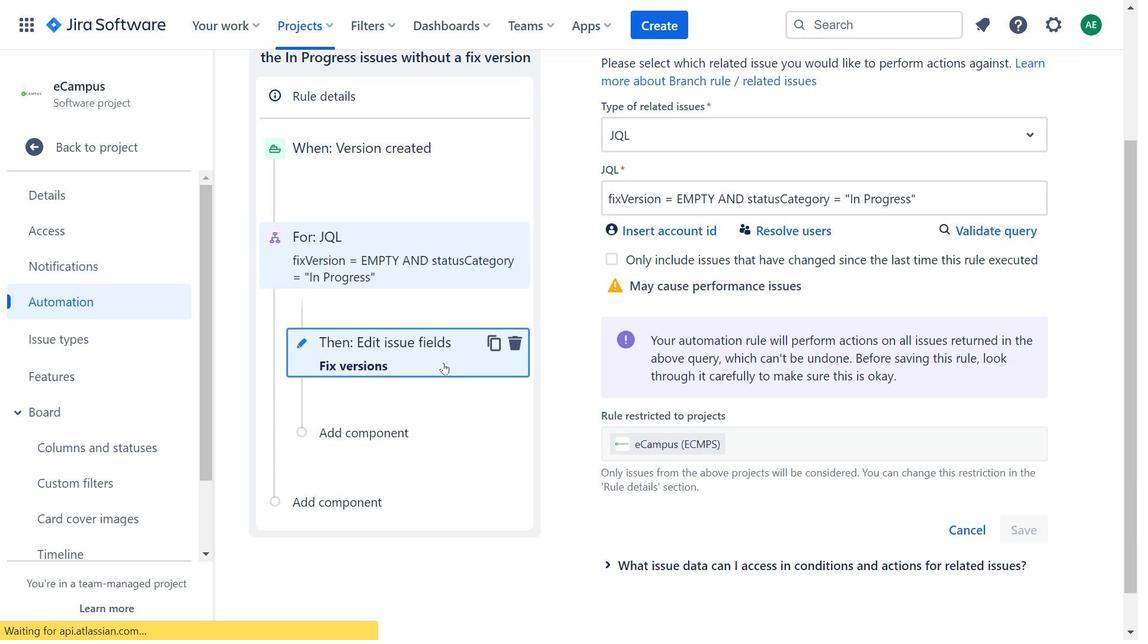 
Action: Mouse pressed left at (443, 363)
Screenshot: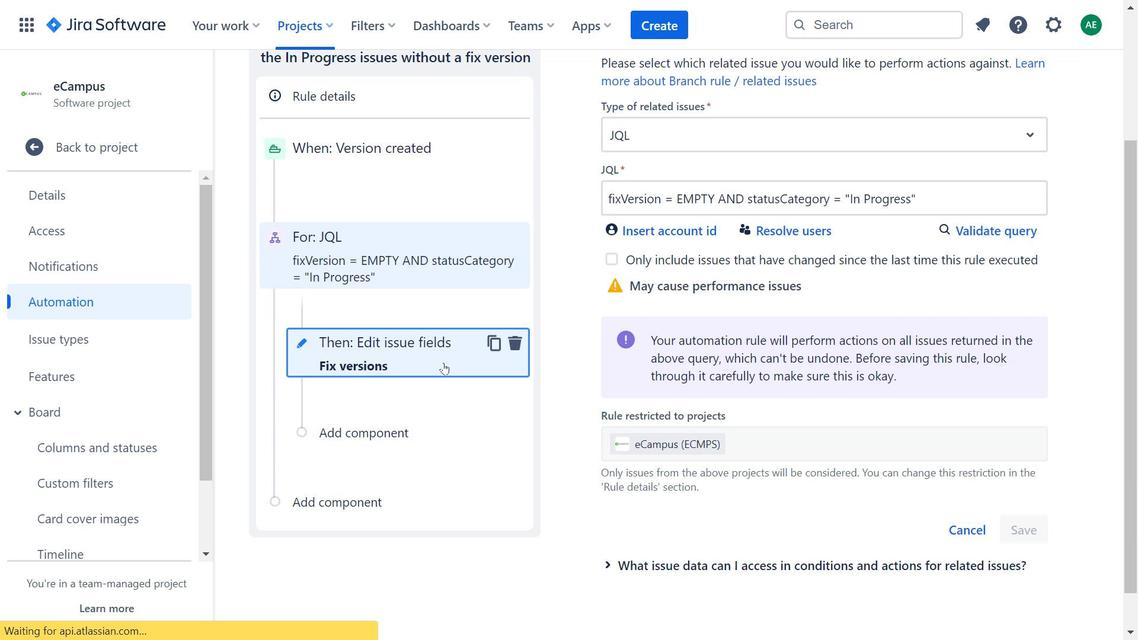 
Action: Mouse moved to (751, 328)
Screenshot: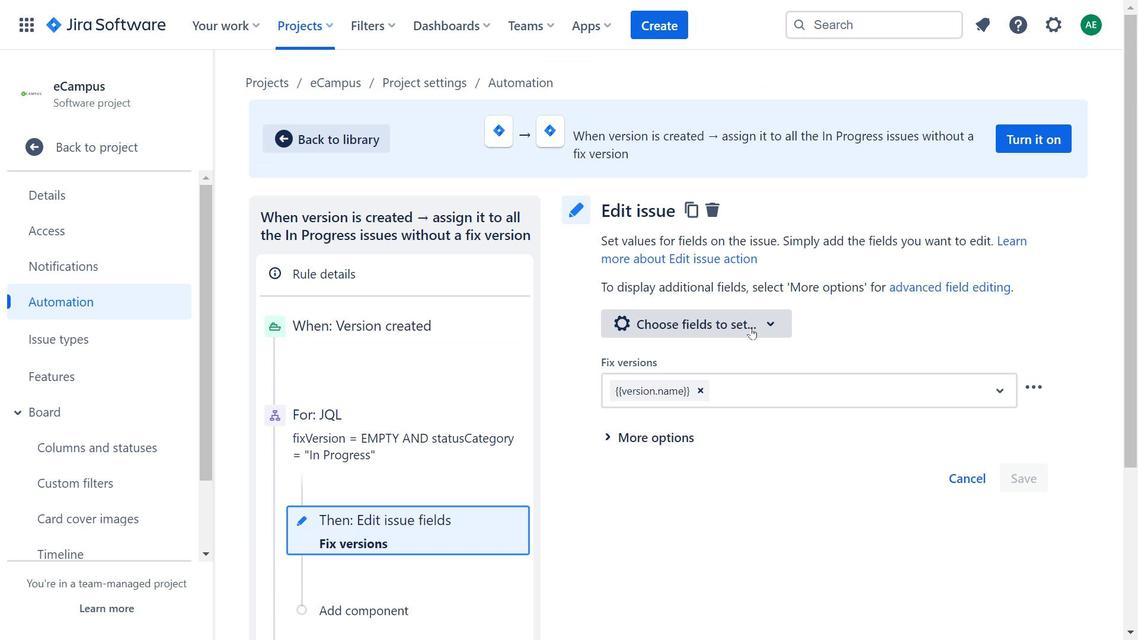 
Action: Mouse pressed left at (751, 328)
Screenshot: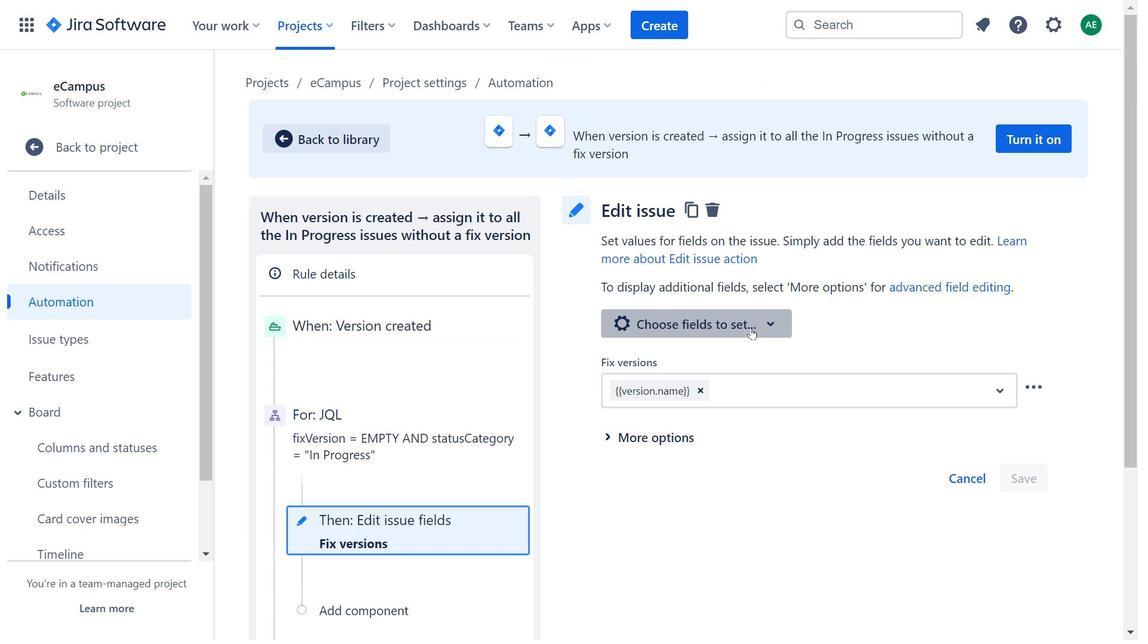 
Action: Mouse moved to (476, 252)
Screenshot: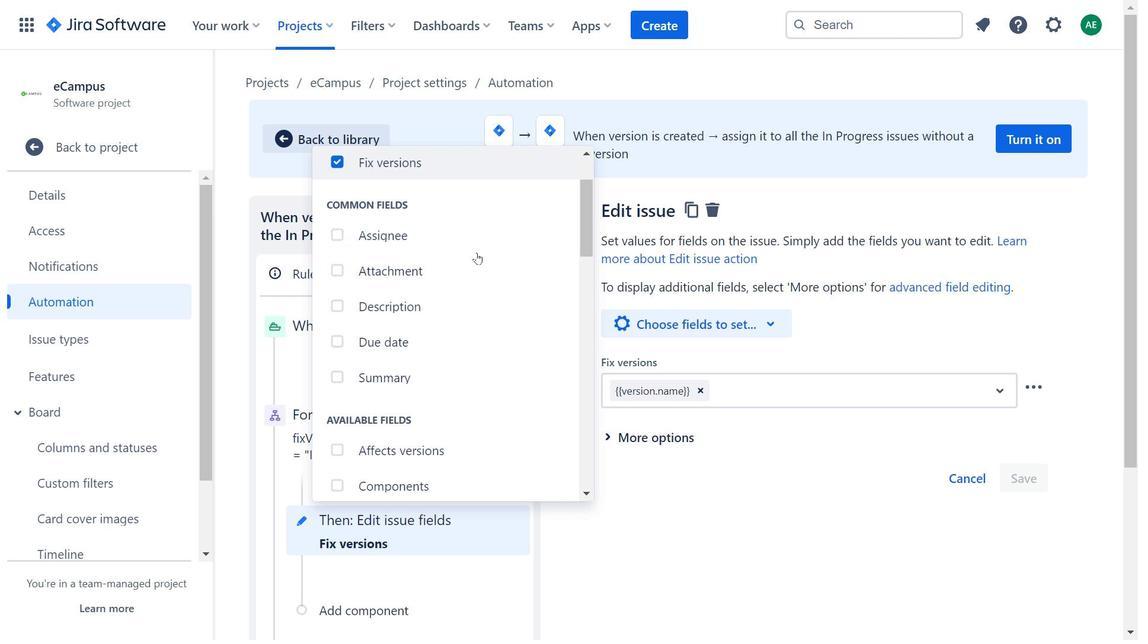 
Action: Mouse scrolled (476, 252) with delta (0, 0)
Screenshot: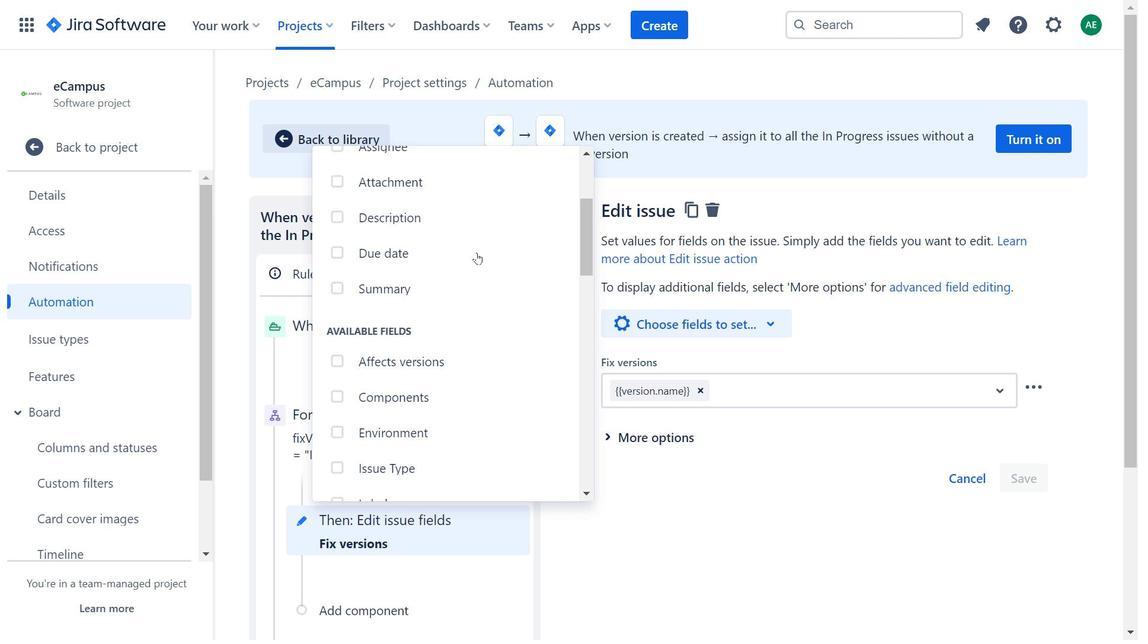 
Action: Mouse scrolled (476, 252) with delta (0, 0)
Screenshot: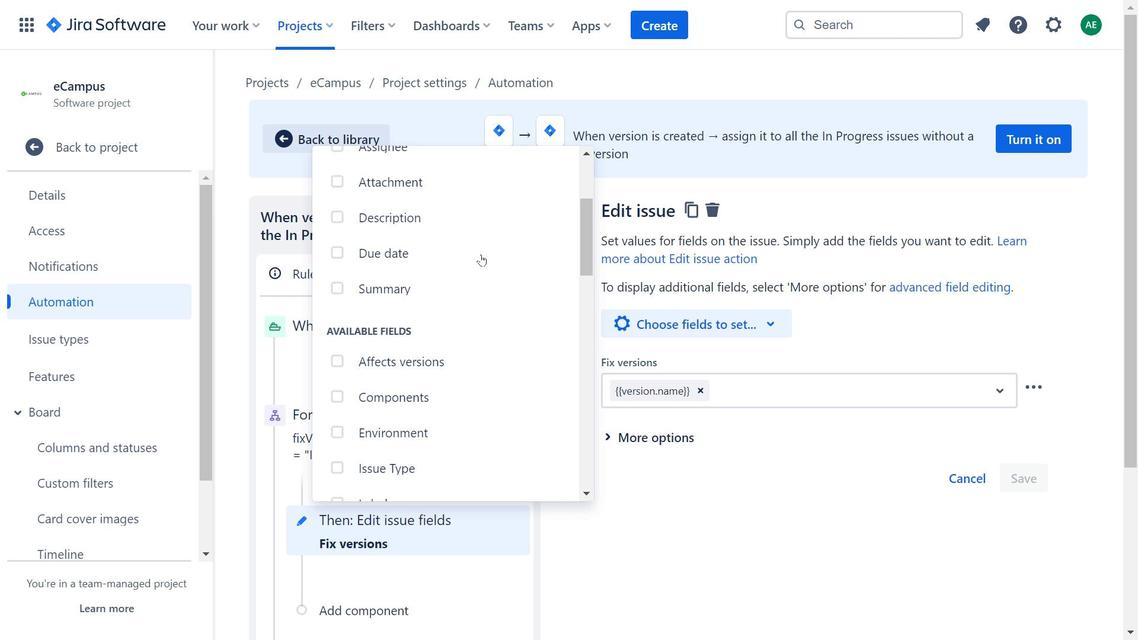 
Action: Mouse moved to (490, 224)
Screenshot: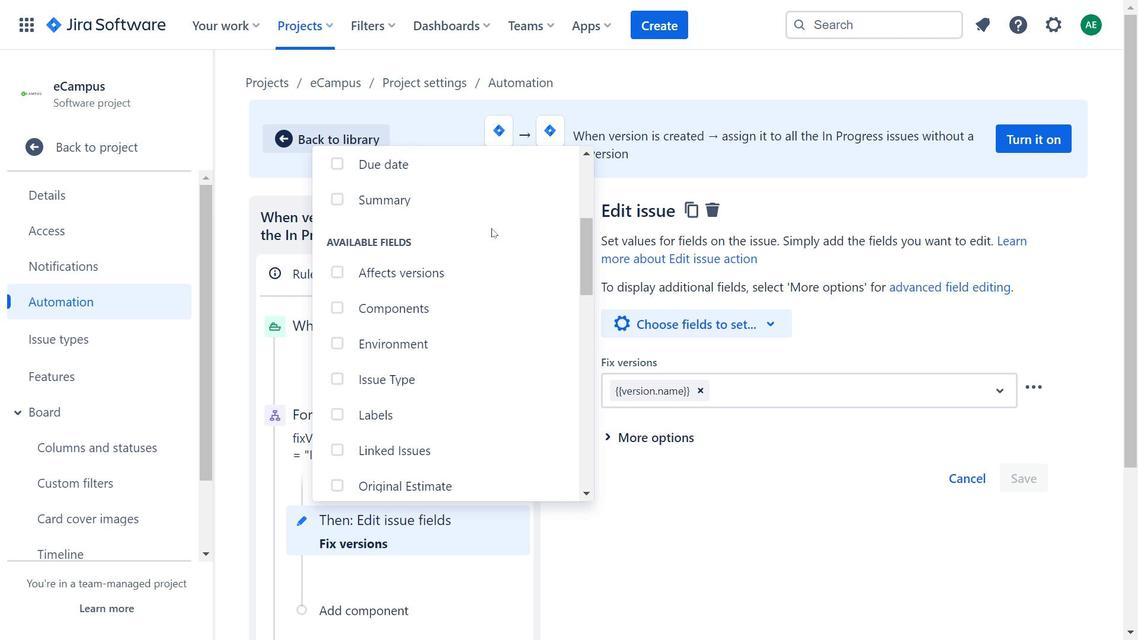 
Action: Mouse scrolled (490, 223) with delta (0, 0)
Screenshot: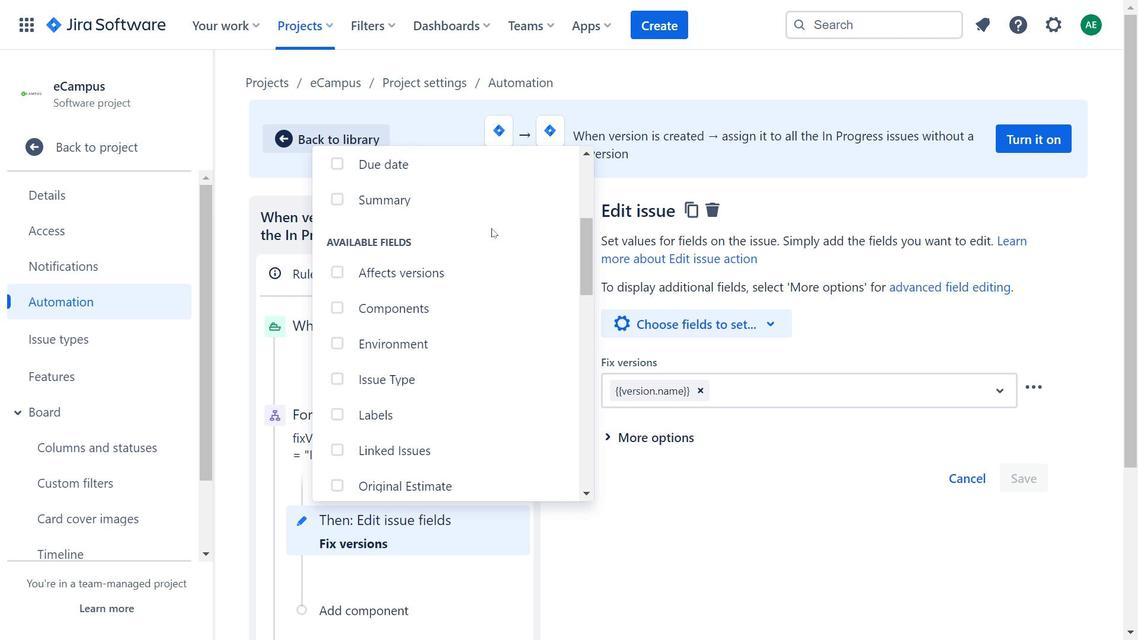 
Action: Mouse moved to (493, 237)
Screenshot: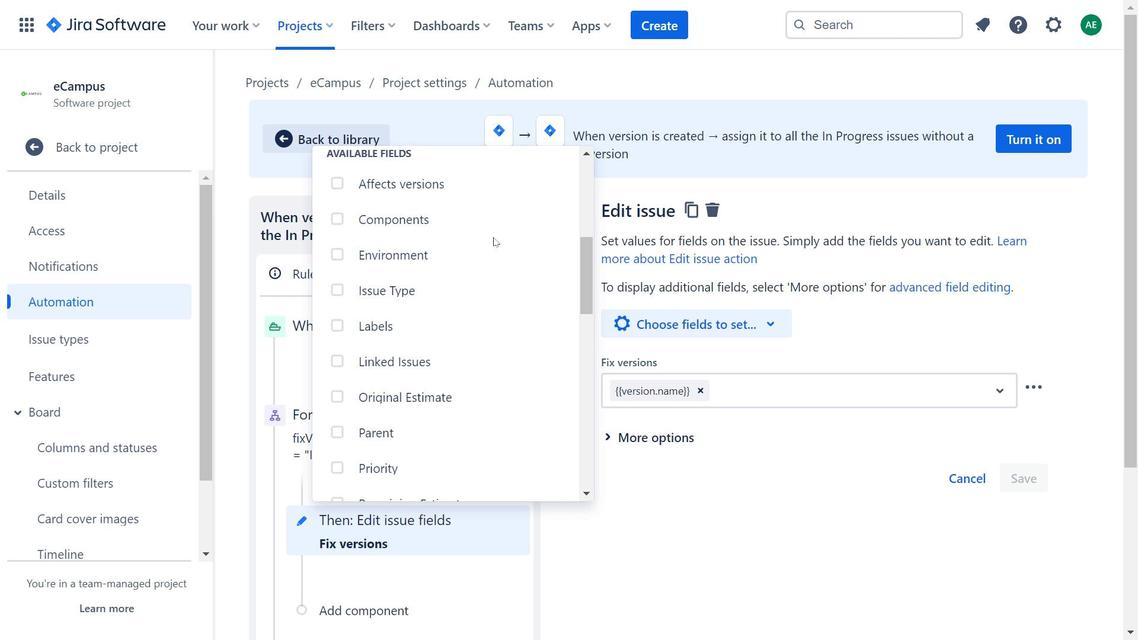 
Action: Mouse scrolled (493, 236) with delta (0, 0)
Screenshot: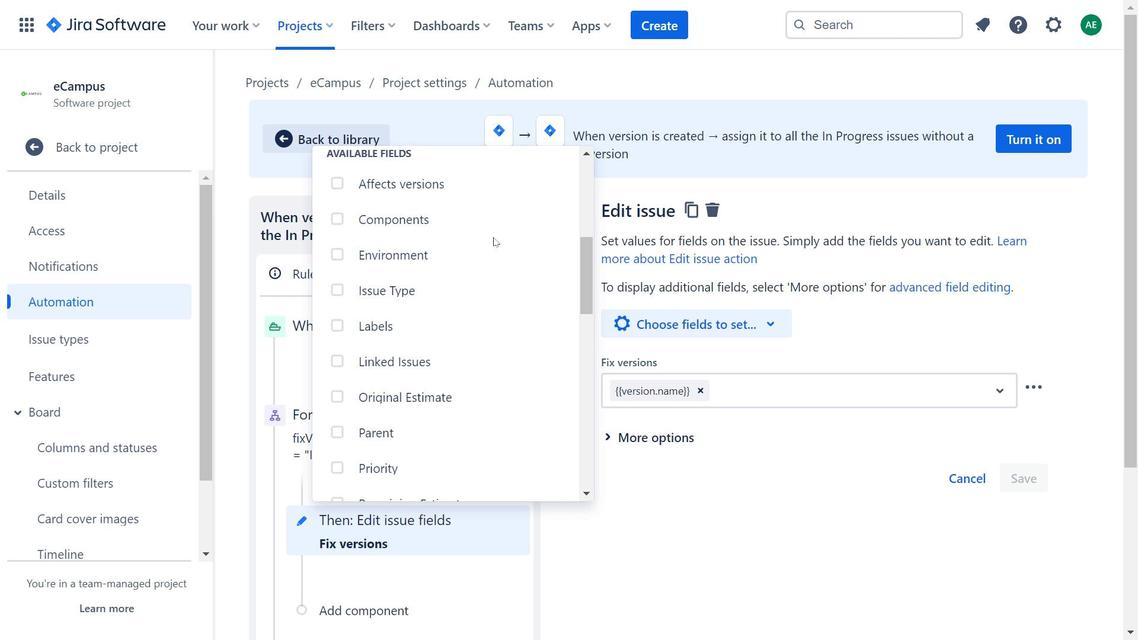 
Action: Mouse moved to (489, 252)
Screenshot: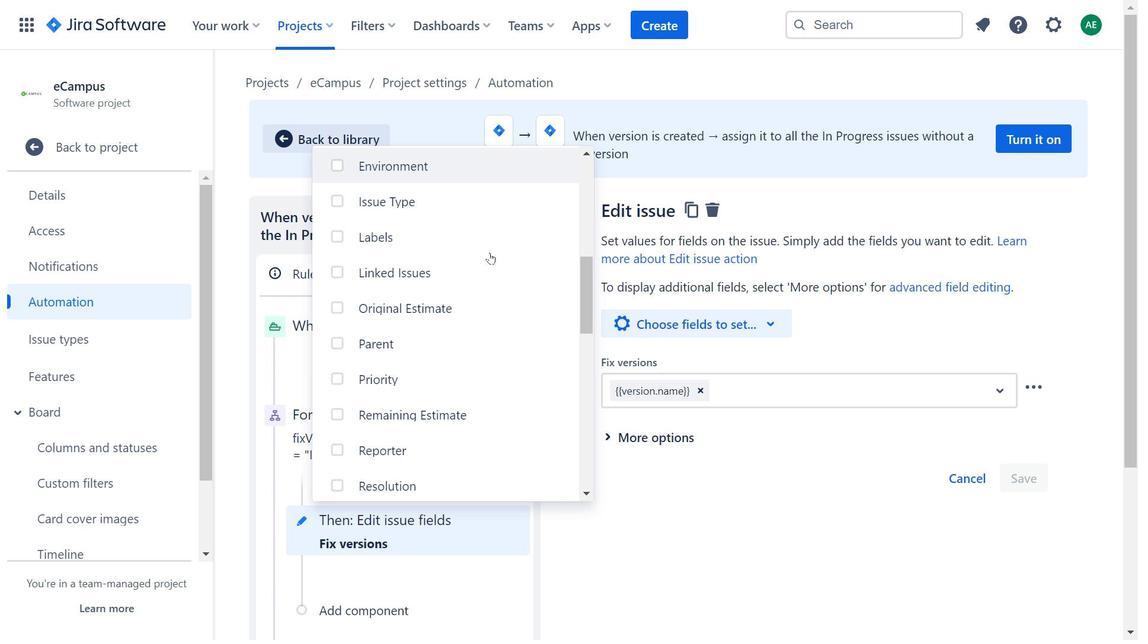 
Action: Mouse scrolled (489, 252) with delta (0, 0)
Screenshot: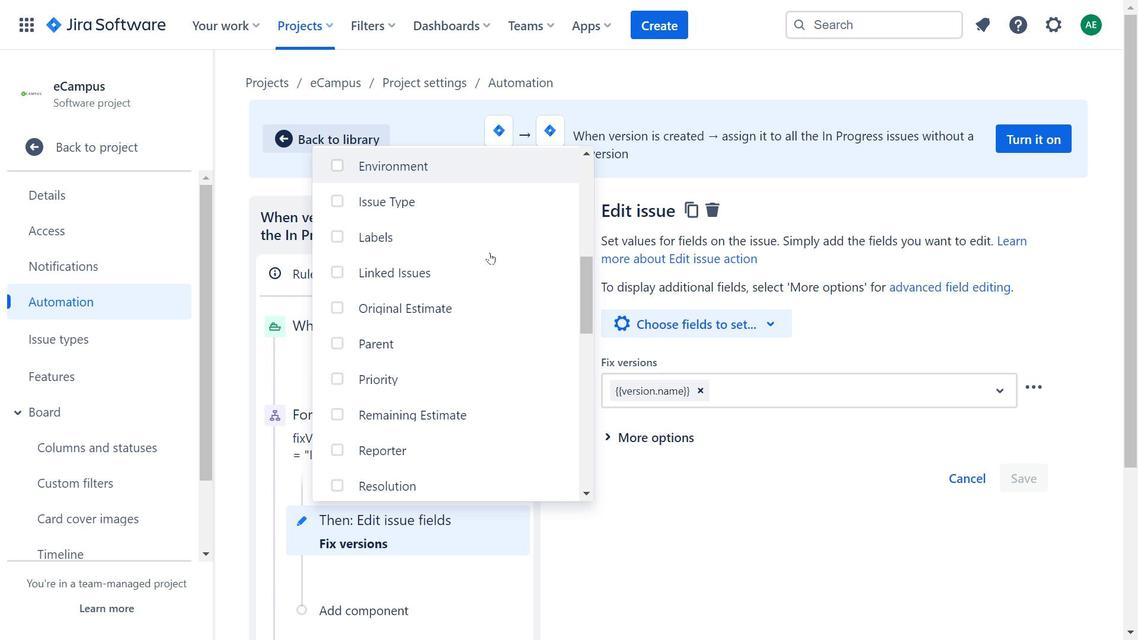 
Action: Mouse moved to (449, 258)
Screenshot: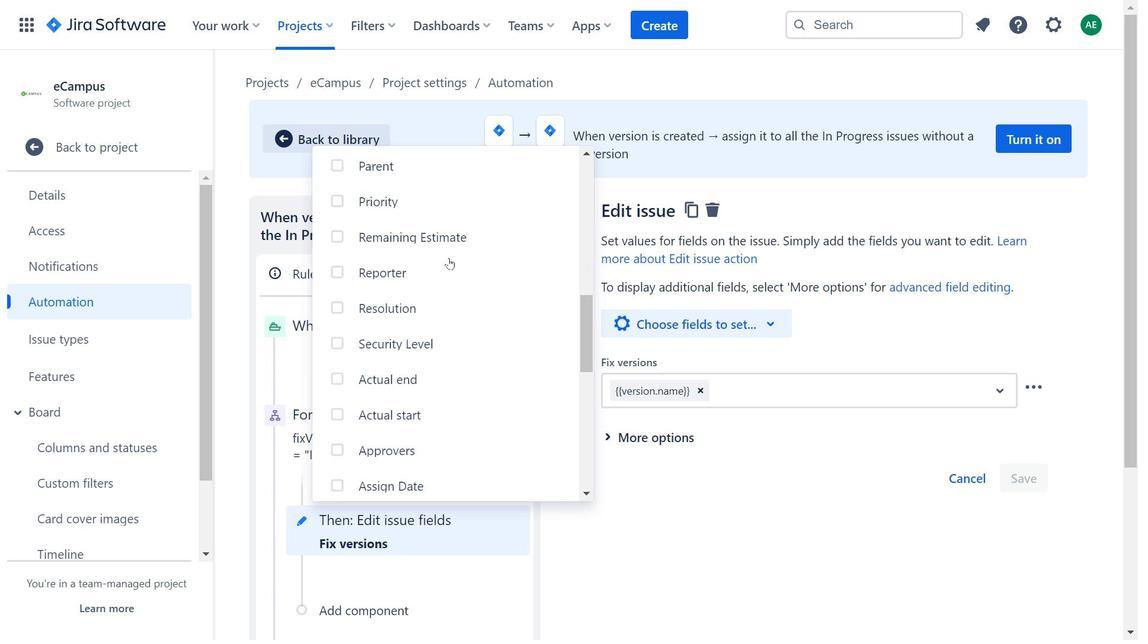 
Action: Mouse scrolled (449, 257) with delta (0, 0)
Screenshot: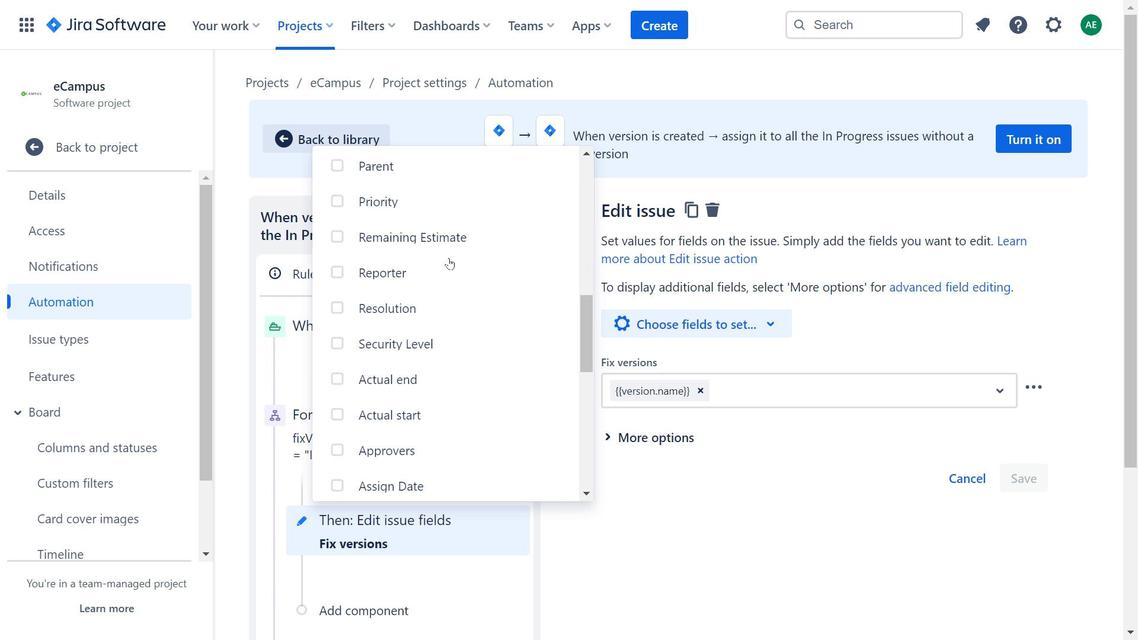 
Action: Mouse scrolled (449, 257) with delta (0, 0)
Screenshot: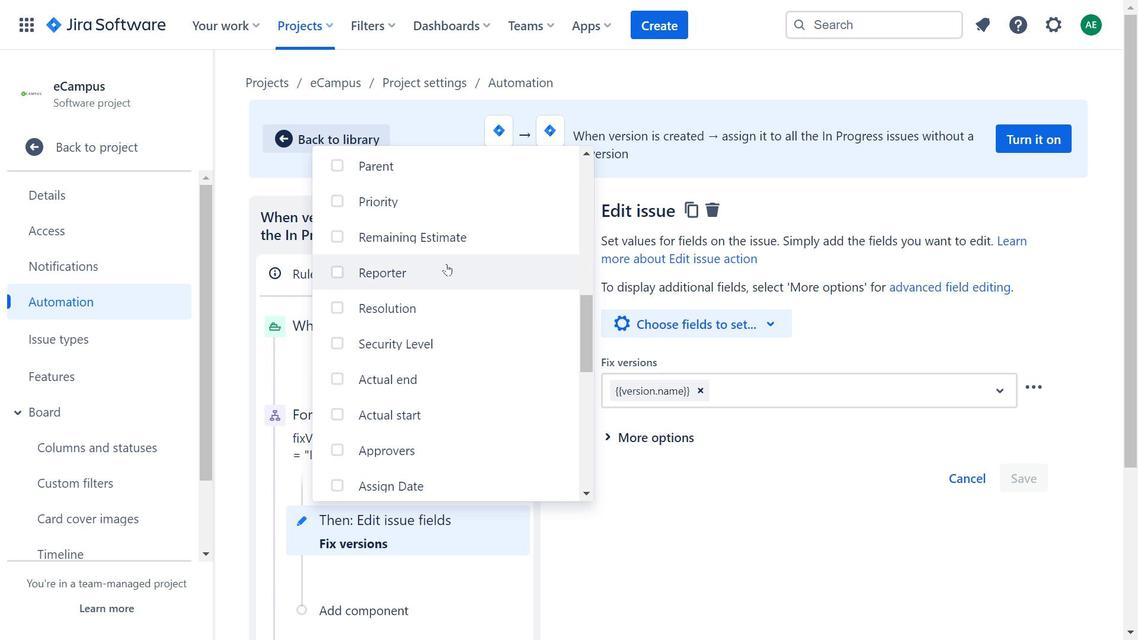 
Action: Mouse moved to (428, 357)
Screenshot: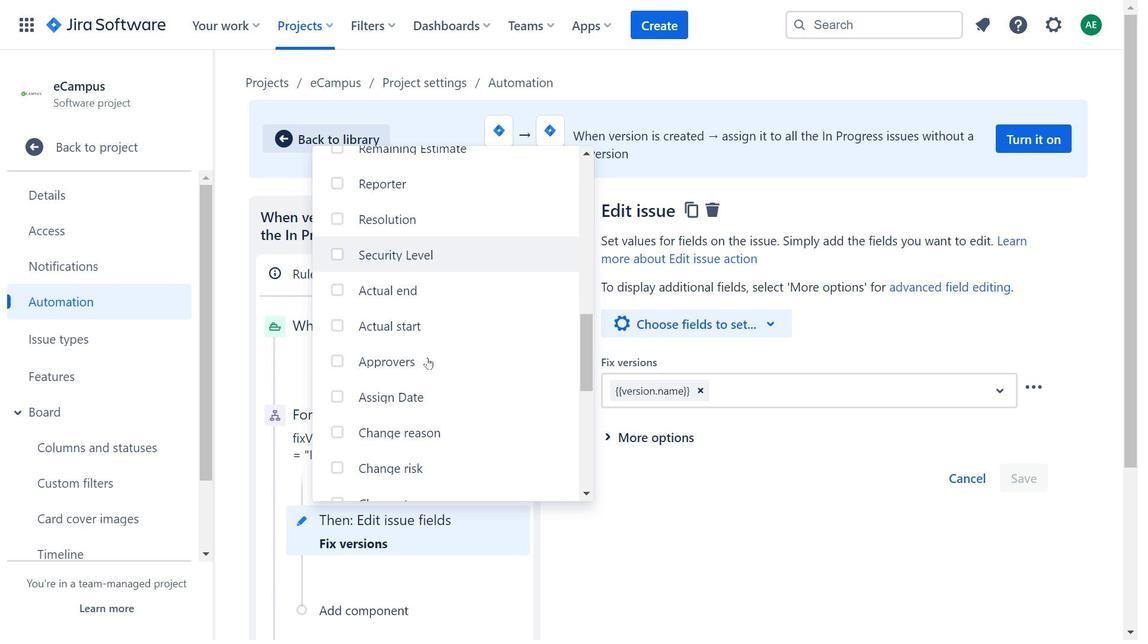 
Action: Mouse scrolled (428, 357) with delta (0, 0)
Screenshot: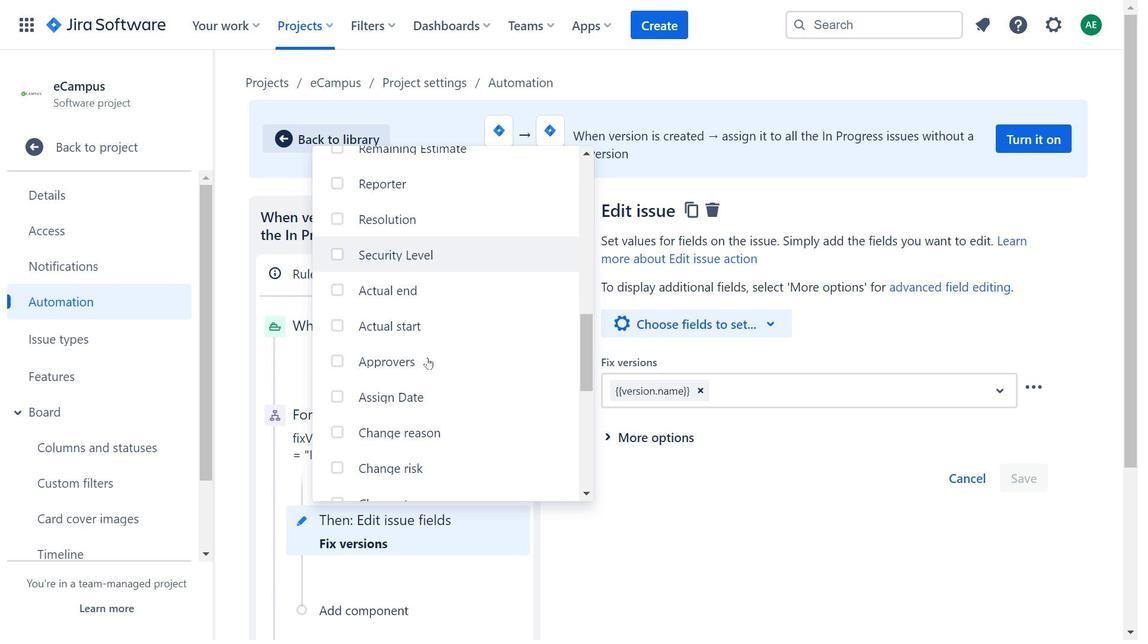 
Action: Mouse moved to (429, 362)
Screenshot: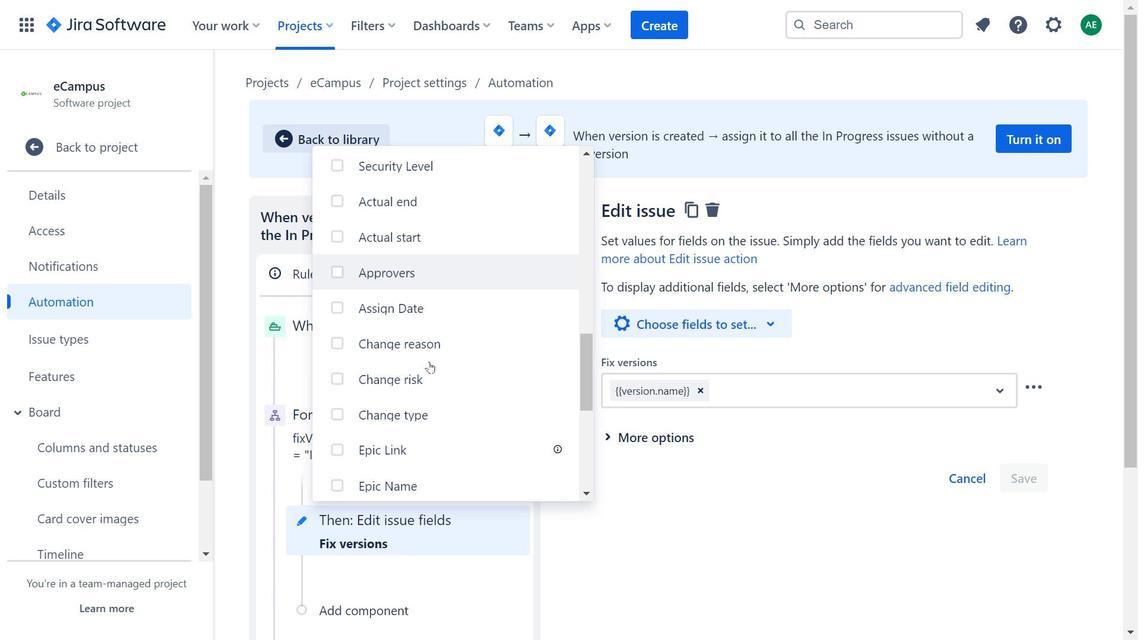 
Action: Mouse scrolled (429, 361) with delta (0, 0)
Screenshot: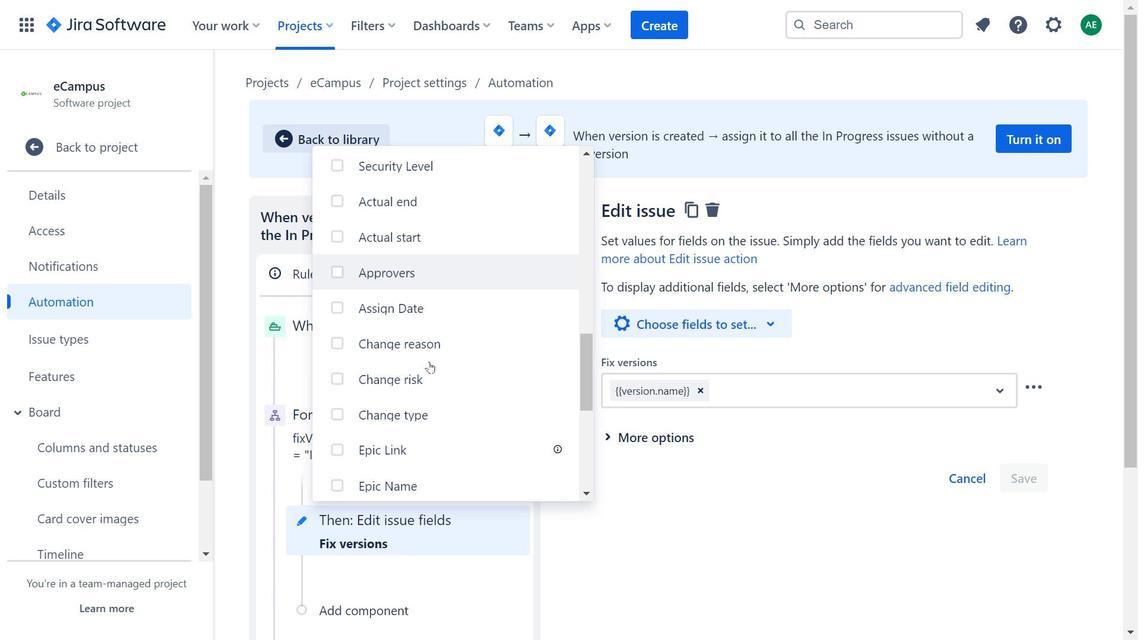 
Action: Mouse moved to (441, 388)
Screenshot: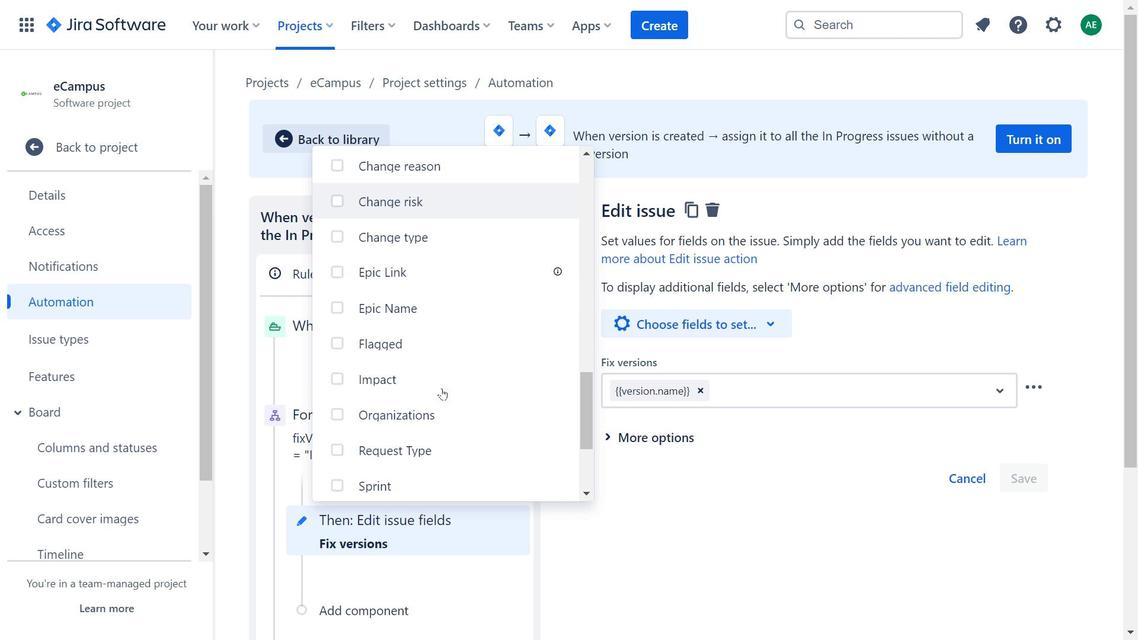 
Action: Mouse scrolled (441, 387) with delta (0, 0)
Screenshot: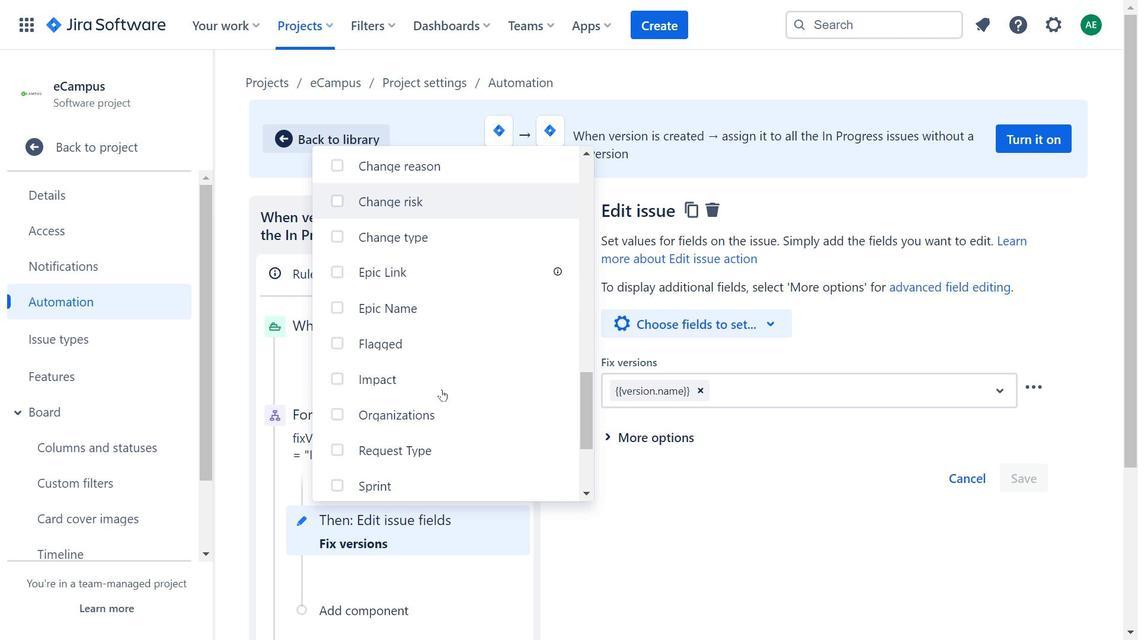 
Action: Mouse scrolled (441, 387) with delta (0, 0)
Screenshot: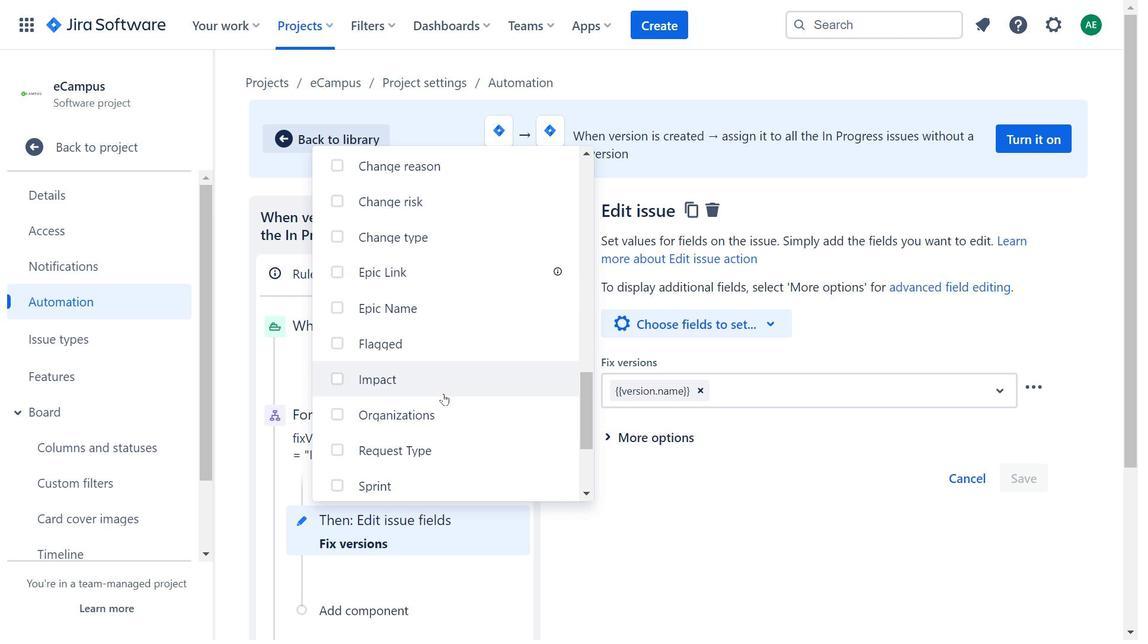 
Action: Mouse moved to (441, 456)
Screenshot: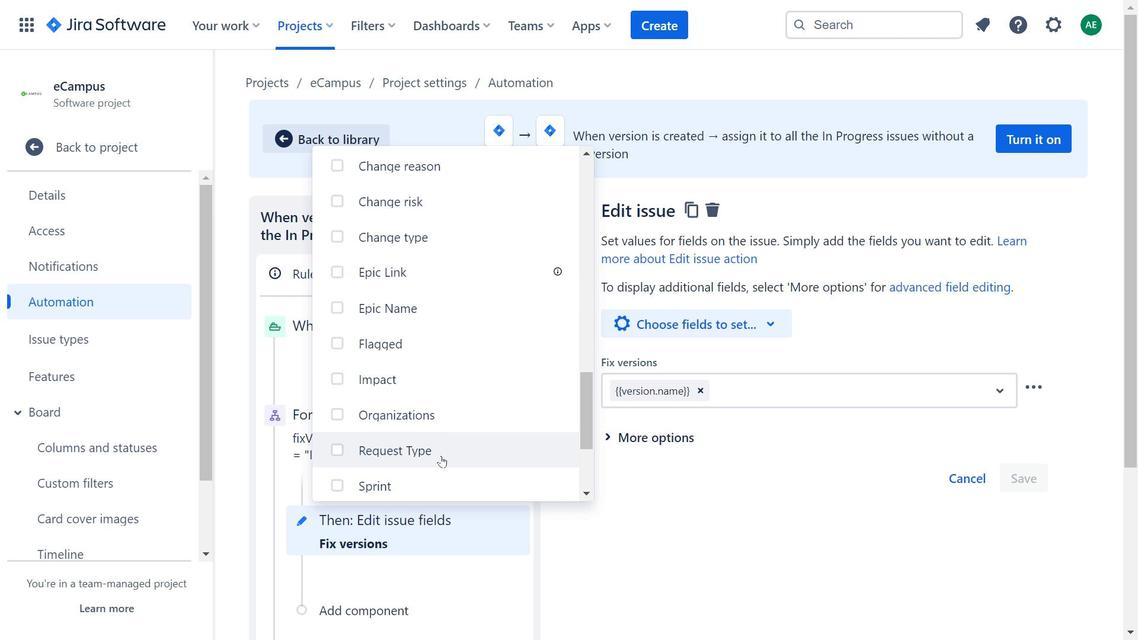 
Action: Mouse scrolled (441, 456) with delta (0, 0)
Screenshot: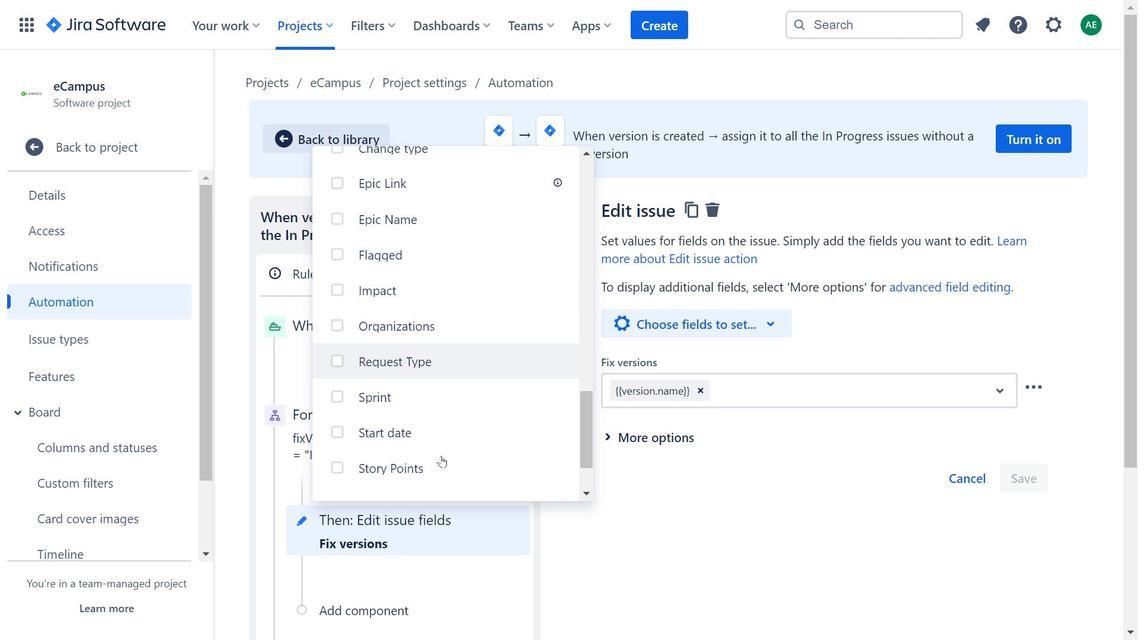 
Action: Mouse scrolled (441, 456) with delta (0, 0)
Screenshot: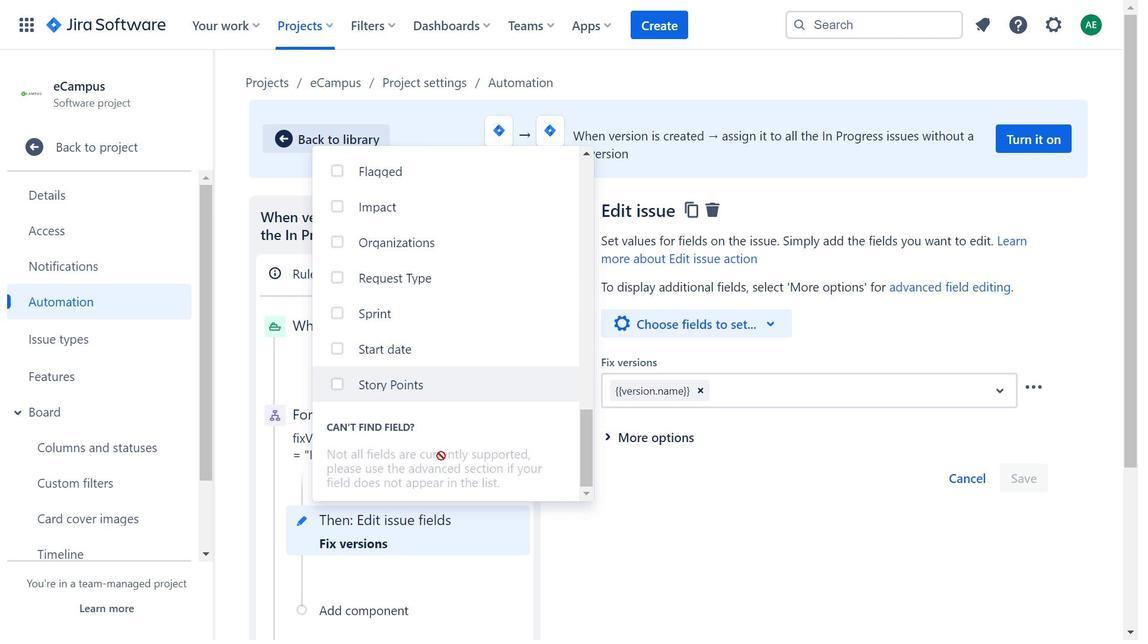 
Action: Mouse moved to (809, 554)
Screenshot: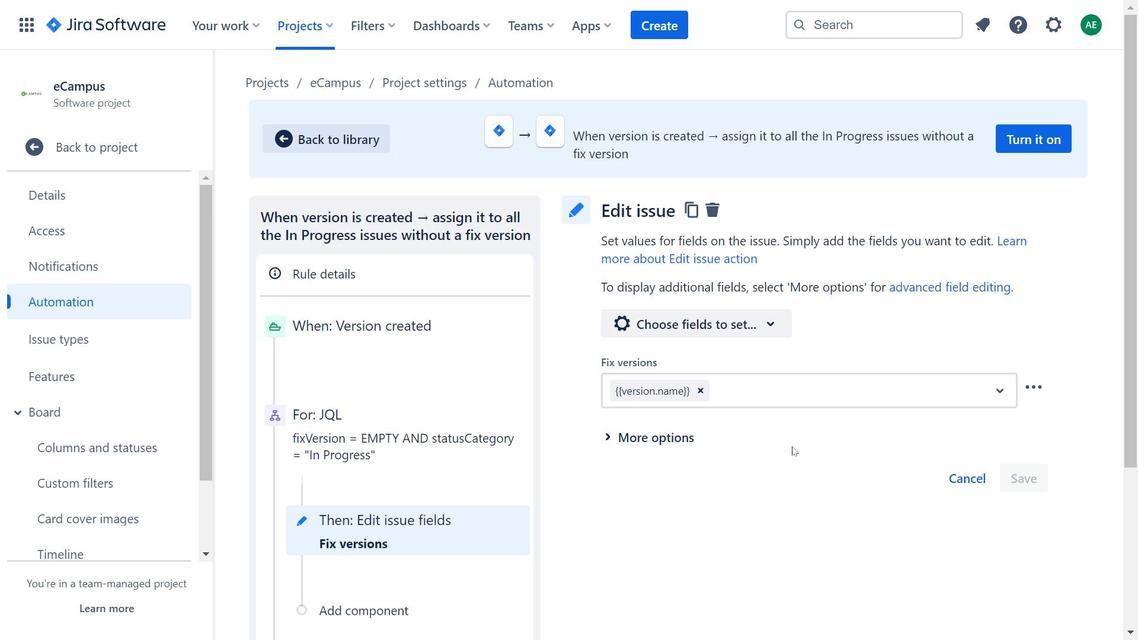 
Action: Mouse pressed left at (809, 554)
Screenshot: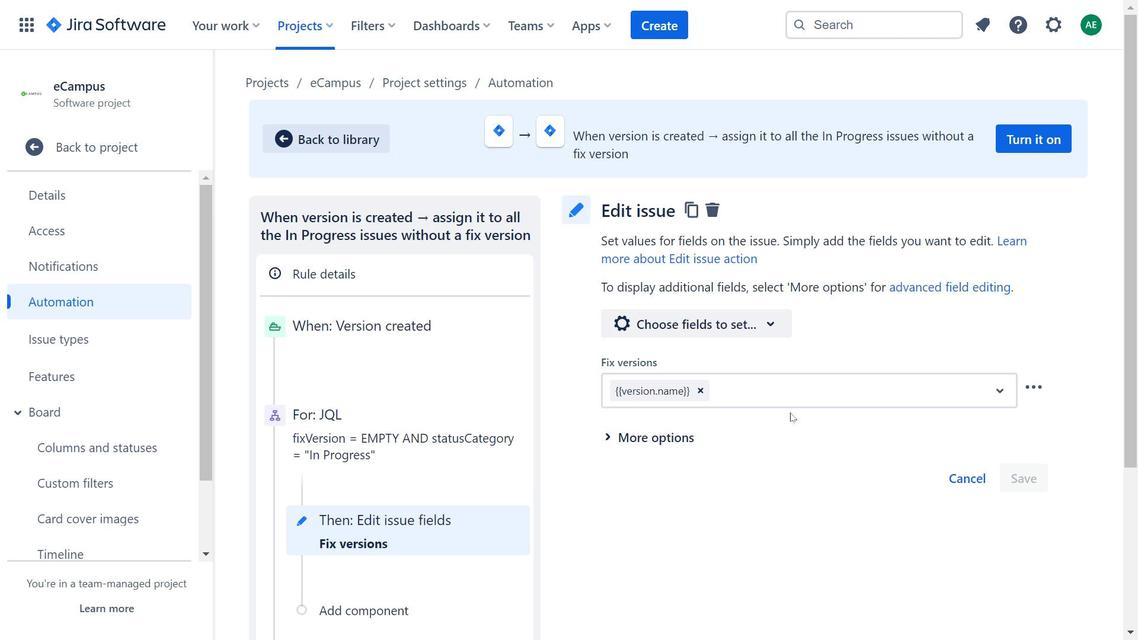 
Action: Mouse moved to (331, 143)
Screenshot: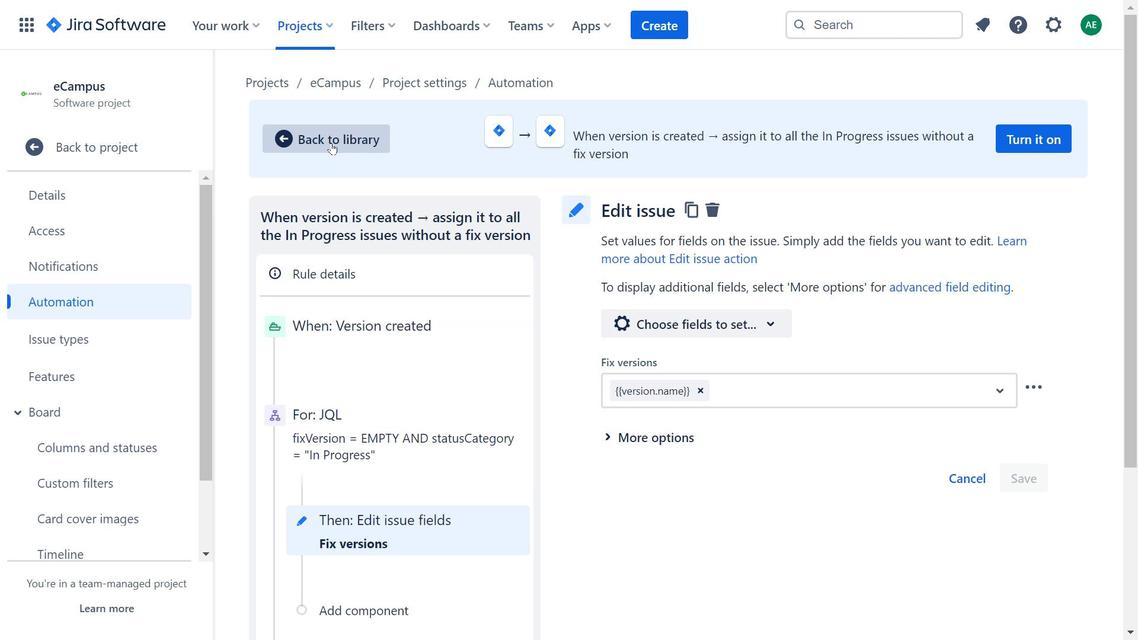 
Action: Mouse pressed left at (331, 143)
Screenshot: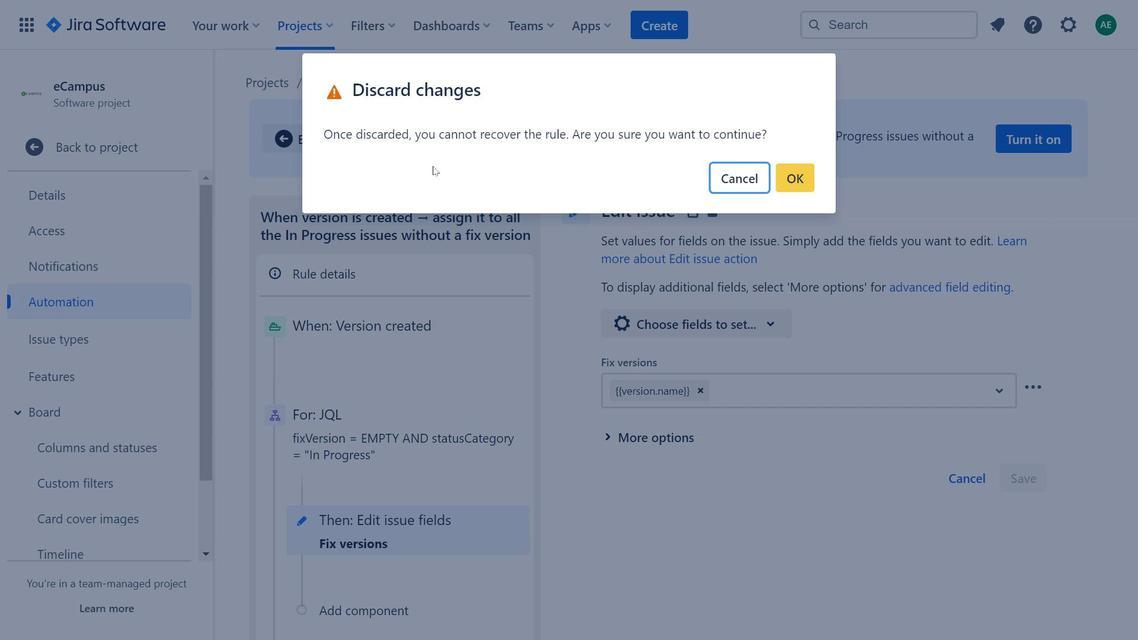 
Action: Mouse moved to (812, 191)
Screenshot: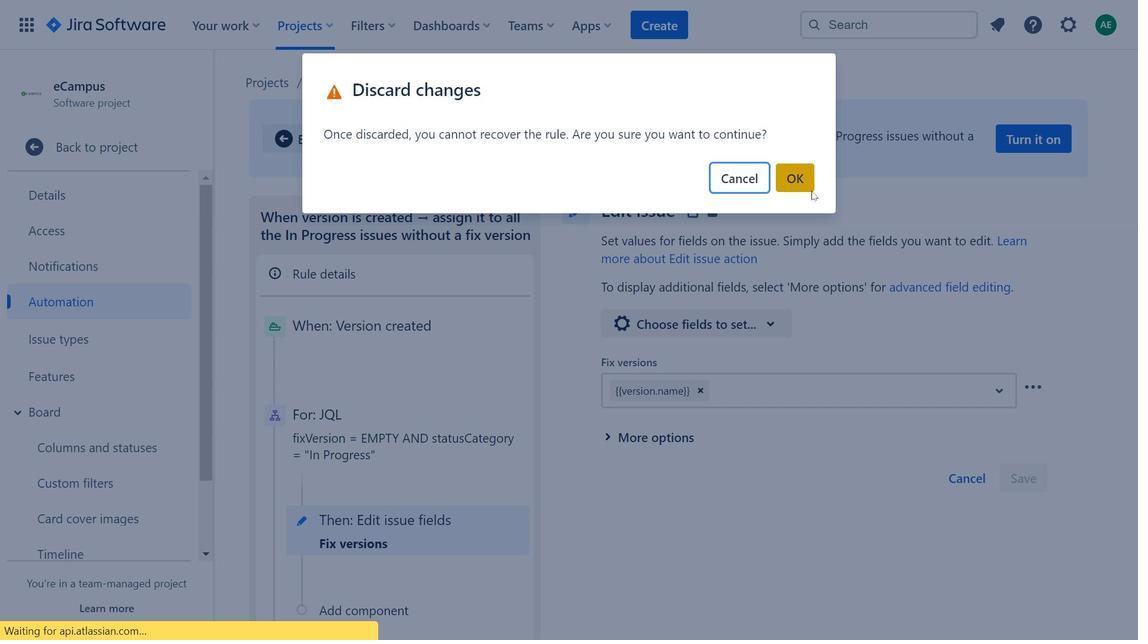 
Action: Mouse pressed left at (812, 191)
Screenshot: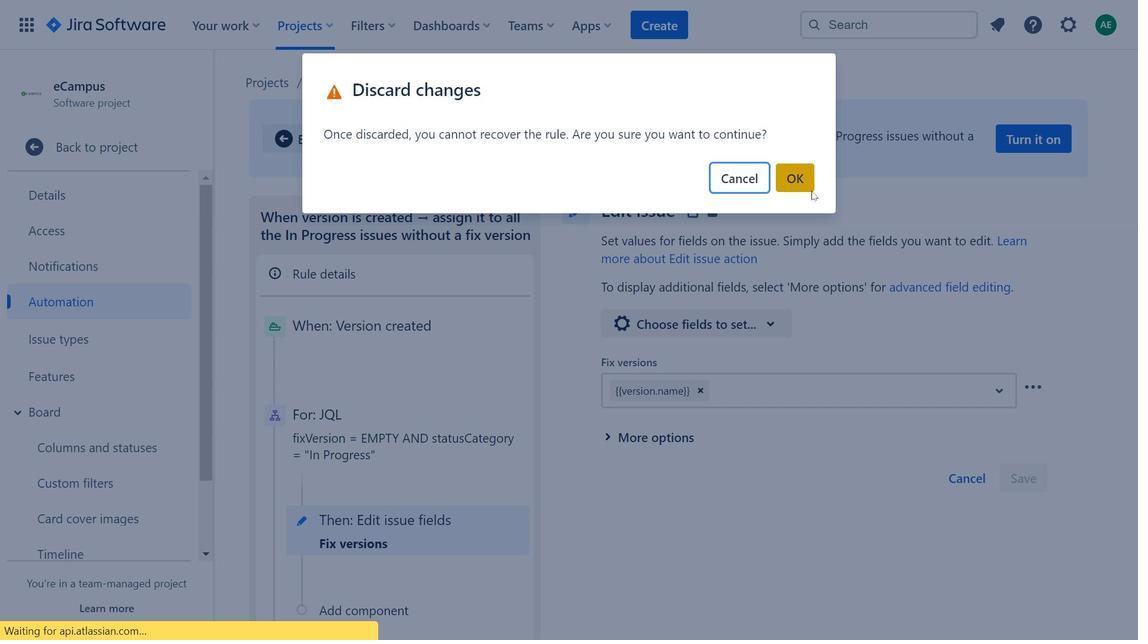
Action: Mouse moved to (368, 341)
Screenshot: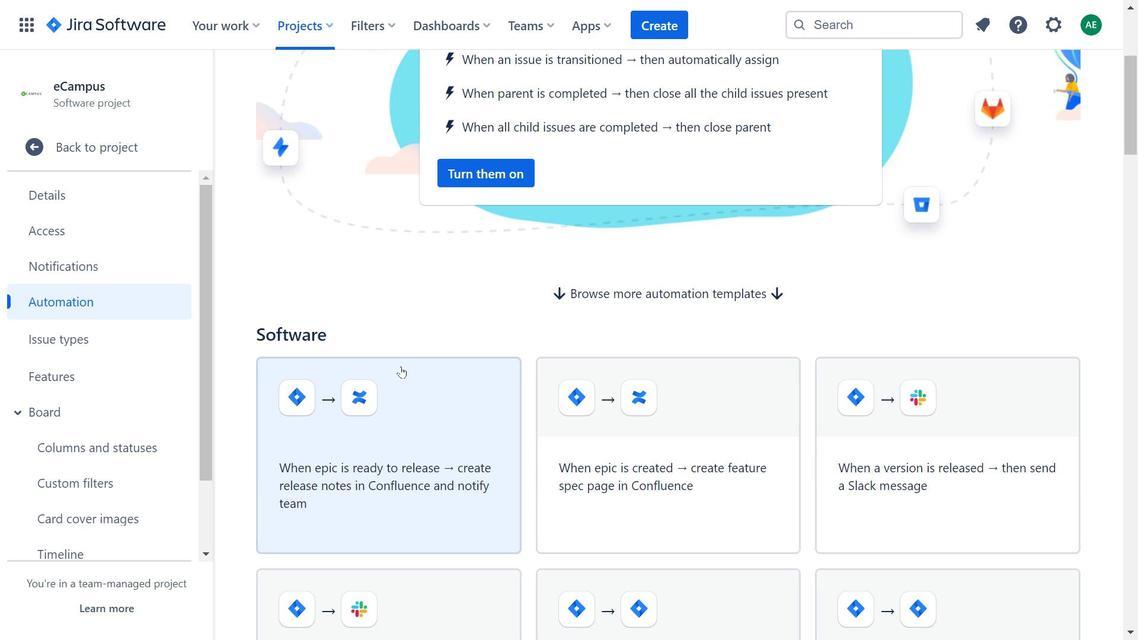 
Action: Mouse scrolled (368, 340) with delta (0, 0)
Screenshot: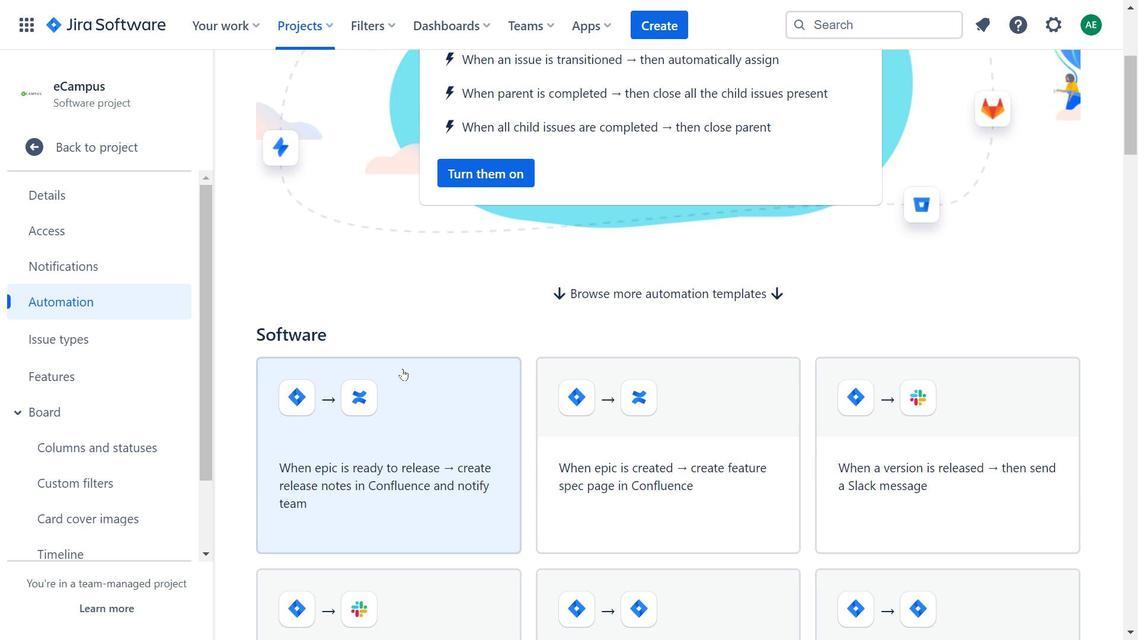 
Action: Mouse moved to (369, 346)
Screenshot: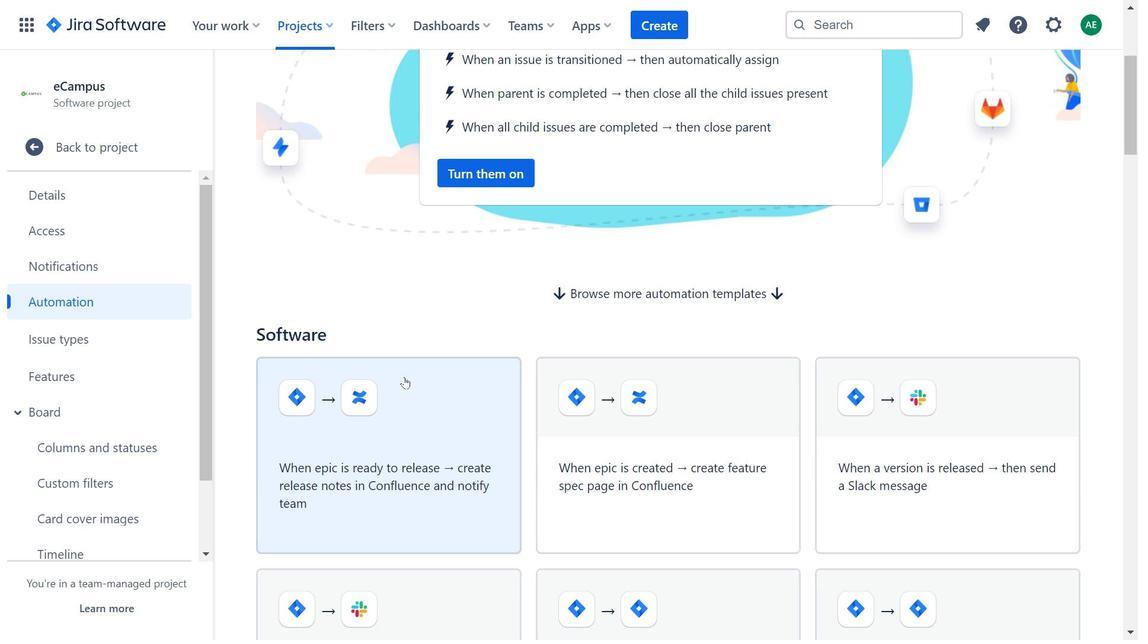 
Action: Mouse scrolled (369, 345) with delta (0, 0)
Screenshot: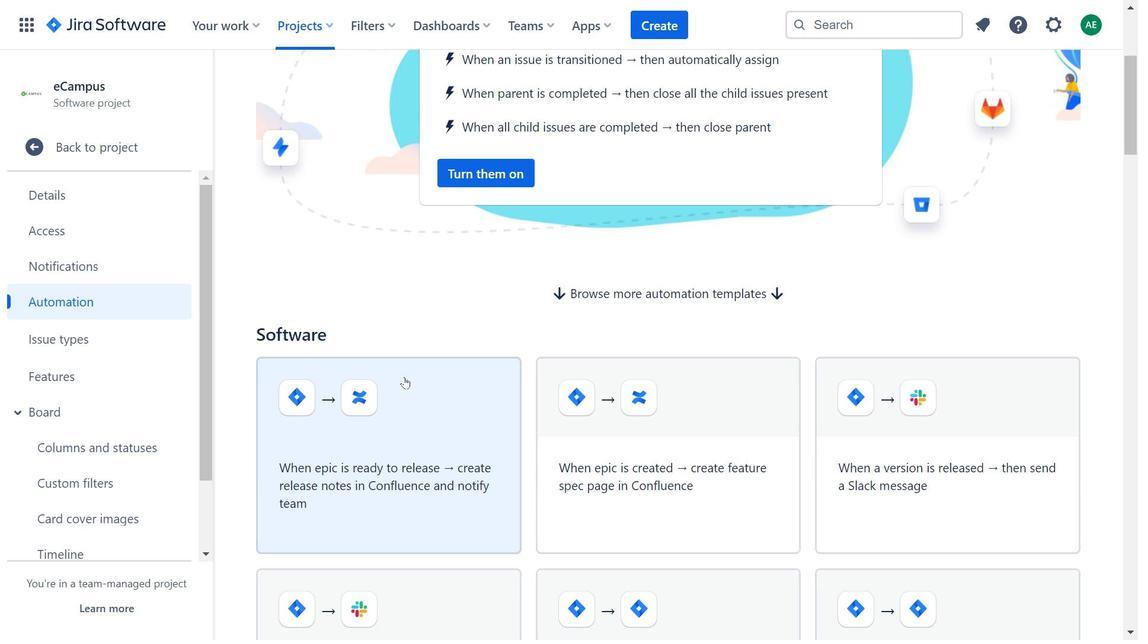 
Action: Mouse moved to (371, 349)
Screenshot: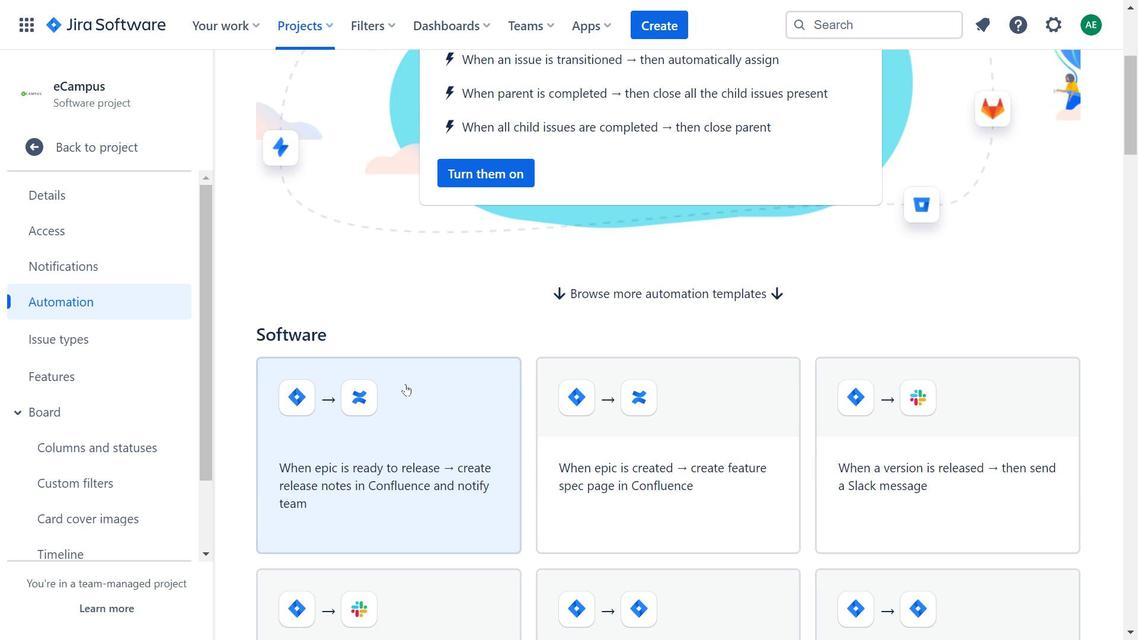 
Action: Mouse scrolled (371, 348) with delta (0, 0)
Screenshot: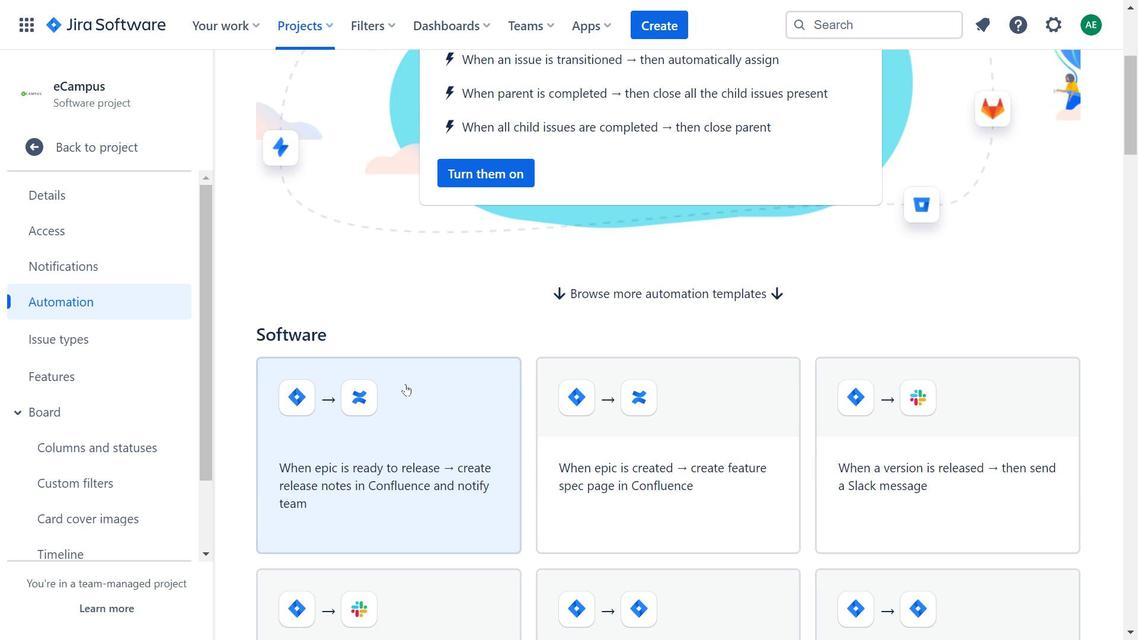 
Action: Mouse moved to (405, 383)
Screenshot: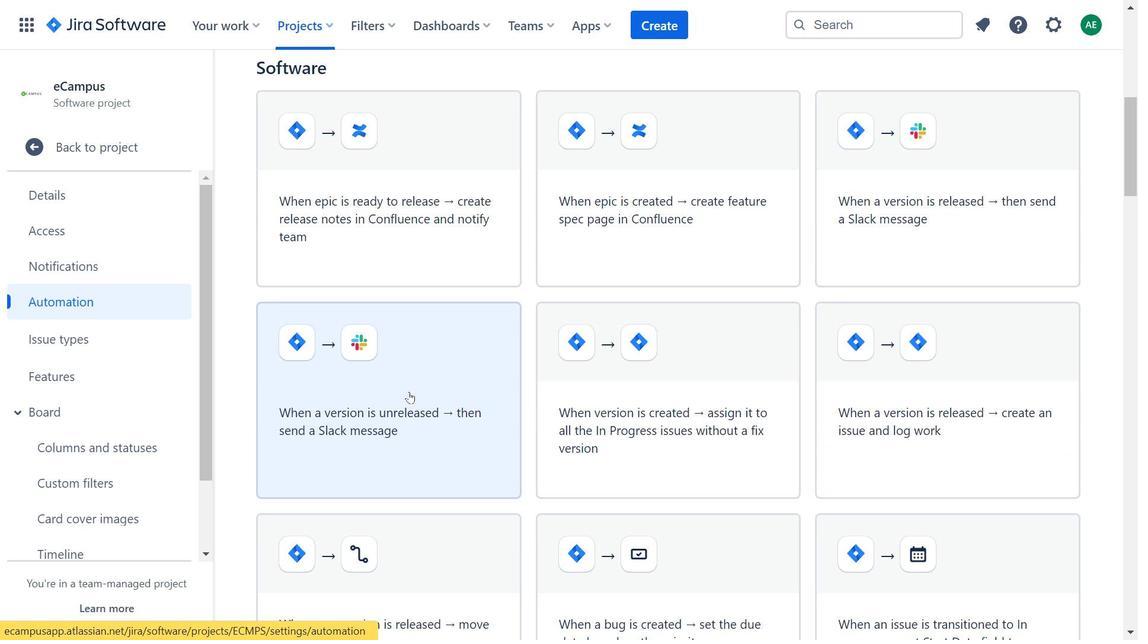 
Action: Mouse scrolled (405, 383) with delta (0, 0)
Screenshot: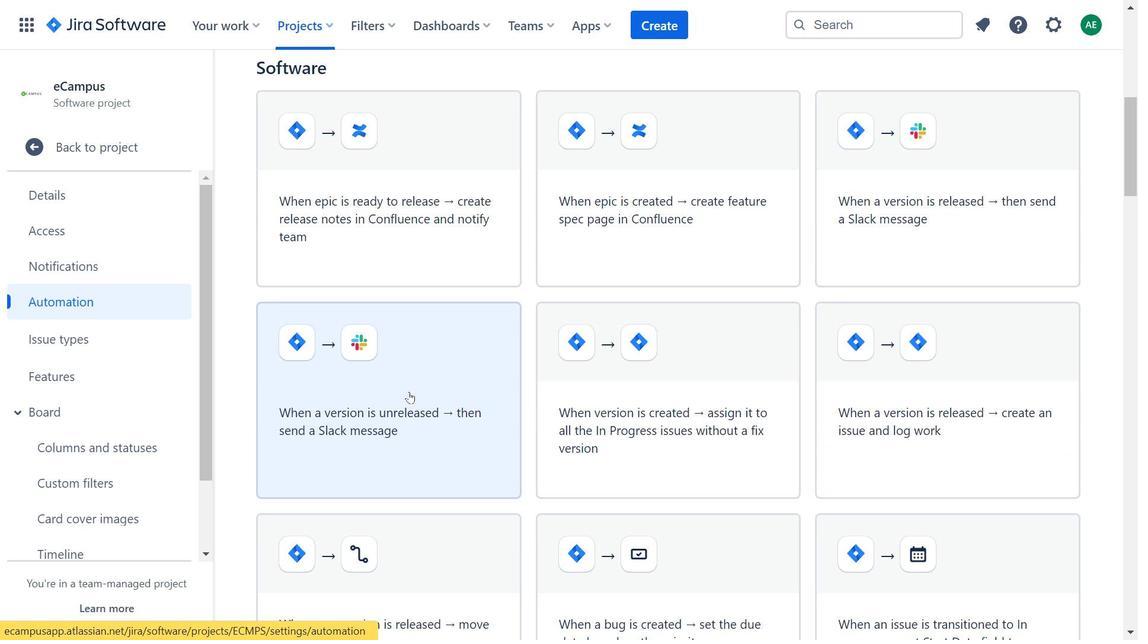 
Action: Mouse moved to (406, 386)
Screenshot: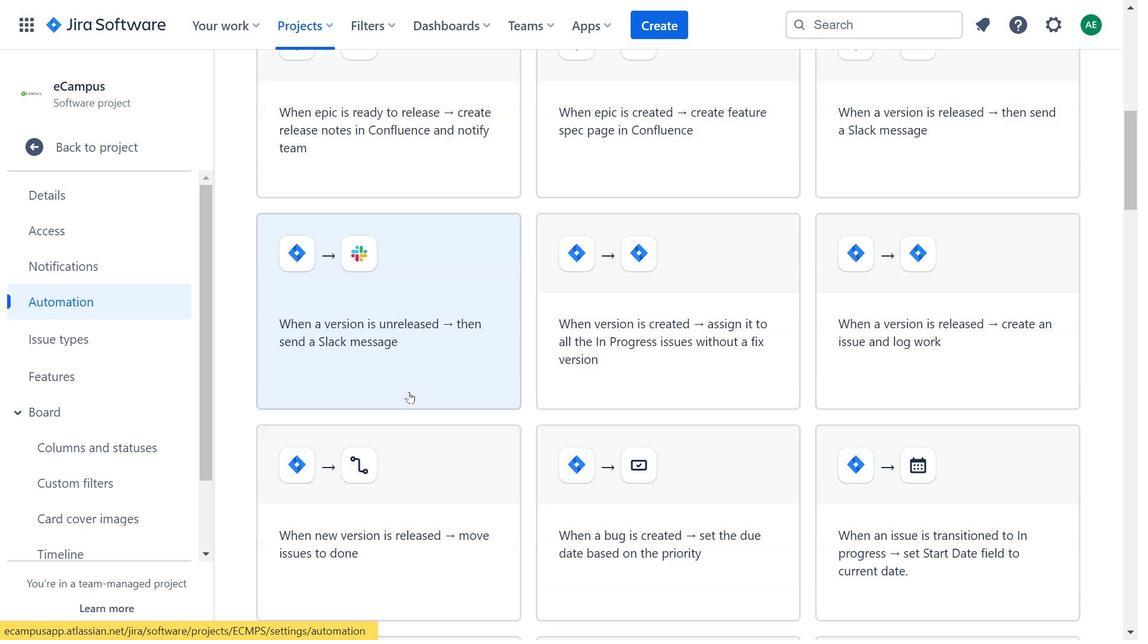 
Action: Mouse scrolled (406, 385) with delta (0, 0)
Screenshot: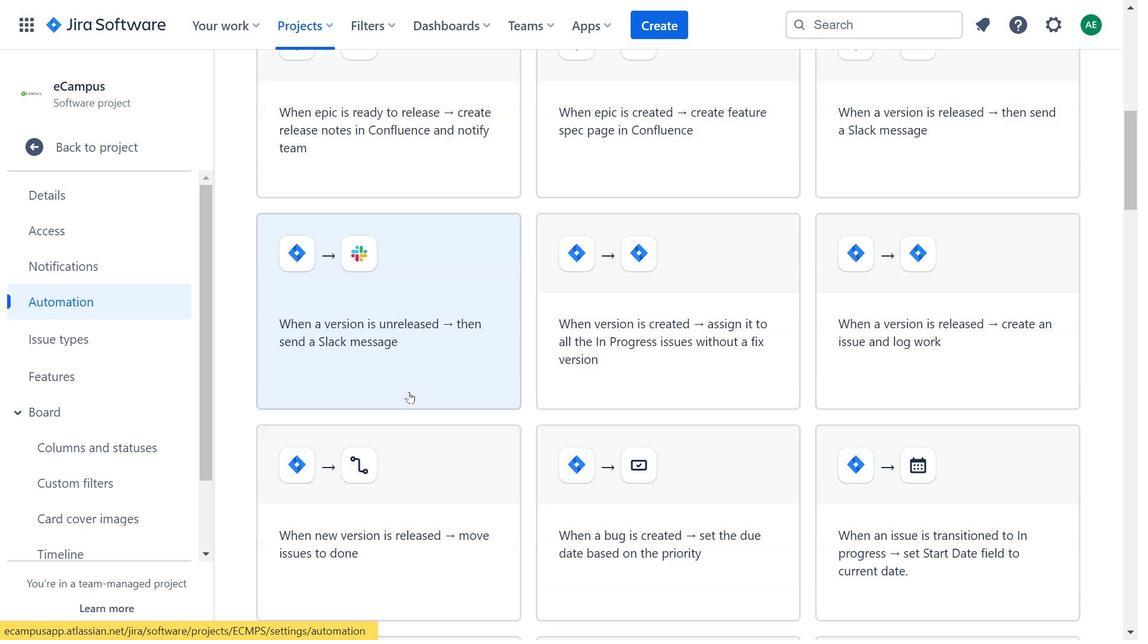 
Action: Mouse moved to (407, 387)
Screenshot: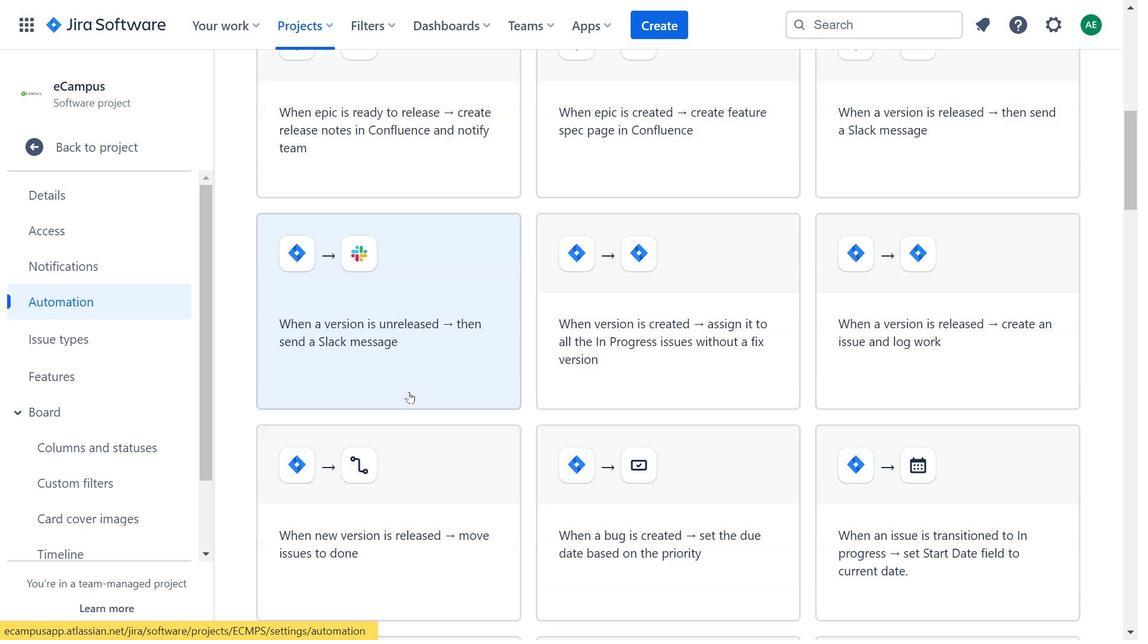 
Action: Mouse scrolled (407, 386) with delta (0, 0)
Screenshot: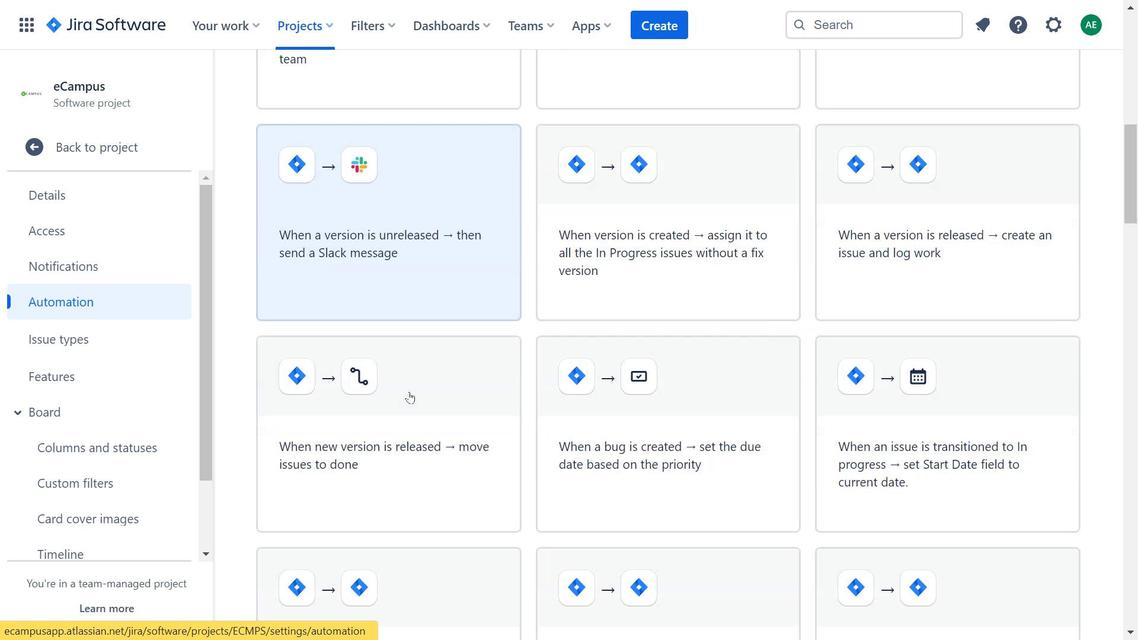 
Action: Mouse moved to (409, 392)
Screenshot: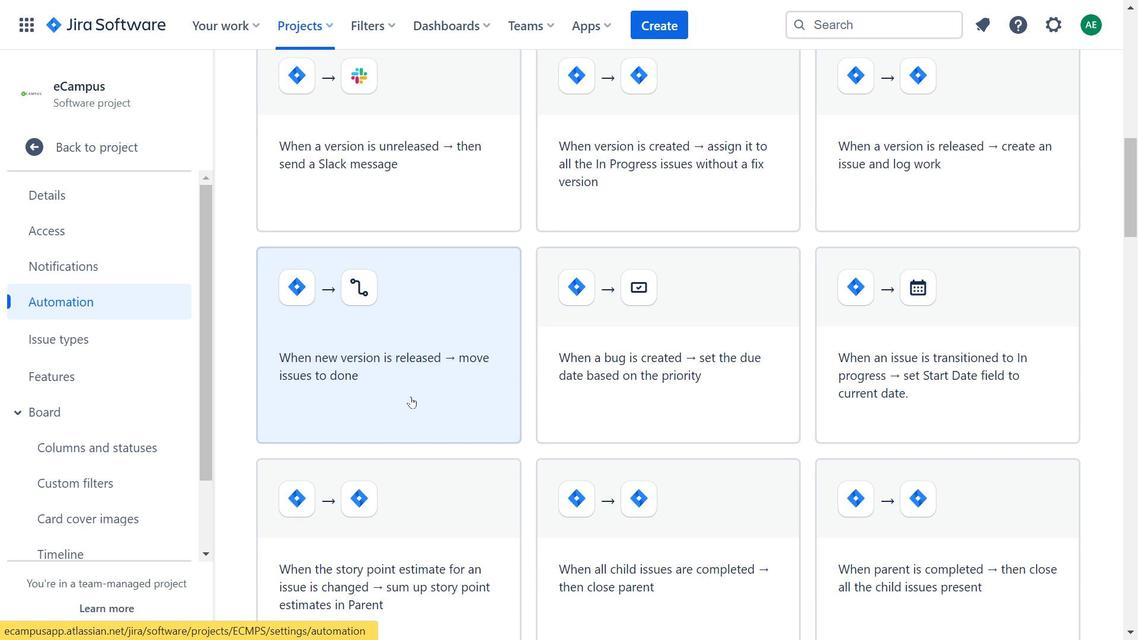 
Action: Mouse scrolled (409, 392) with delta (0, 0)
Screenshot: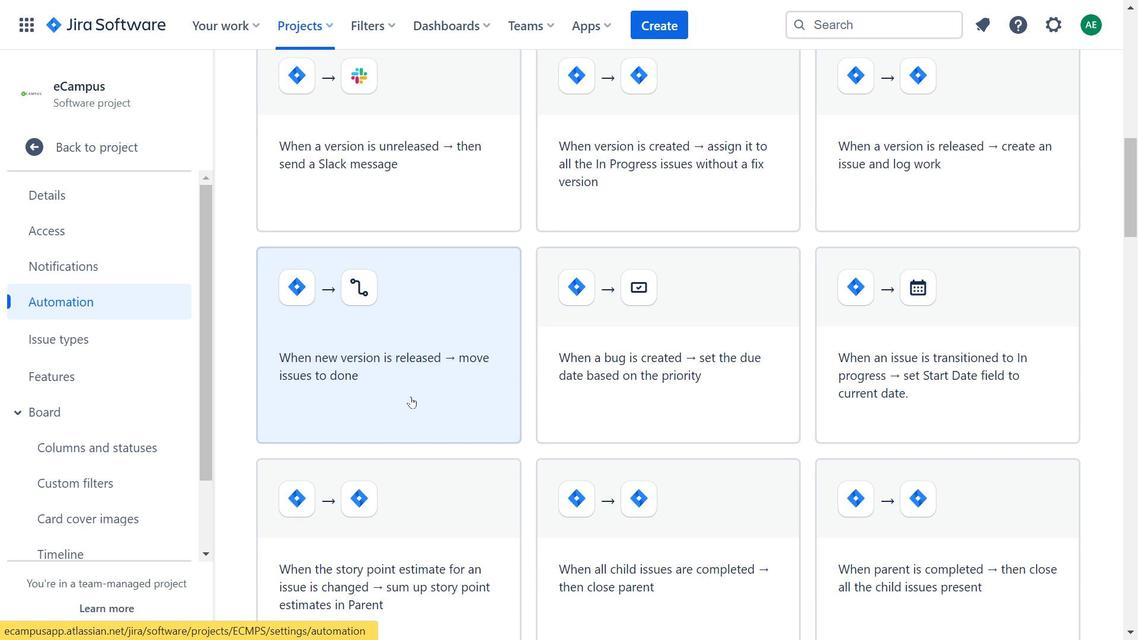 
Action: Mouse scrolled (409, 392) with delta (0, 0)
Screenshot: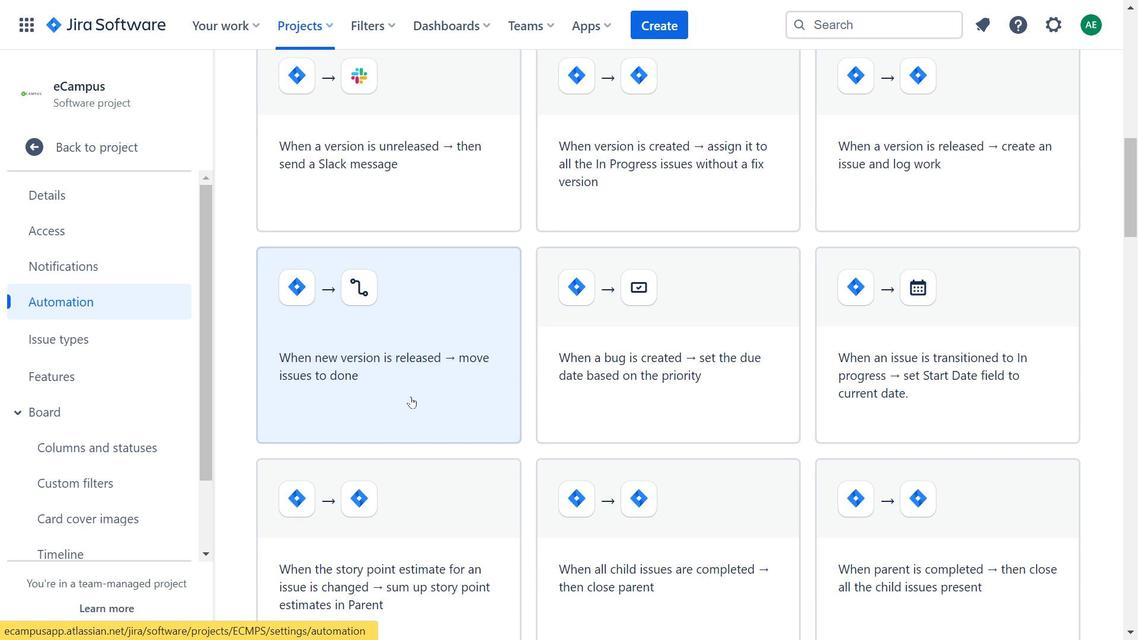 
Action: Mouse scrolled (409, 392) with delta (0, 0)
Screenshot: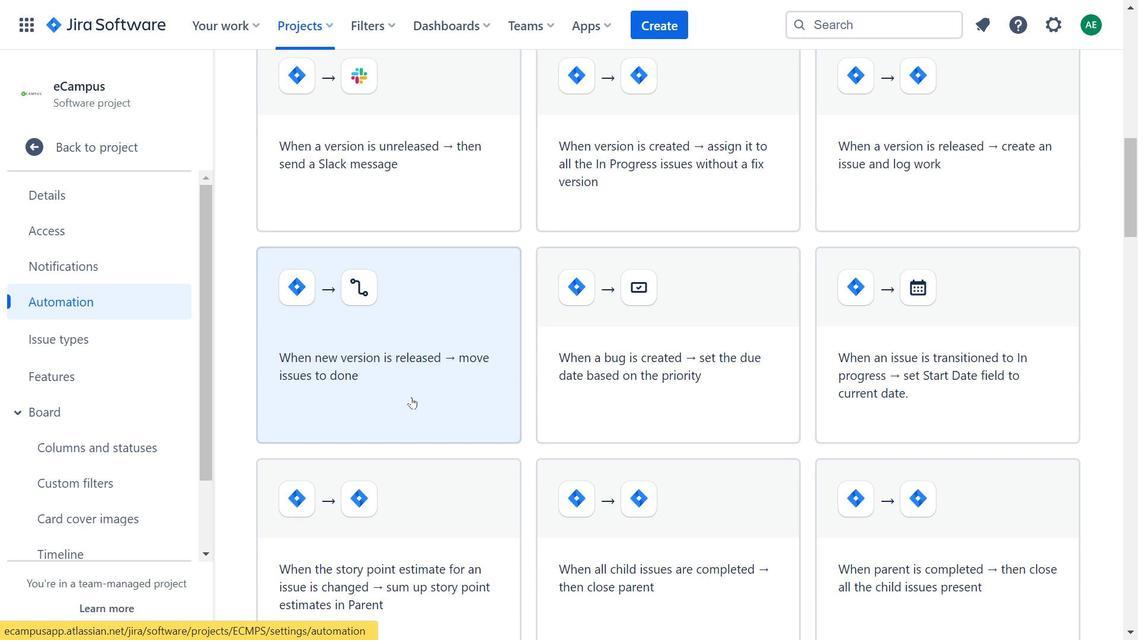 
Action: Mouse moved to (411, 397)
Screenshot: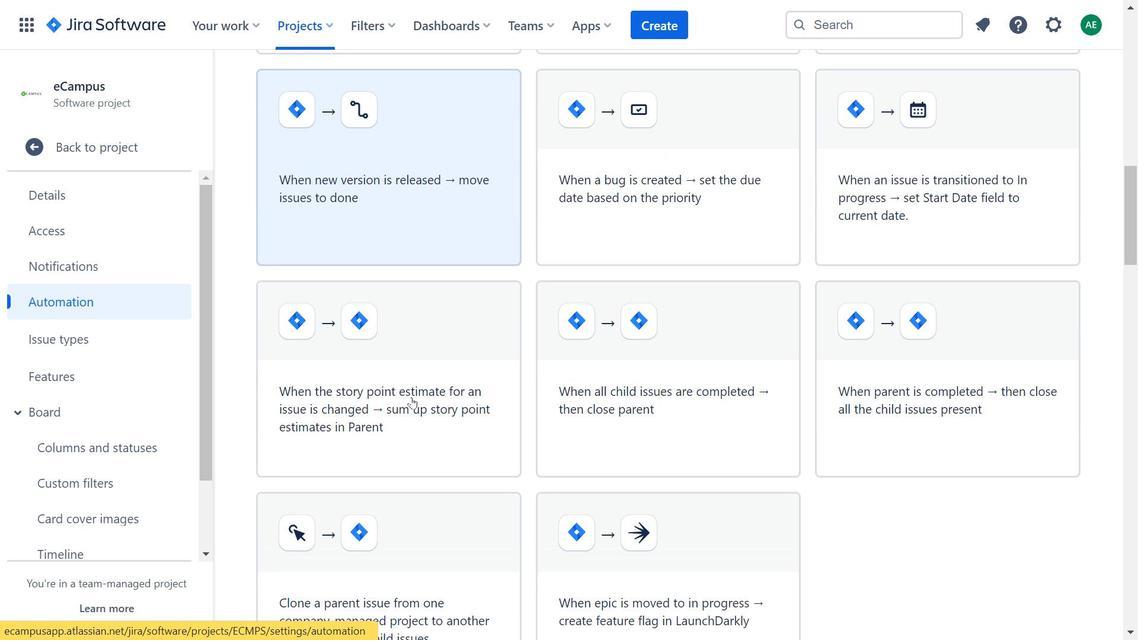 
Action: Mouse scrolled (411, 396) with delta (0, 0)
Screenshot: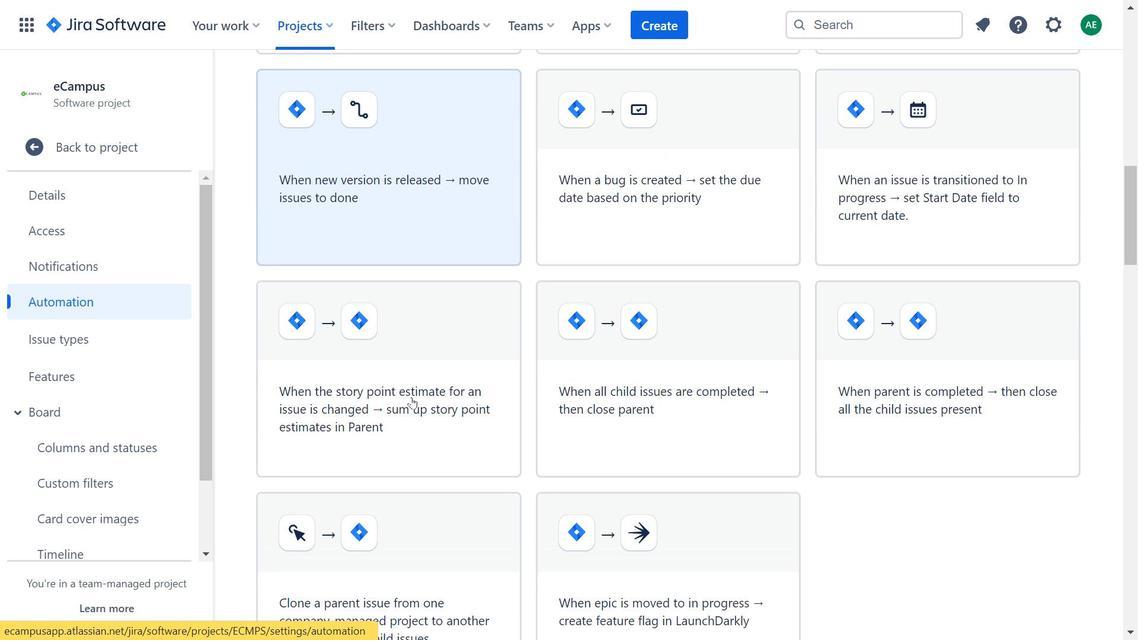 
Action: Mouse scrolled (411, 396) with delta (0, 0)
Screenshot: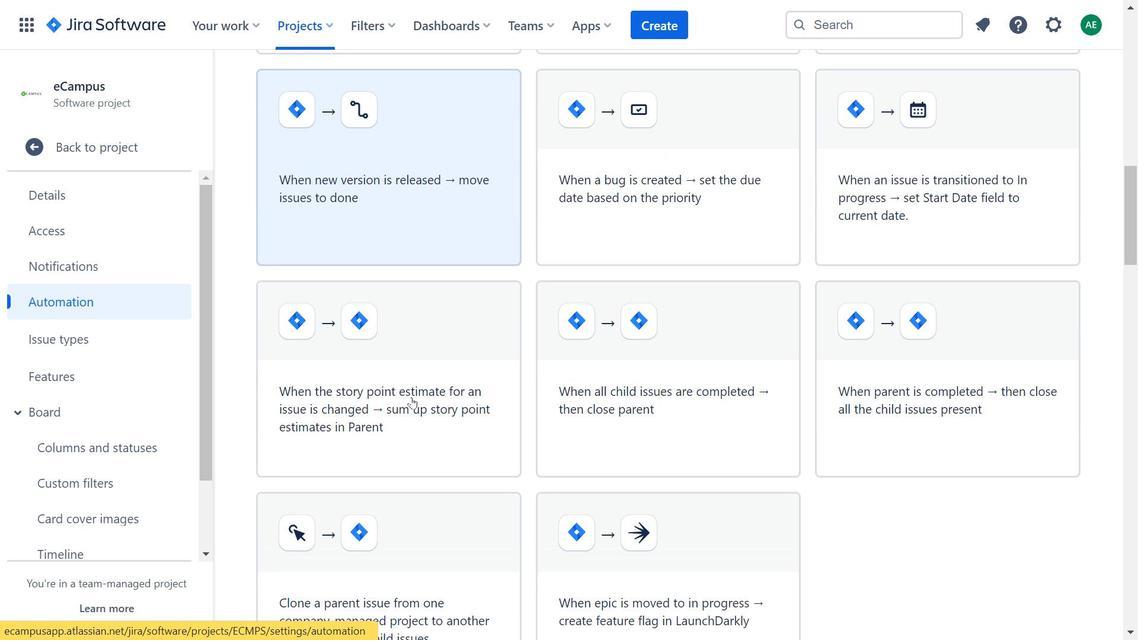 
Action: Mouse moved to (411, 397)
Screenshot: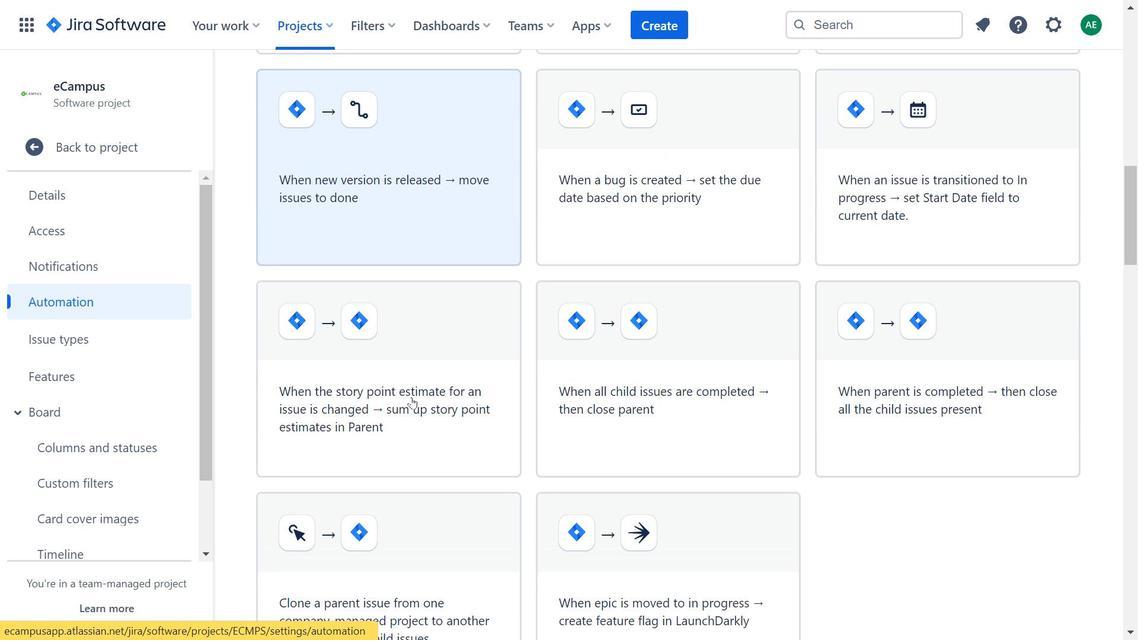 
Action: Mouse scrolled (411, 396) with delta (0, 0)
Screenshot: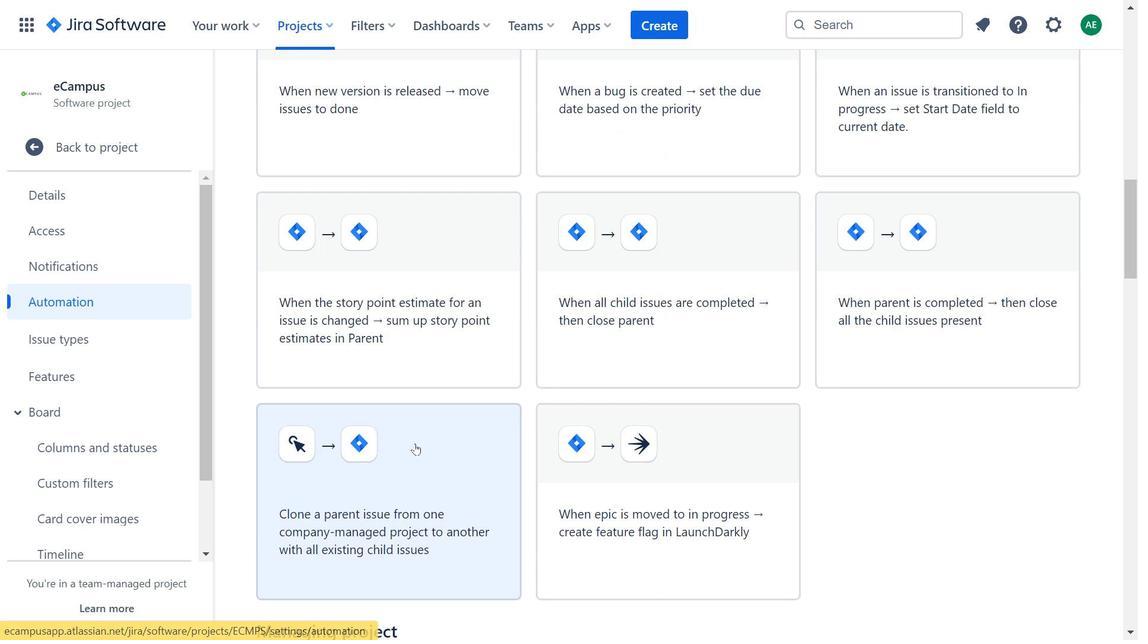 
Action: Mouse moved to (417, 454)
Screenshot: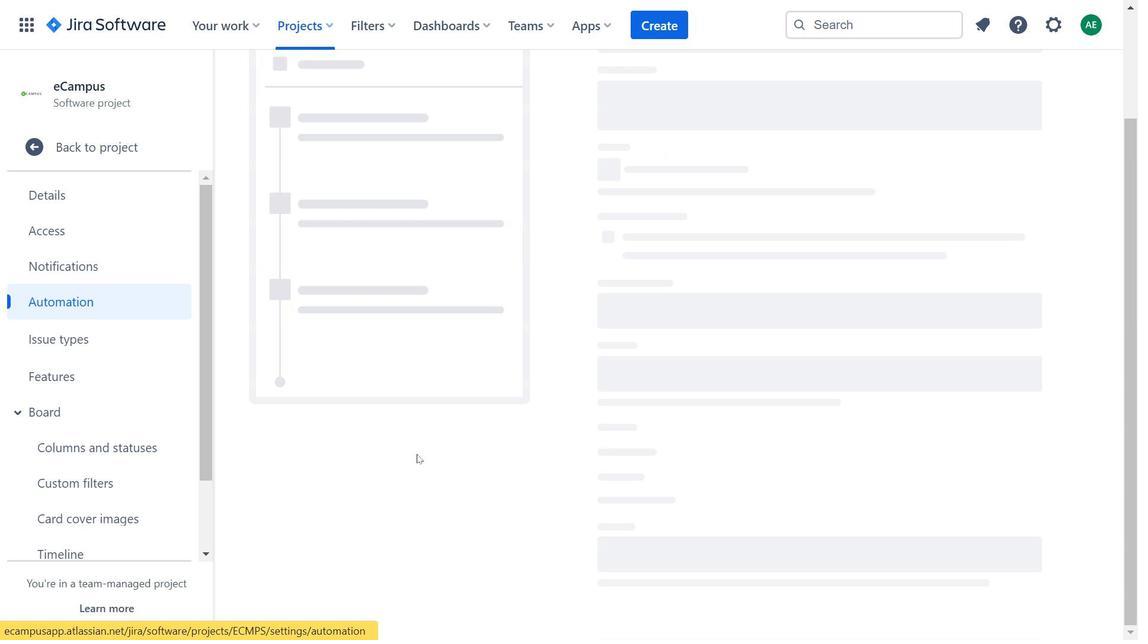 
Action: Mouse pressed left at (417, 454)
Screenshot: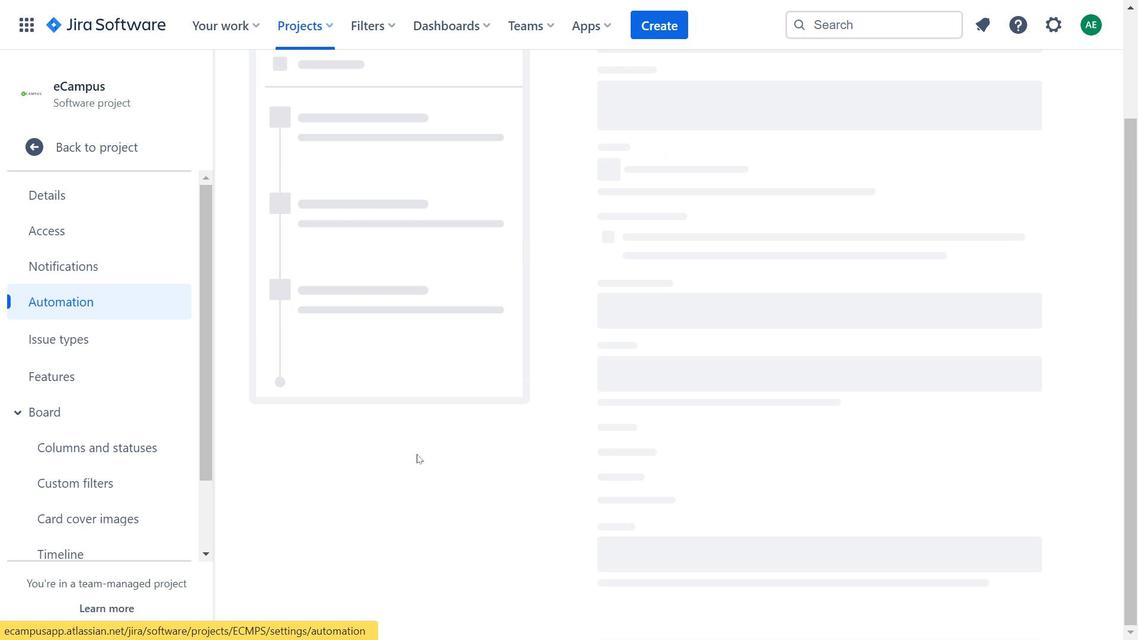 
Action: Mouse moved to (412, 116)
Screenshot: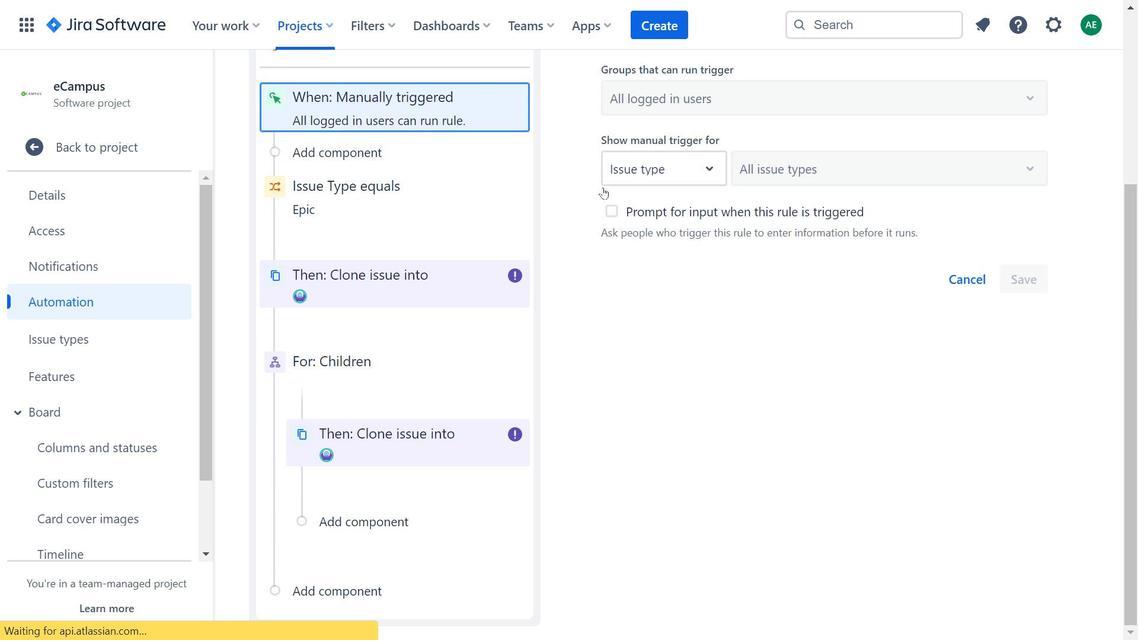 
Action: Mouse pressed left at (412, 116)
Screenshot: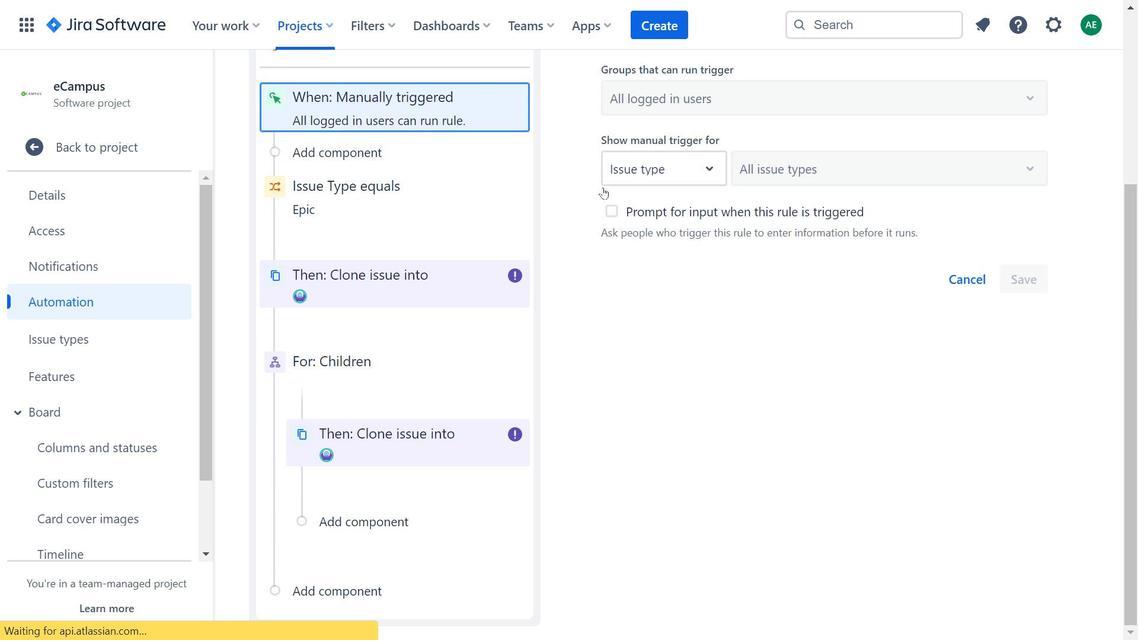 
Action: Mouse moved to (753, 347)
Screenshot: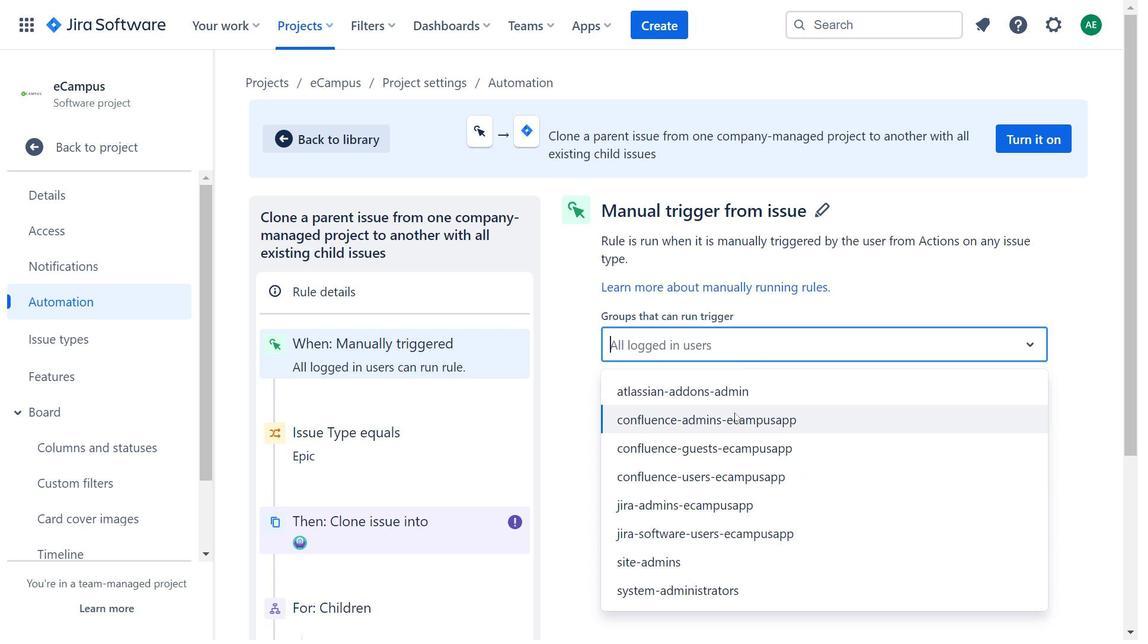 
Action: Mouse pressed left at (753, 347)
Screenshot: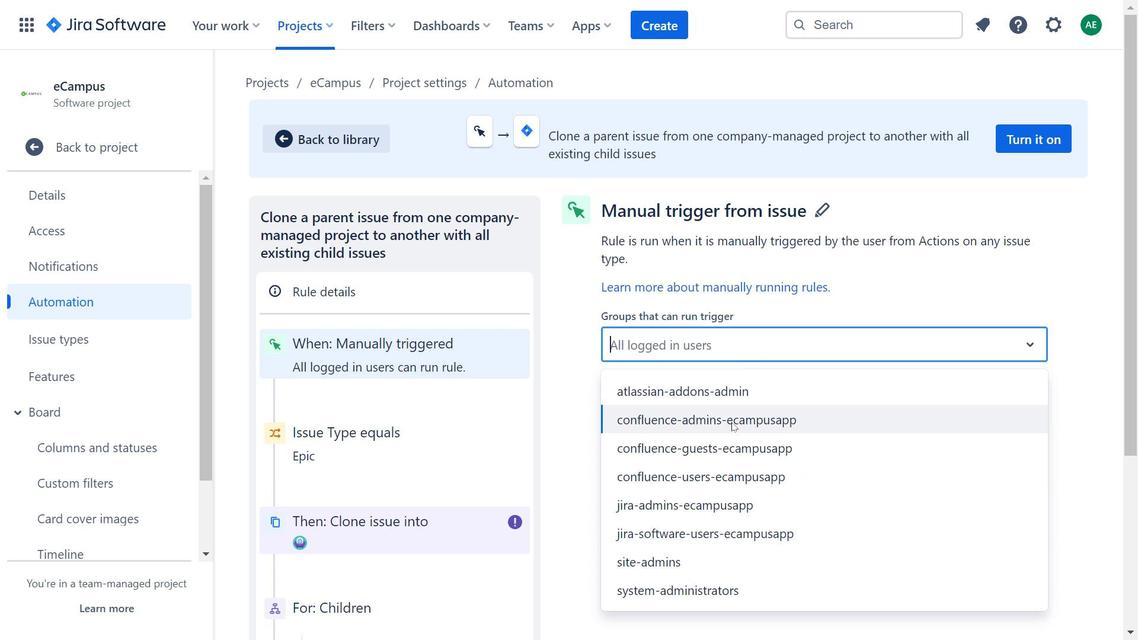 
Action: Mouse moved to (567, 518)
Screenshot: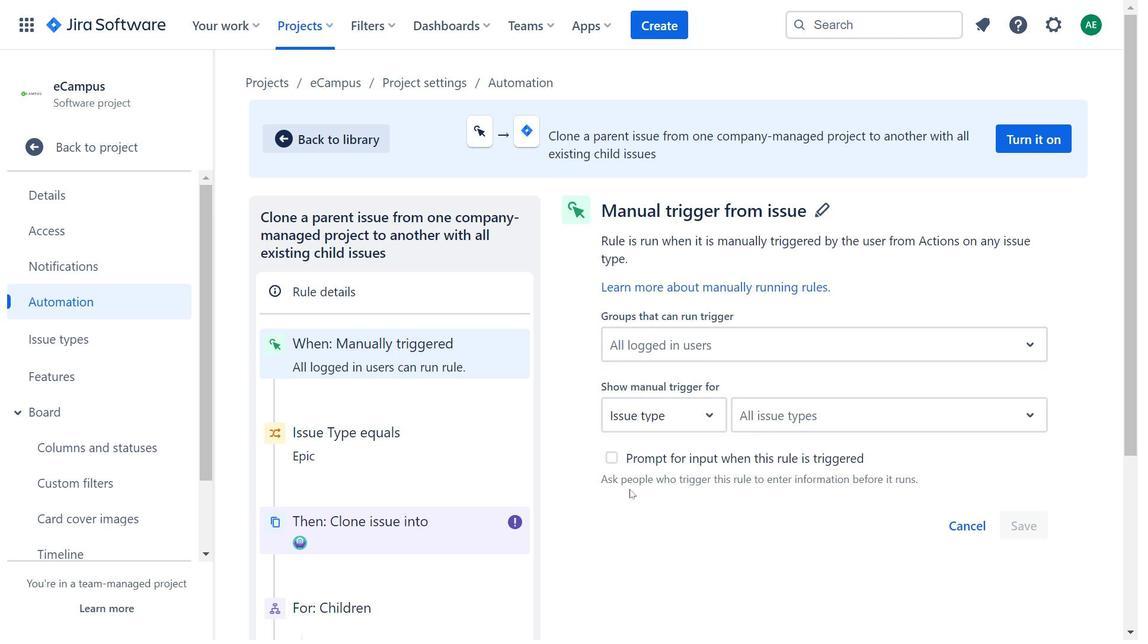 
Action: Mouse pressed left at (567, 518)
Screenshot: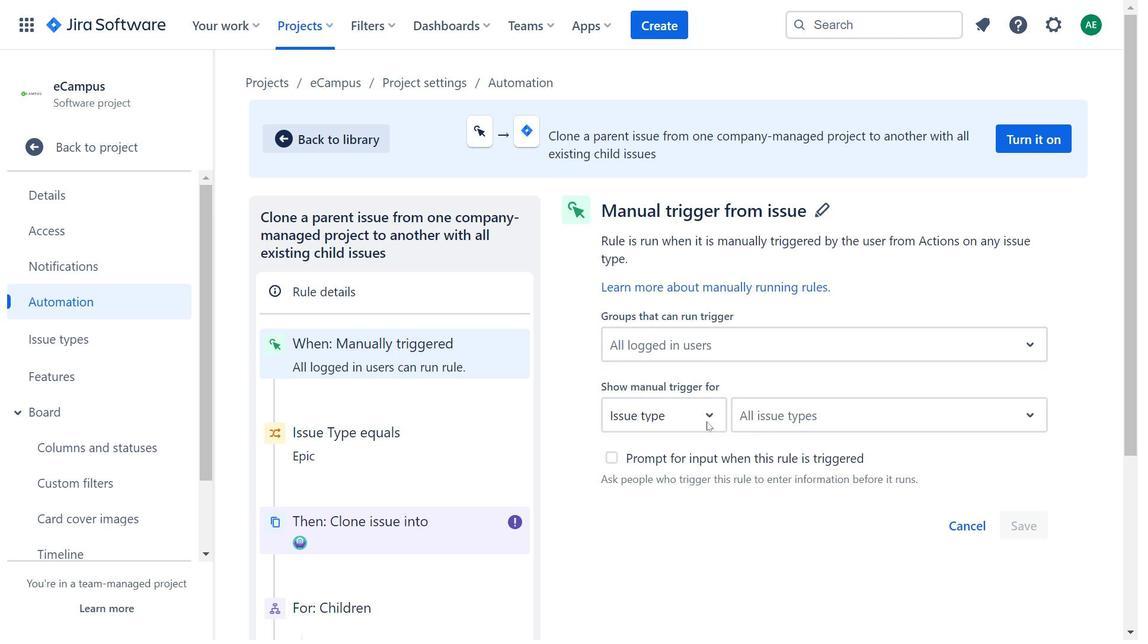 
Action: Mouse moved to (703, 406)
Screenshot: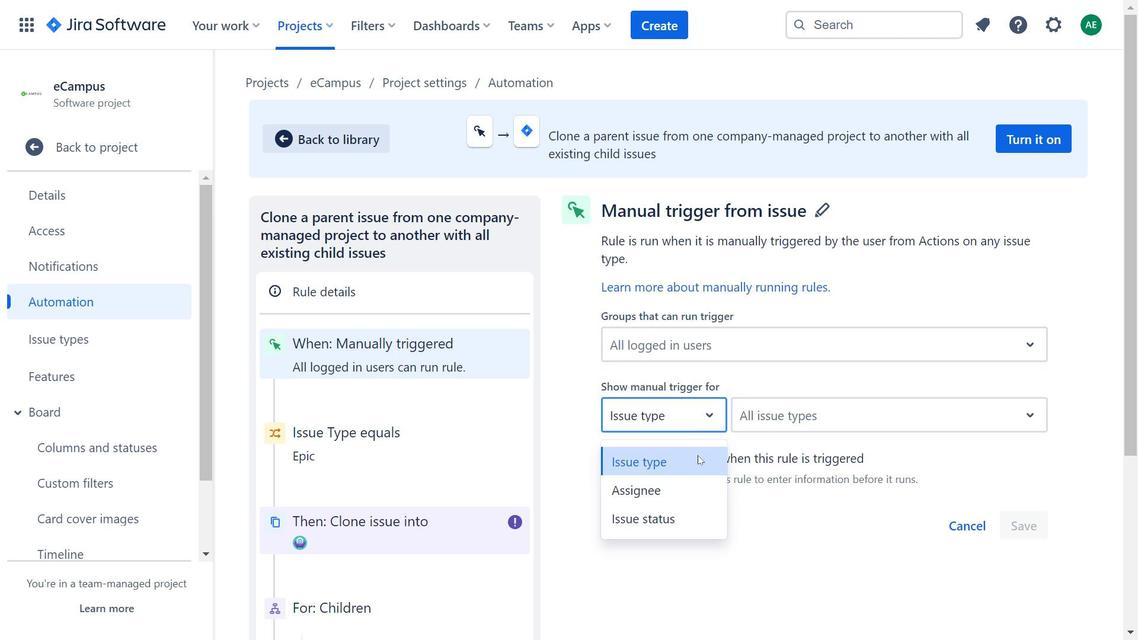 
Action: Mouse pressed left at (703, 406)
Screenshot: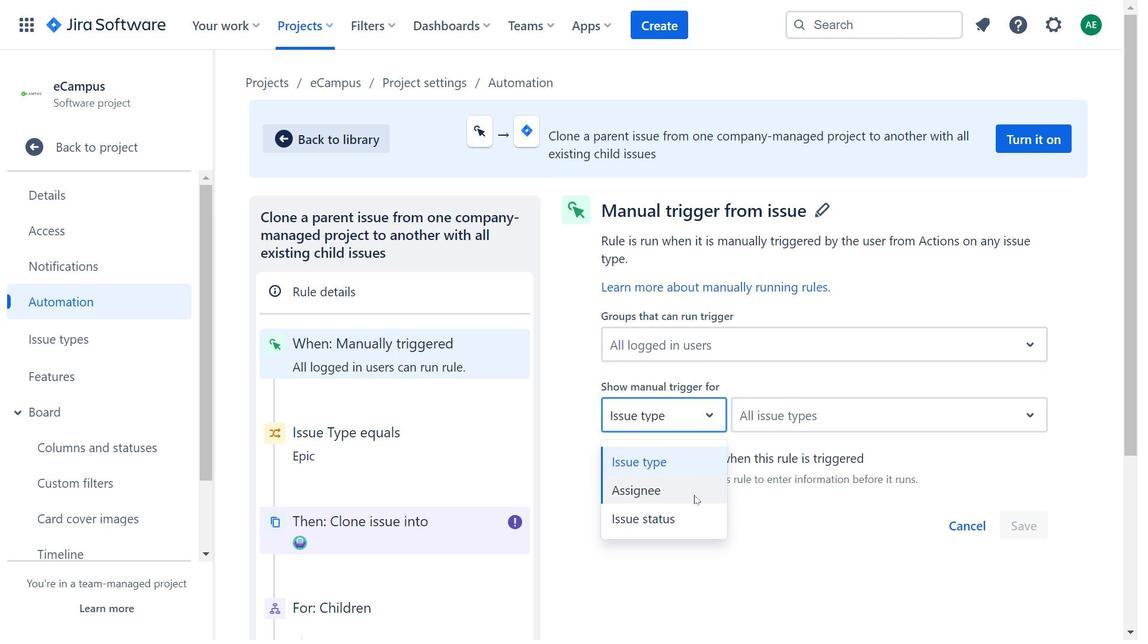 
Action: Mouse moved to (848, 418)
Screenshot: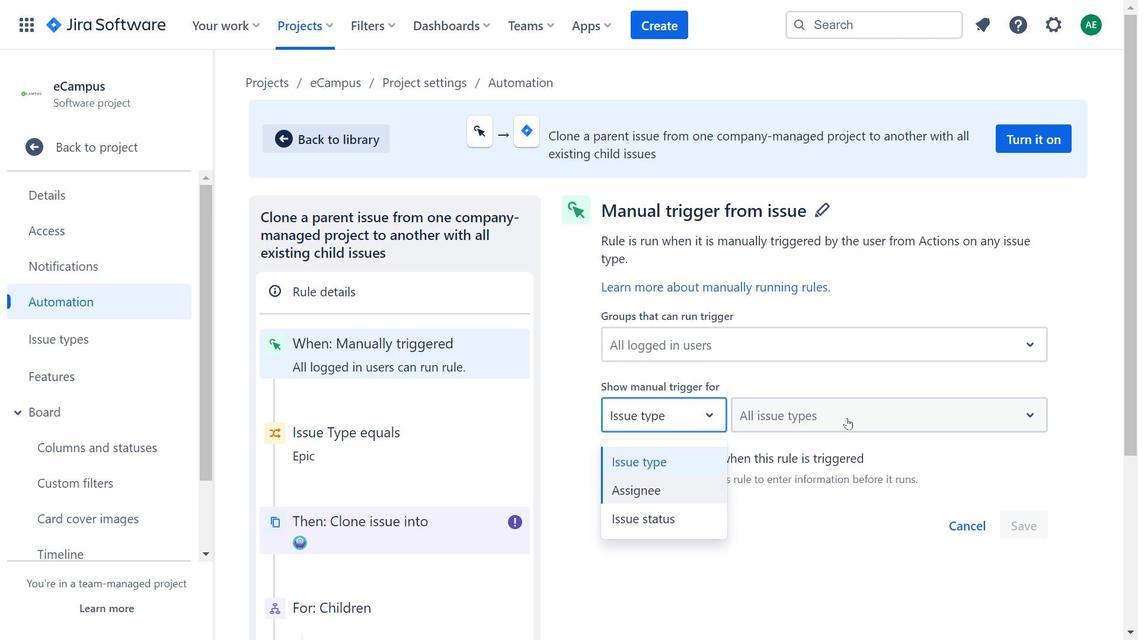 
Action: Mouse pressed left at (848, 418)
Screenshot: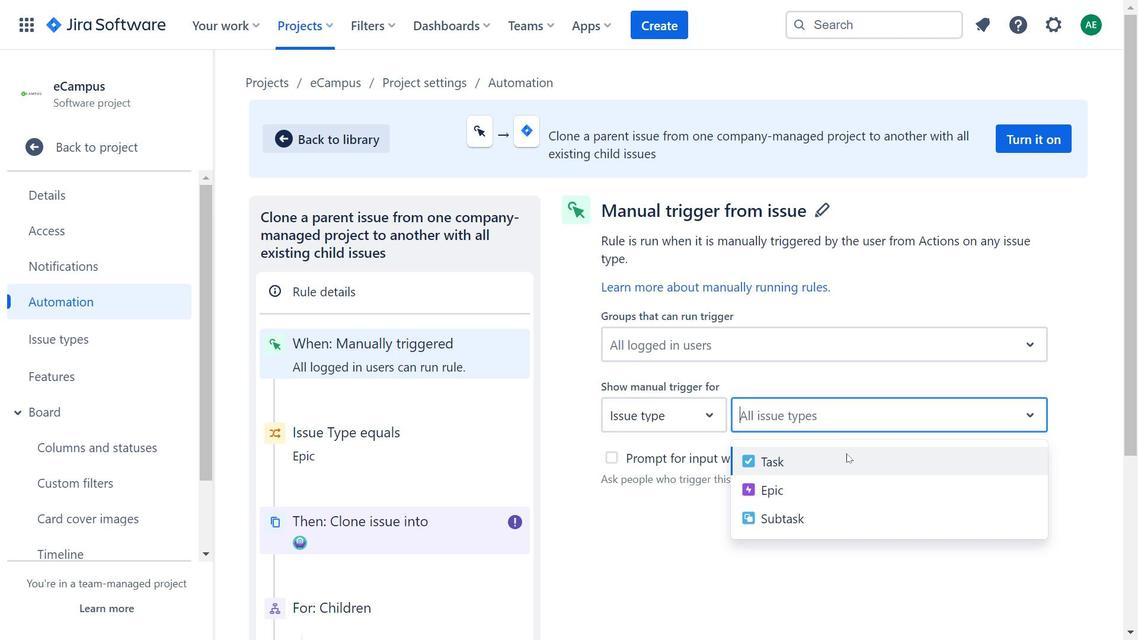 
Action: Mouse moved to (326, 449)
